 Task: Changing Tempo.
Action: Mouse moved to (108, 38)
Screenshot: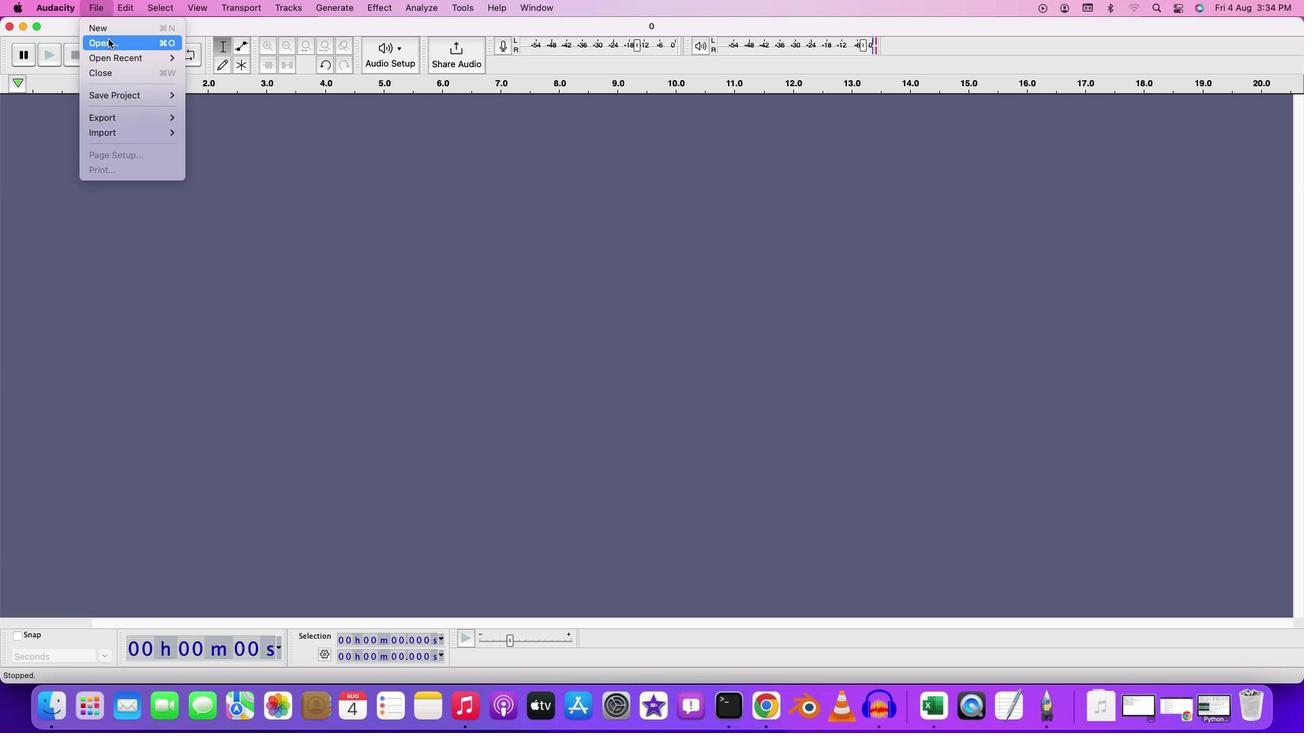 
Action: Mouse pressed left at (108, 38)
Screenshot: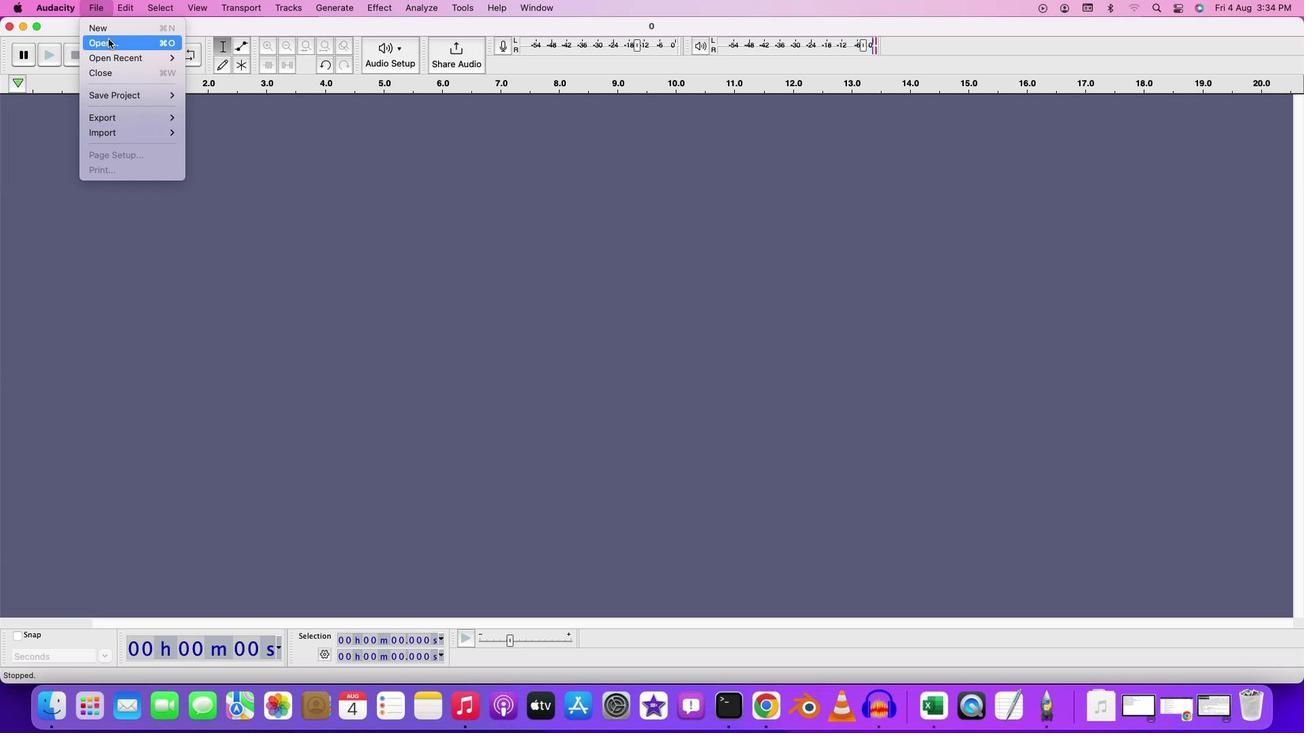 
Action: Mouse moved to (539, 286)
Screenshot: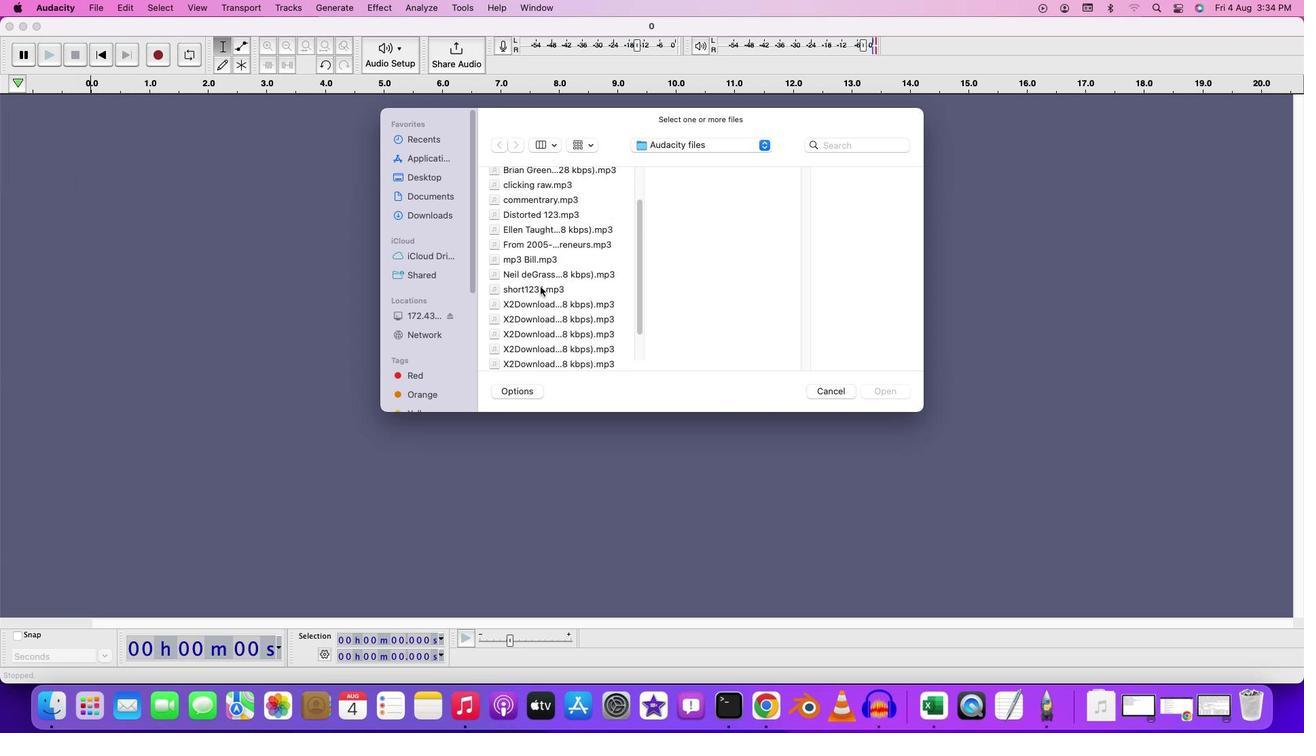 
Action: Mouse scrolled (539, 286) with delta (0, 0)
Screenshot: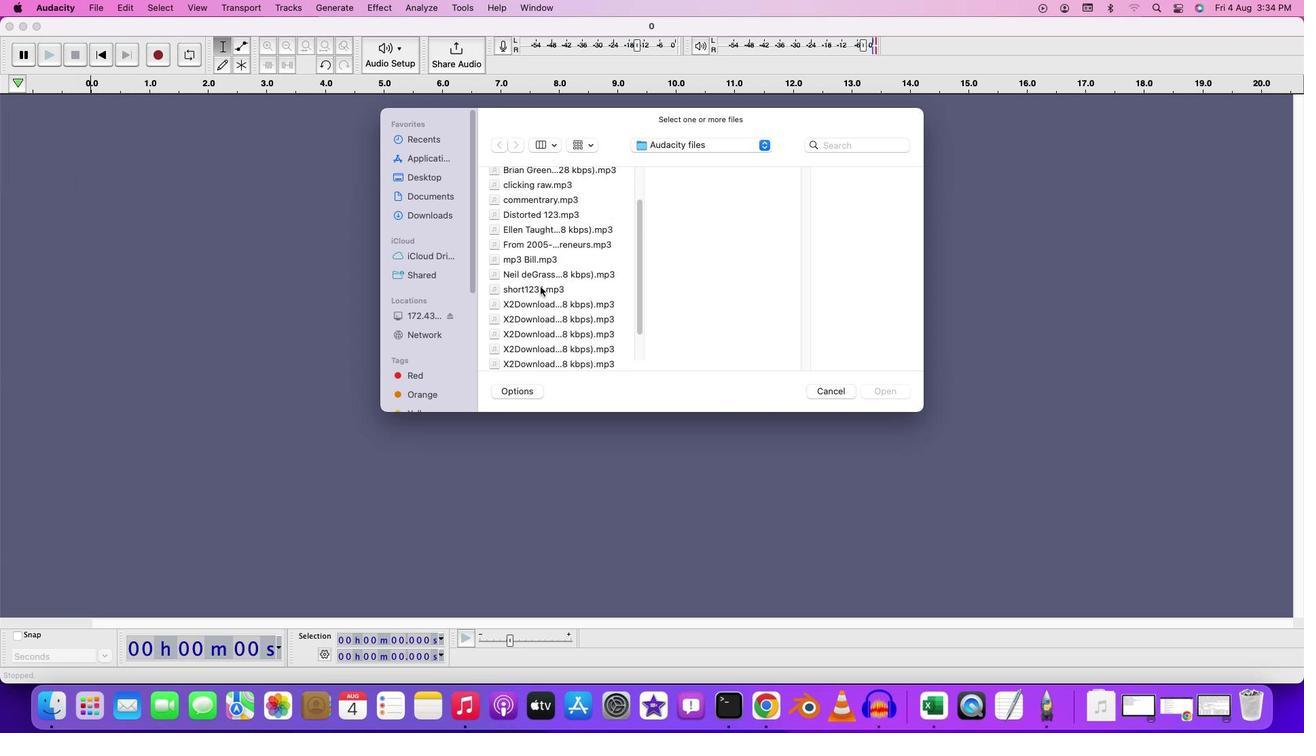 
Action: Mouse moved to (540, 286)
Screenshot: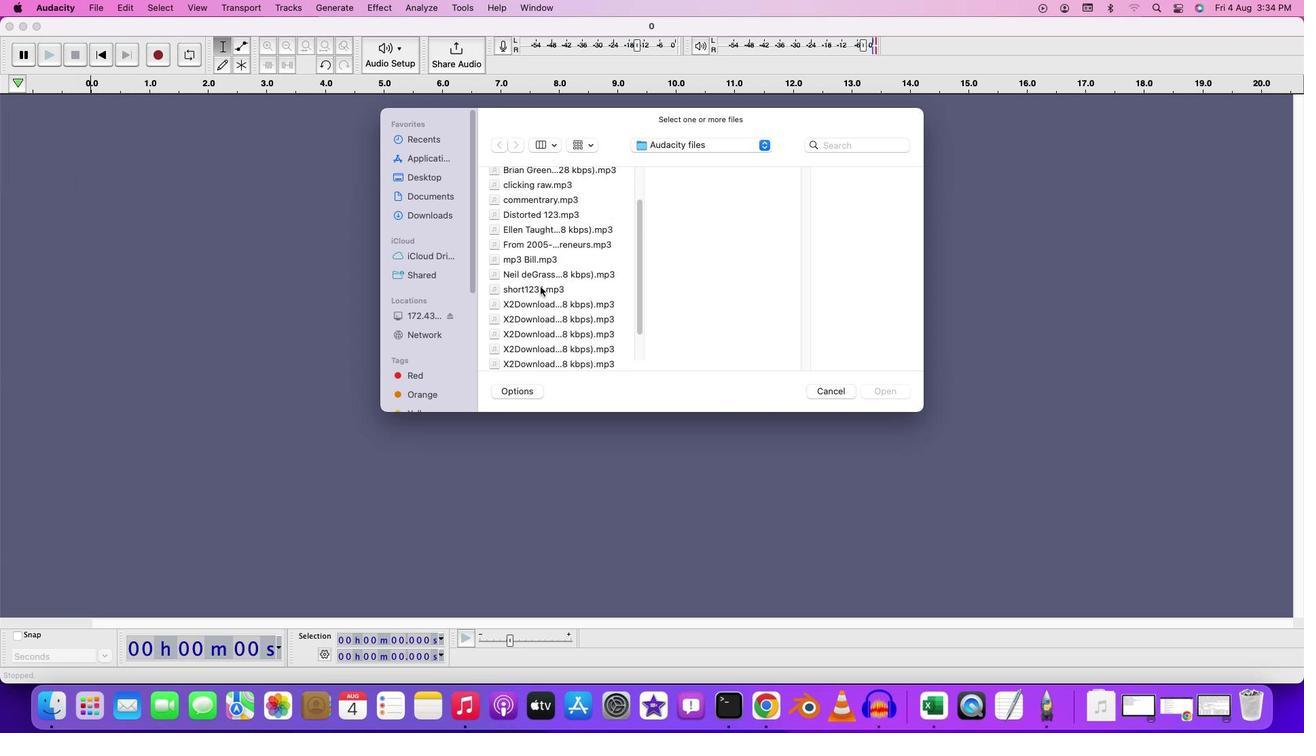 
Action: Mouse scrolled (540, 286) with delta (0, 0)
Screenshot: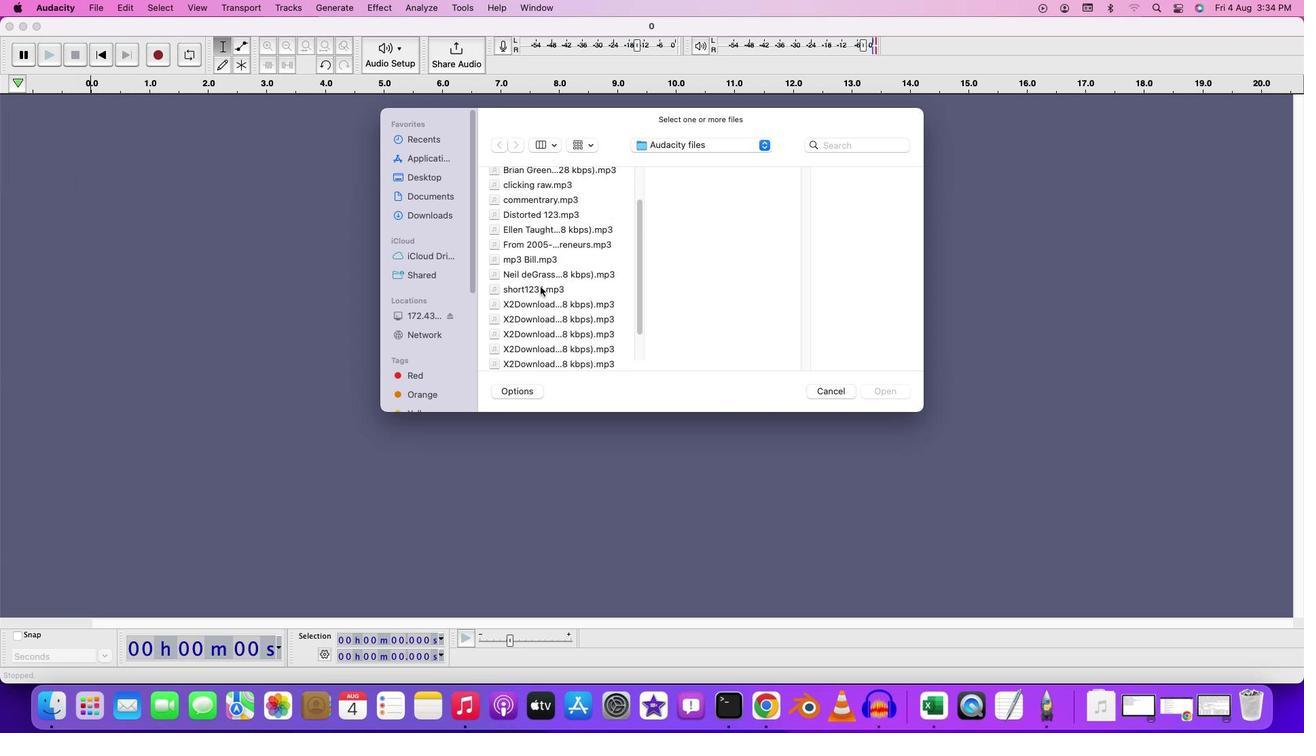 
Action: Mouse moved to (540, 286)
Screenshot: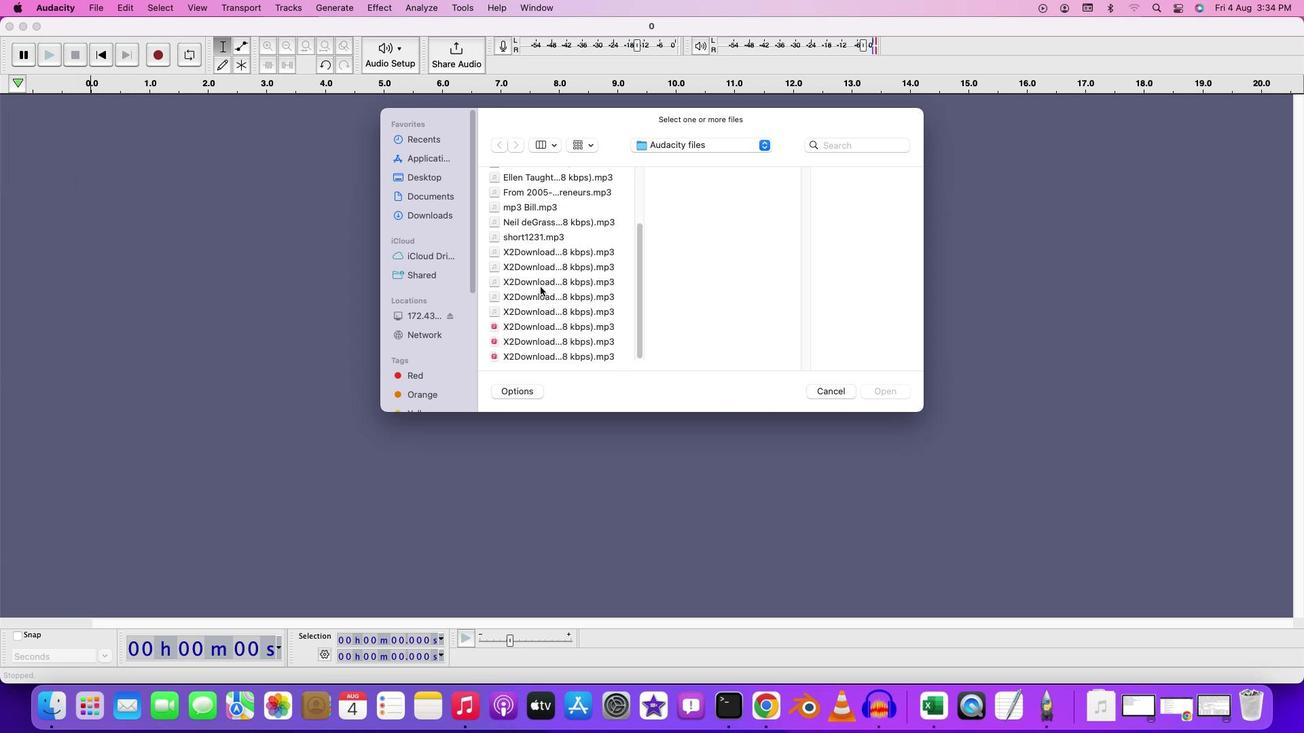 
Action: Mouse scrolled (540, 286) with delta (0, -2)
Screenshot: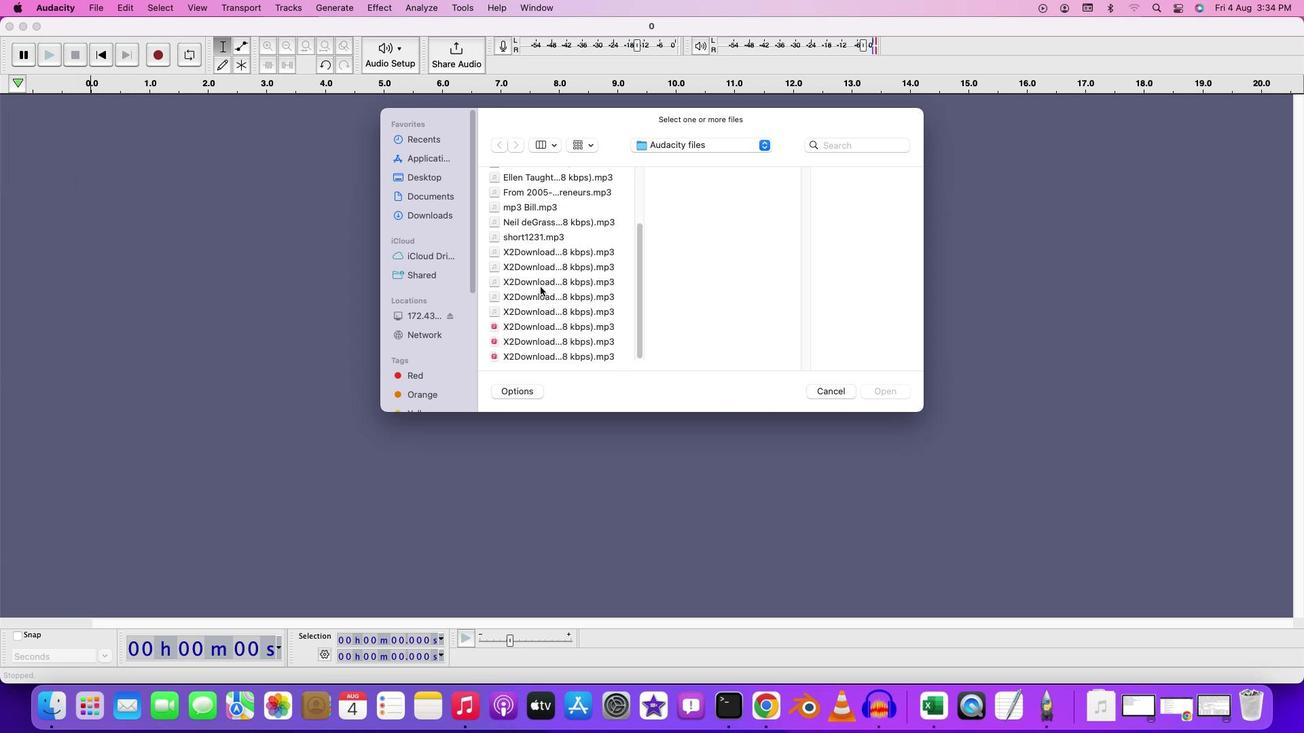 
Action: Mouse moved to (540, 286)
Screenshot: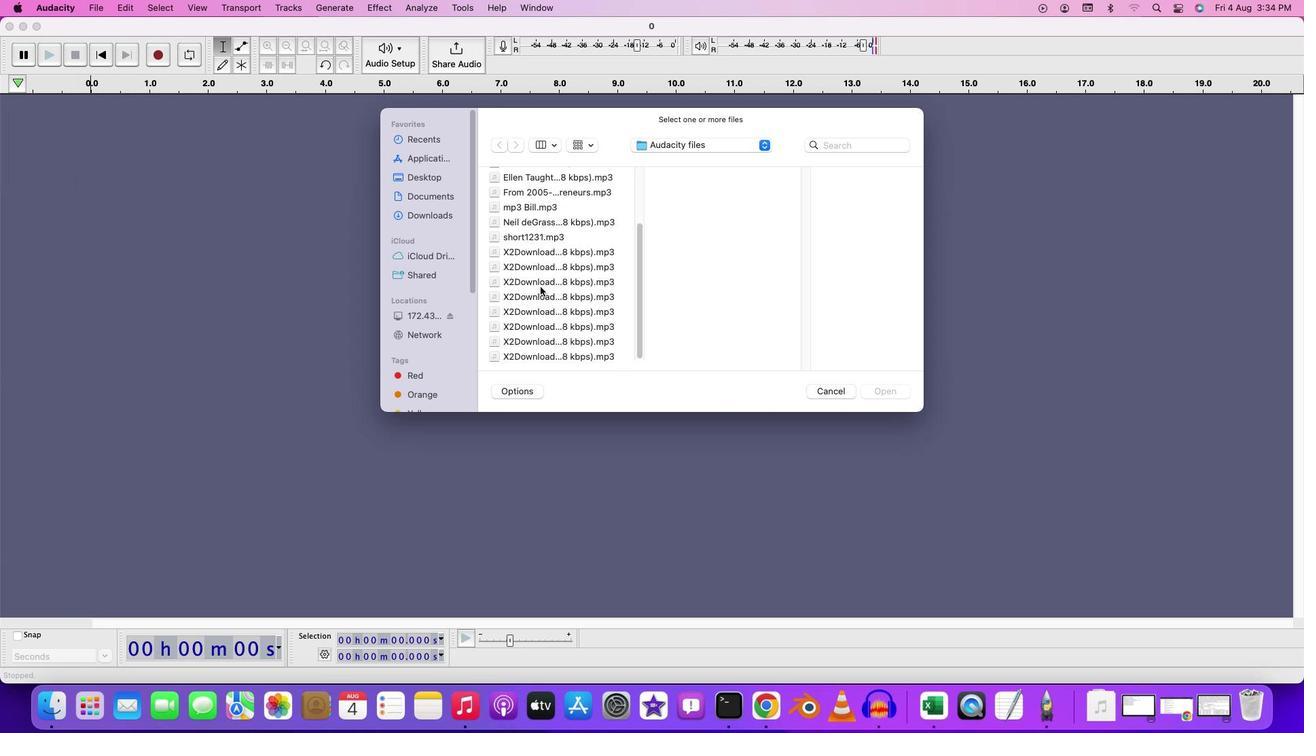 
Action: Mouse scrolled (540, 286) with delta (0, -3)
Screenshot: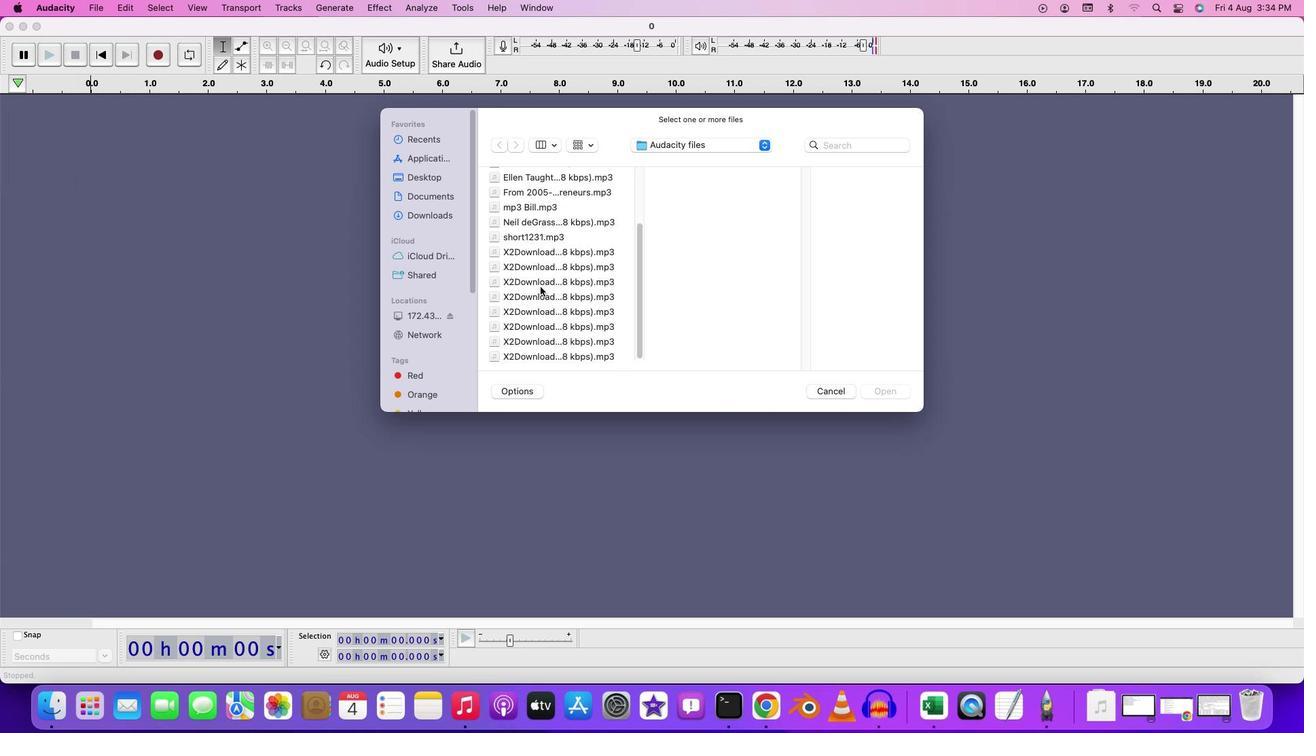 
Action: Mouse moved to (540, 287)
Screenshot: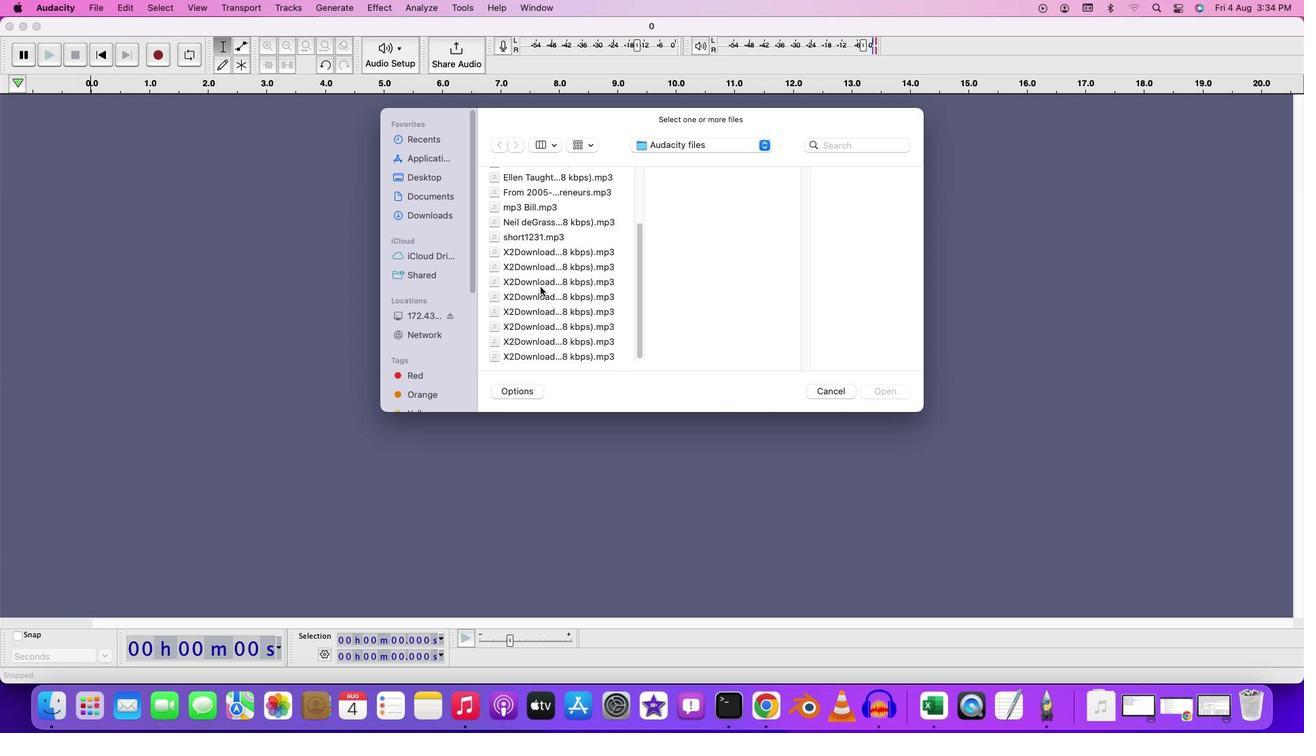 
Action: Mouse scrolled (540, 287) with delta (0, -3)
Screenshot: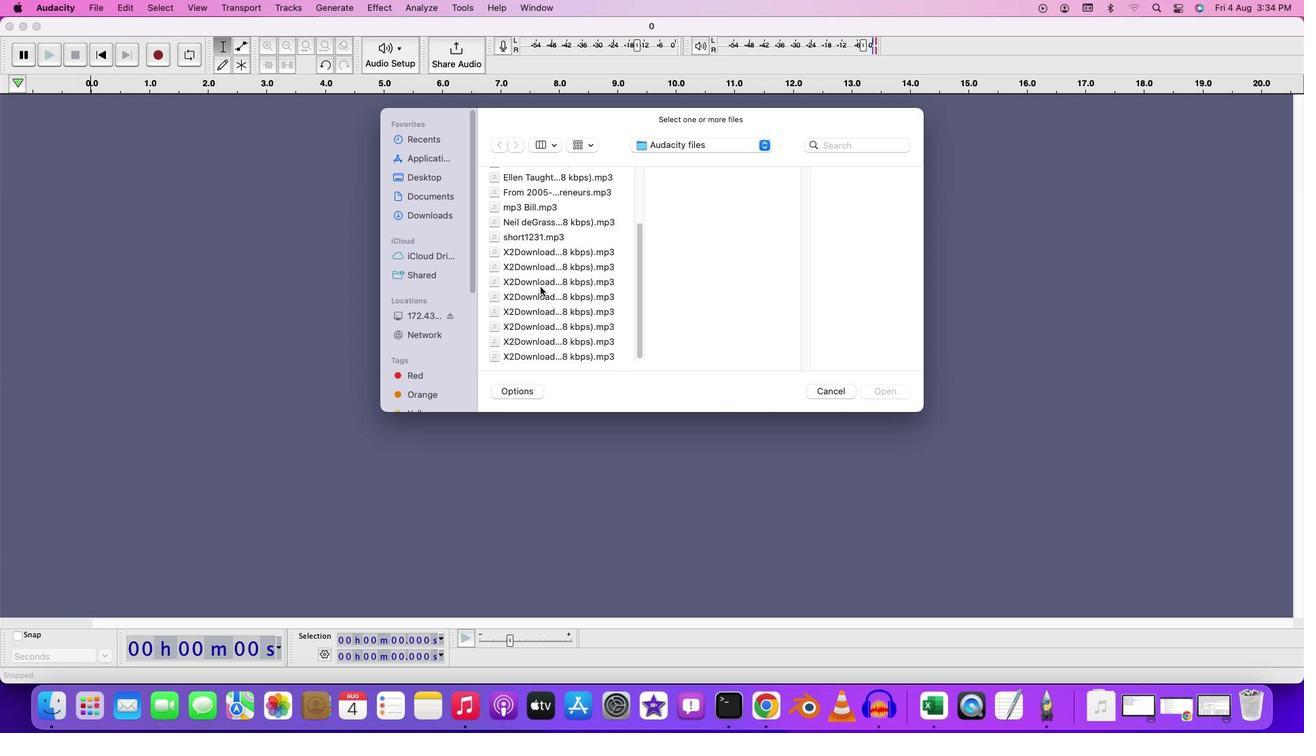 
Action: Mouse moved to (542, 287)
Screenshot: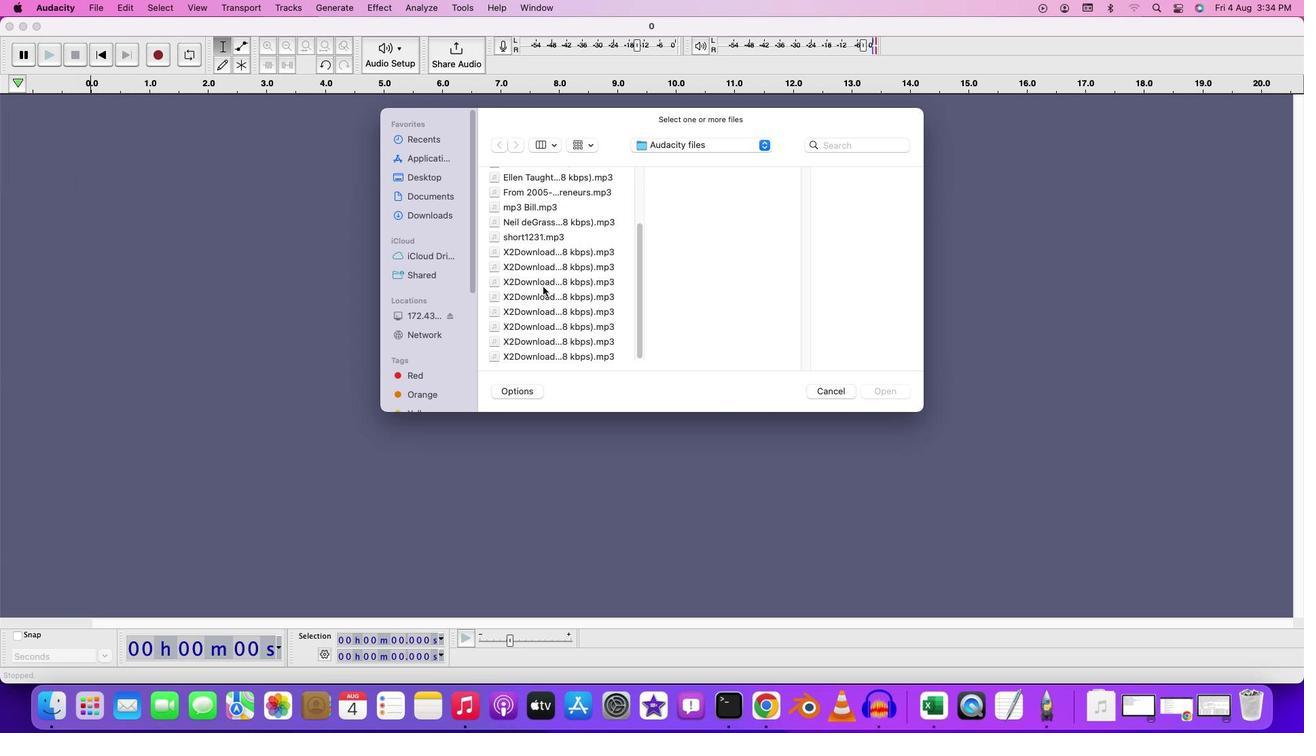 
Action: Mouse scrolled (542, 287) with delta (0, 0)
Screenshot: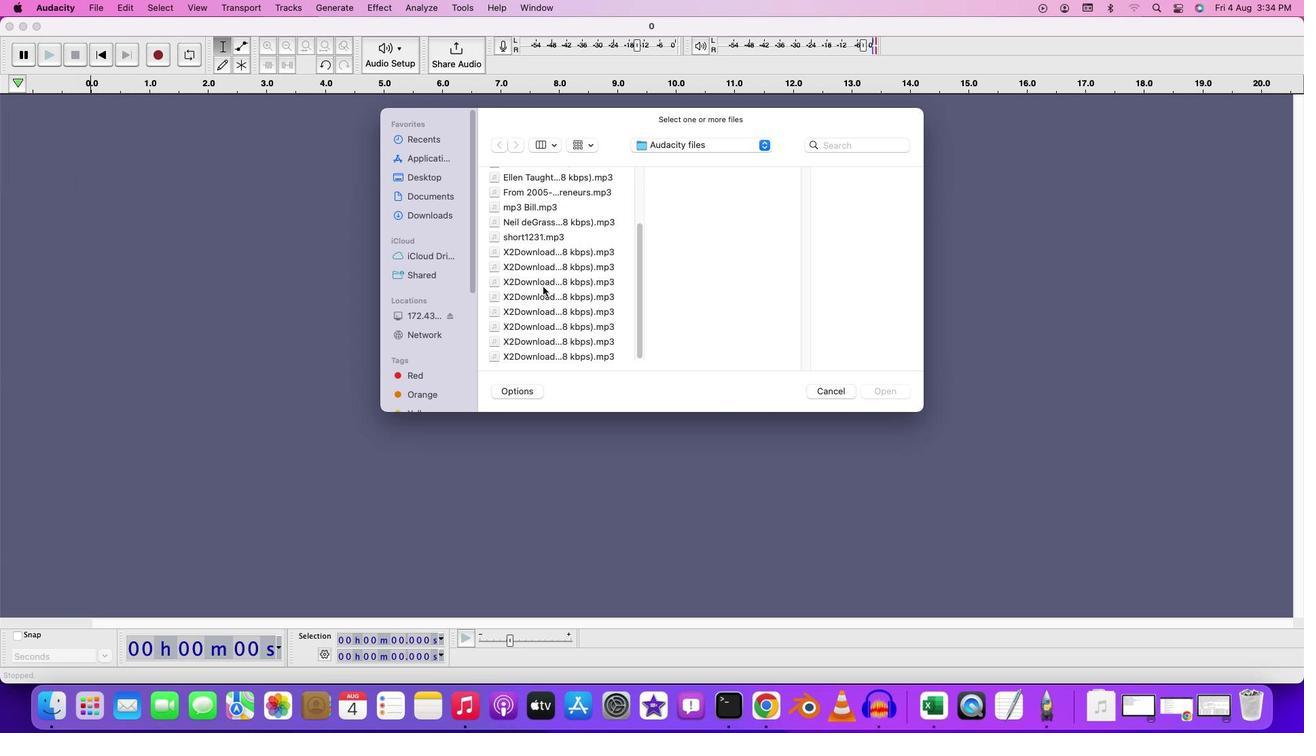 
Action: Mouse scrolled (542, 287) with delta (0, 0)
Screenshot: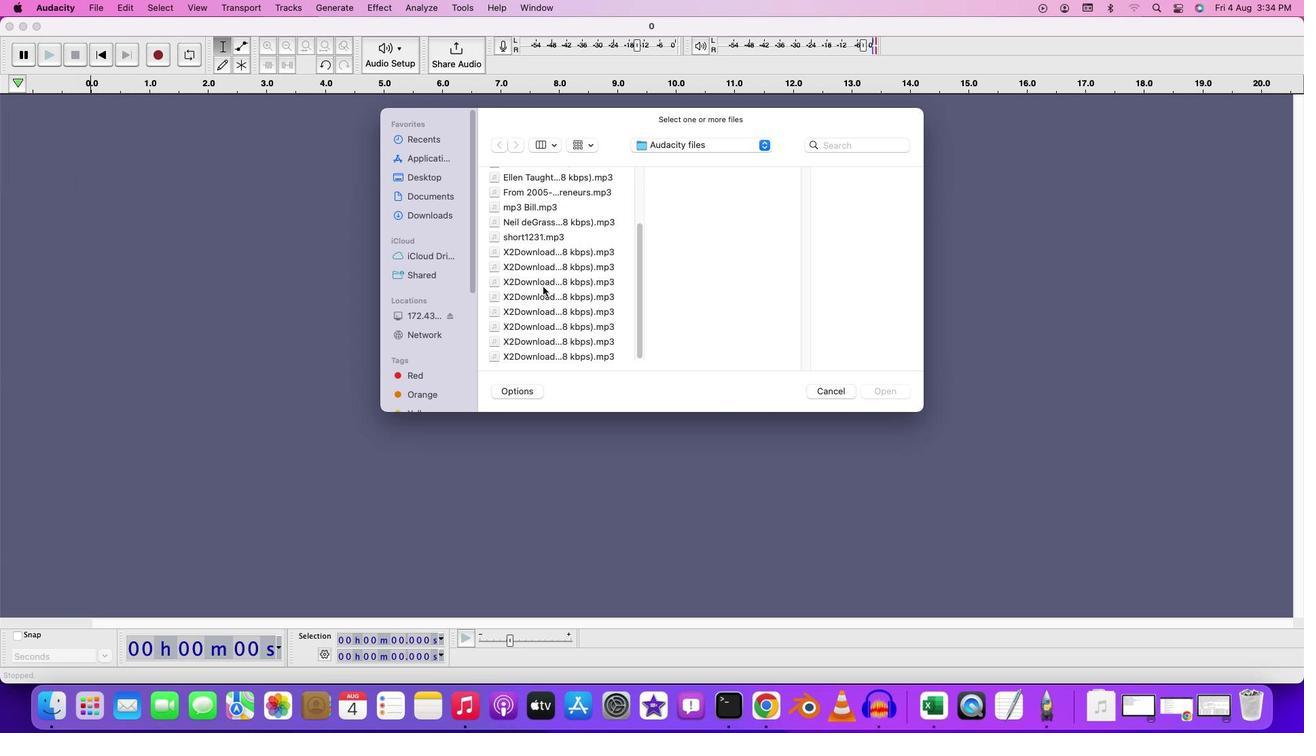 
Action: Mouse scrolled (542, 287) with delta (0, -2)
Screenshot: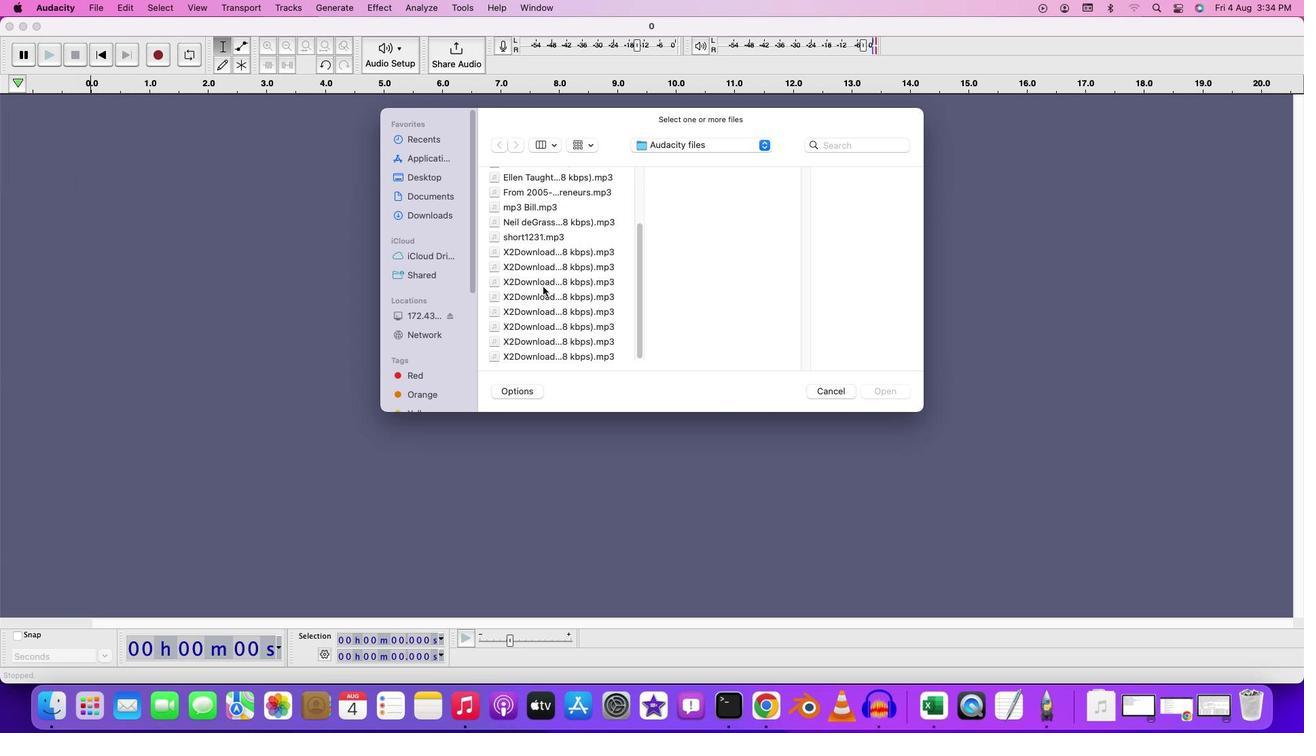 
Action: Mouse scrolled (542, 287) with delta (0, -3)
Screenshot: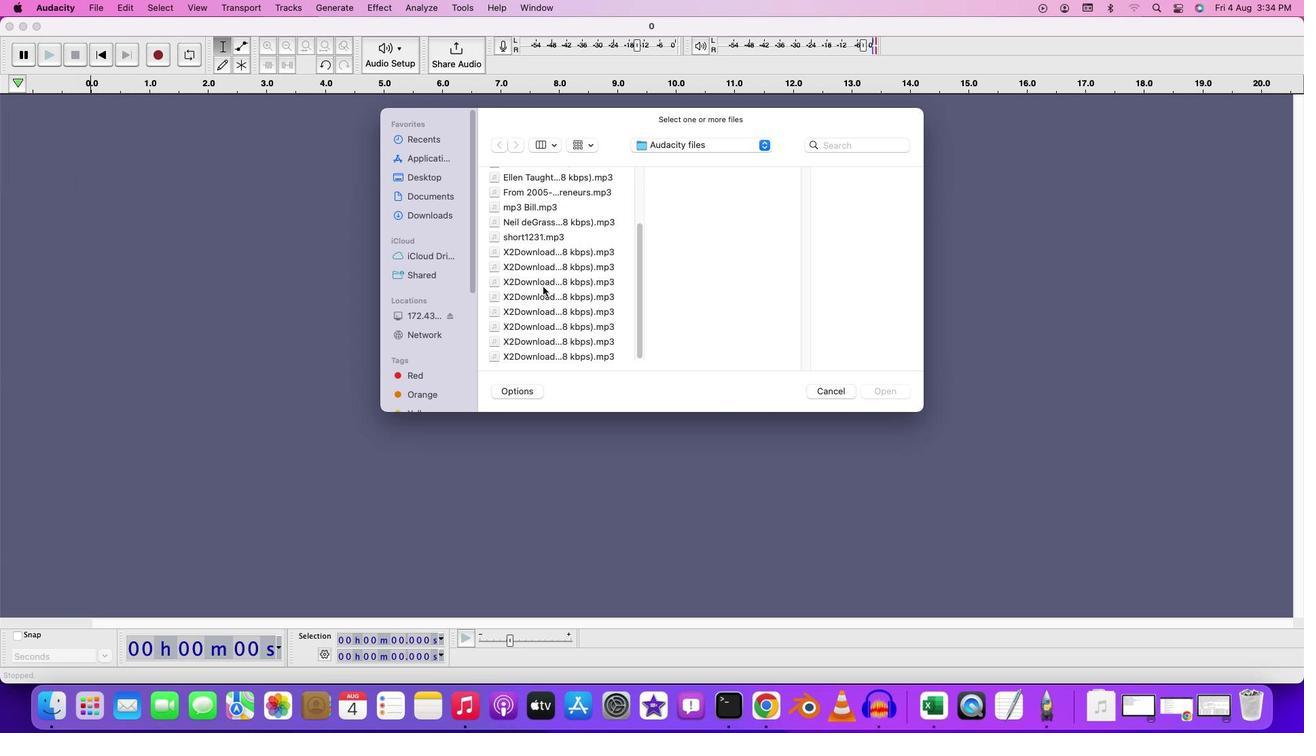 
Action: Mouse moved to (548, 267)
Screenshot: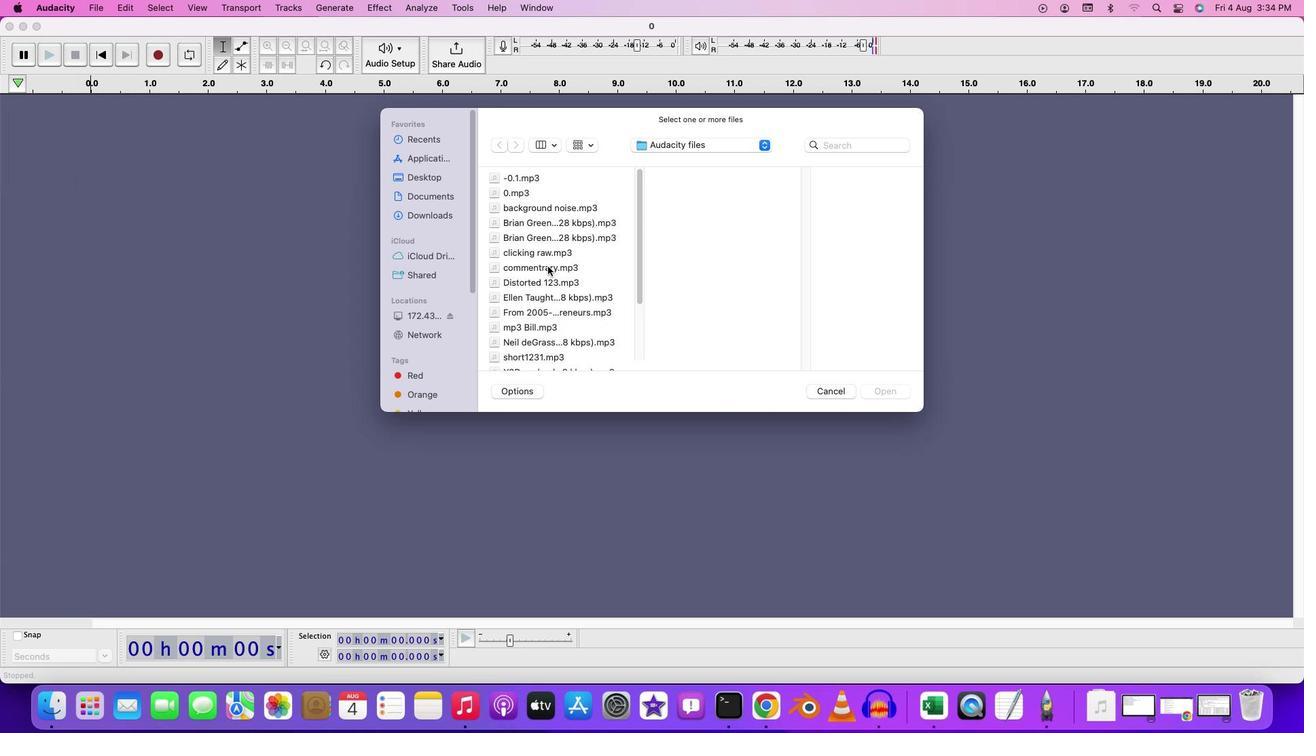 
Action: Mouse scrolled (548, 267) with delta (0, 0)
Screenshot: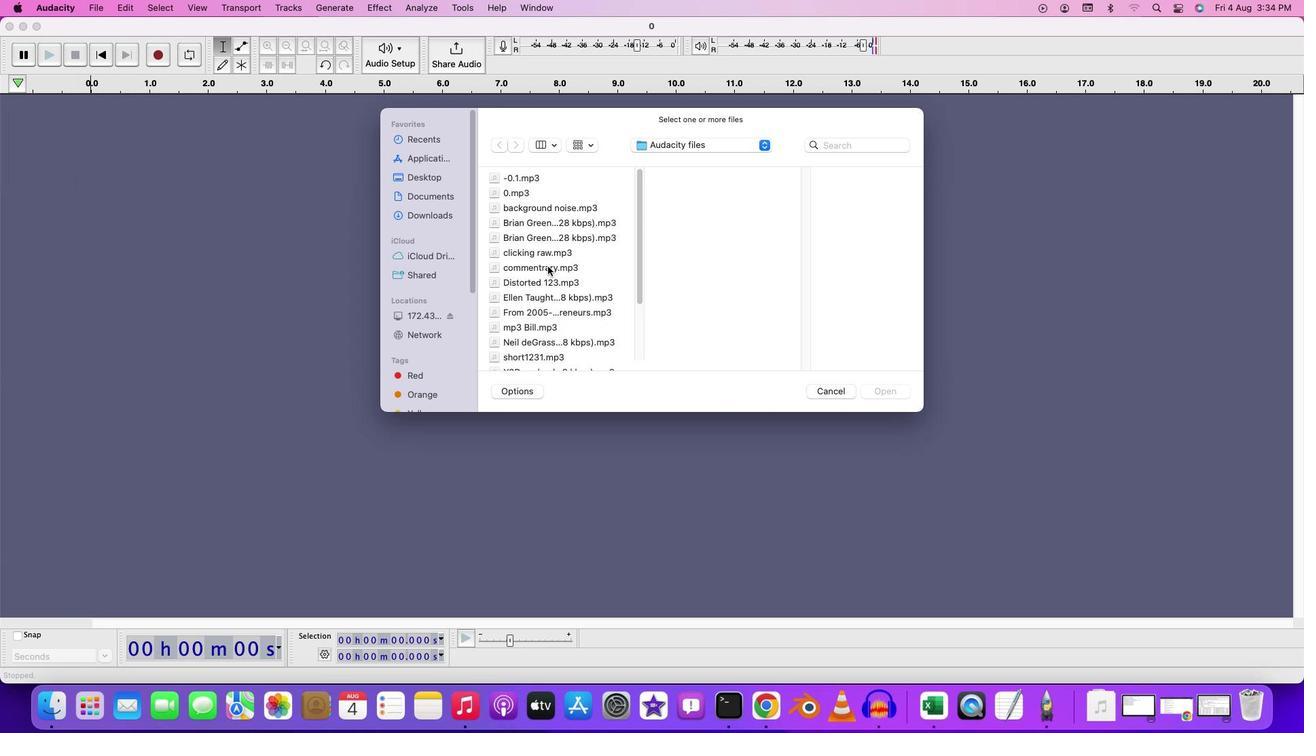 
Action: Mouse scrolled (548, 267) with delta (0, 0)
Screenshot: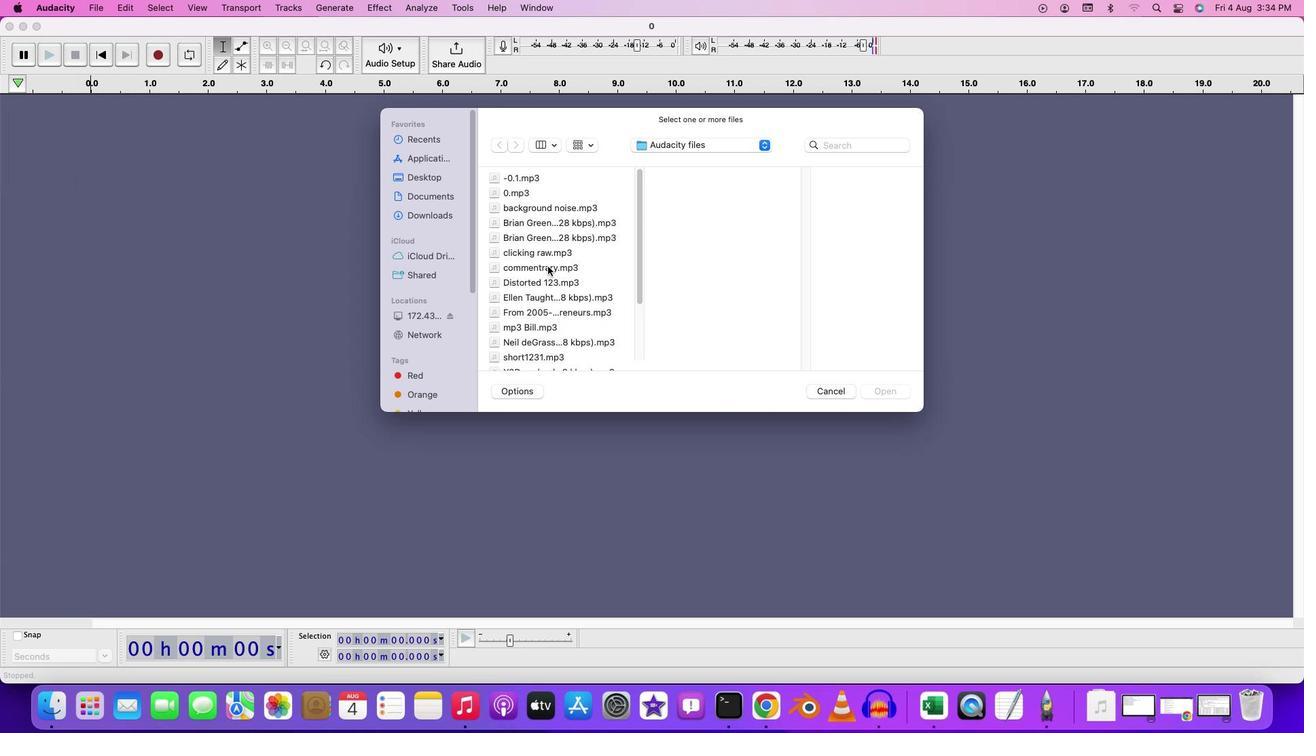 
Action: Mouse scrolled (548, 267) with delta (0, 2)
Screenshot: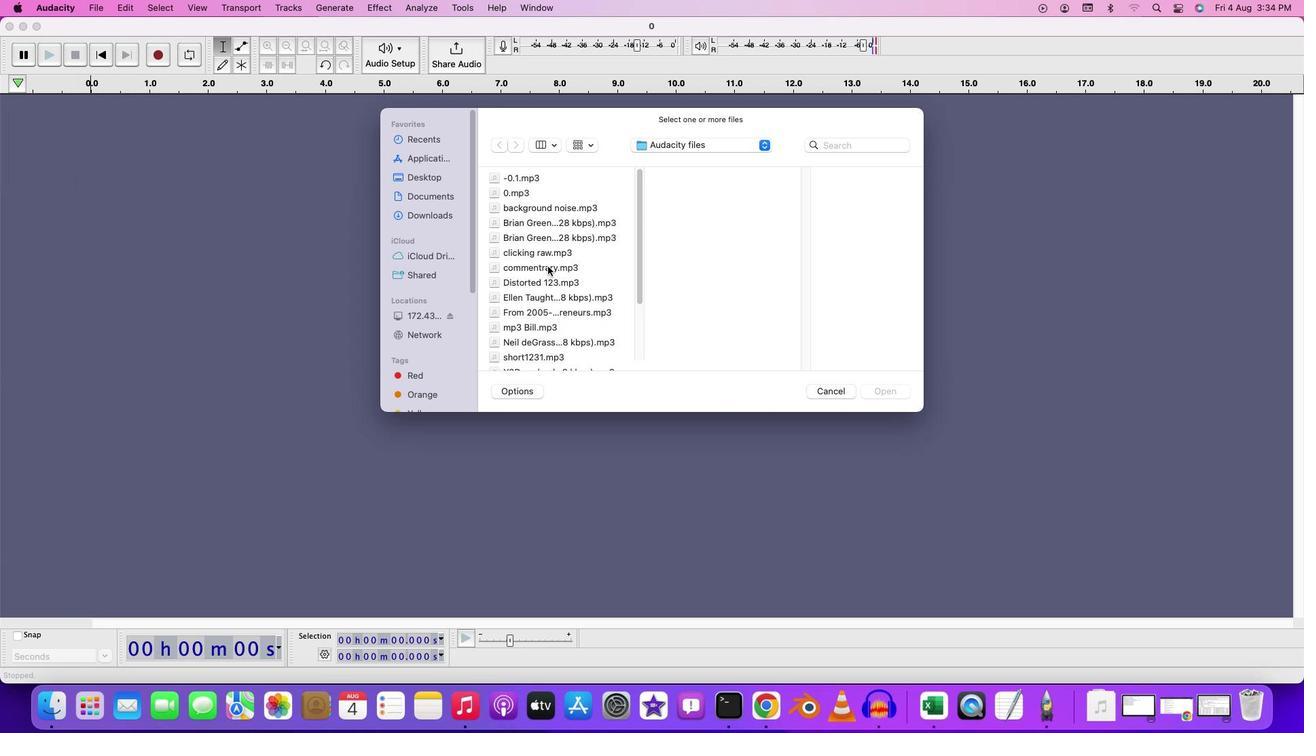 
Action: Mouse scrolled (548, 267) with delta (0, 3)
Screenshot: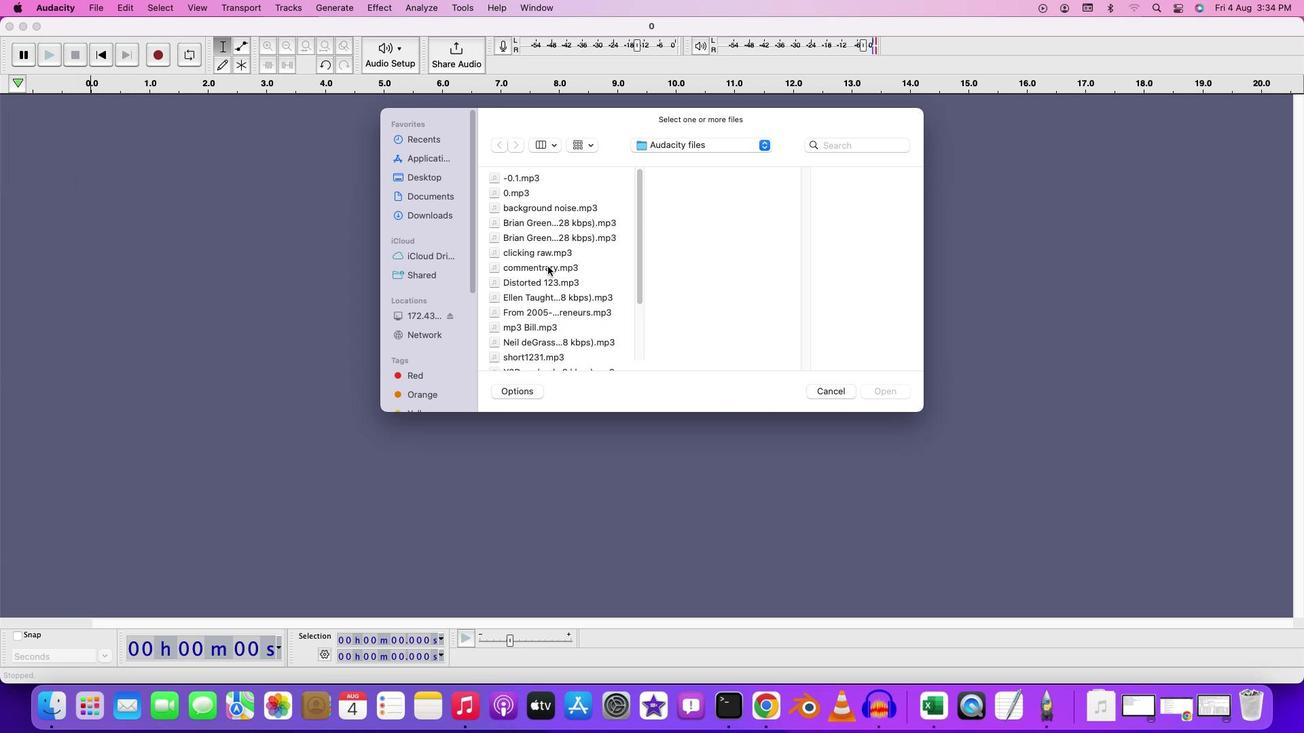 
Action: Mouse scrolled (548, 267) with delta (0, 4)
Screenshot: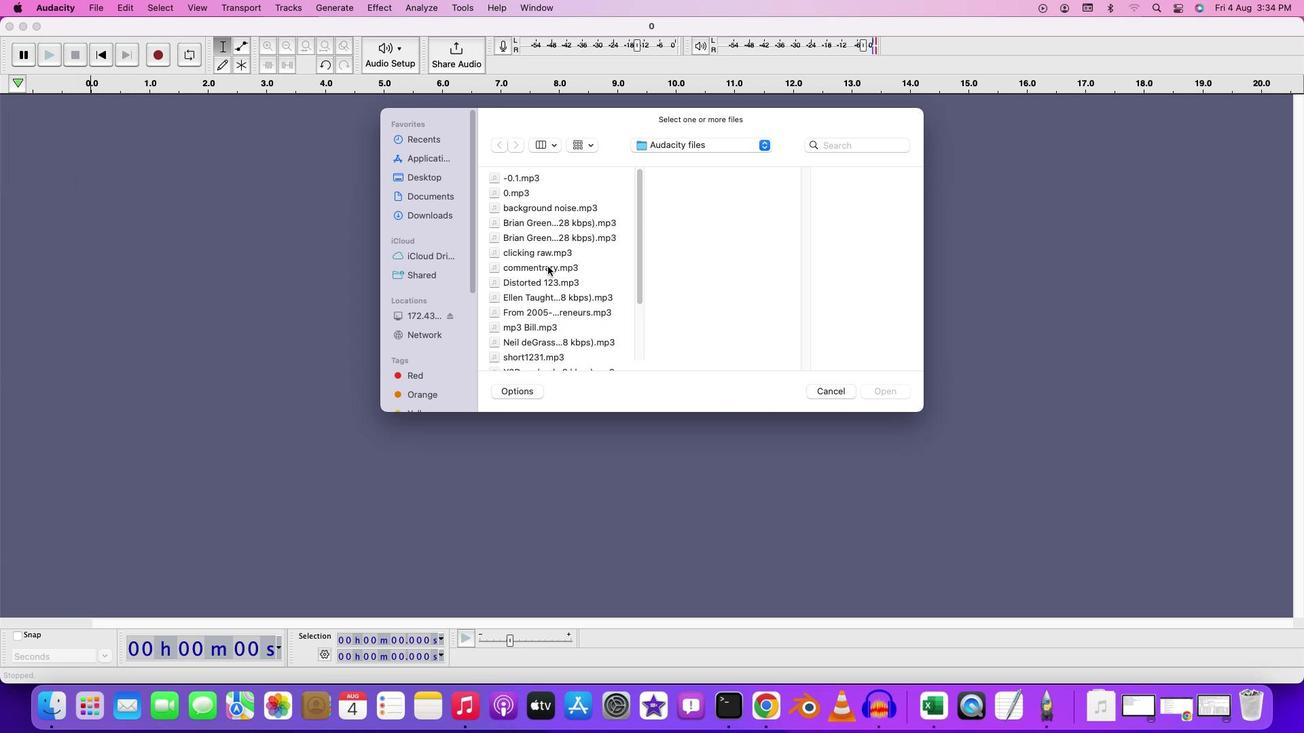
Action: Mouse scrolled (548, 267) with delta (0, 4)
Screenshot: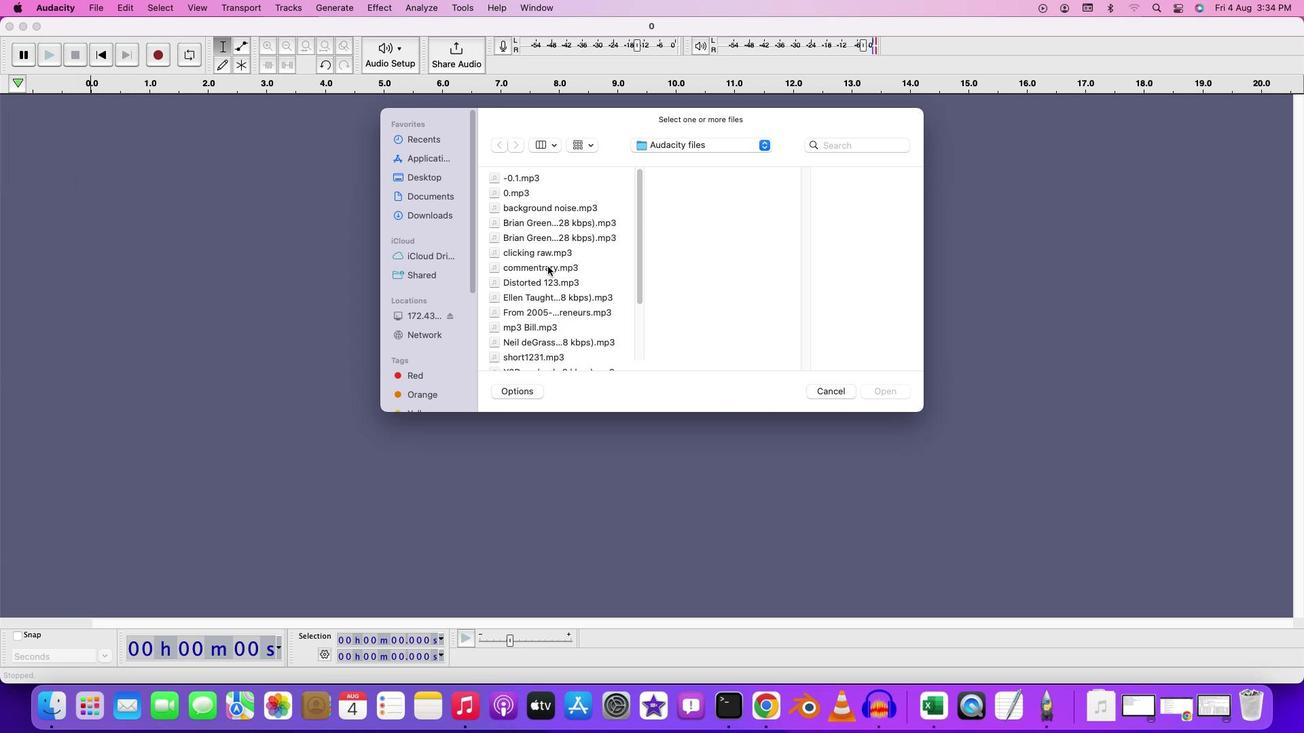 
Action: Mouse moved to (543, 188)
Screenshot: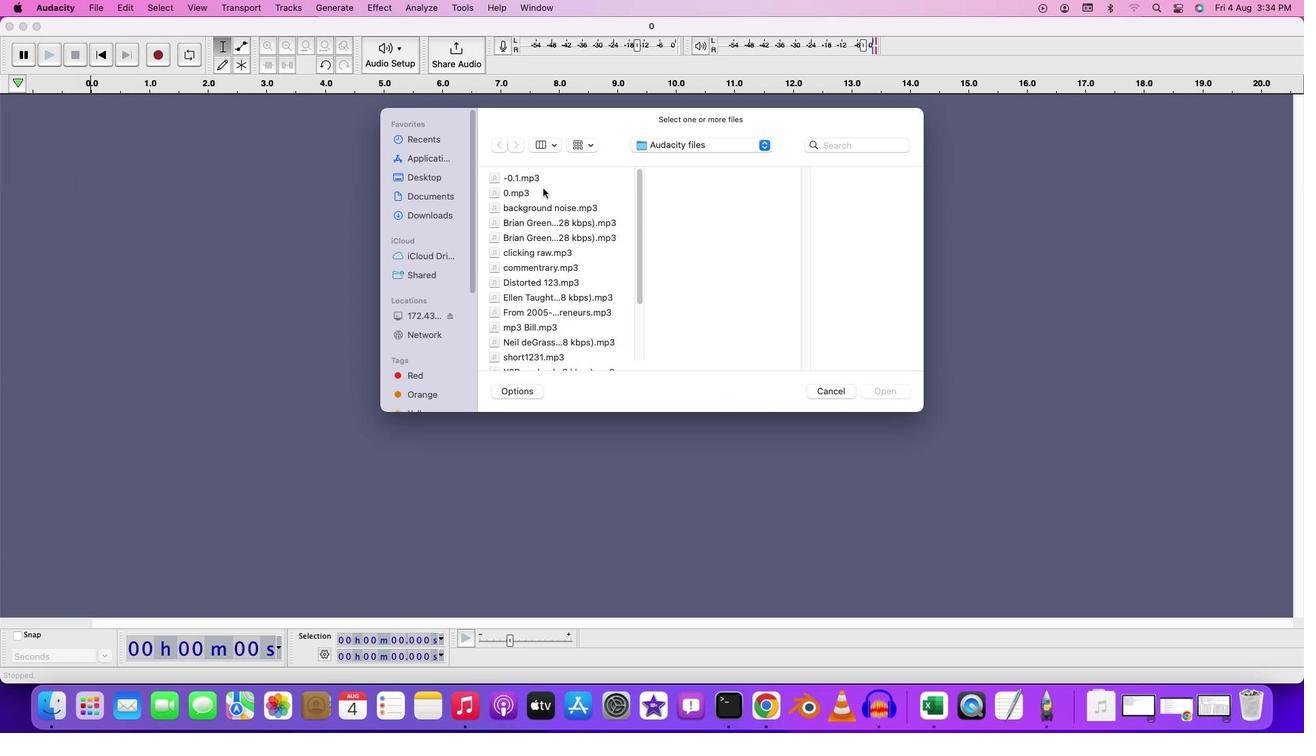
Action: Mouse pressed left at (543, 188)
Screenshot: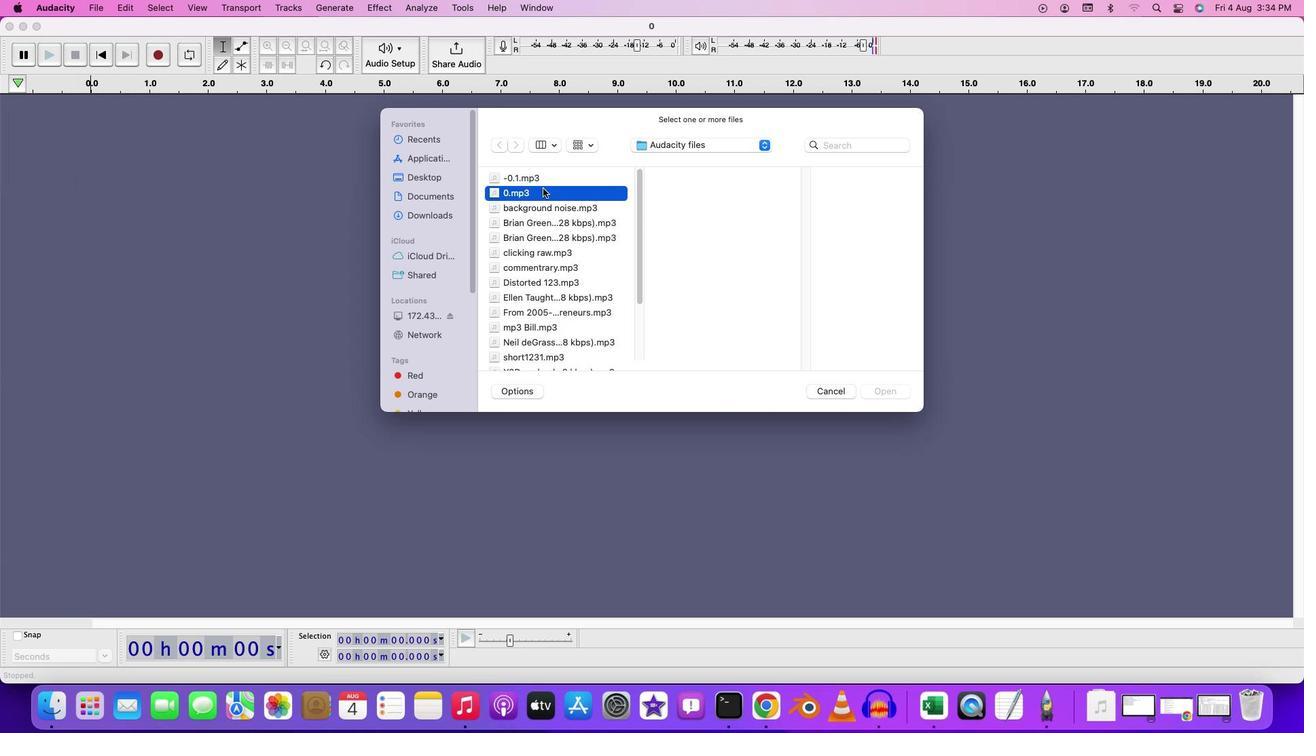 
Action: Mouse pressed left at (543, 188)
Screenshot: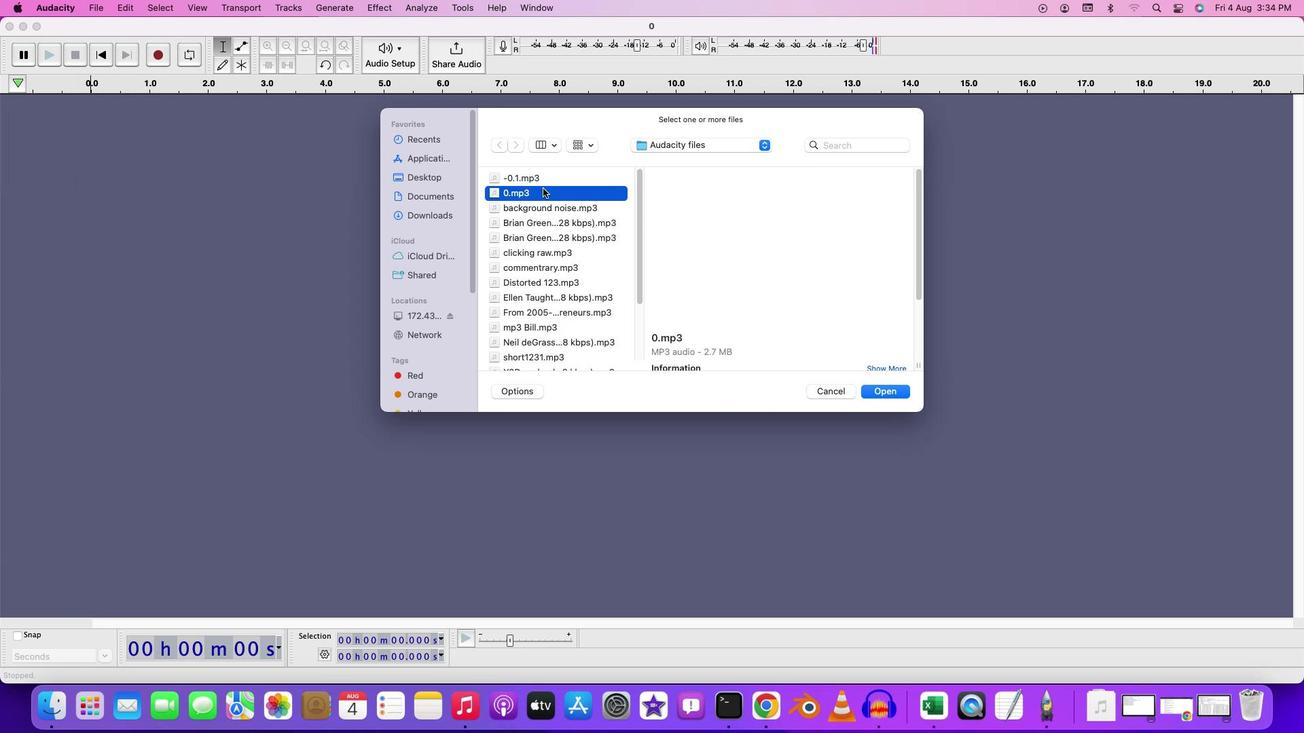 
Action: Mouse moved to (91, 123)
Screenshot: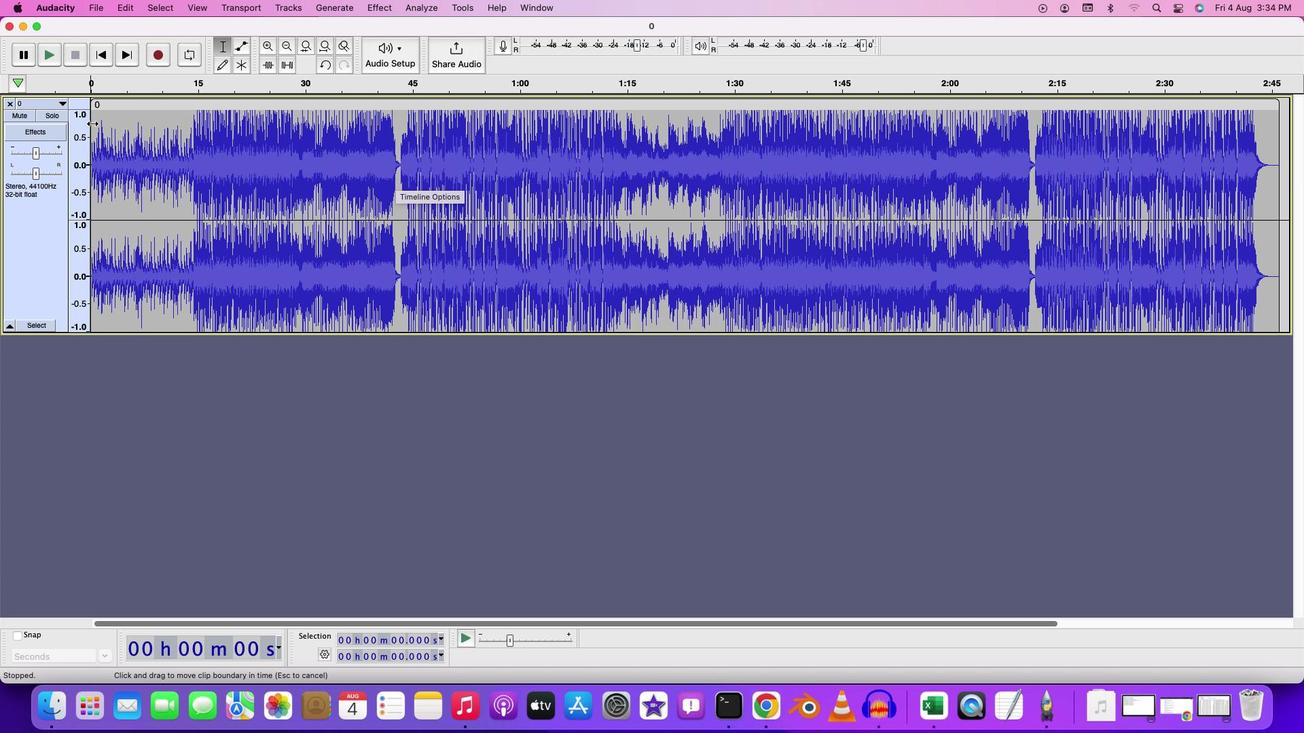 
Action: Mouse pressed left at (91, 123)
Screenshot: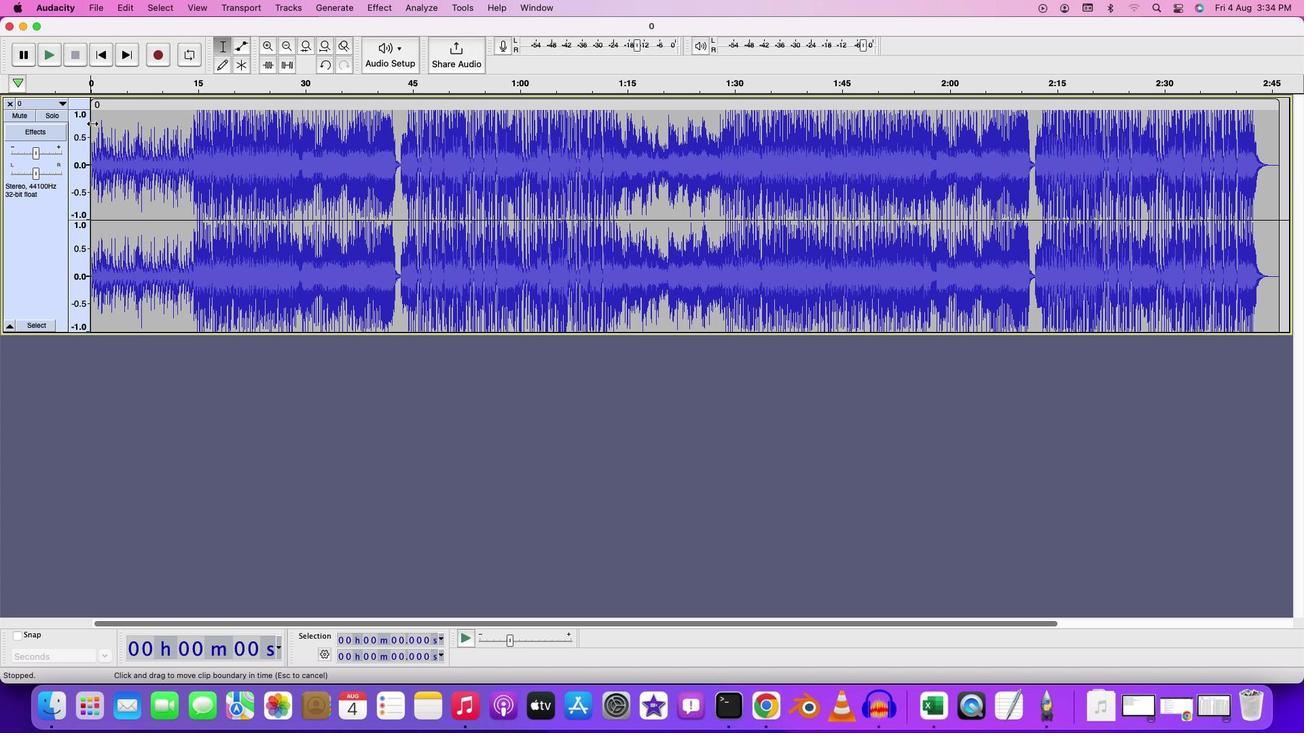 
Action: Mouse moved to (95, 121)
Screenshot: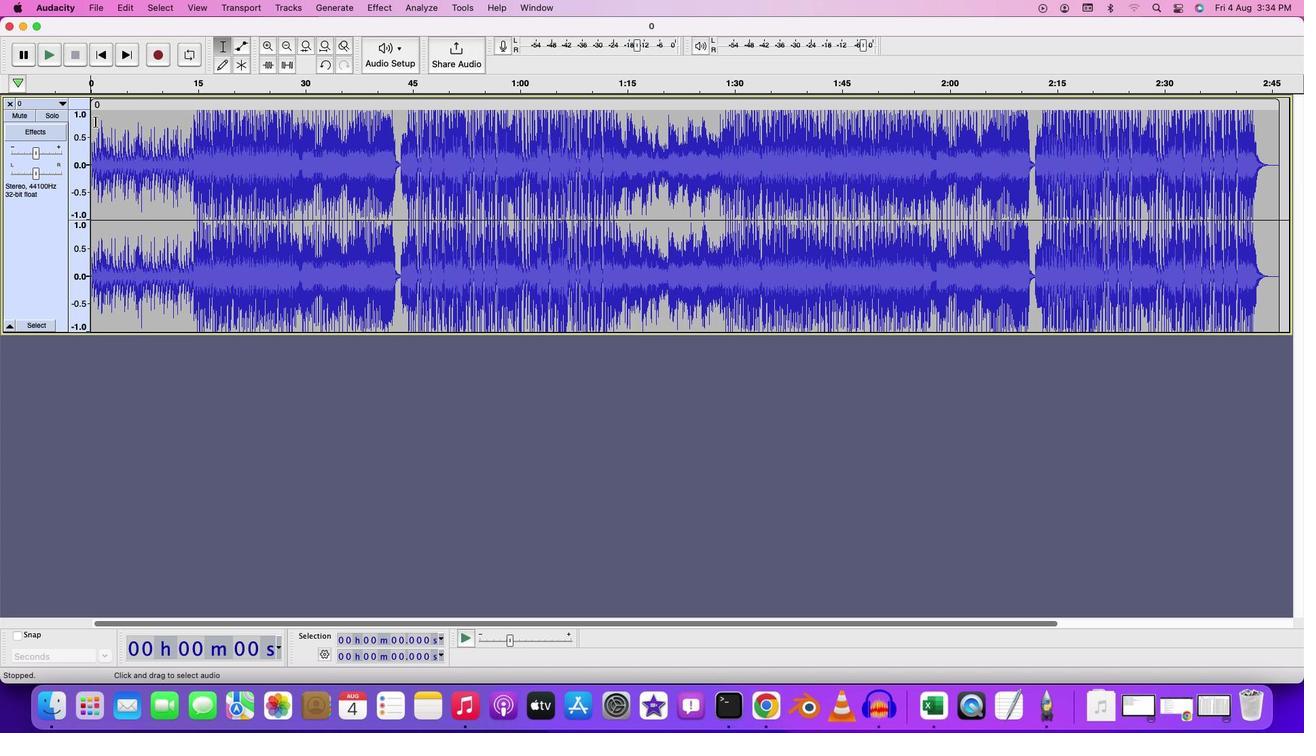 
Action: Mouse pressed left at (95, 121)
Screenshot: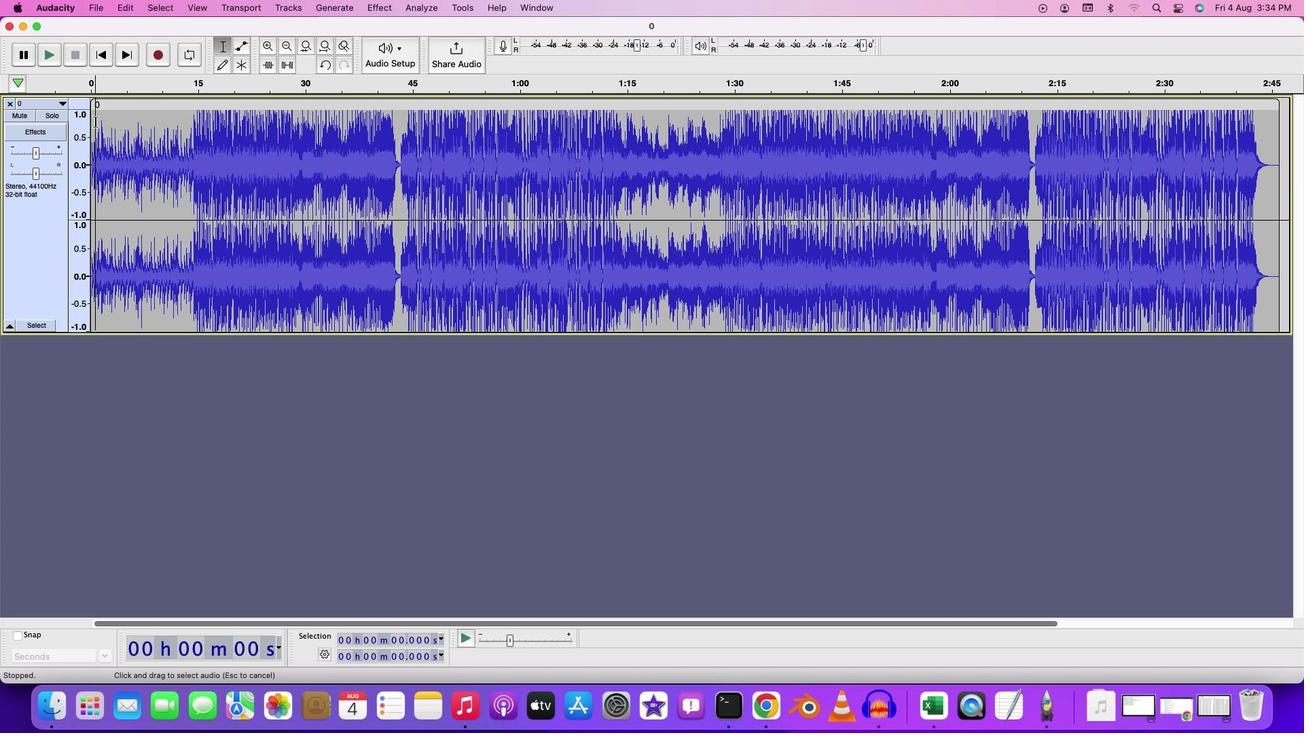
Action: Key pressed Key.space
Screenshot: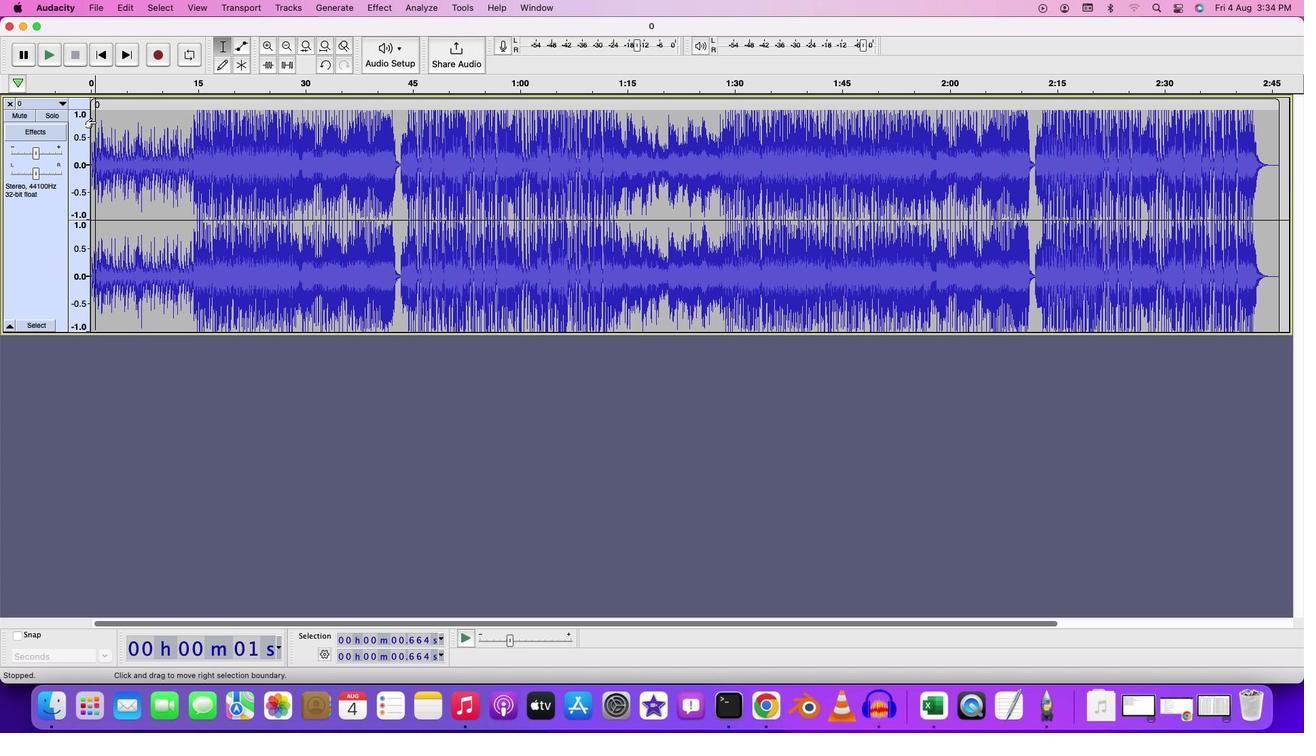 
Action: Mouse moved to (207, 141)
Screenshot: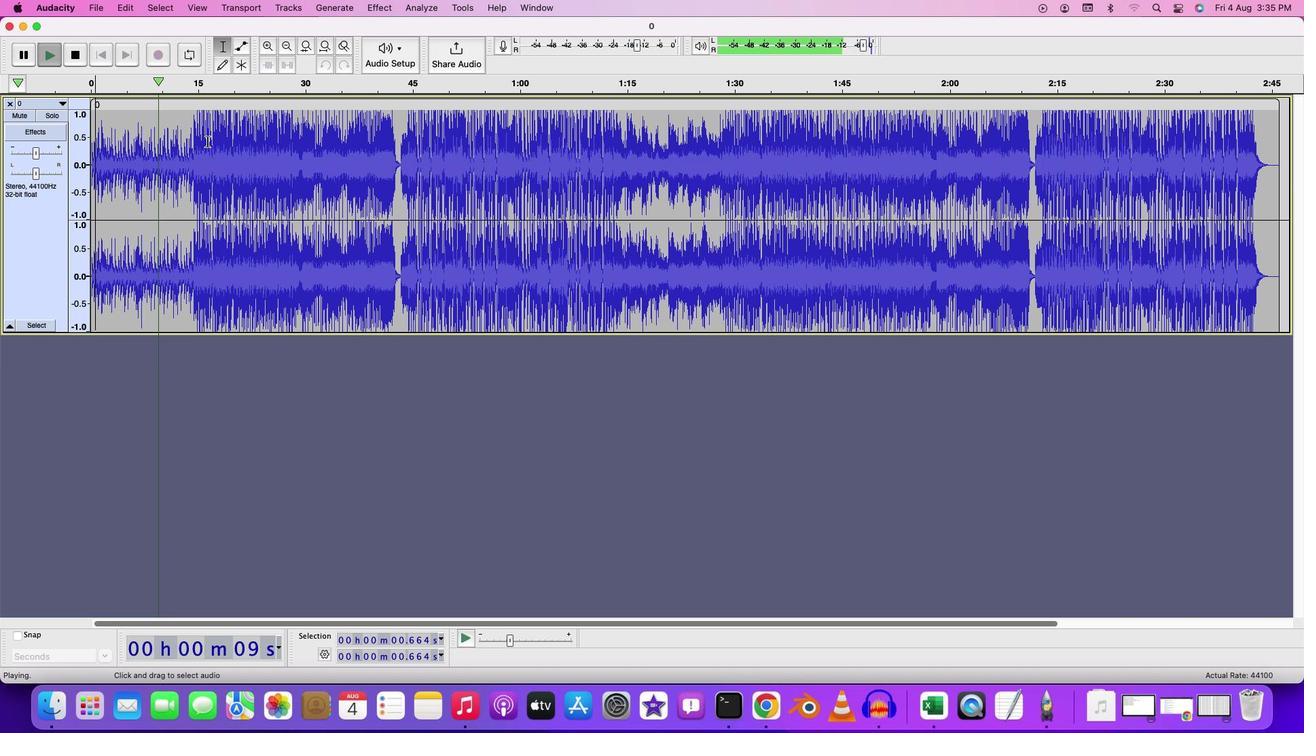 
Action: Key pressed Key.space
Screenshot: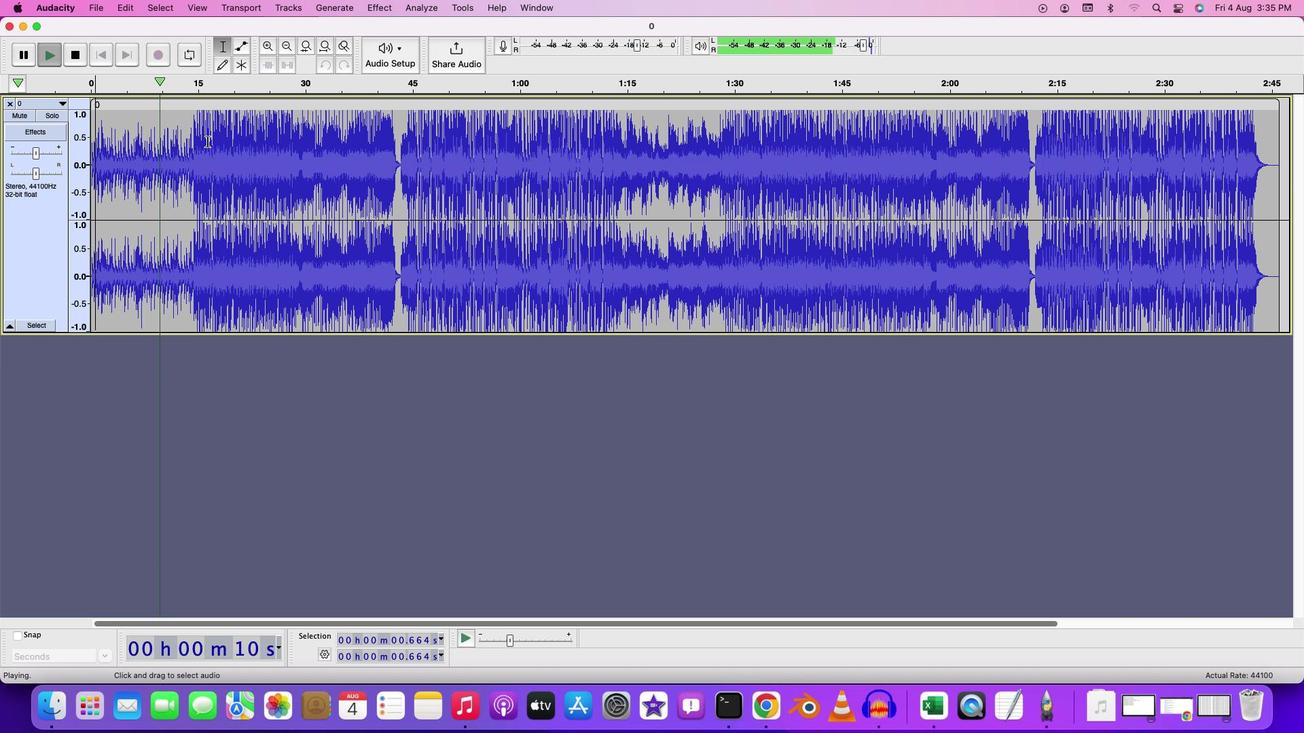 
Action: Mouse moved to (98, 117)
Screenshot: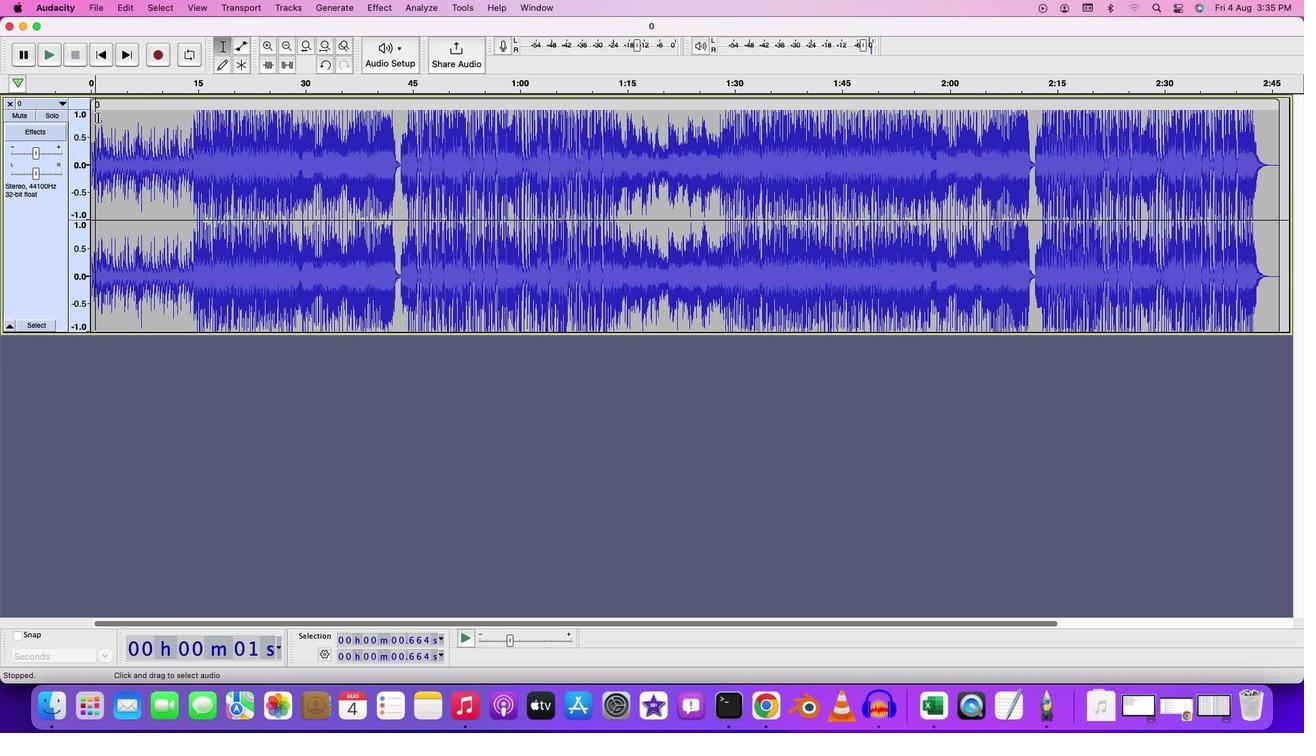 
Action: Mouse pressed left at (98, 117)
Screenshot: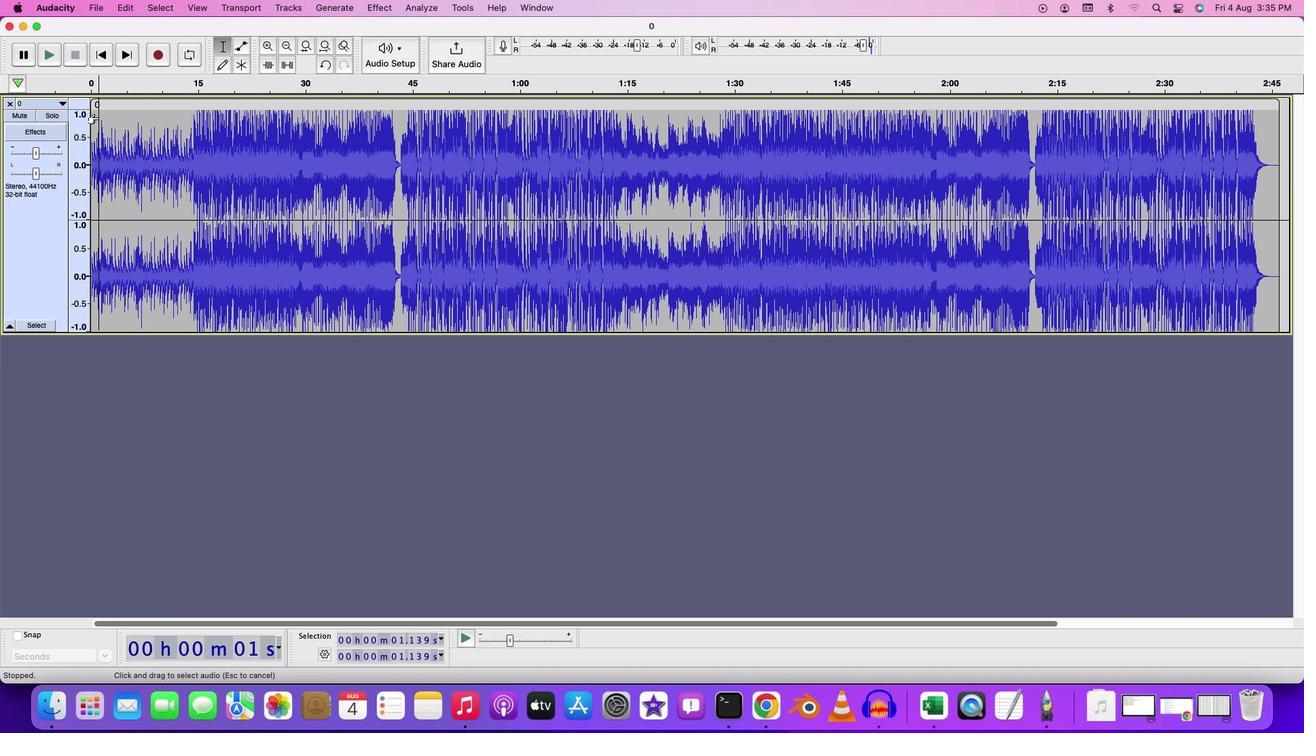 
Action: Key pressed Key.space
Screenshot: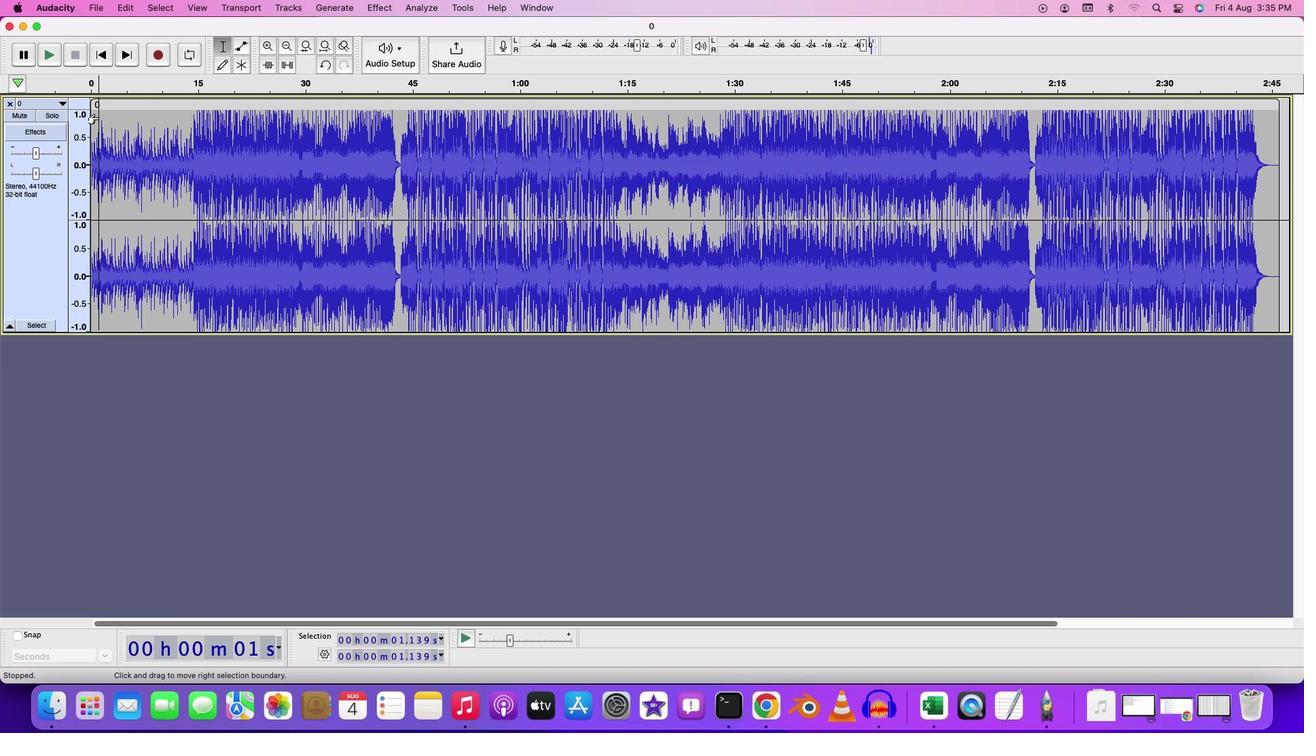 
Action: Mouse moved to (173, 158)
Screenshot: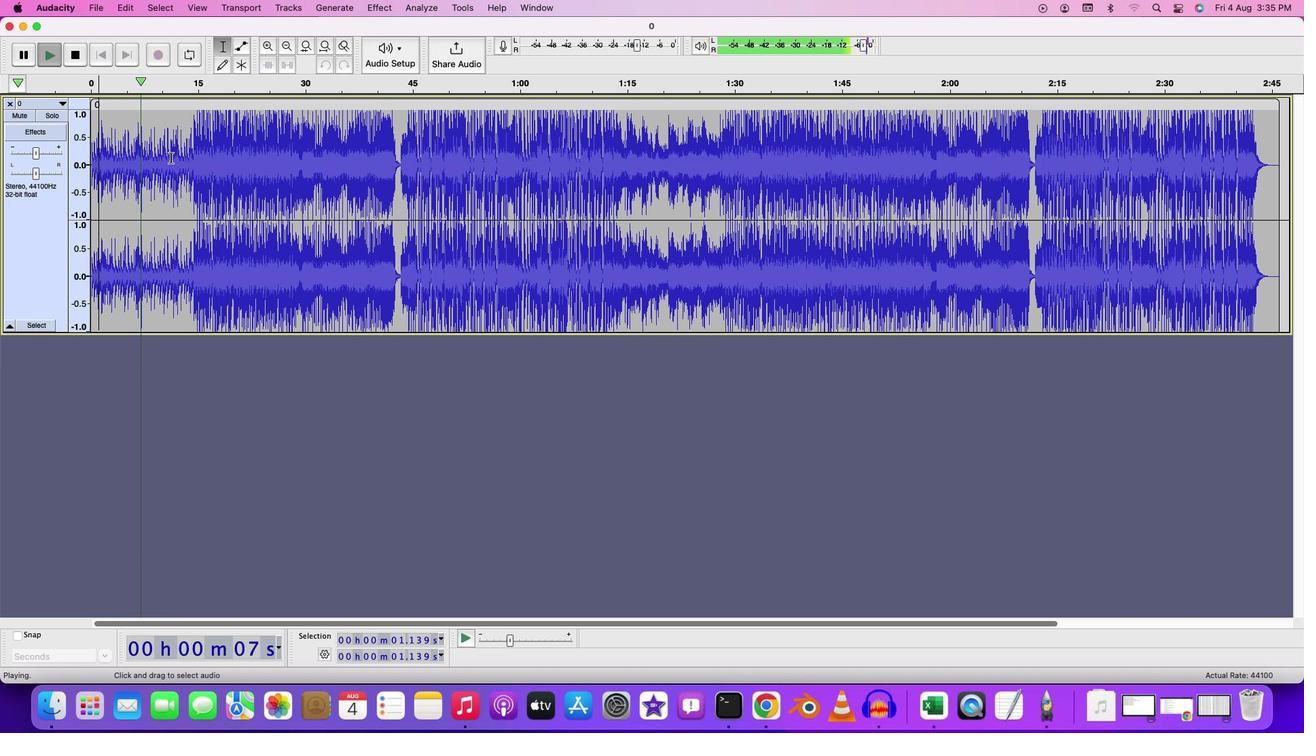 
Action: Key pressed Key.space
Screenshot: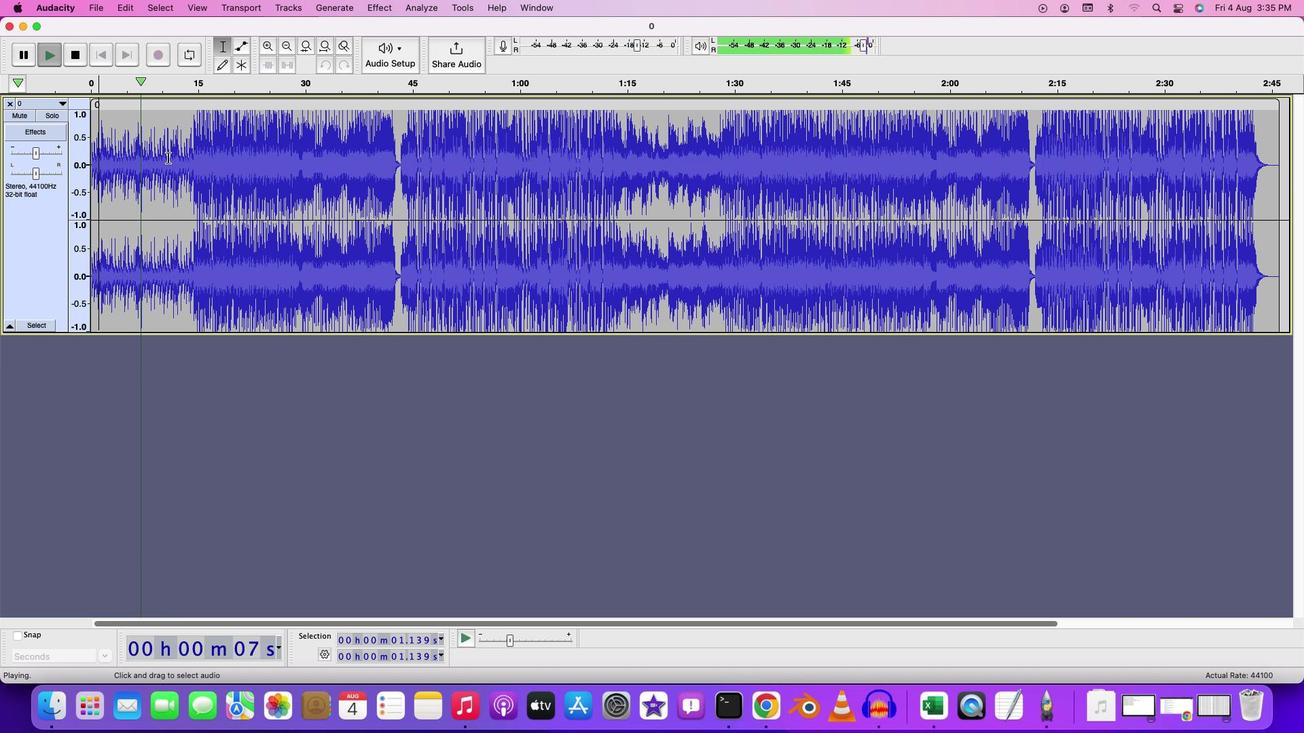 
Action: Mouse moved to (148, 151)
Screenshot: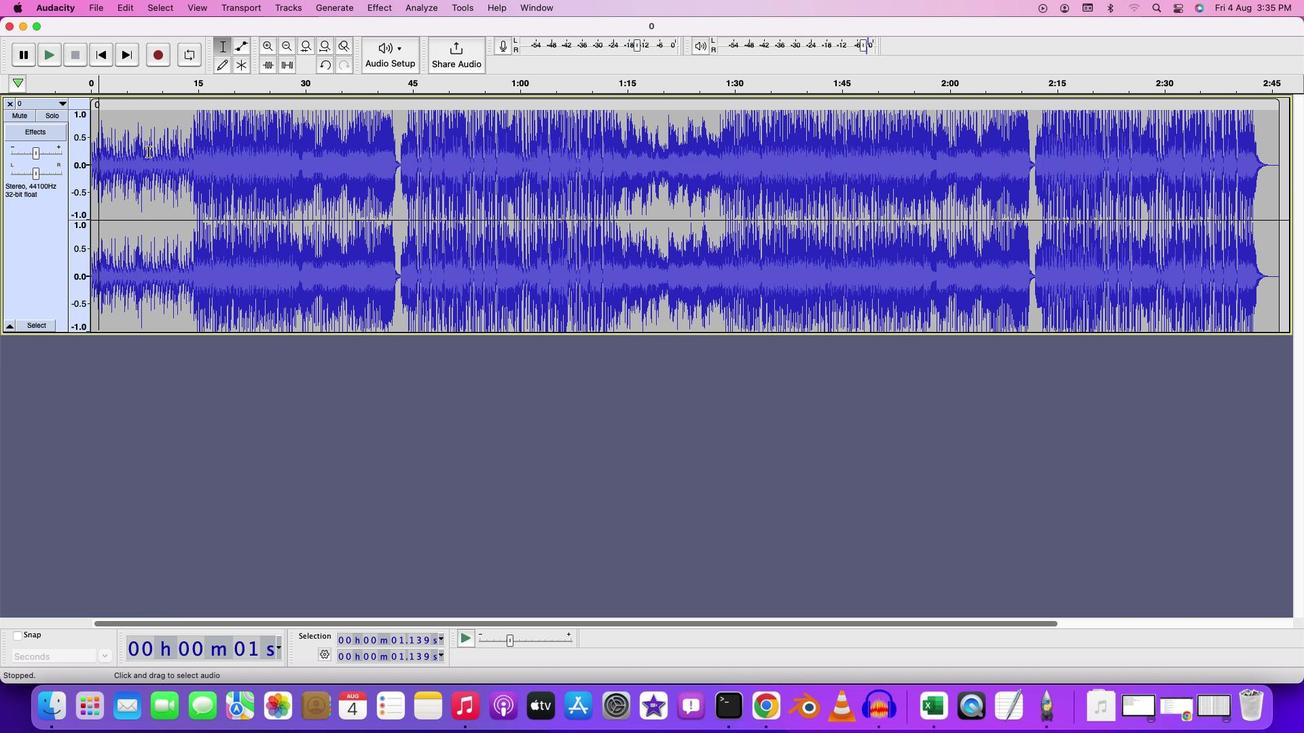 
Action: Mouse pressed left at (148, 151)
Screenshot: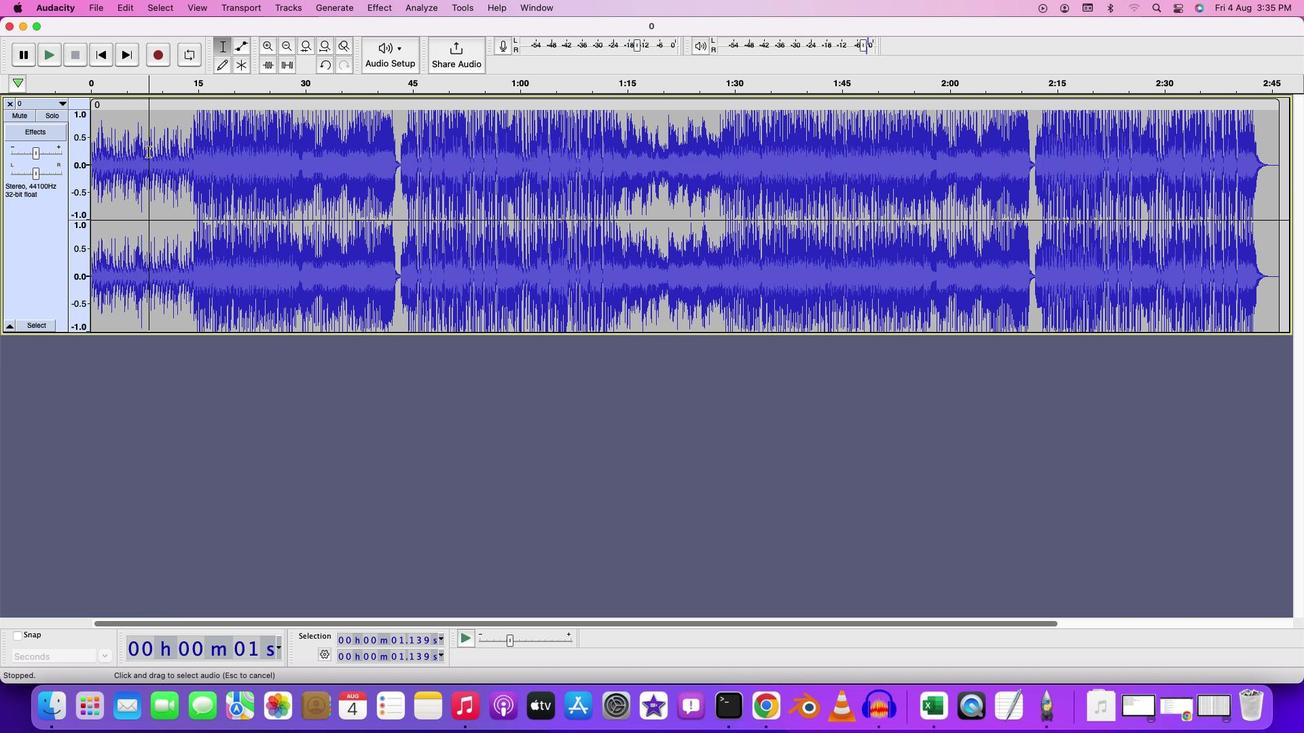 
Action: Mouse moved to (387, 10)
Screenshot: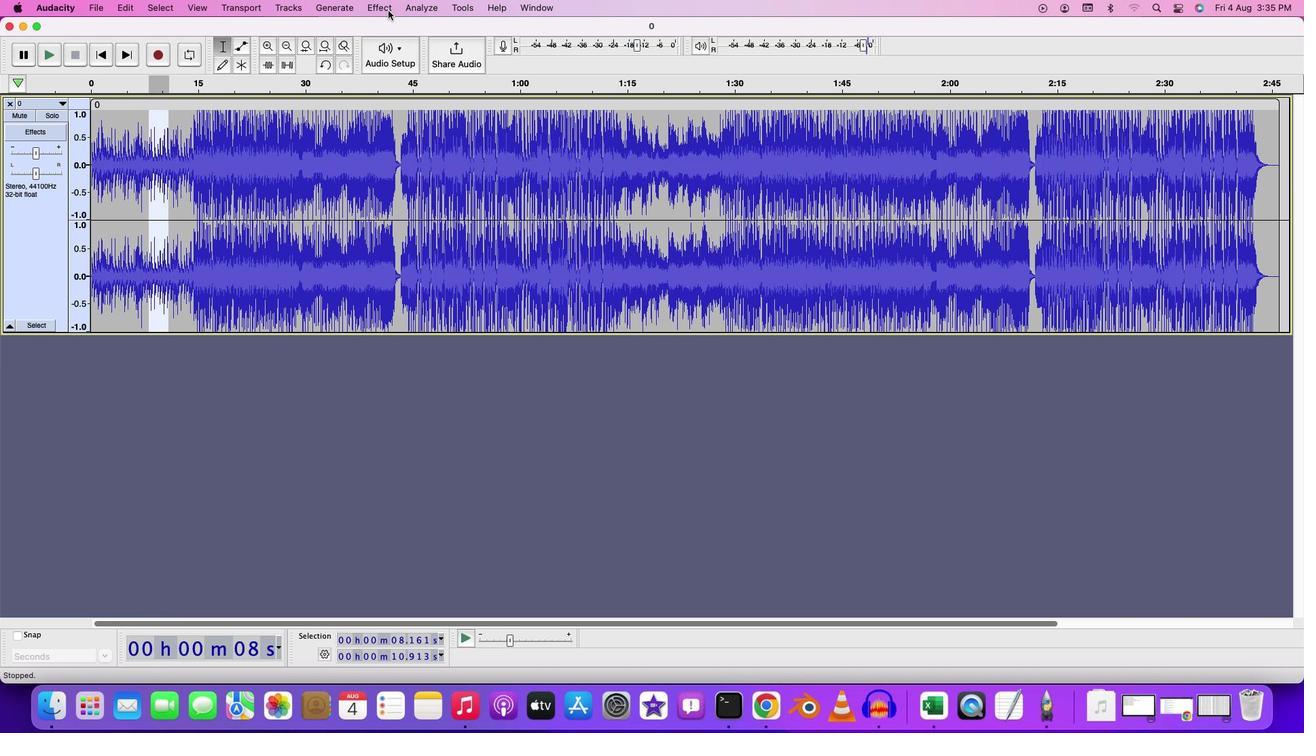 
Action: Mouse pressed left at (387, 10)
Screenshot: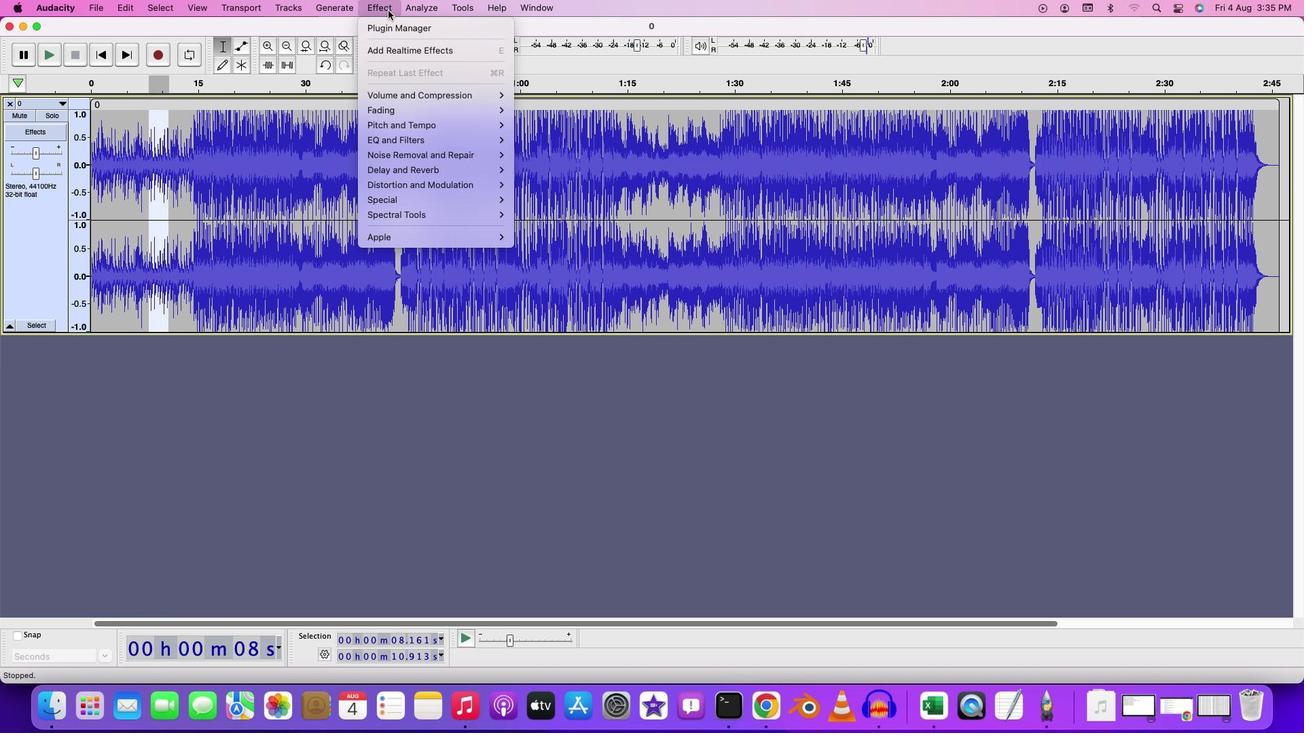 
Action: Mouse moved to (561, 155)
Screenshot: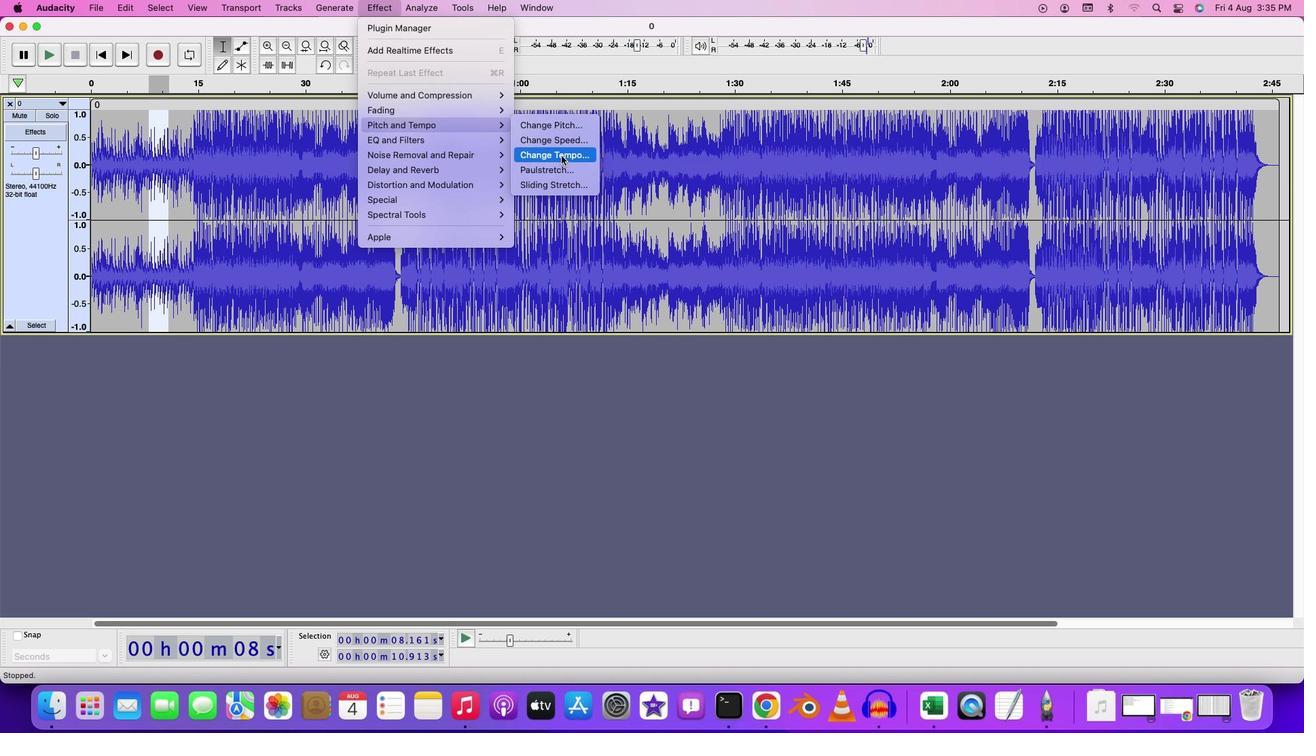 
Action: Mouse pressed left at (561, 155)
Screenshot: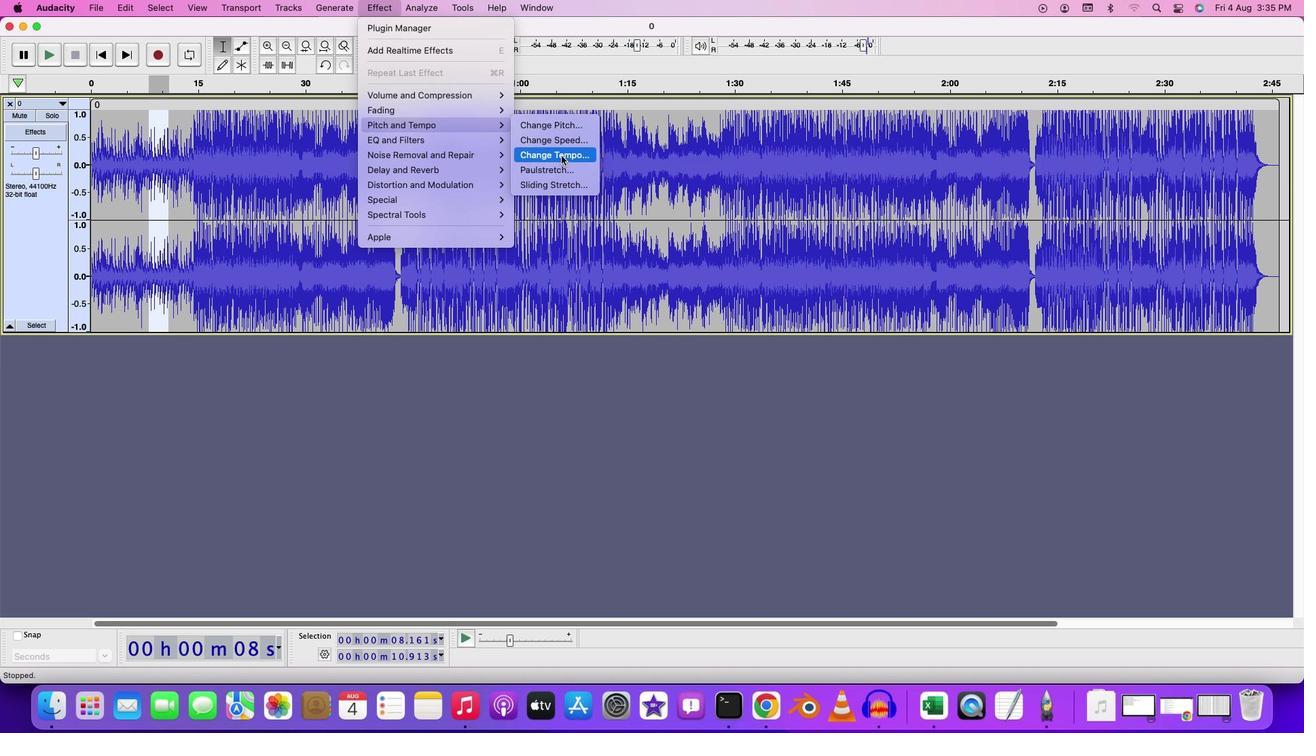 
Action: Mouse moved to (664, 332)
Screenshot: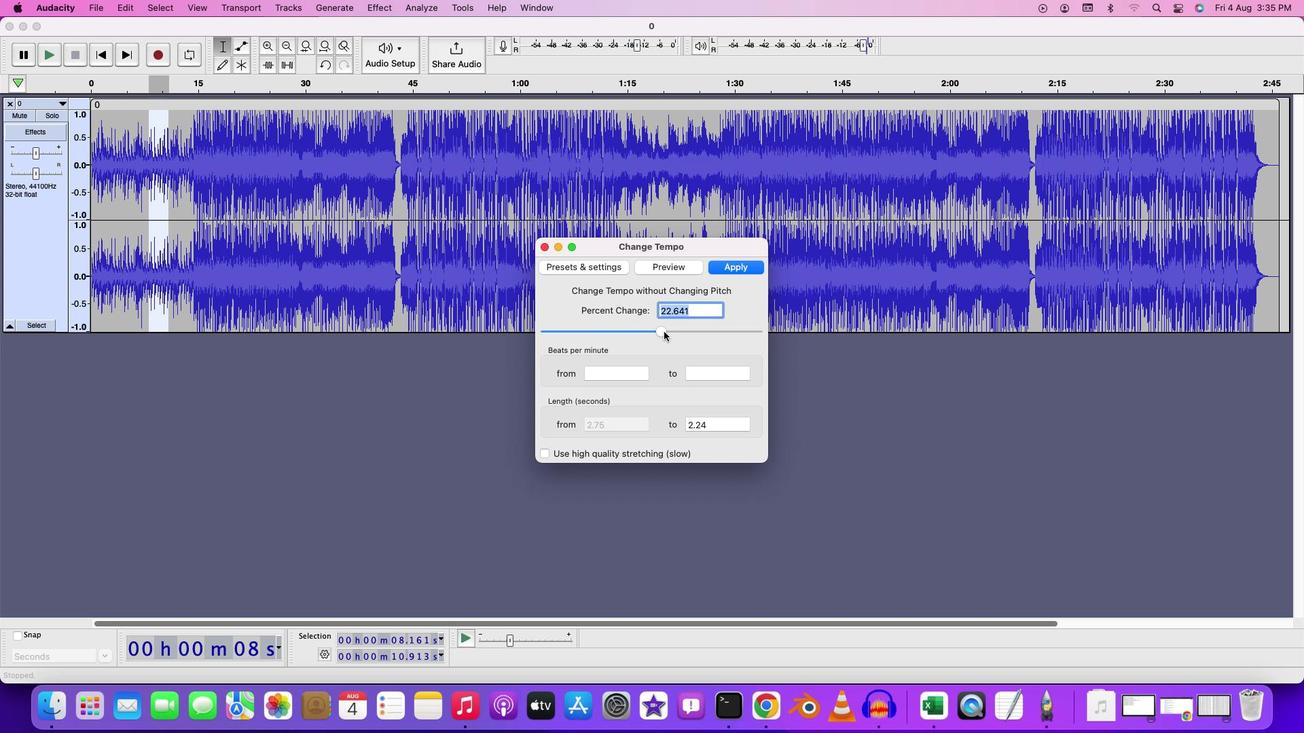 
Action: Mouse pressed left at (664, 332)
Screenshot: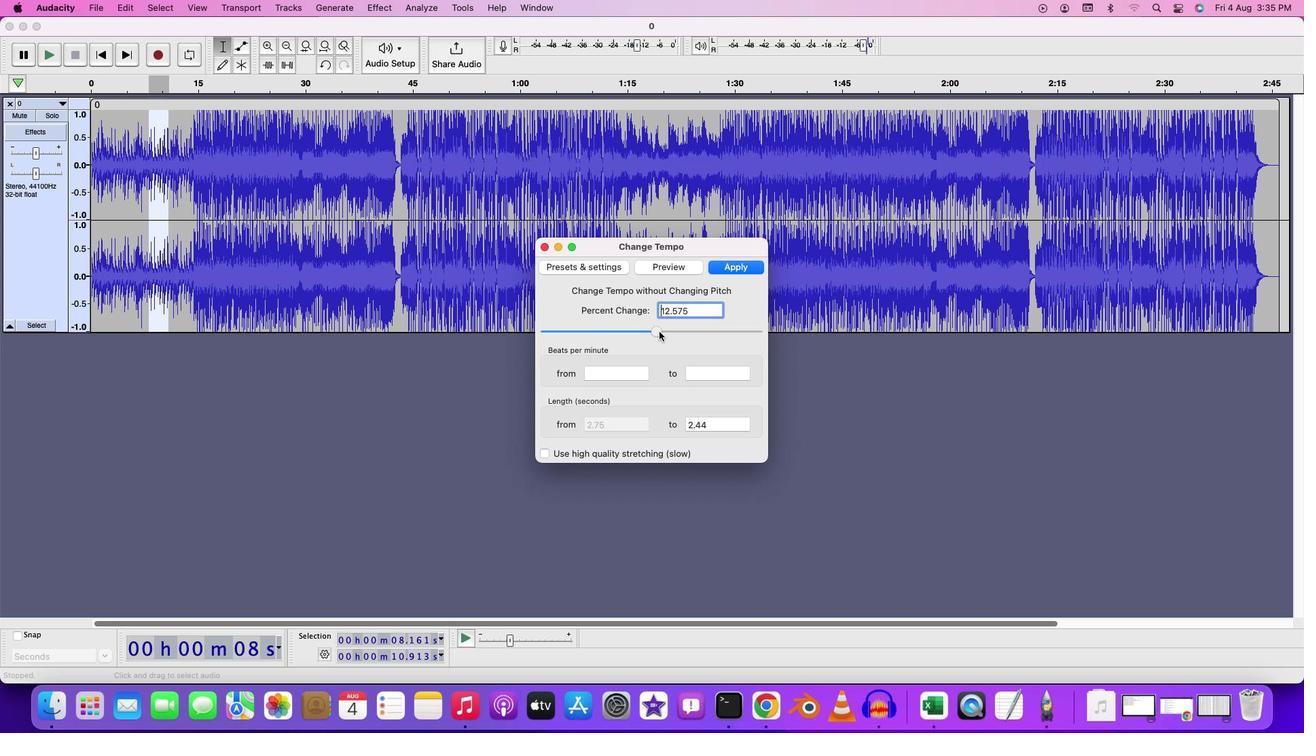 
Action: Mouse moved to (731, 265)
Screenshot: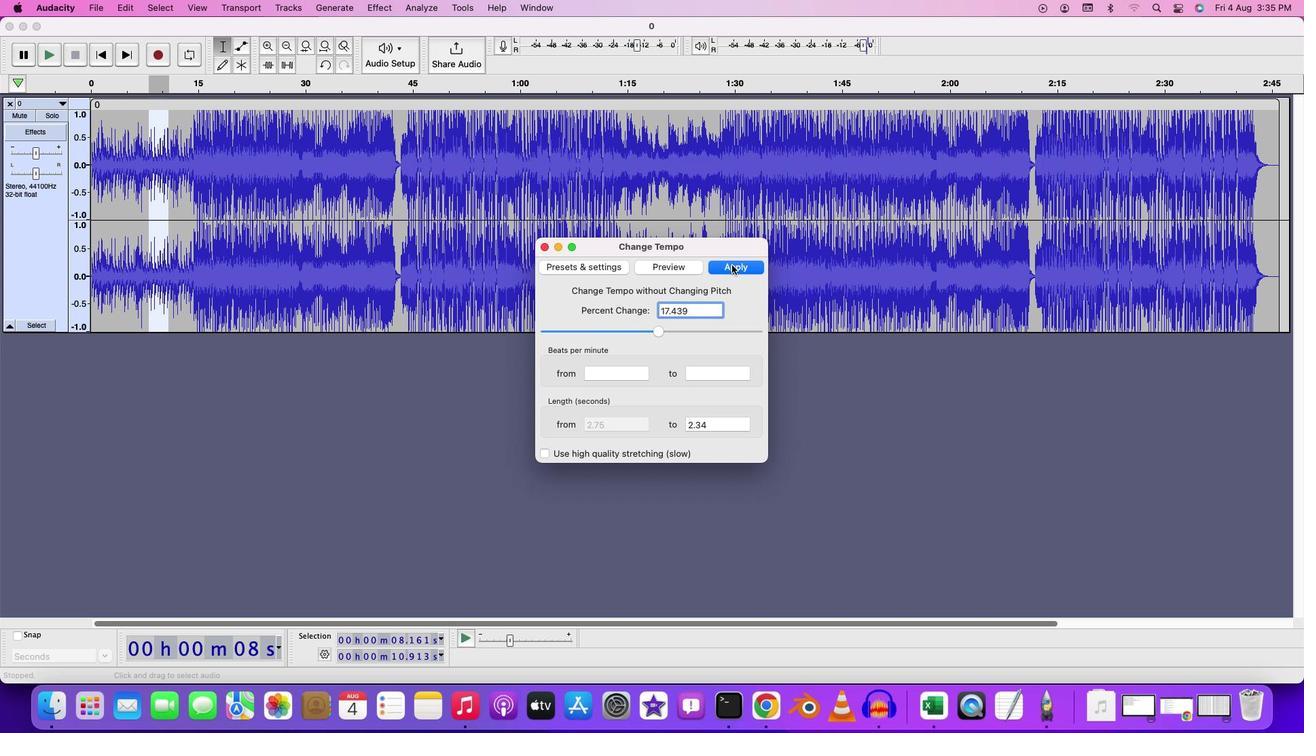 
Action: Mouse pressed left at (731, 265)
Screenshot: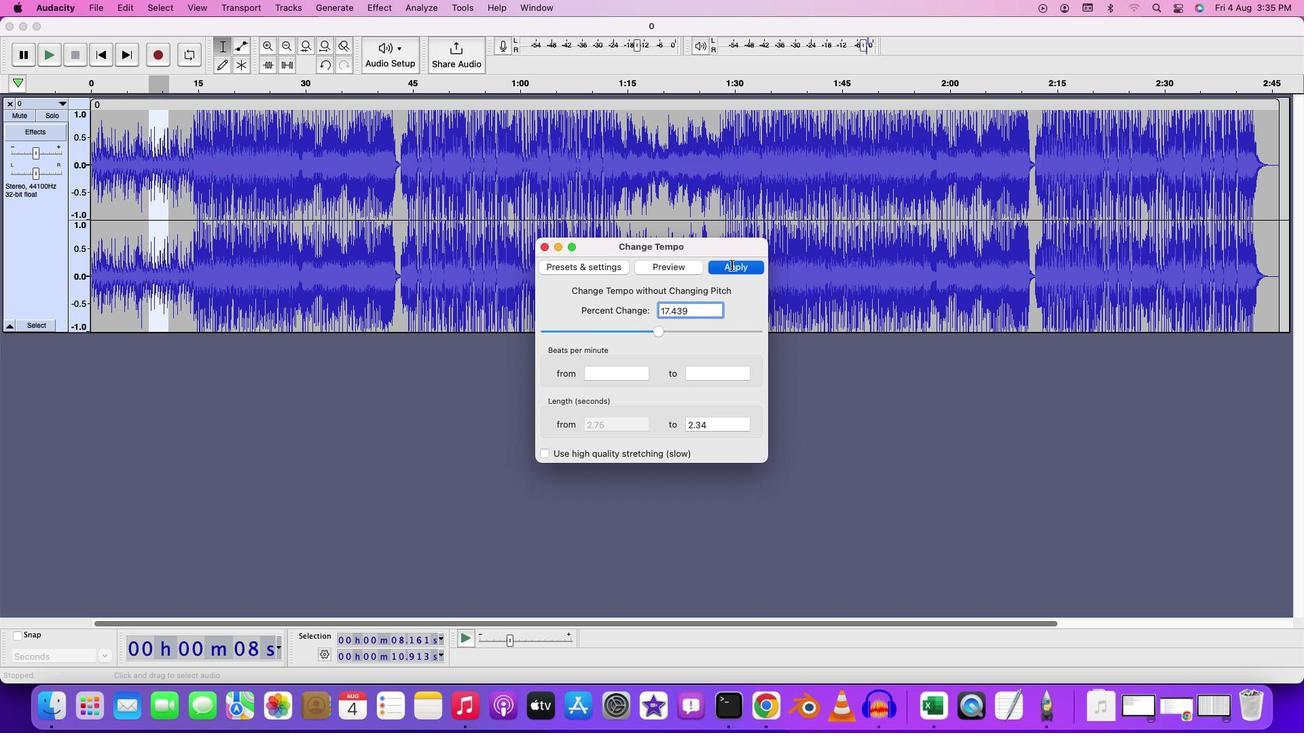 
Action: Mouse moved to (144, 123)
Screenshot: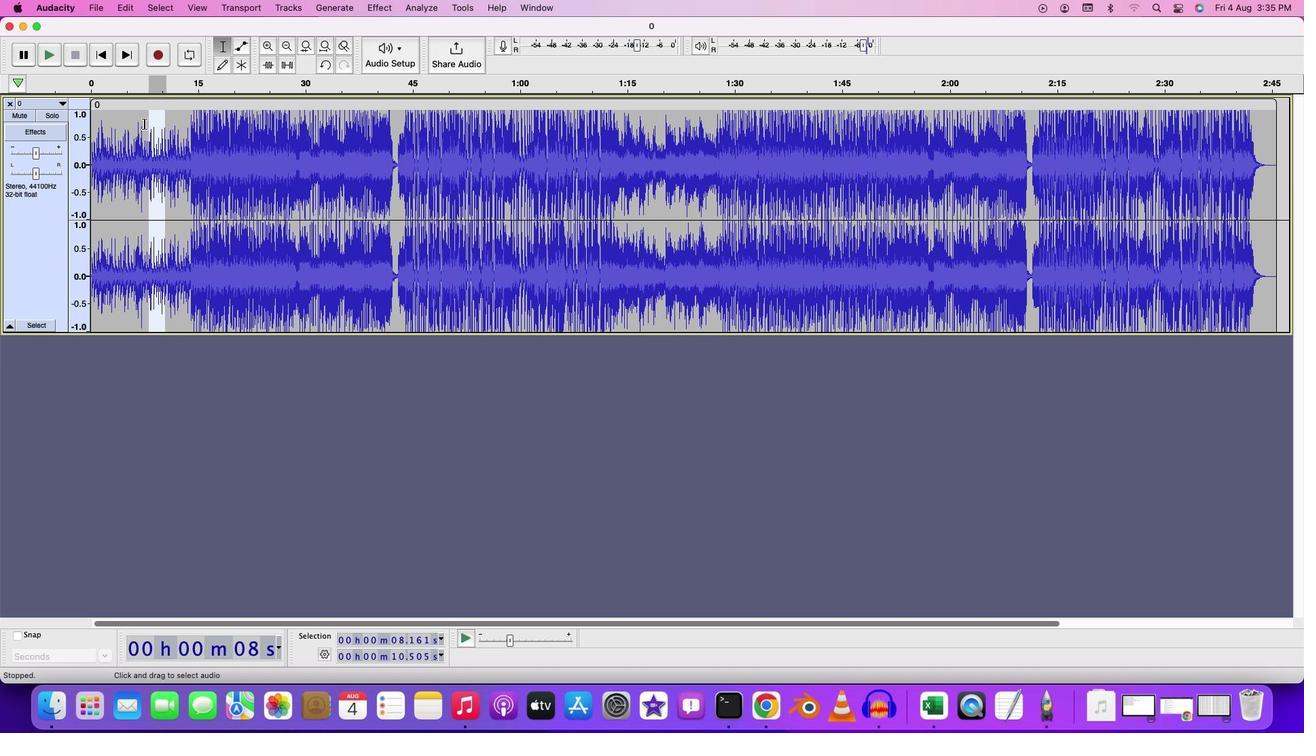 
Action: Mouse pressed left at (144, 123)
Screenshot: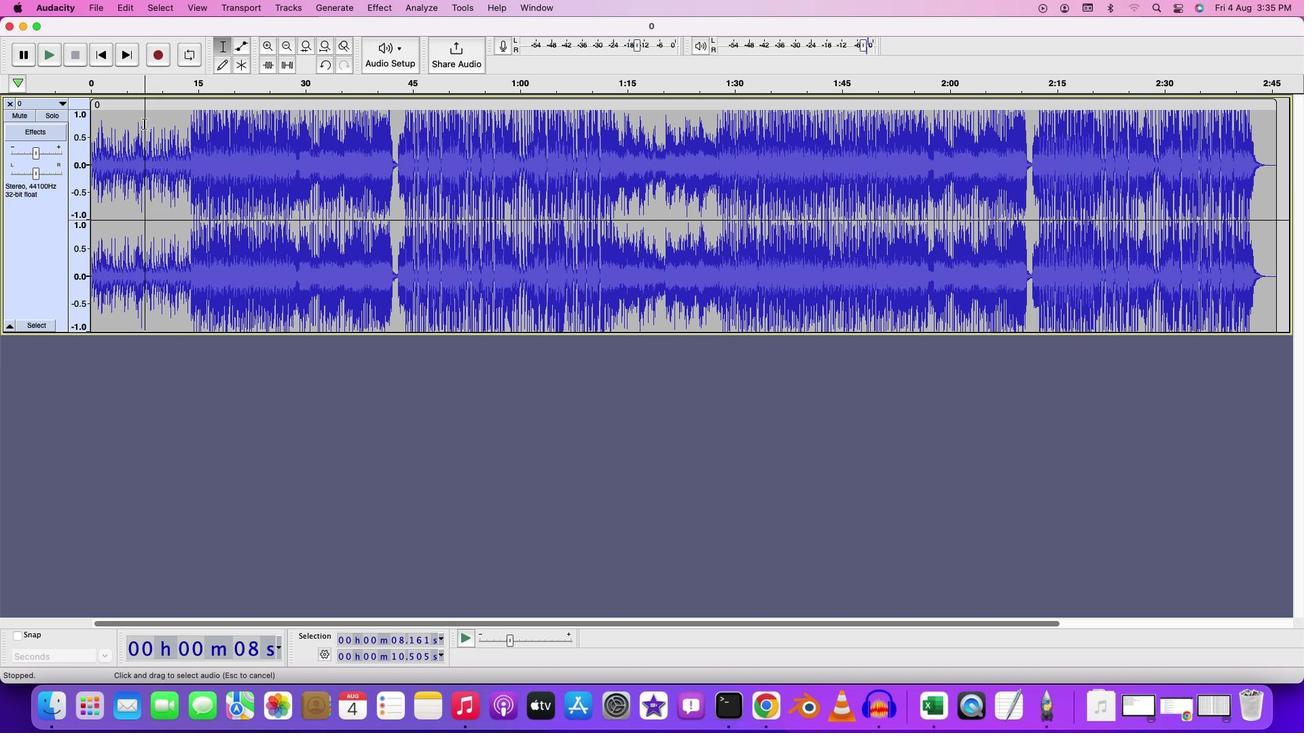 
Action: Key pressed Key.spaceKey.spaceKey.space
Screenshot: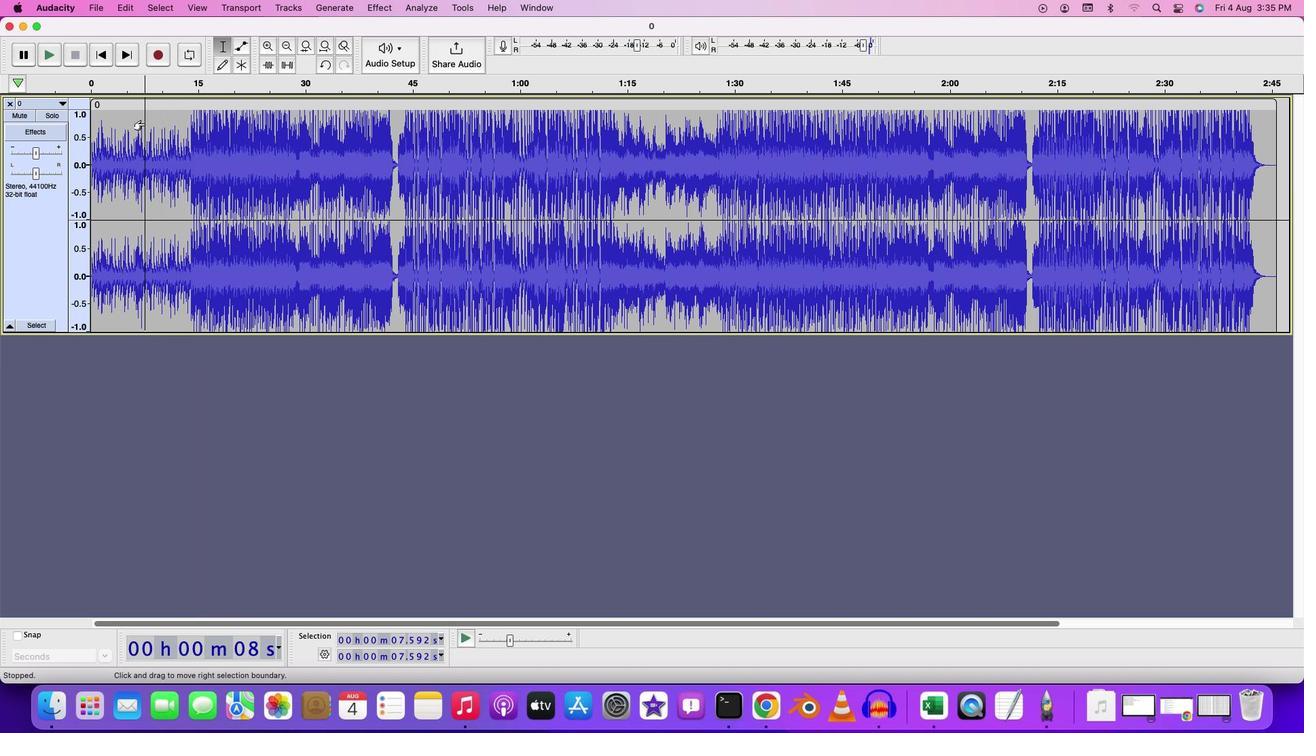 
Action: Mouse moved to (189, 117)
Screenshot: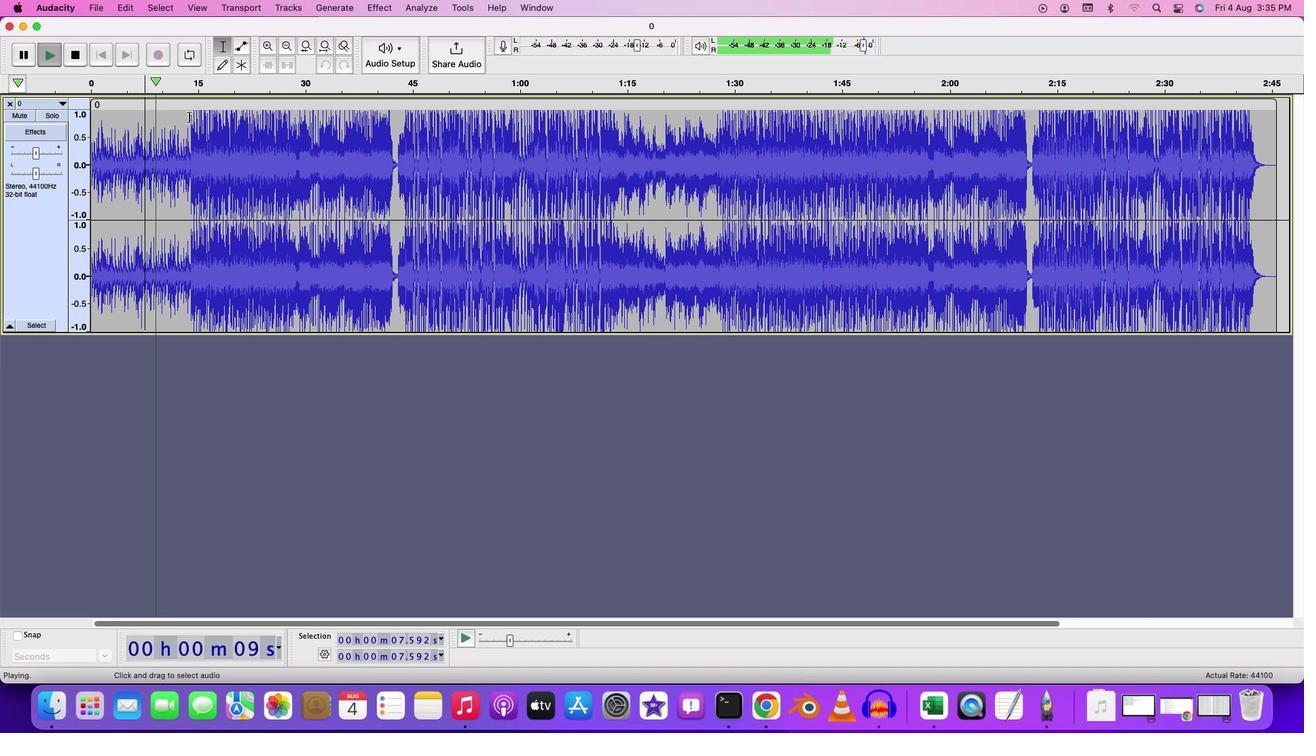 
Action: Mouse pressed left at (189, 117)
Screenshot: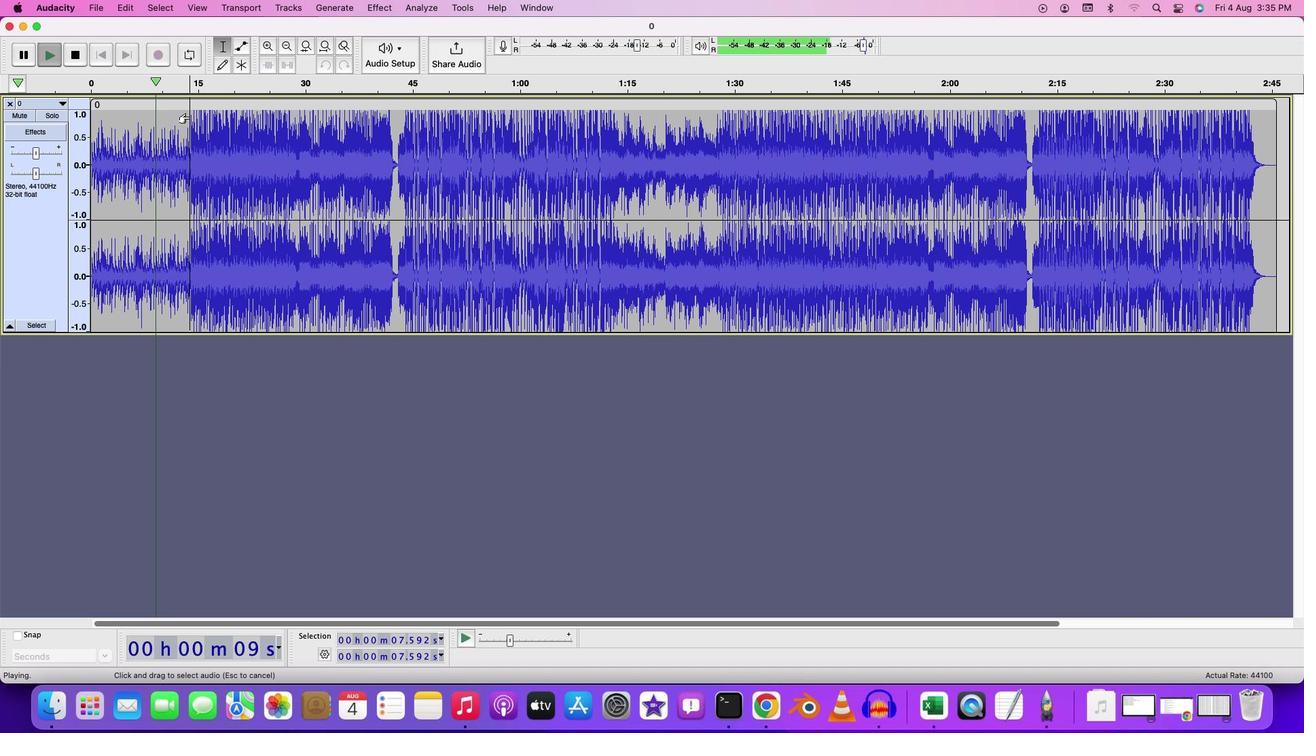 
Action: Key pressed Key.spaceKey.spaceKey.space
Screenshot: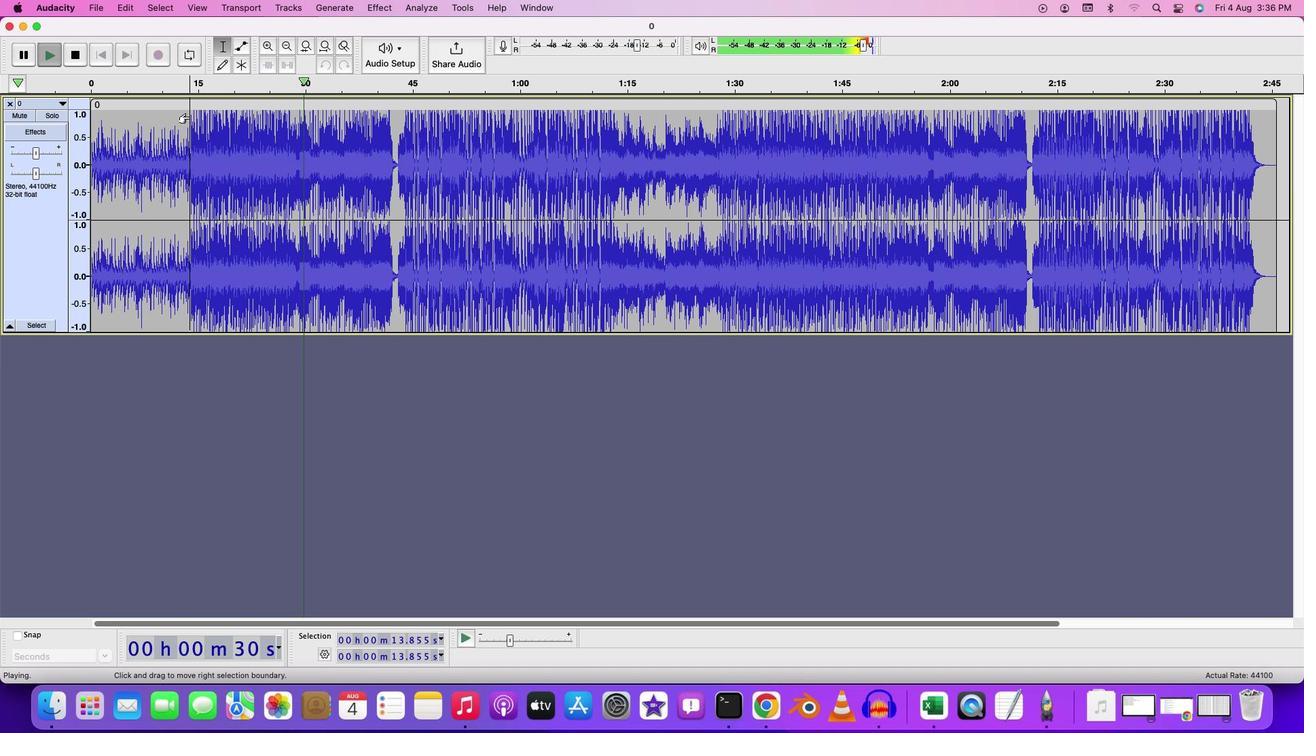
Action: Mouse moved to (295, 135)
Screenshot: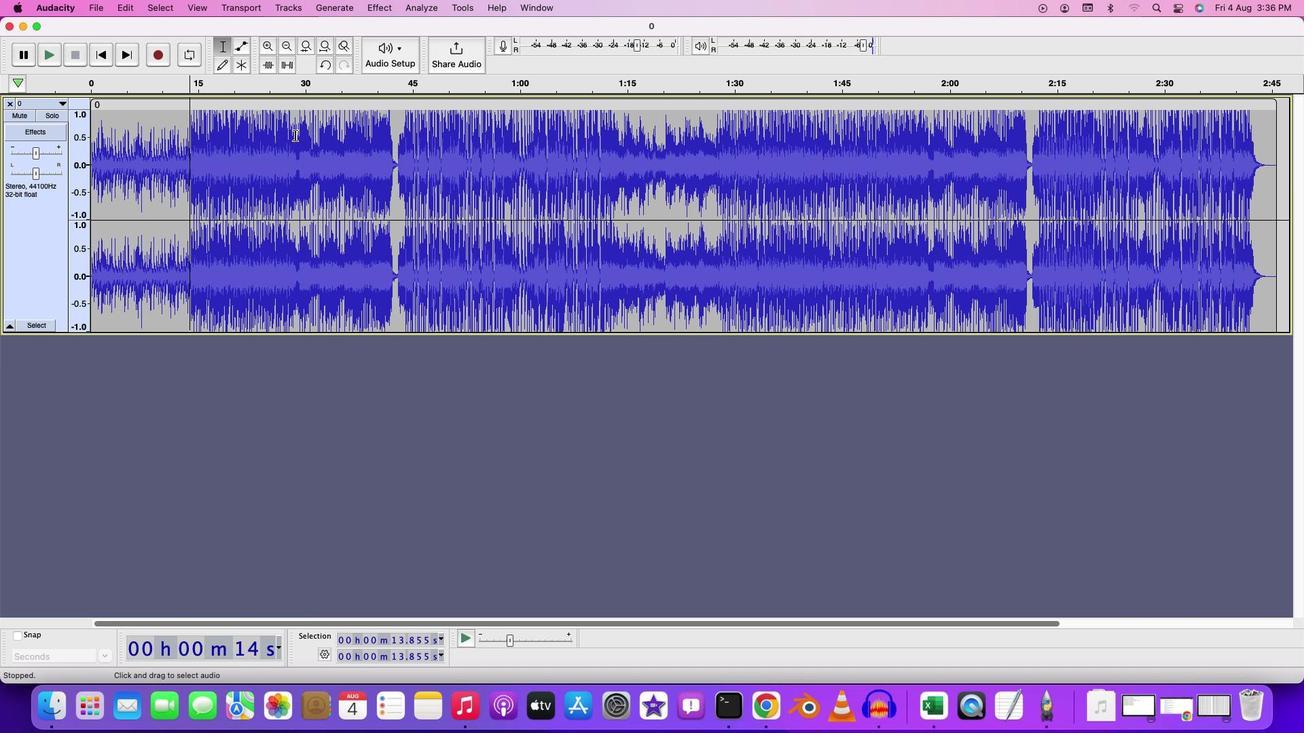 
Action: Mouse pressed left at (295, 135)
Screenshot: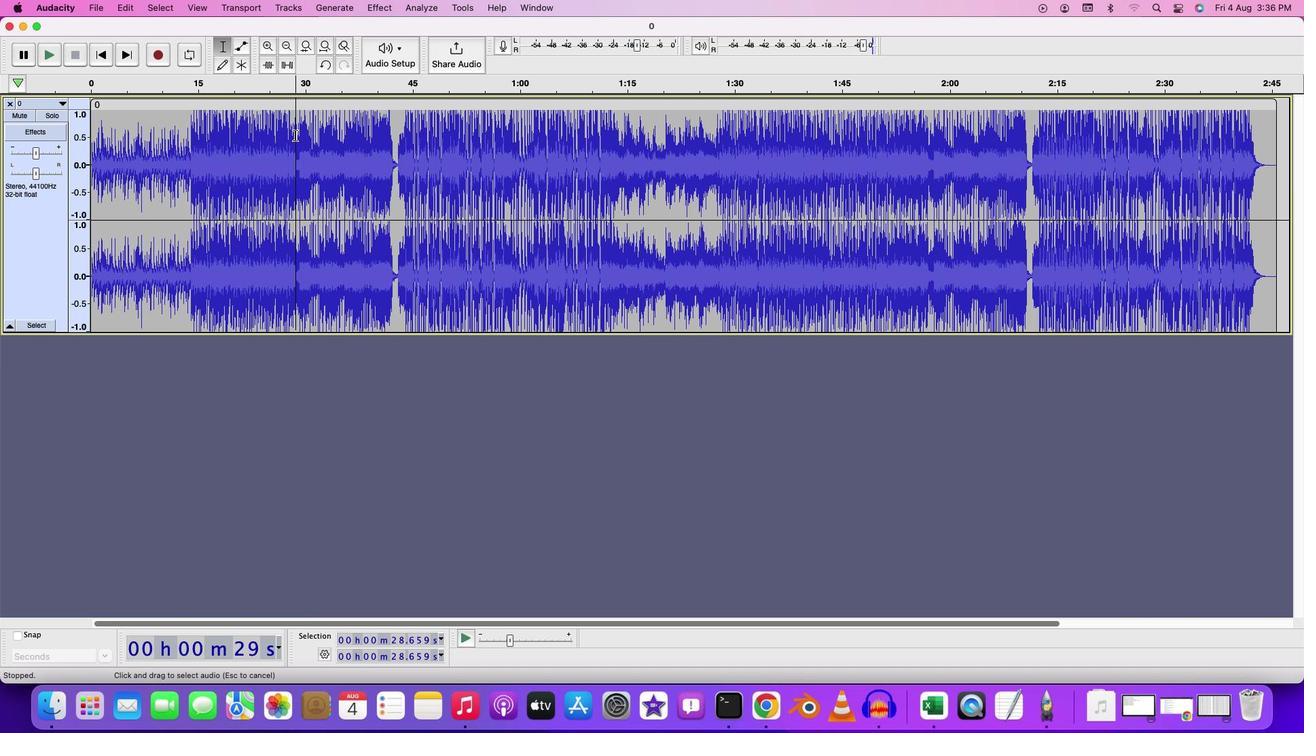 
Action: Mouse moved to (373, 8)
Screenshot: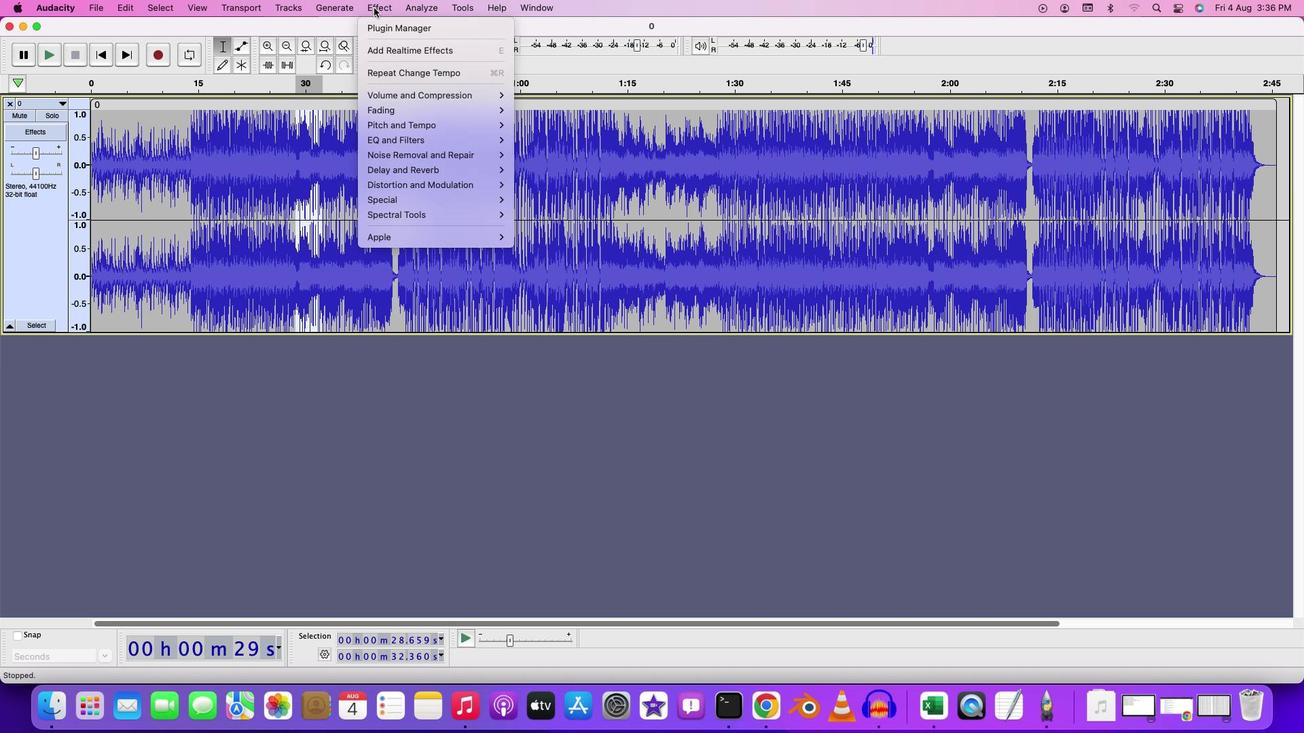 
Action: Mouse pressed left at (373, 8)
Screenshot: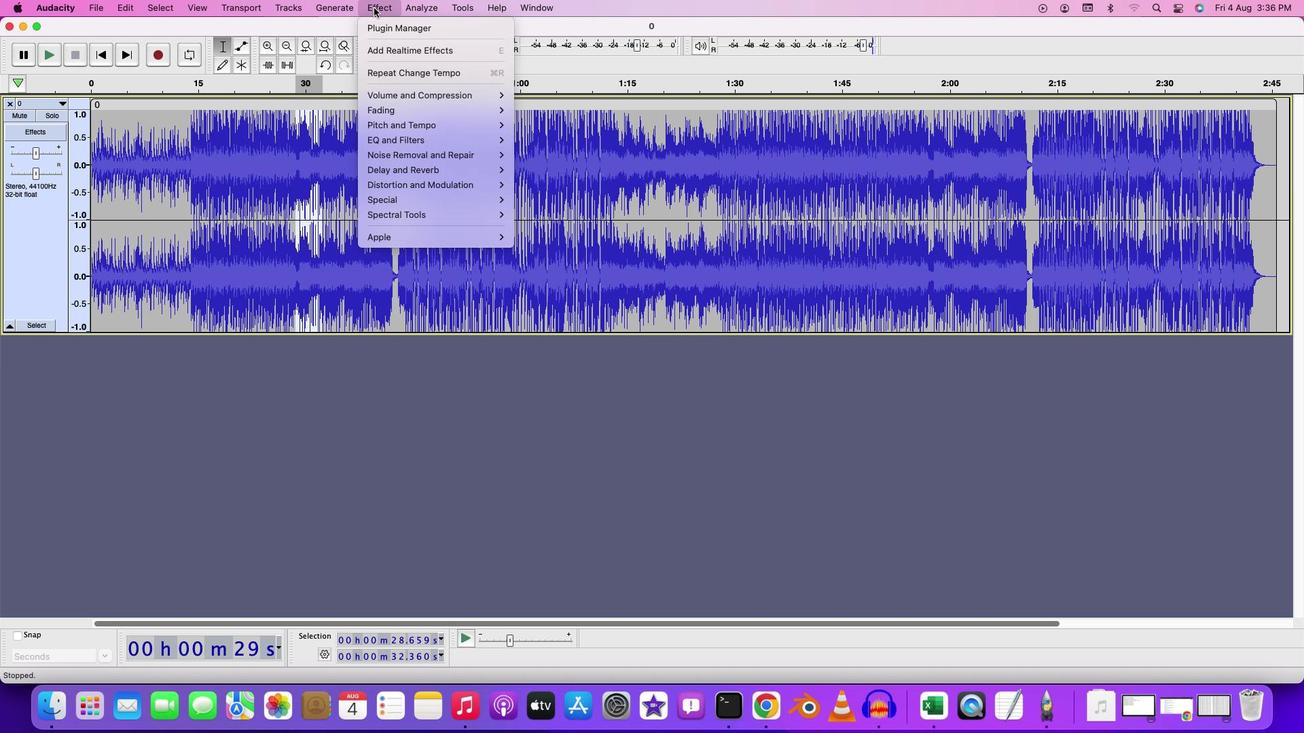 
Action: Mouse moved to (535, 152)
Screenshot: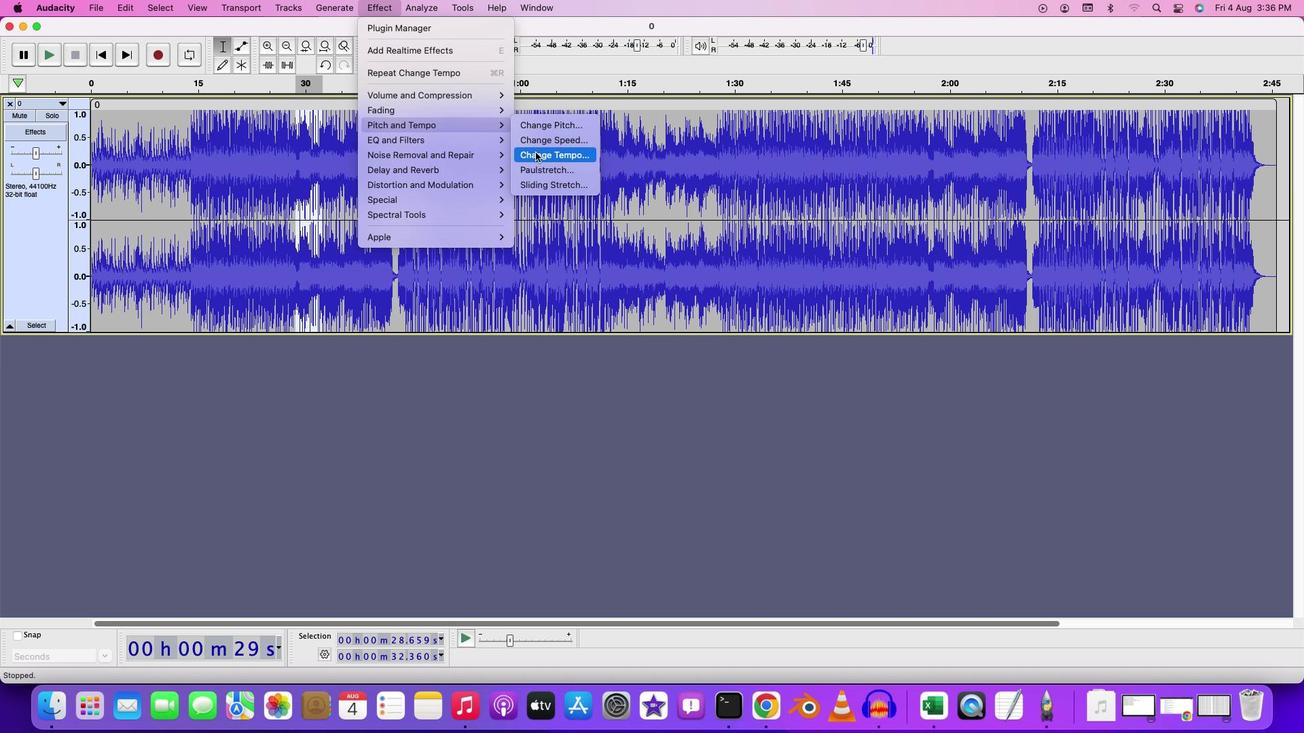 
Action: Mouse pressed left at (535, 152)
Screenshot: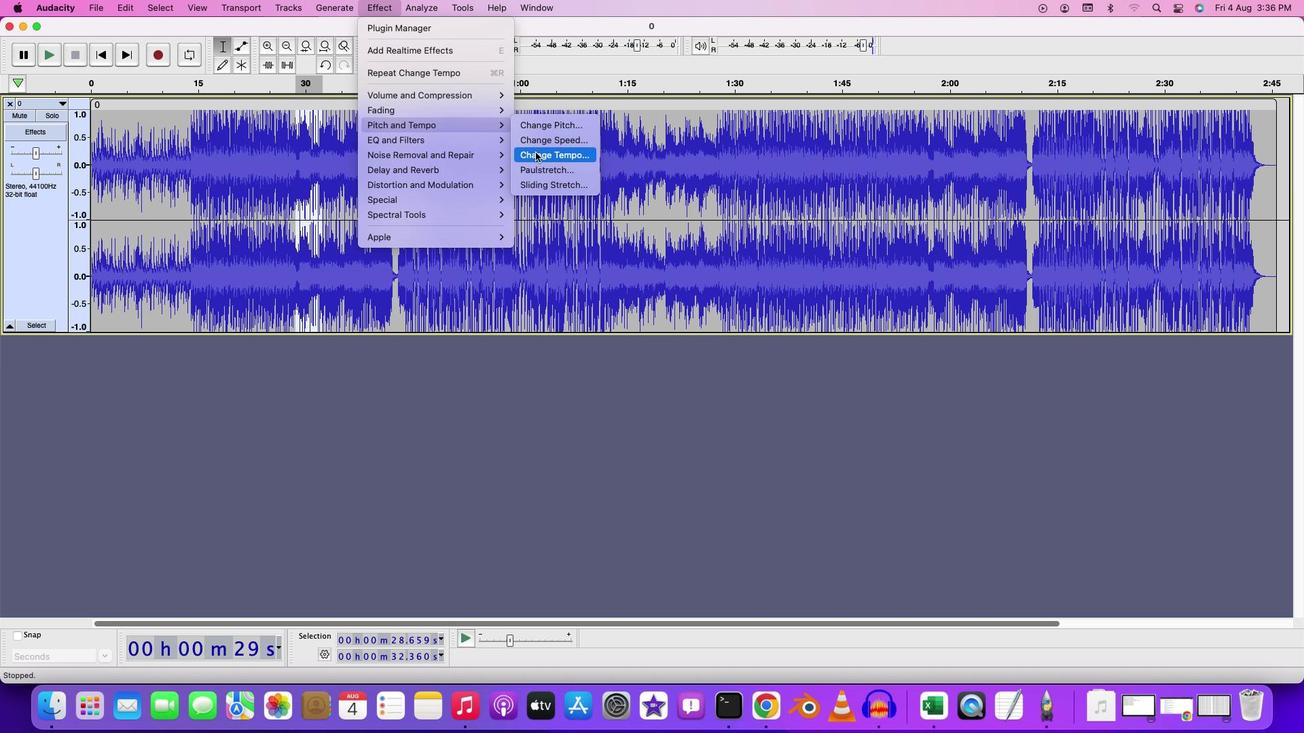 
Action: Mouse moved to (656, 328)
Screenshot: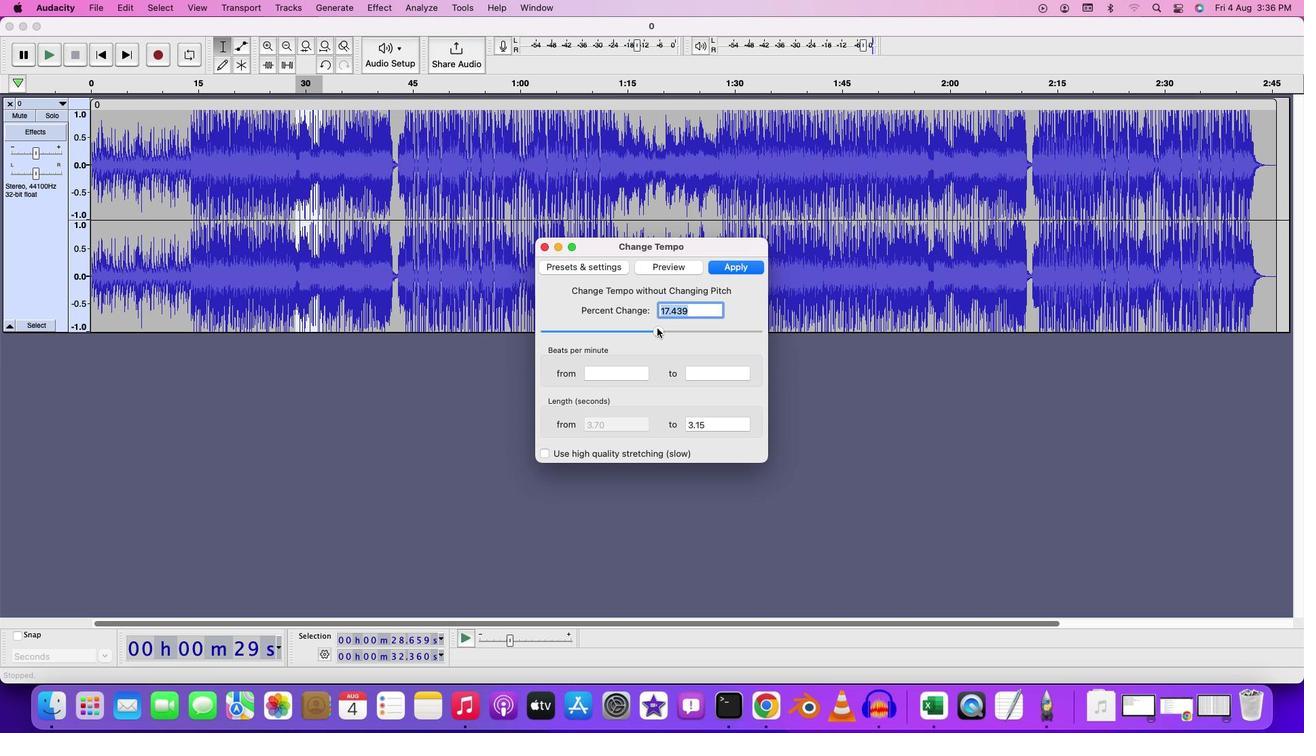 
Action: Mouse pressed left at (656, 328)
Screenshot: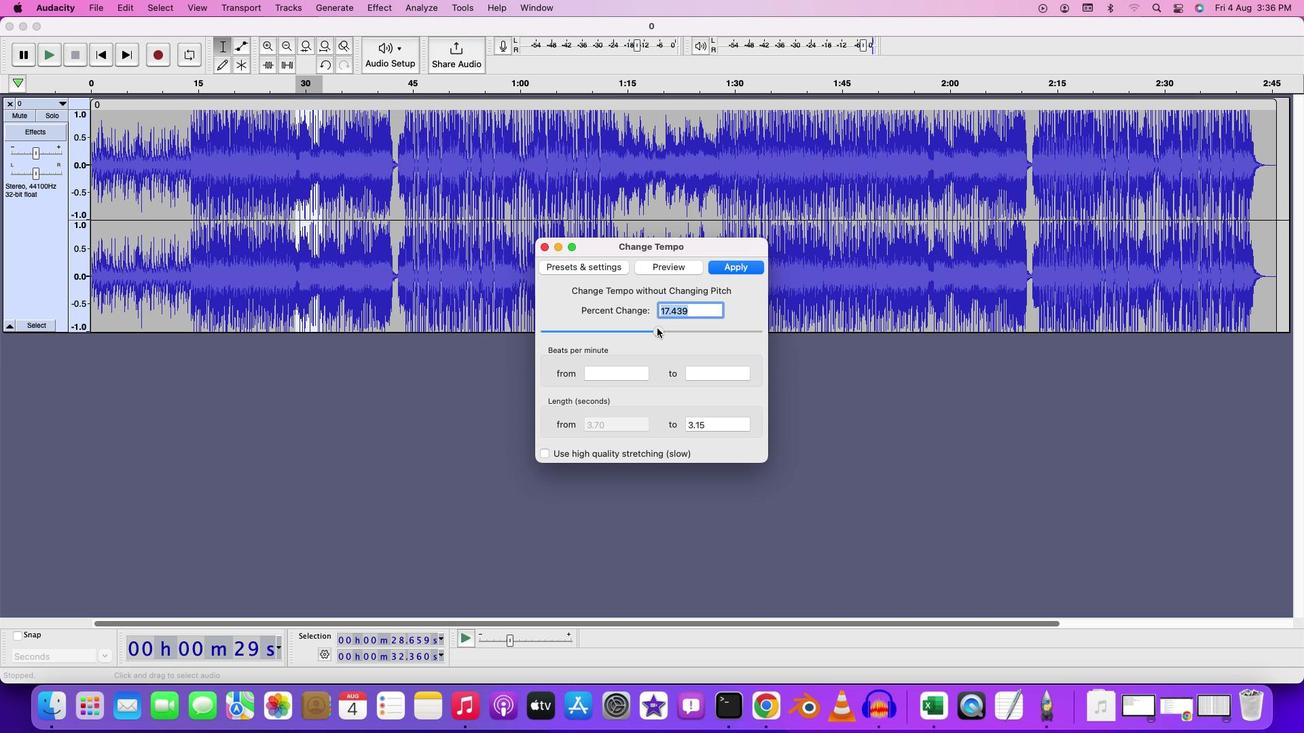 
Action: Mouse moved to (742, 270)
Screenshot: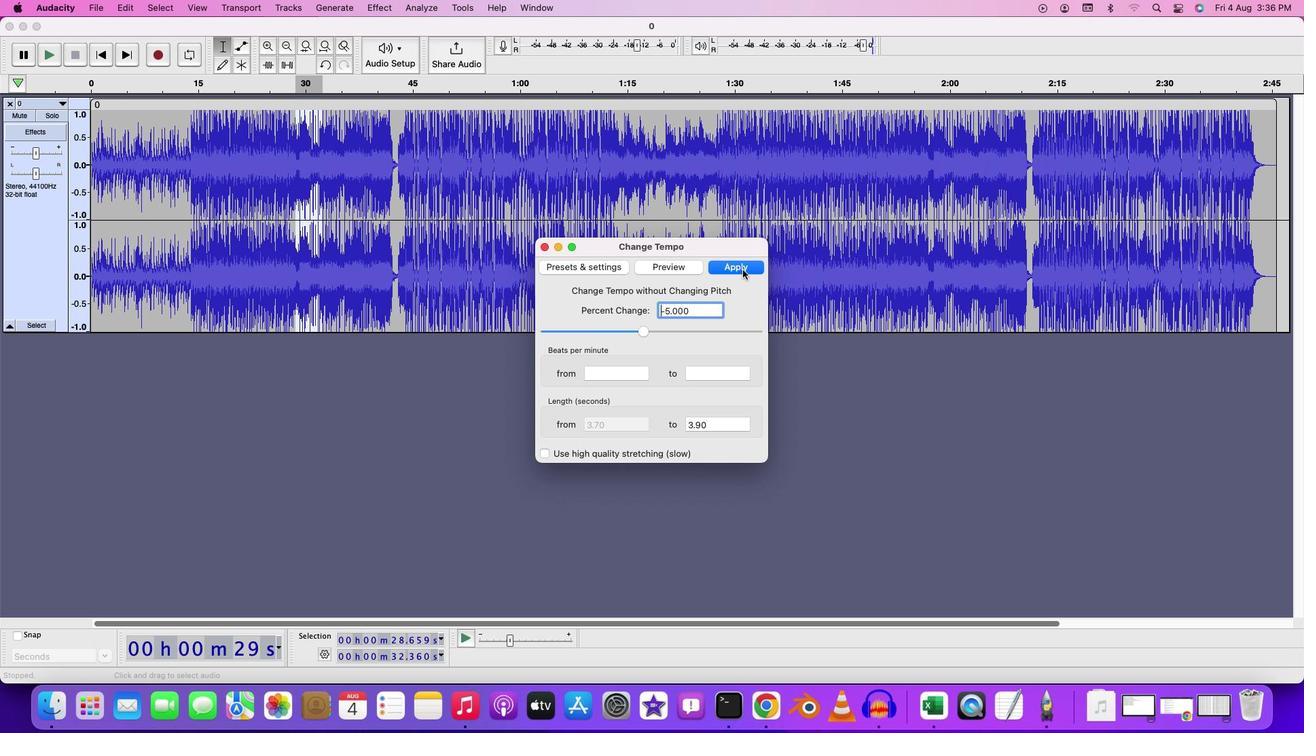 
Action: Mouse pressed left at (742, 270)
Screenshot: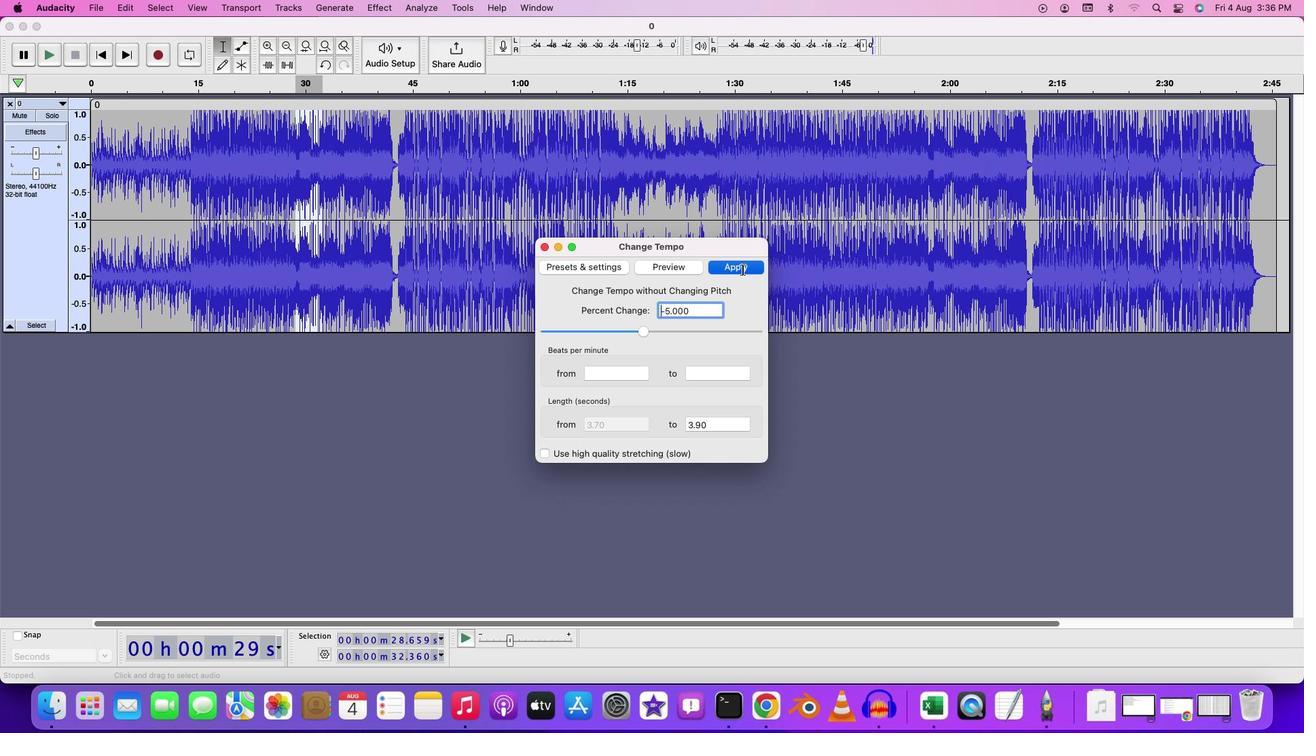 
Action: Mouse moved to (287, 154)
Screenshot: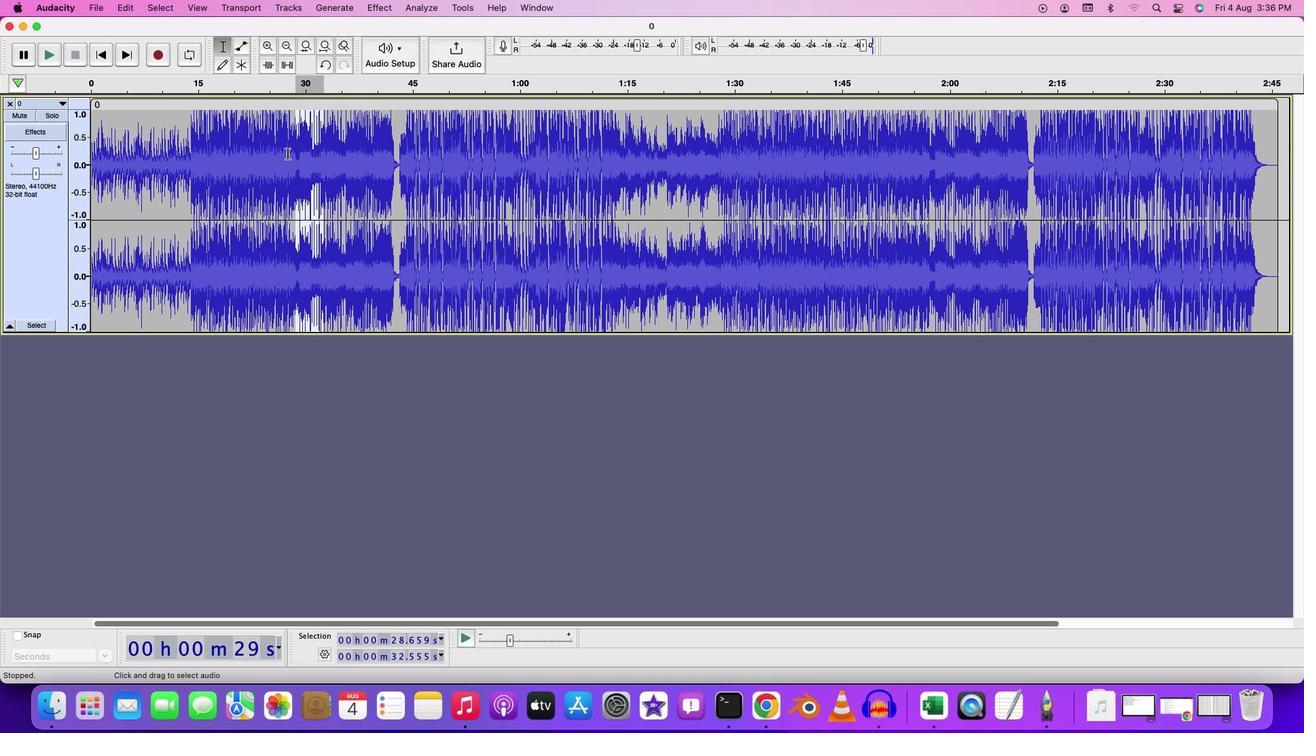 
Action: Mouse pressed left at (287, 154)
Screenshot: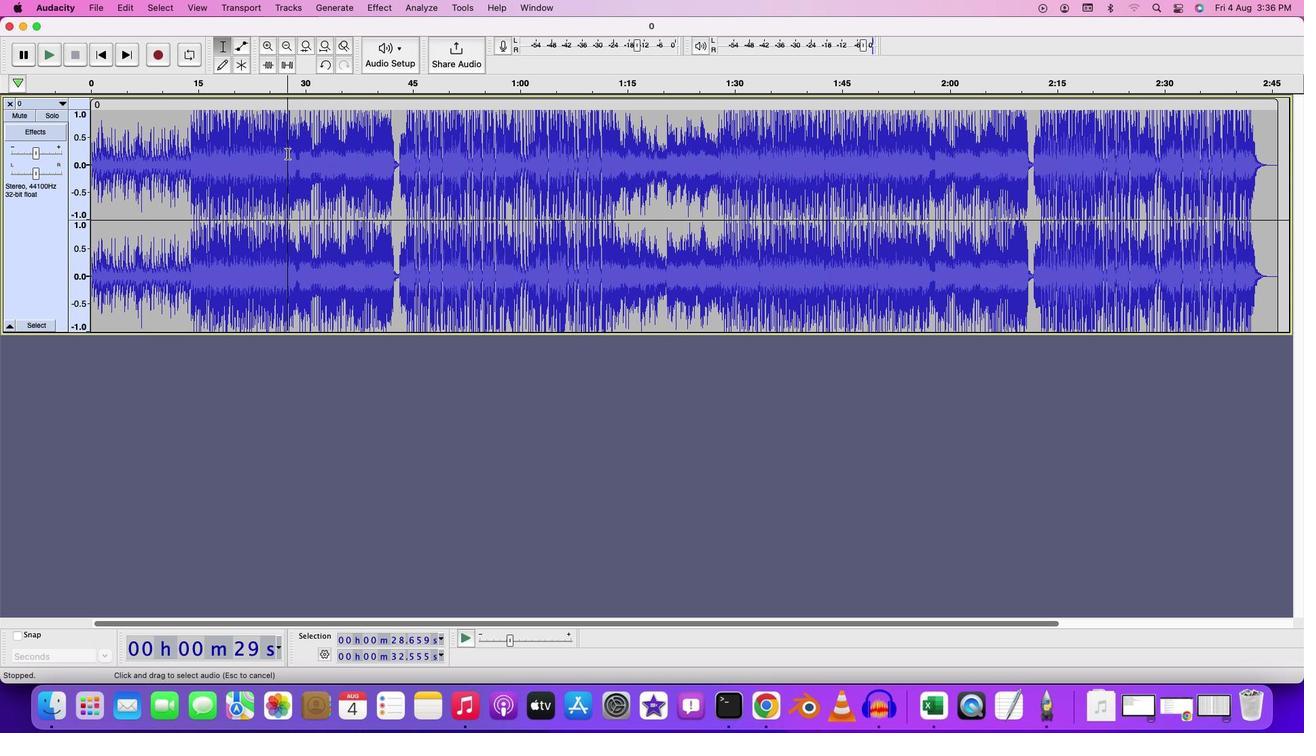 
Action: Key pressed Key.space
Screenshot: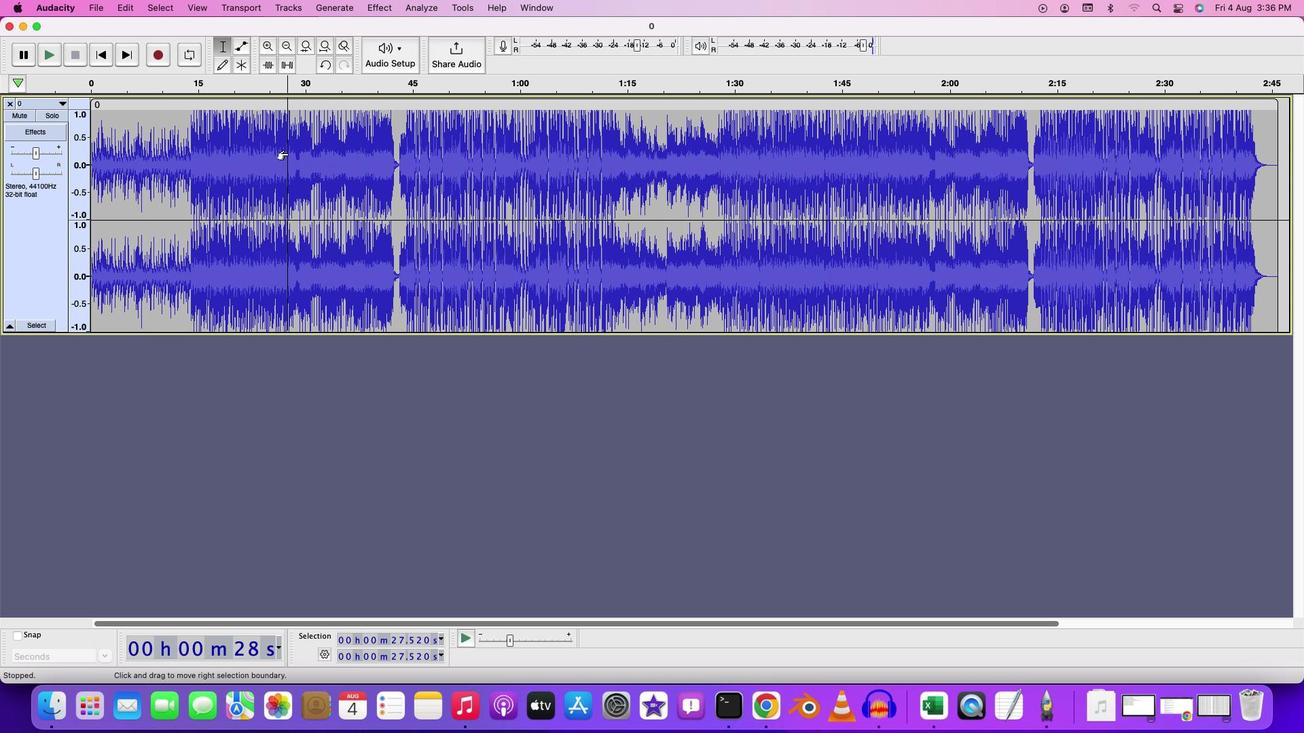 
Action: Mouse moved to (403, 129)
Screenshot: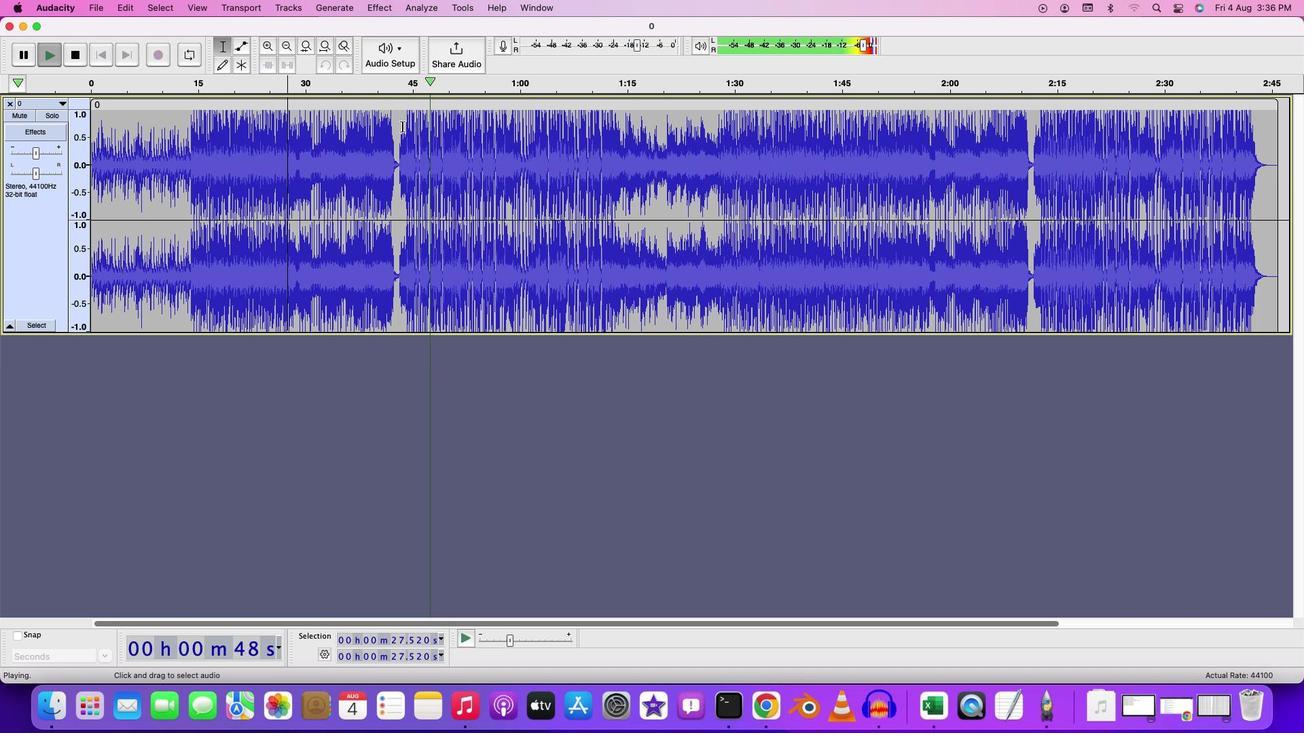
Action: Key pressed Key.space
Screenshot: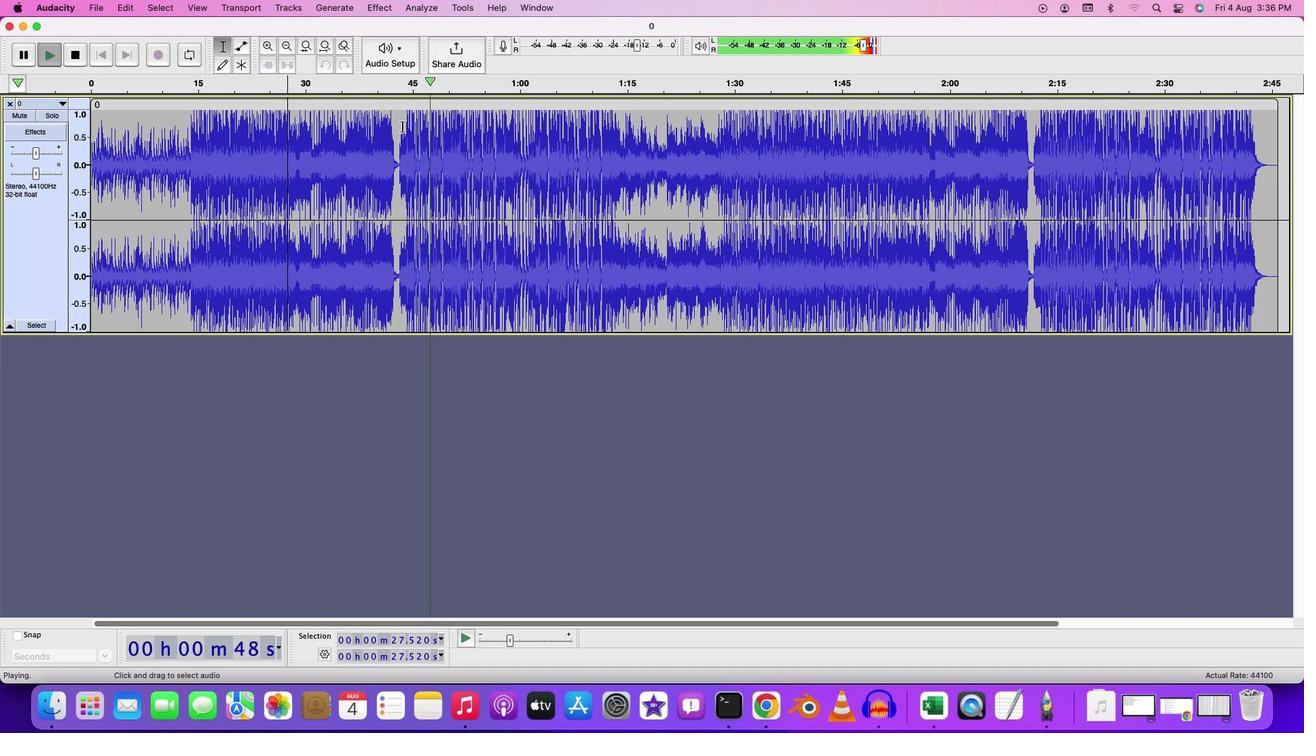 
Action: Mouse moved to (400, 122)
Screenshot: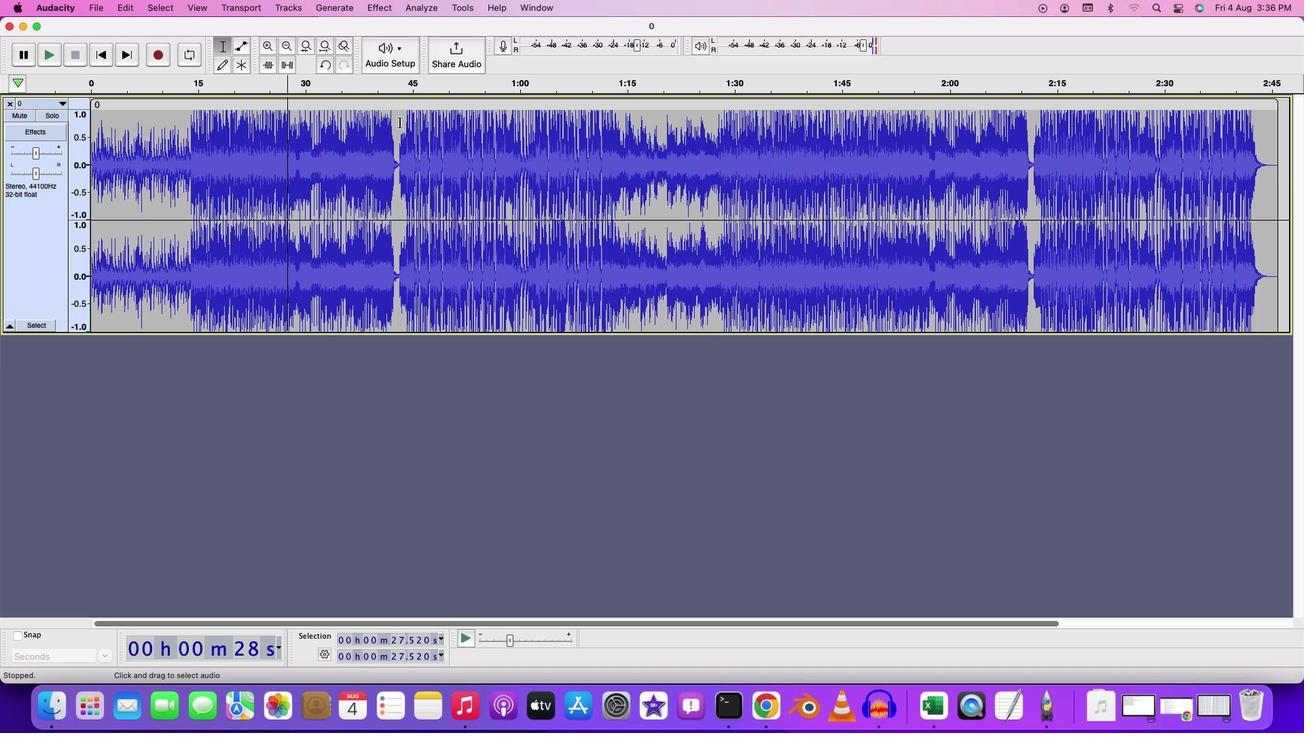 
Action: Mouse pressed left at (400, 122)
Screenshot: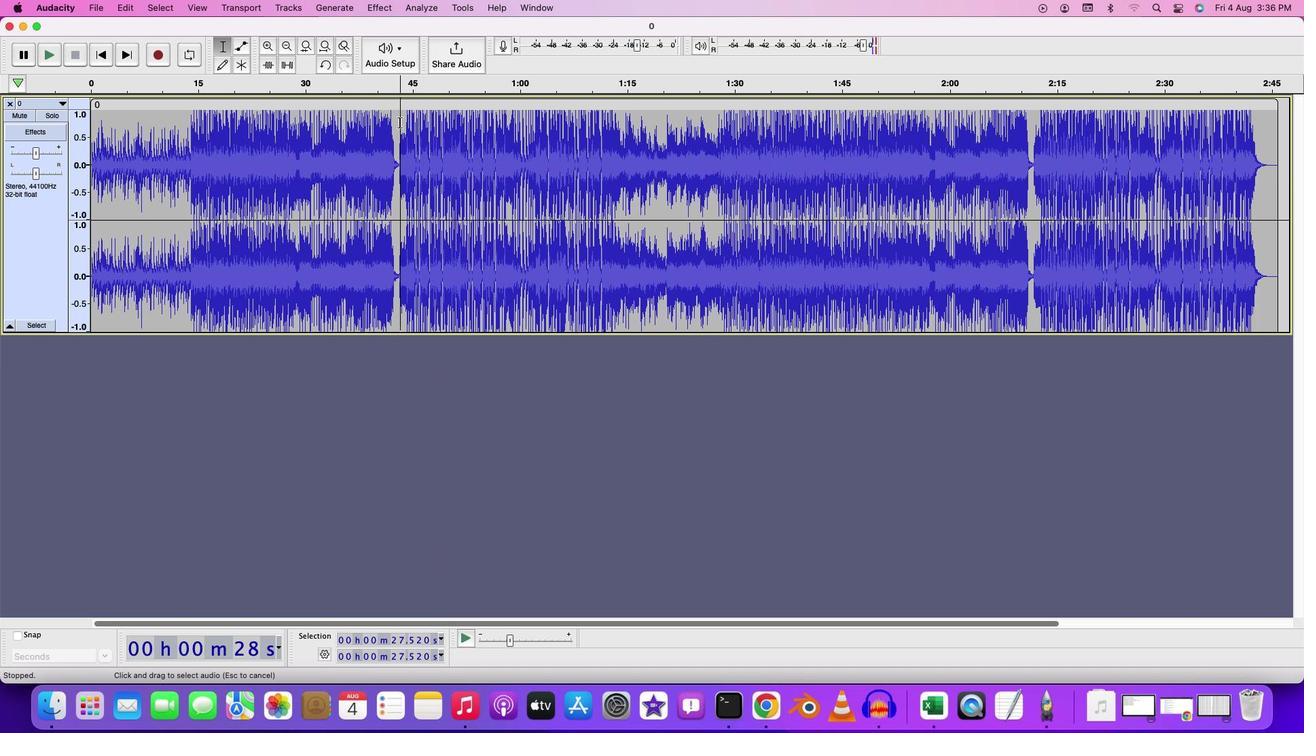 
Action: Mouse moved to (375, 4)
Screenshot: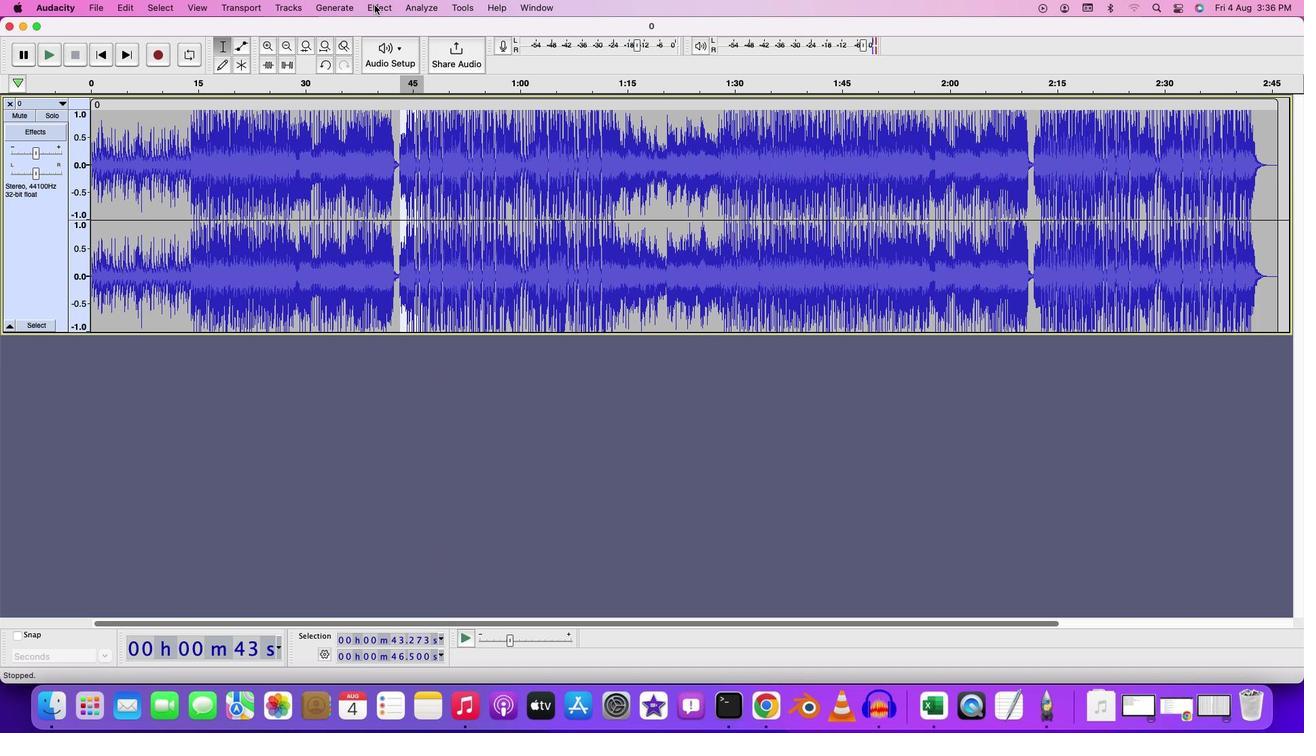 
Action: Mouse pressed left at (375, 4)
Screenshot: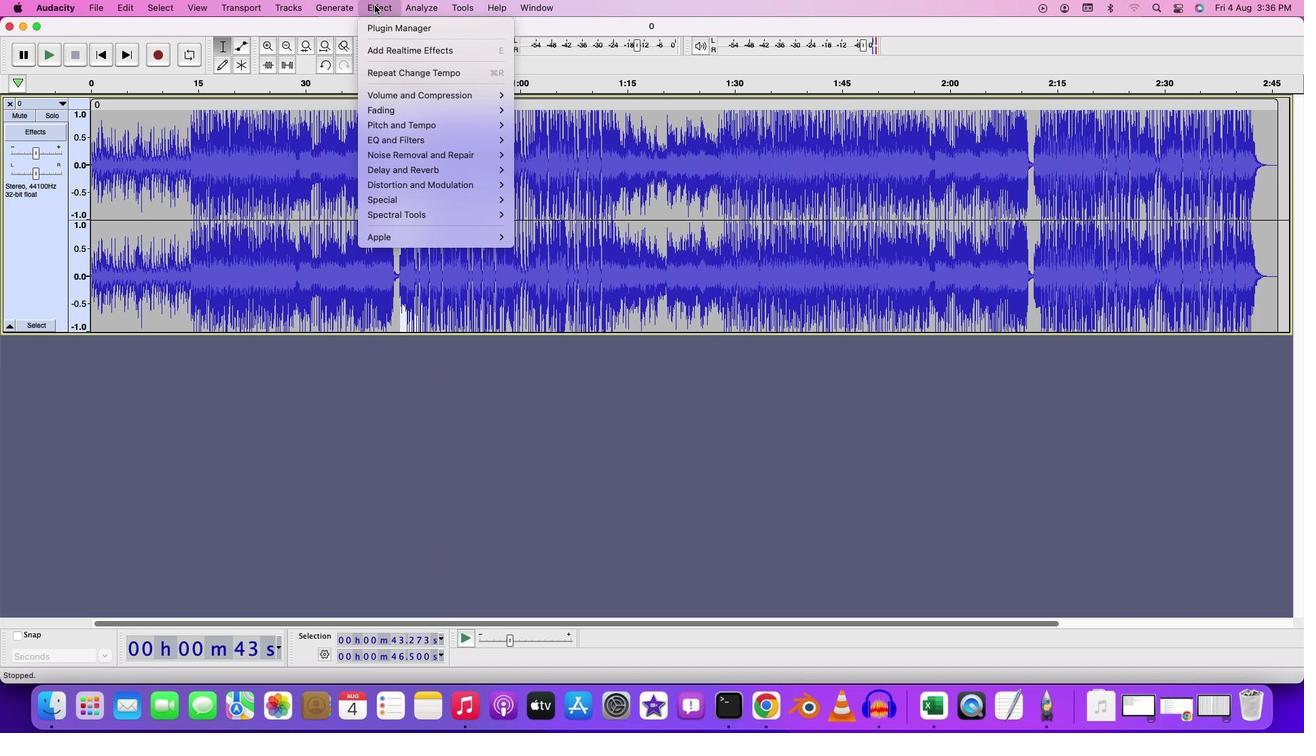 
Action: Mouse moved to (538, 150)
Screenshot: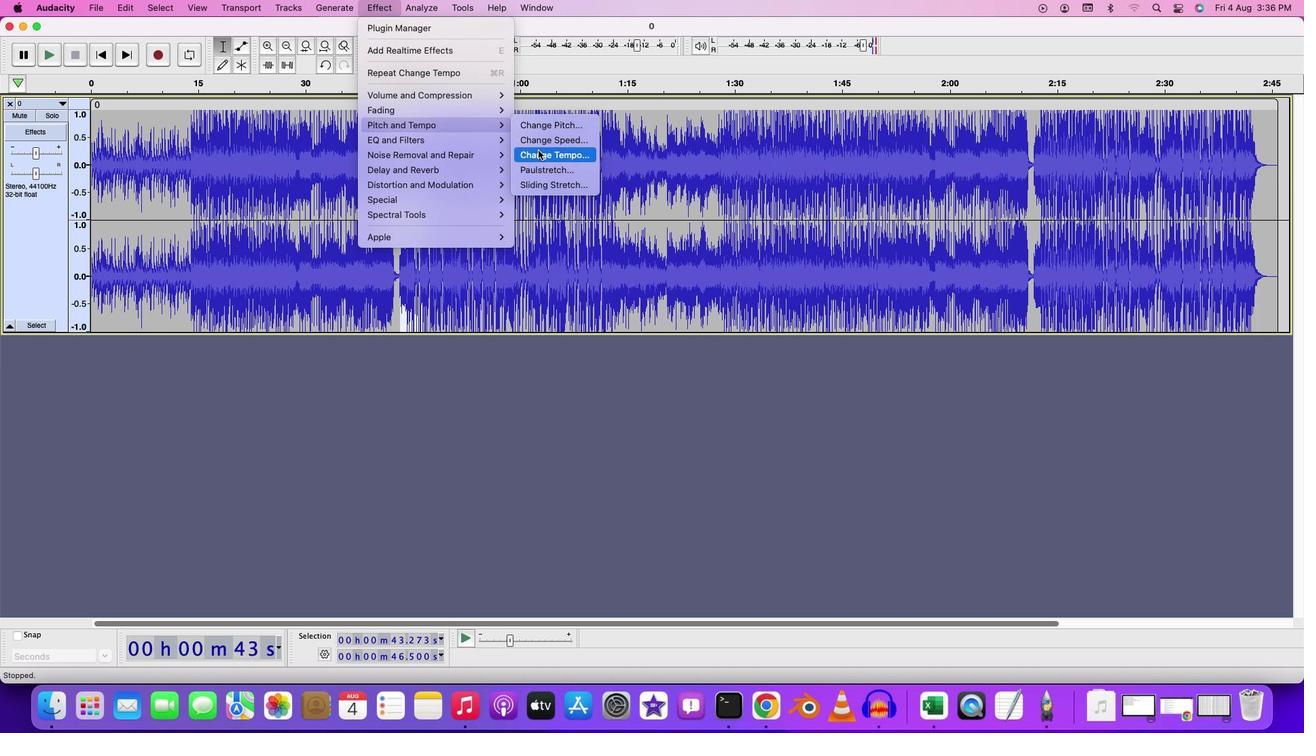 
Action: Mouse pressed left at (538, 150)
Screenshot: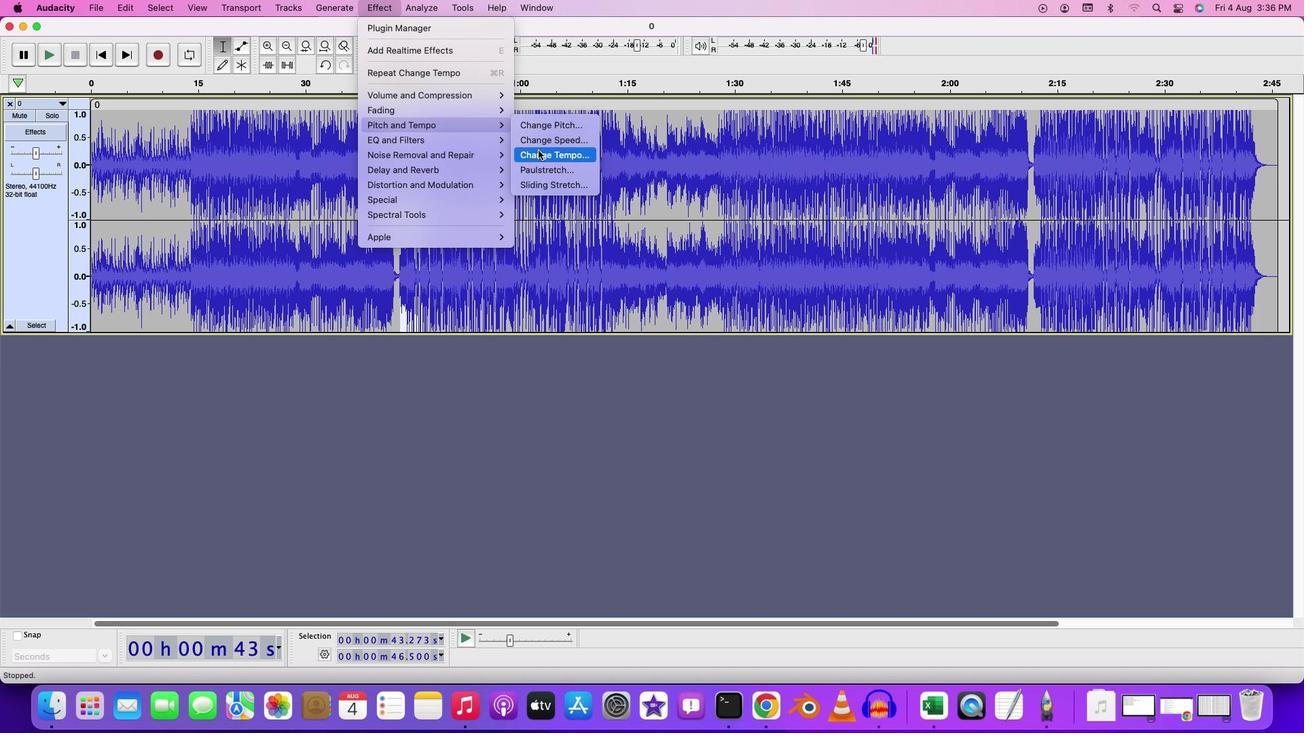 
Action: Mouse moved to (647, 332)
Screenshot: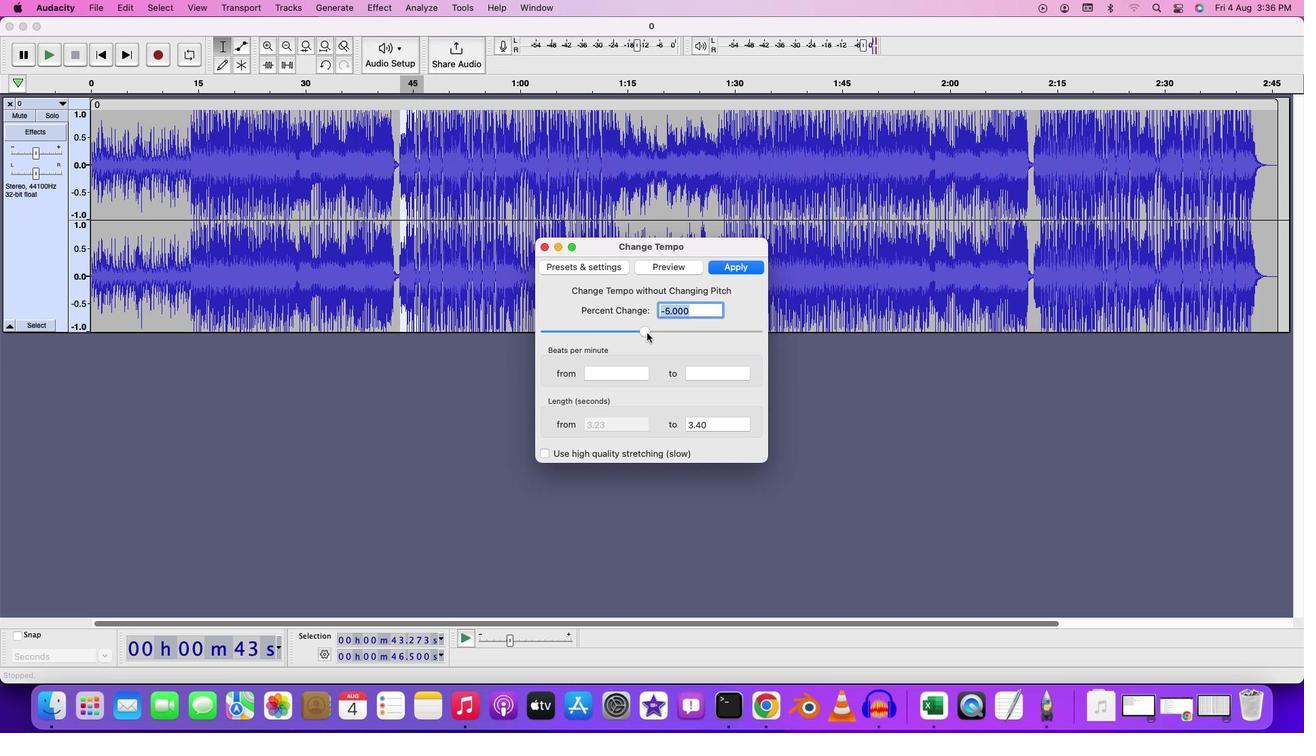 
Action: Mouse pressed left at (647, 332)
Screenshot: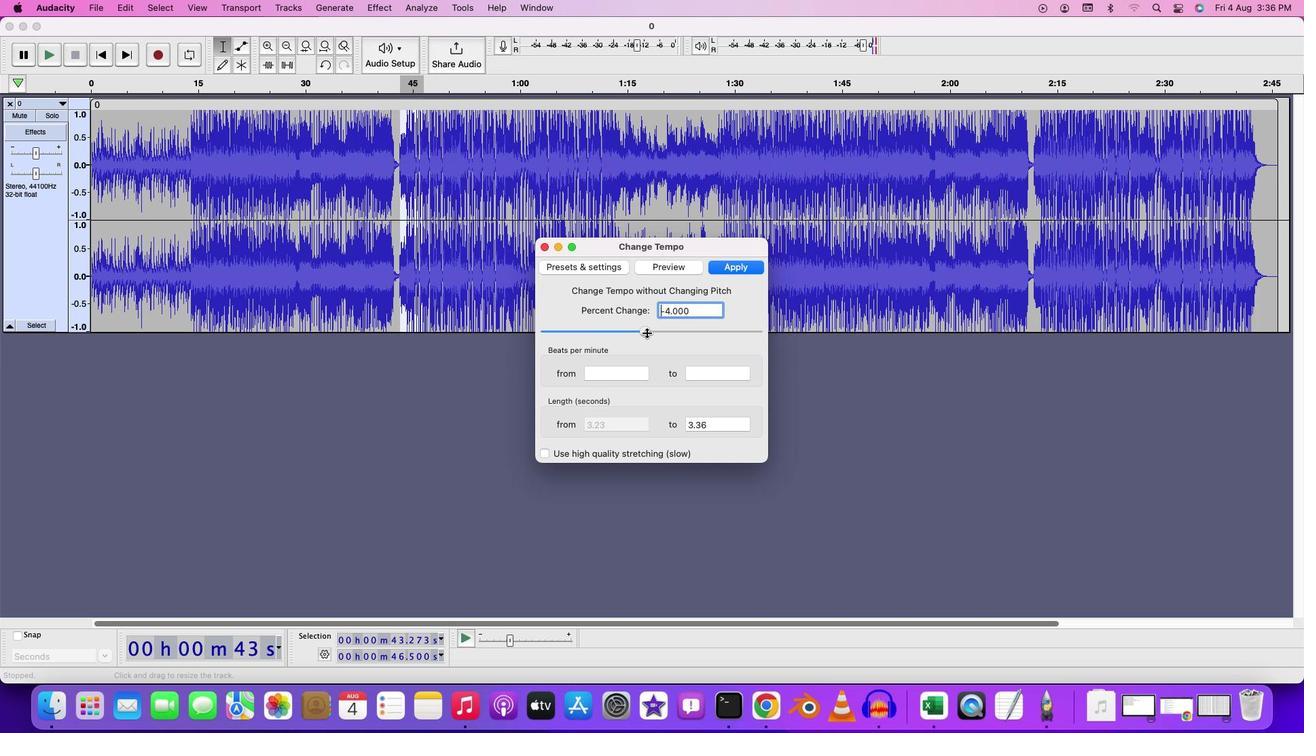 
Action: Mouse moved to (735, 262)
Screenshot: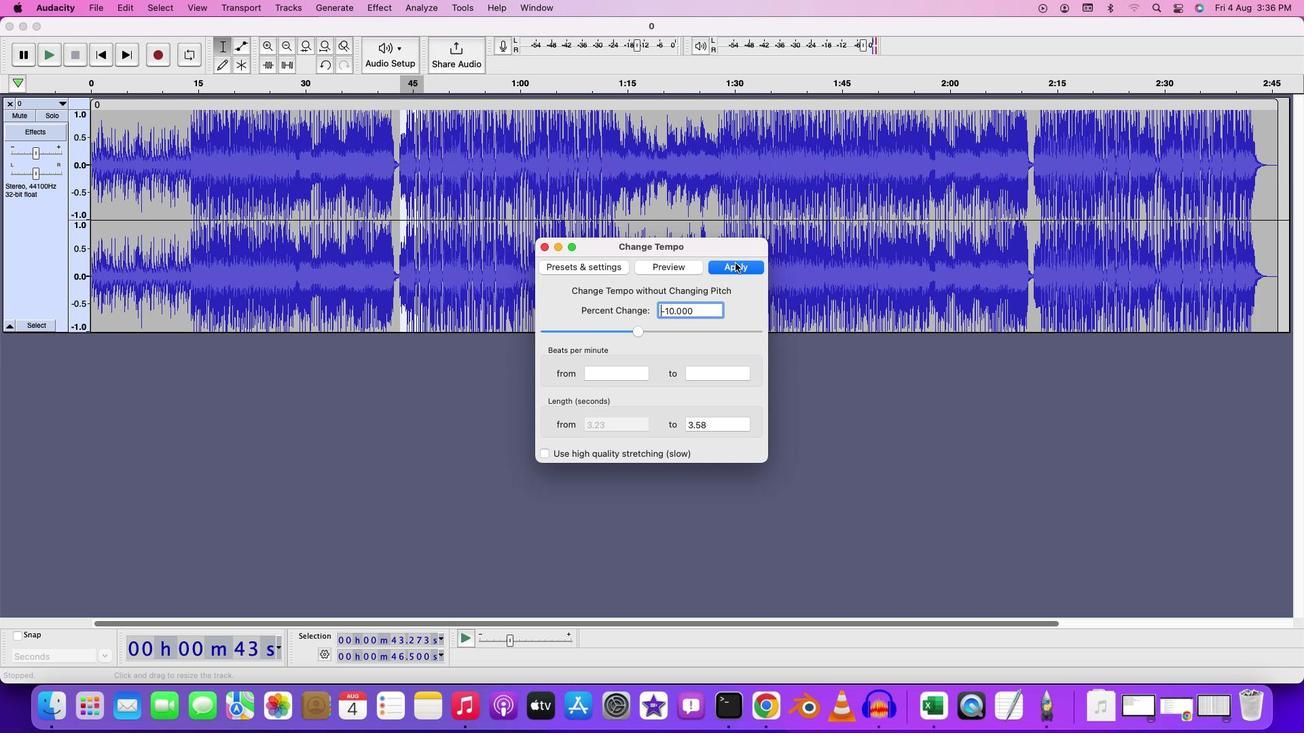 
Action: Mouse pressed left at (735, 262)
Screenshot: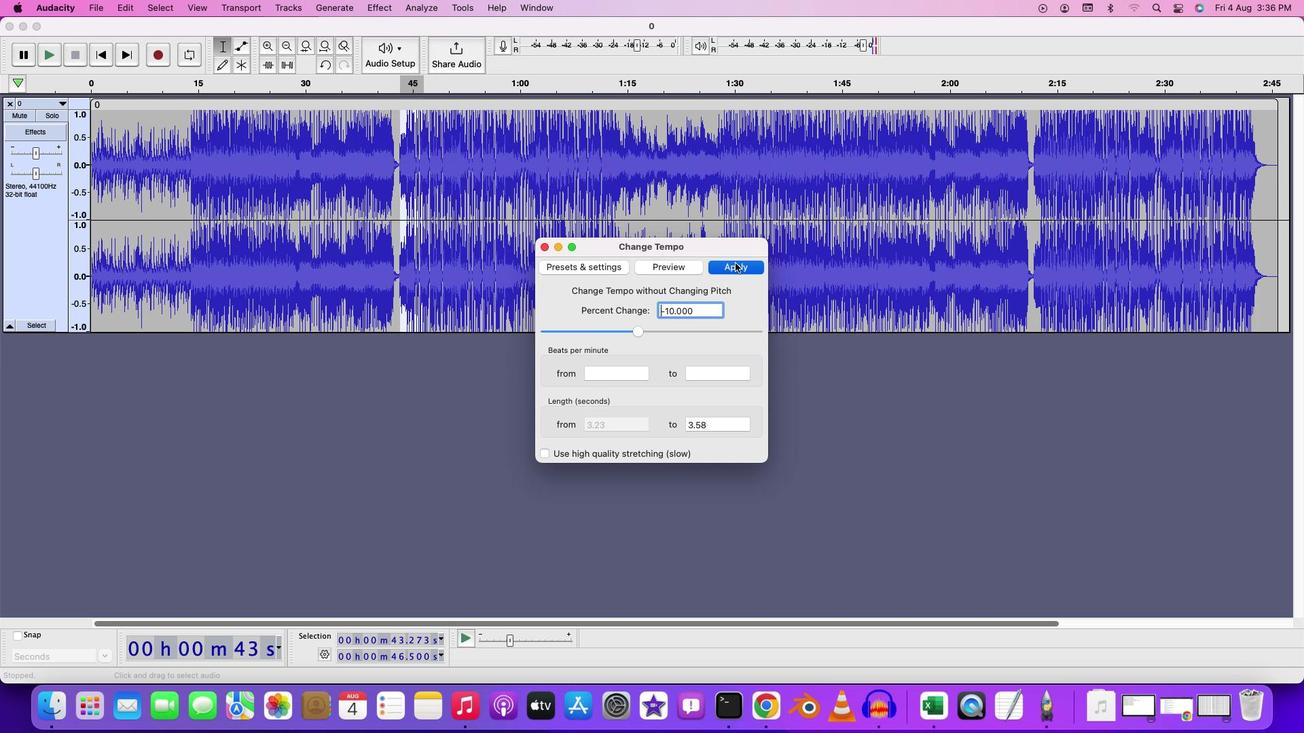 
Action: Mouse moved to (400, 116)
Screenshot: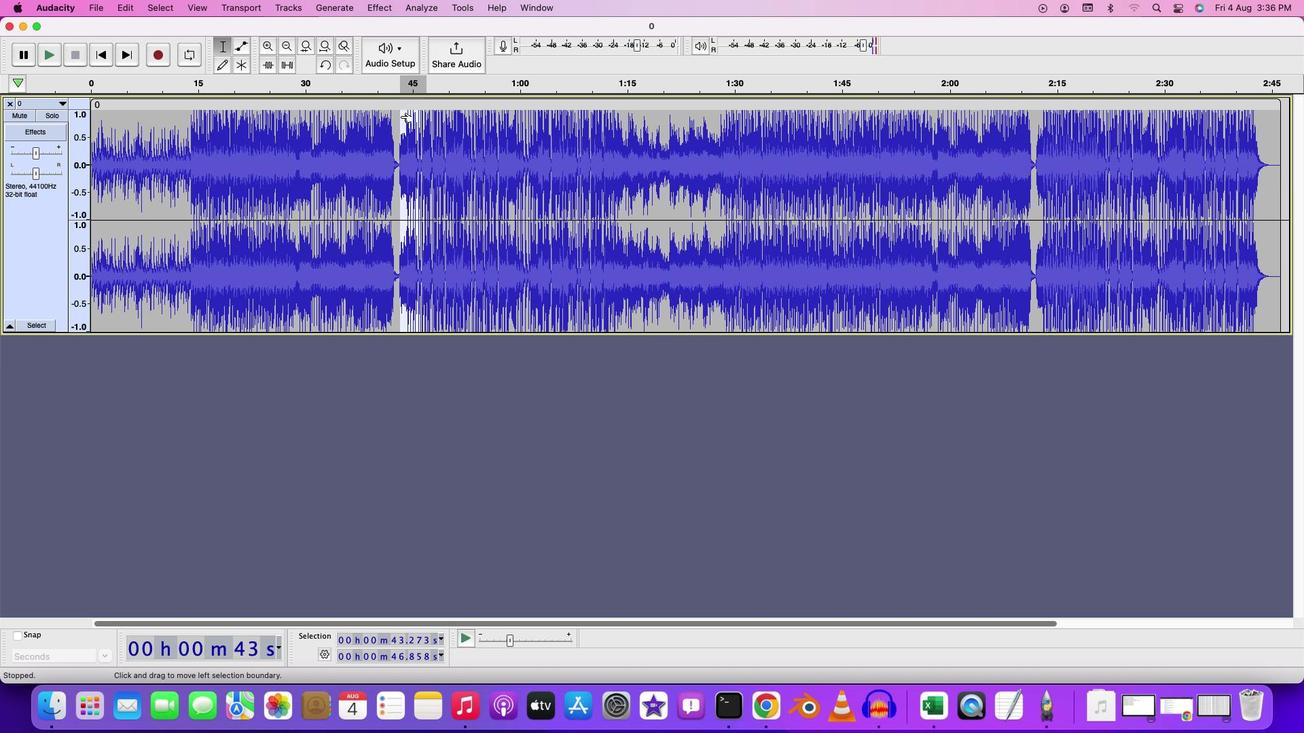 
Action: Mouse pressed left at (400, 116)
Screenshot: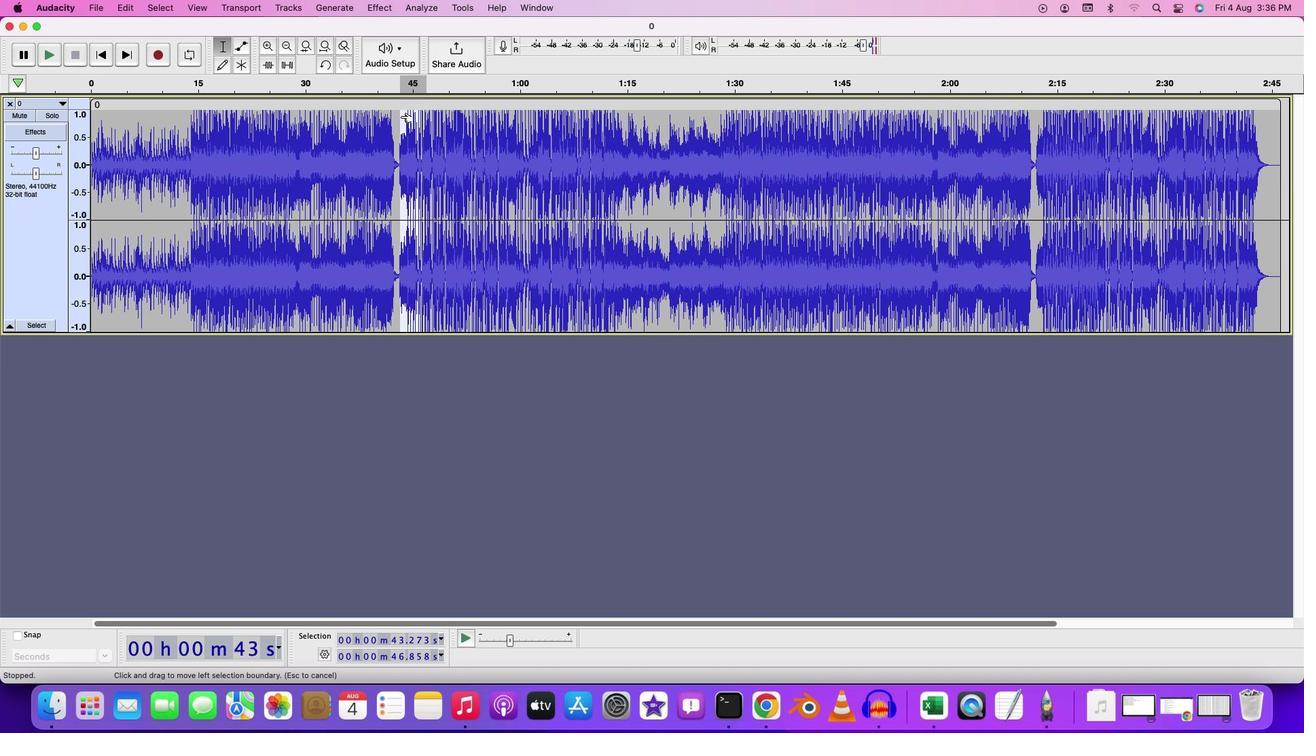 
Action: Mouse moved to (380, 121)
Screenshot: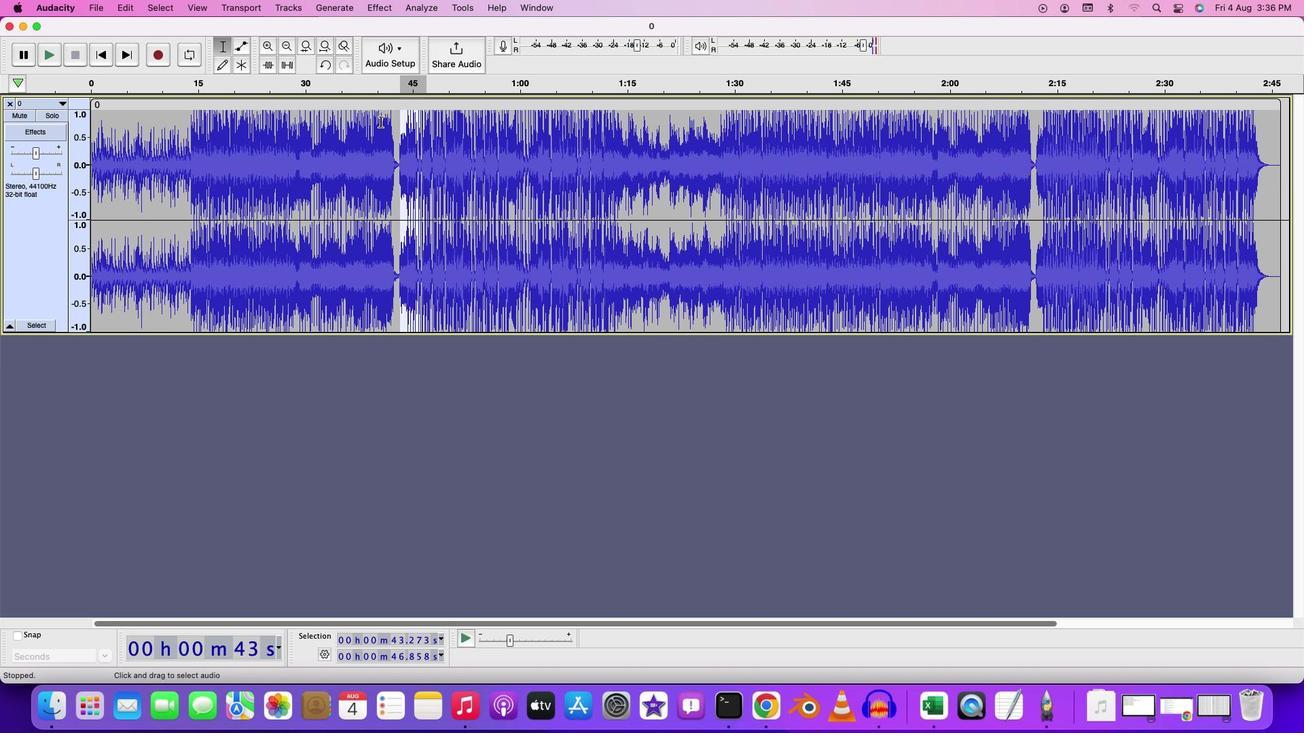 
Action: Mouse pressed left at (380, 121)
Screenshot: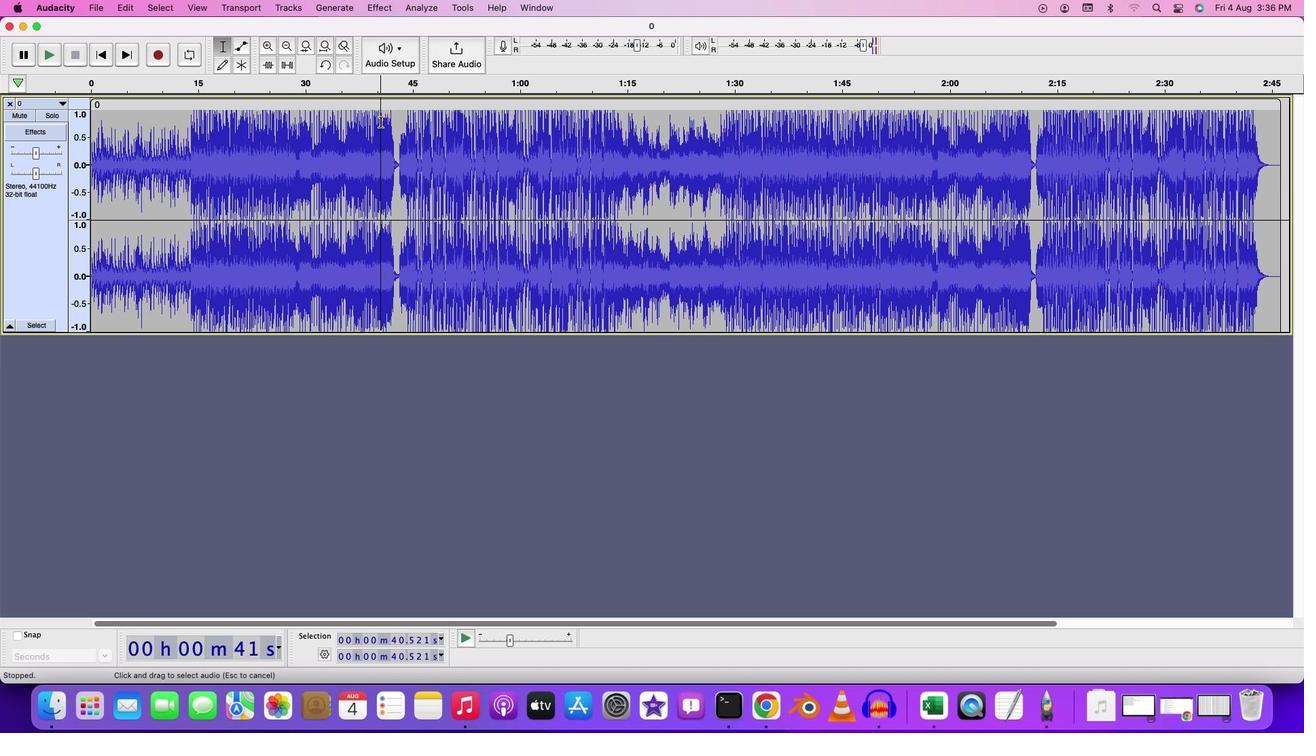 
Action: Mouse moved to (400, 128)
Screenshot: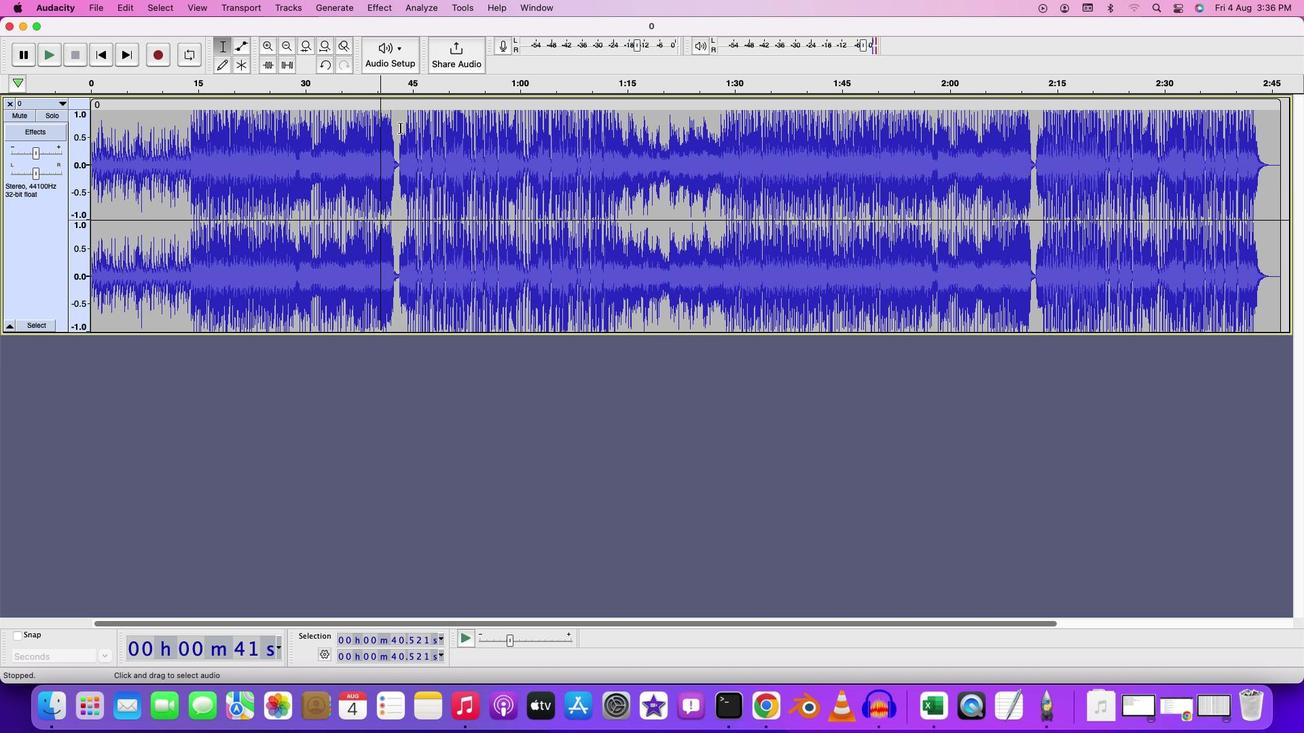 
Action: Key pressed Key.space
Screenshot: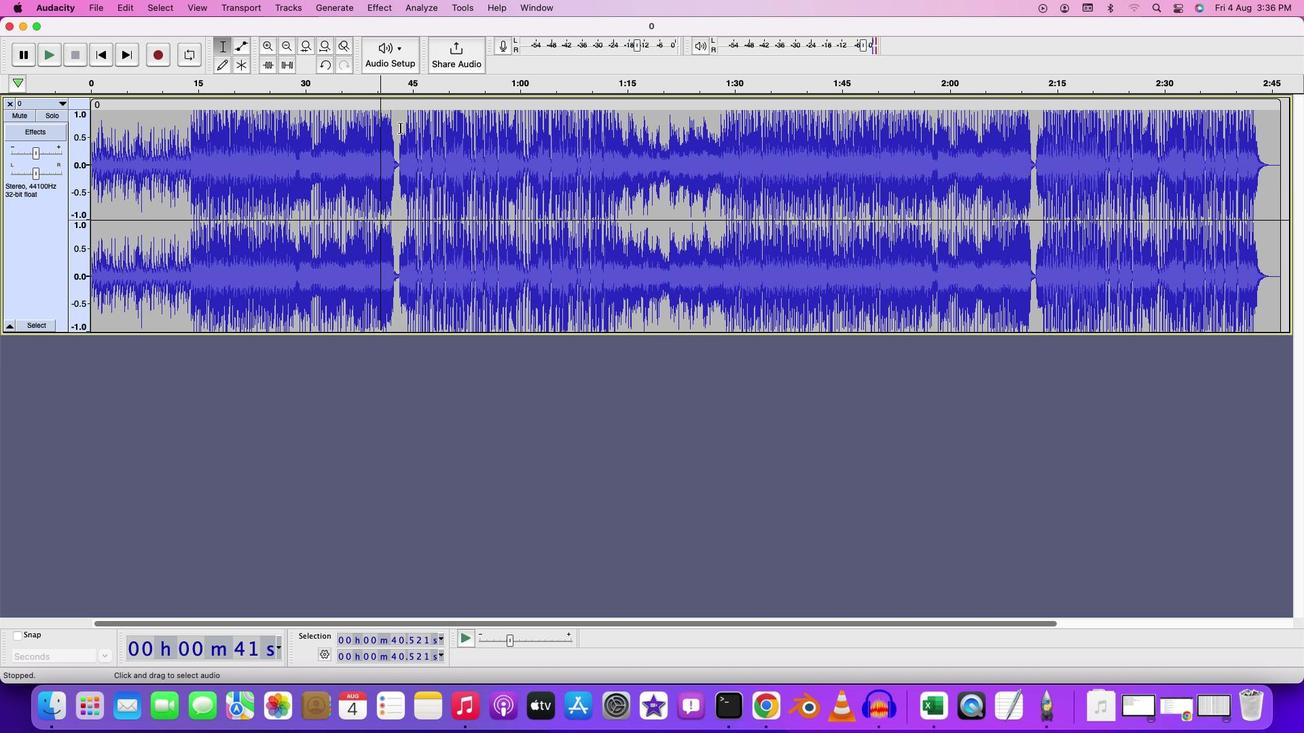 
Action: Mouse moved to (510, 133)
Screenshot: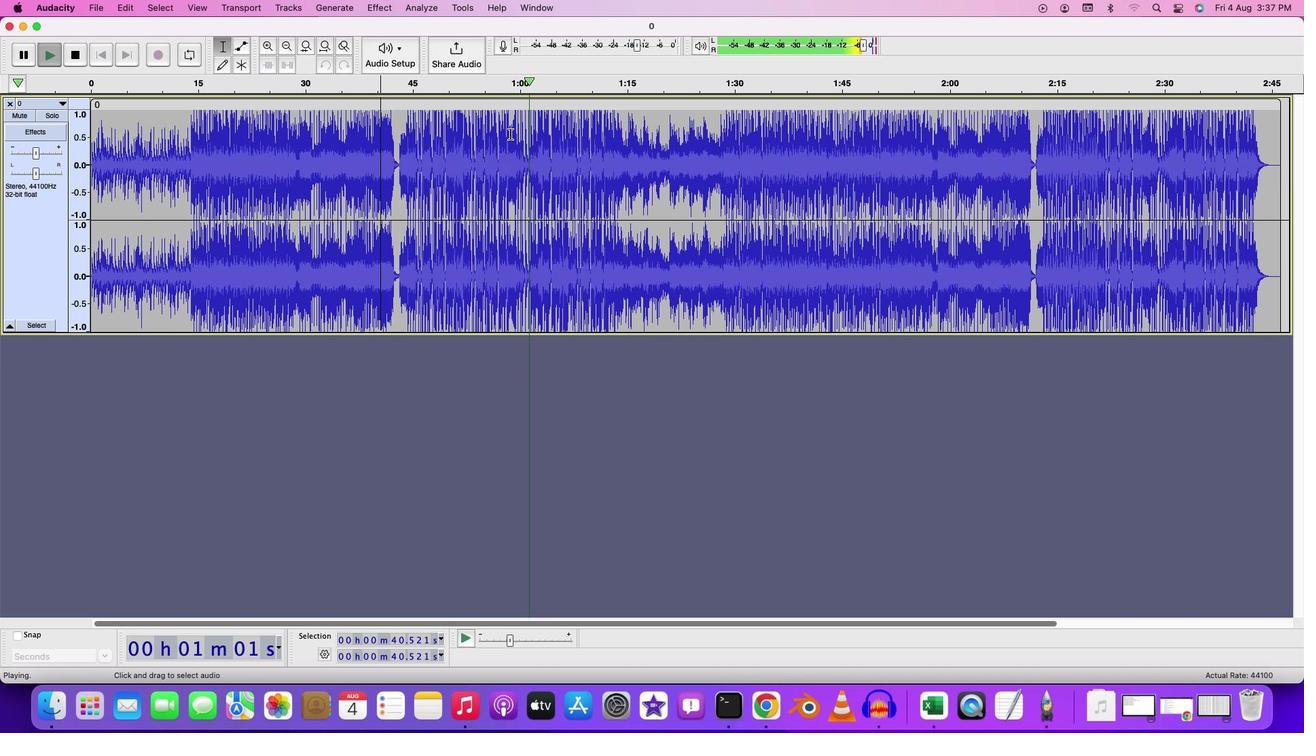 
Action: Key pressed Key.space
Screenshot: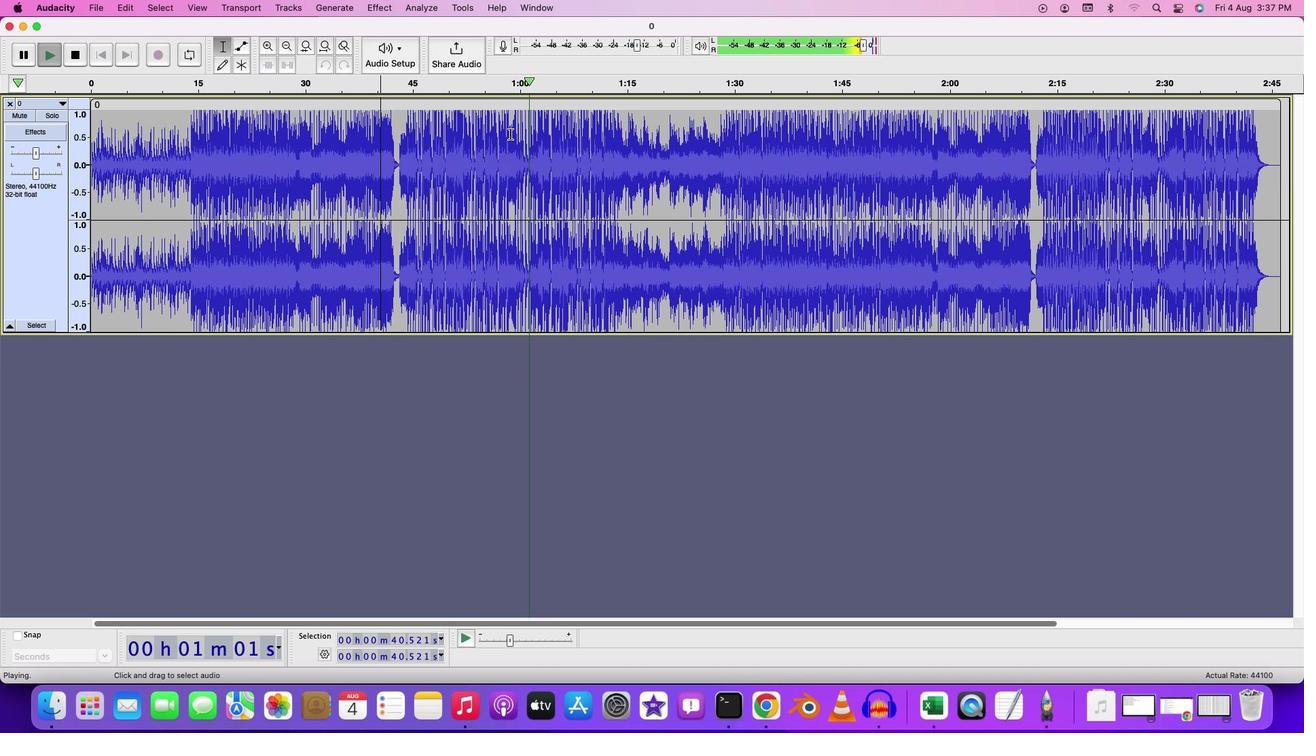 
Action: Mouse moved to (508, 131)
Screenshot: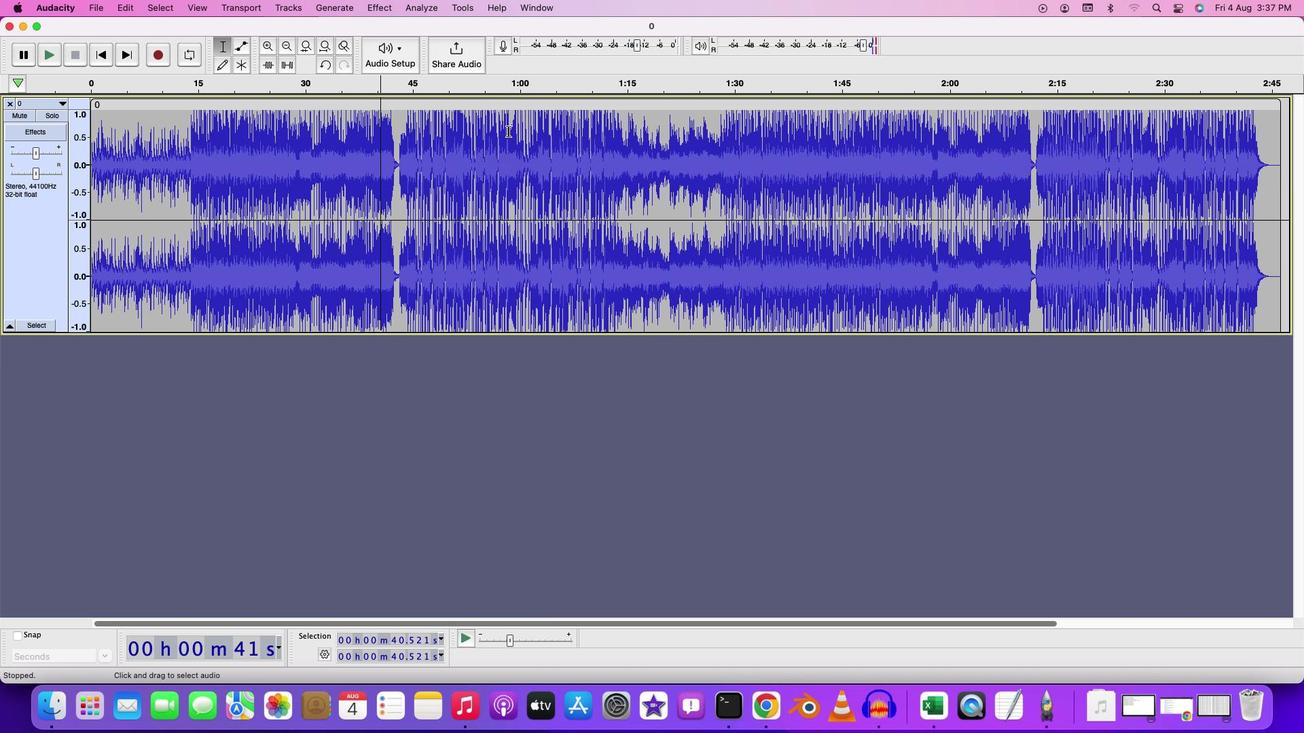 
Action: Mouse pressed left at (508, 131)
Screenshot: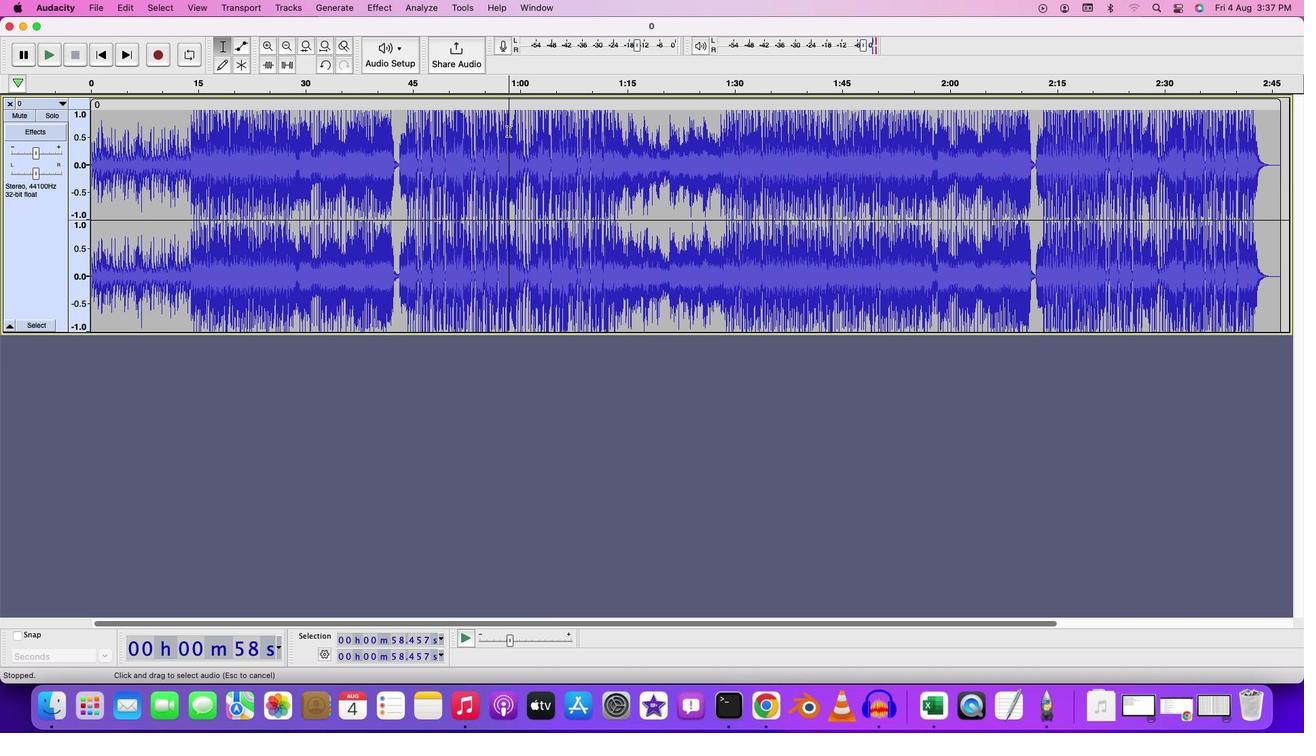 
Action: Mouse moved to (381, 4)
Screenshot: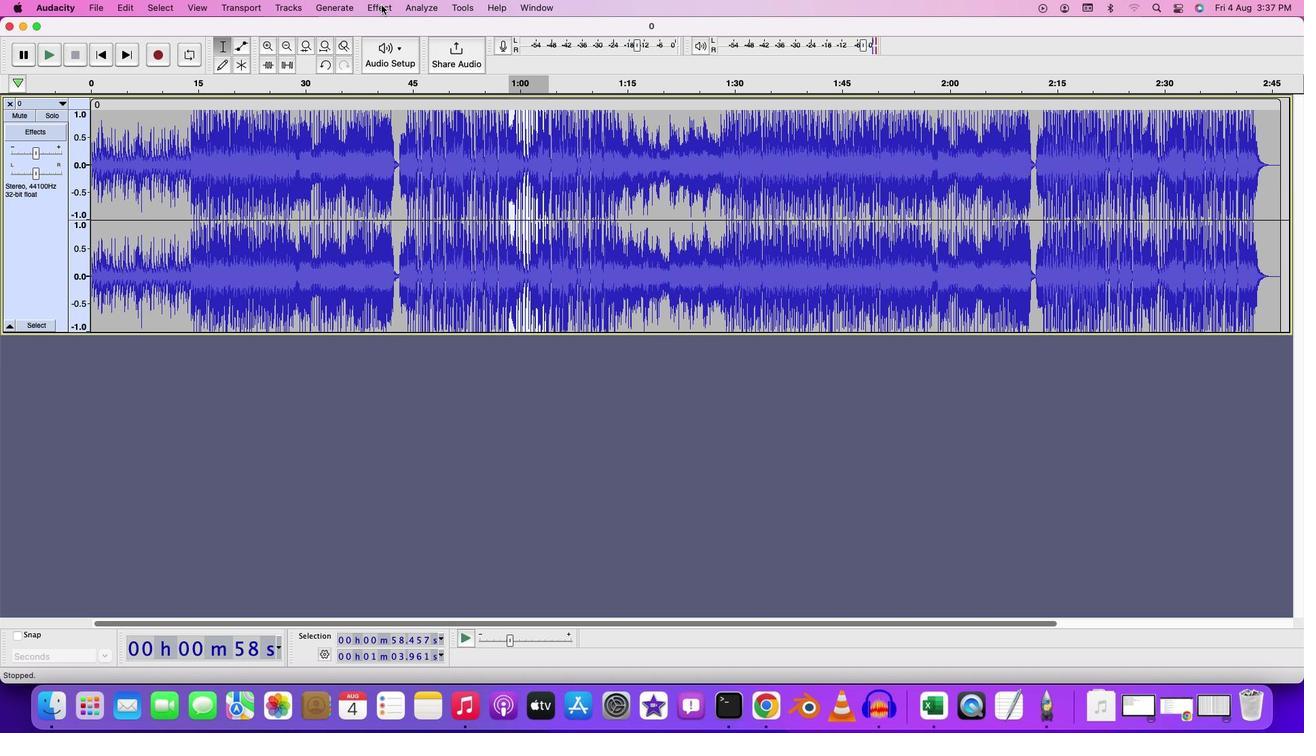 
Action: Mouse pressed left at (381, 4)
Screenshot: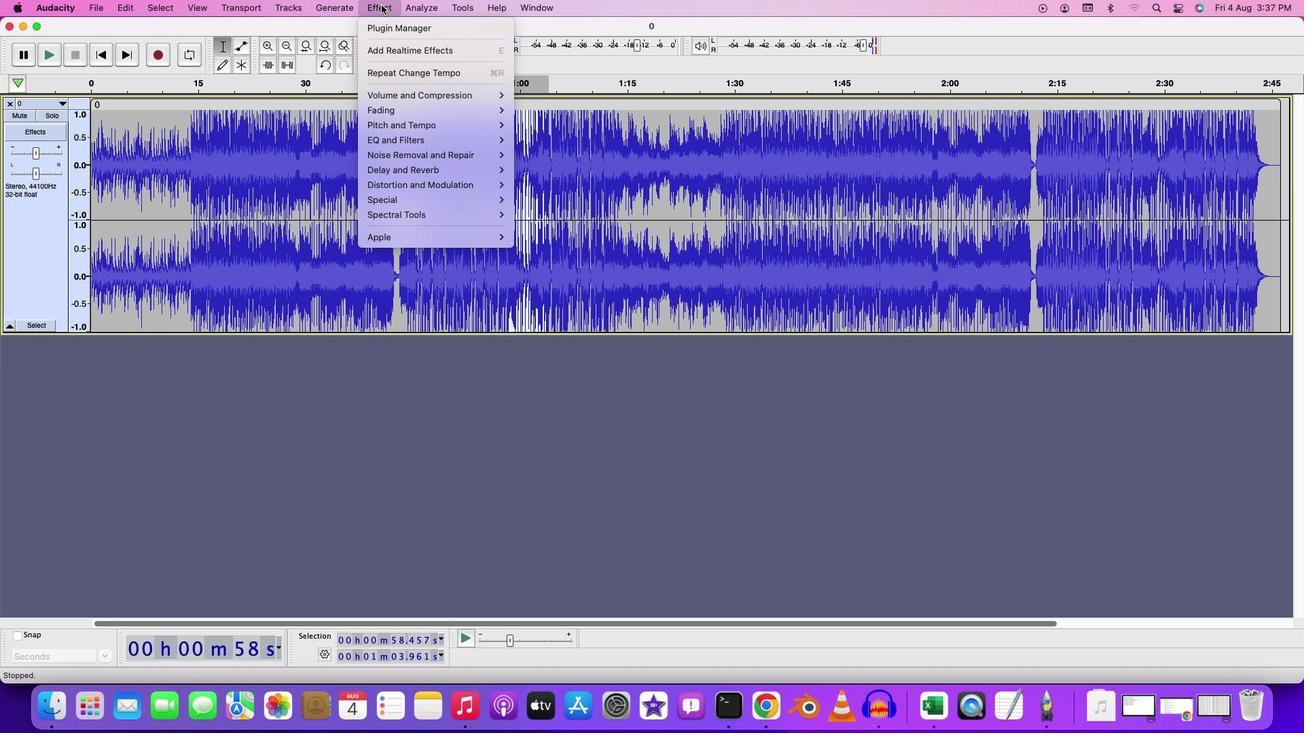 
Action: Mouse moved to (534, 154)
Screenshot: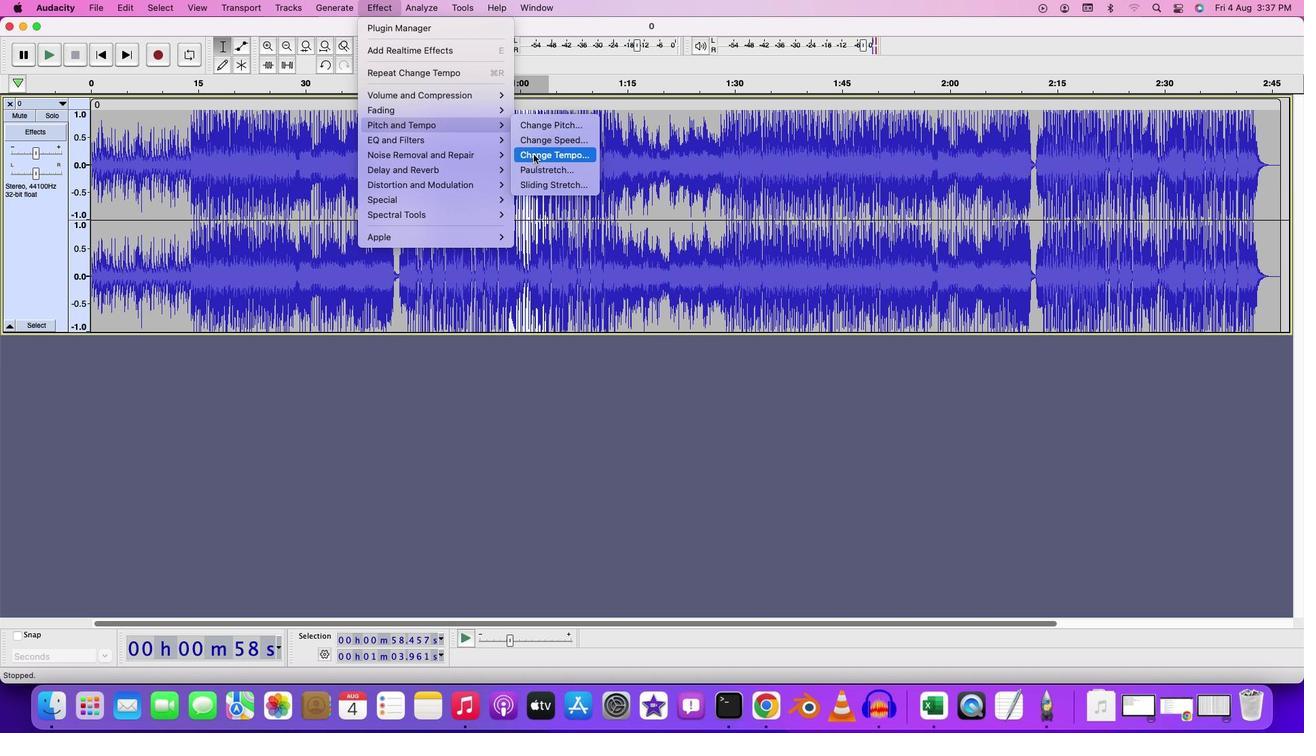
Action: Mouse pressed left at (534, 154)
Screenshot: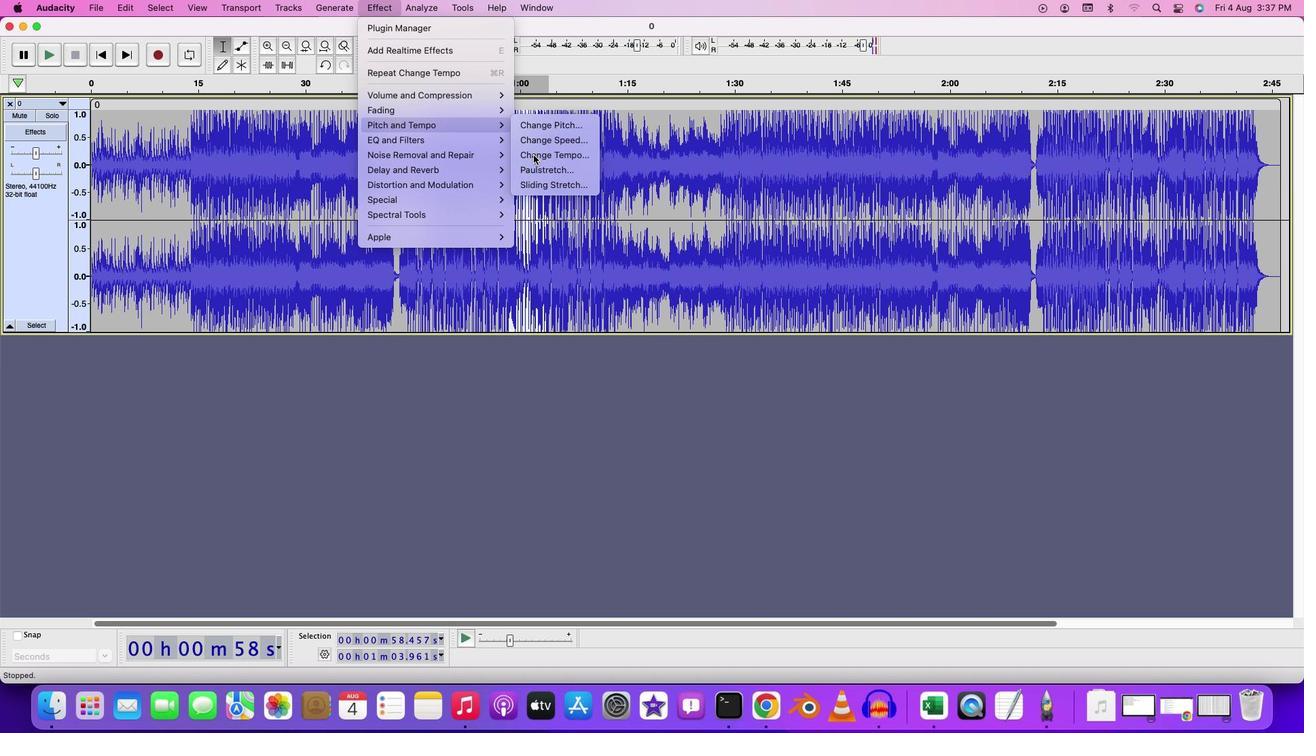 
Action: Mouse moved to (642, 330)
Screenshot: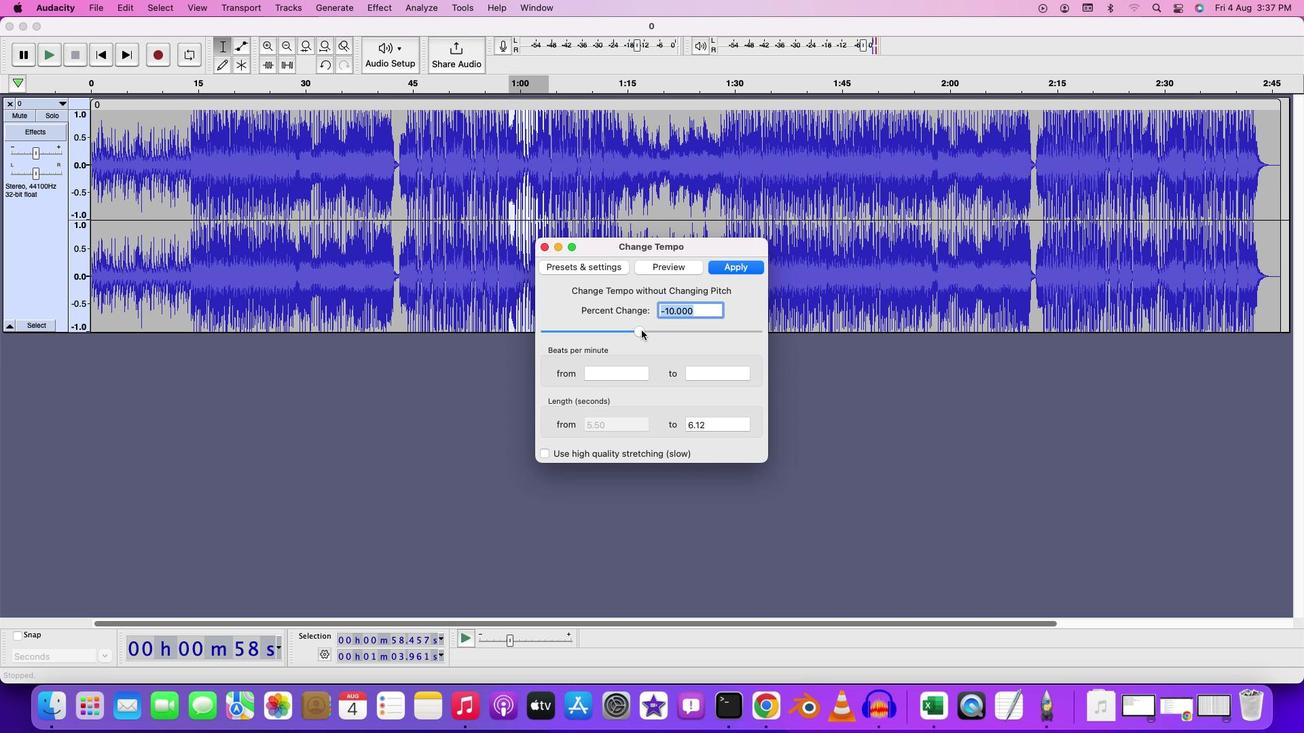 
Action: Mouse pressed left at (642, 330)
Screenshot: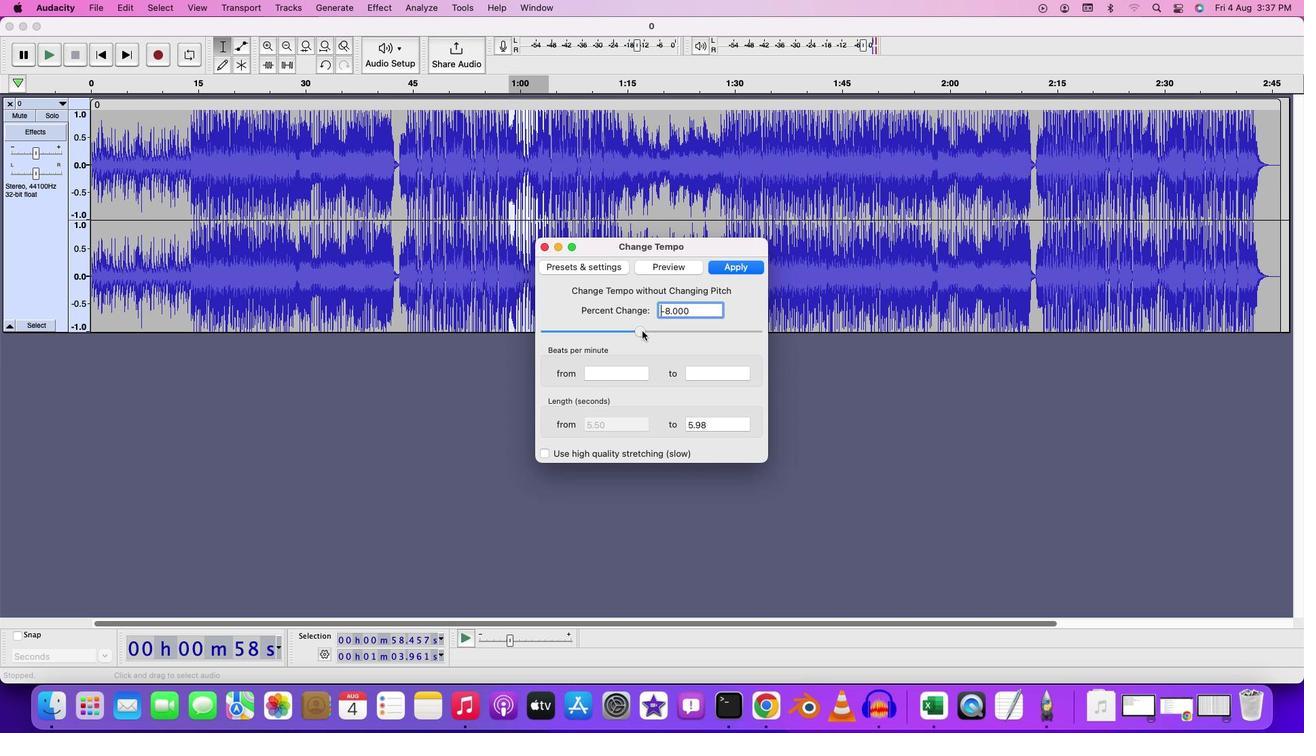 
Action: Mouse moved to (730, 267)
Screenshot: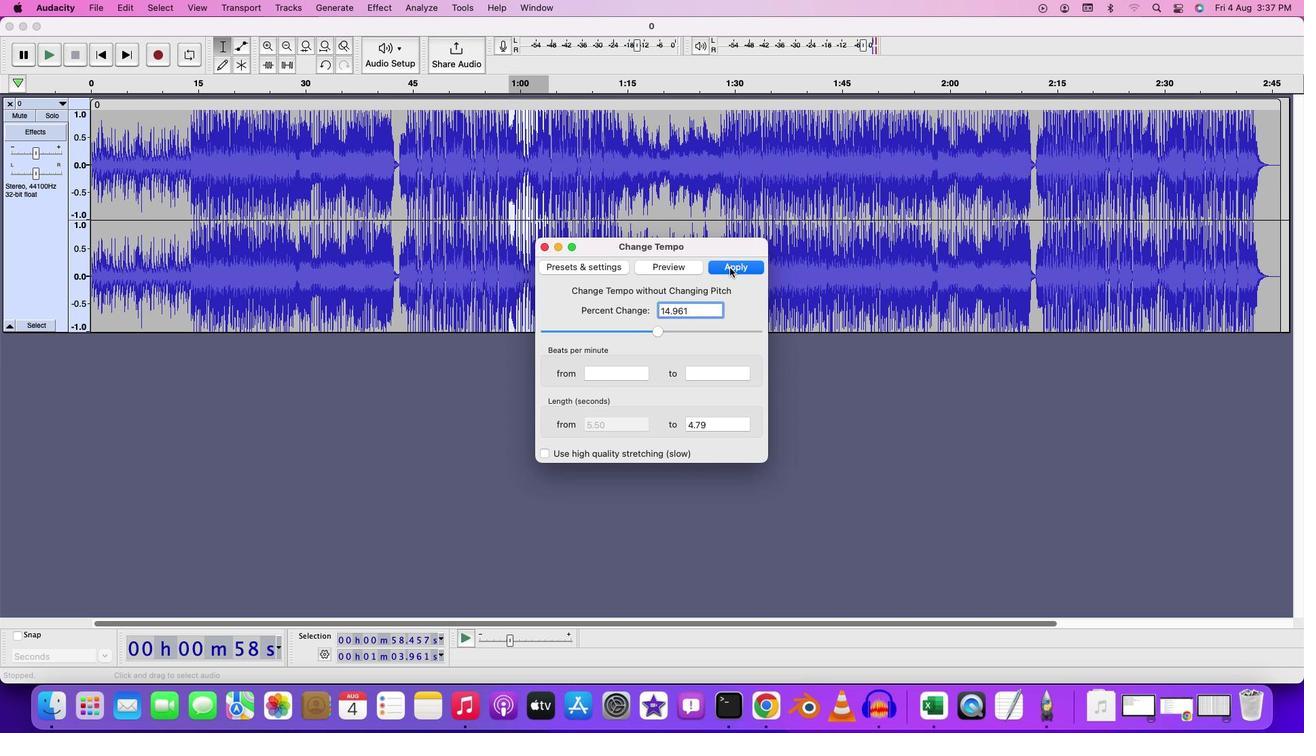 
Action: Mouse pressed left at (730, 267)
Screenshot: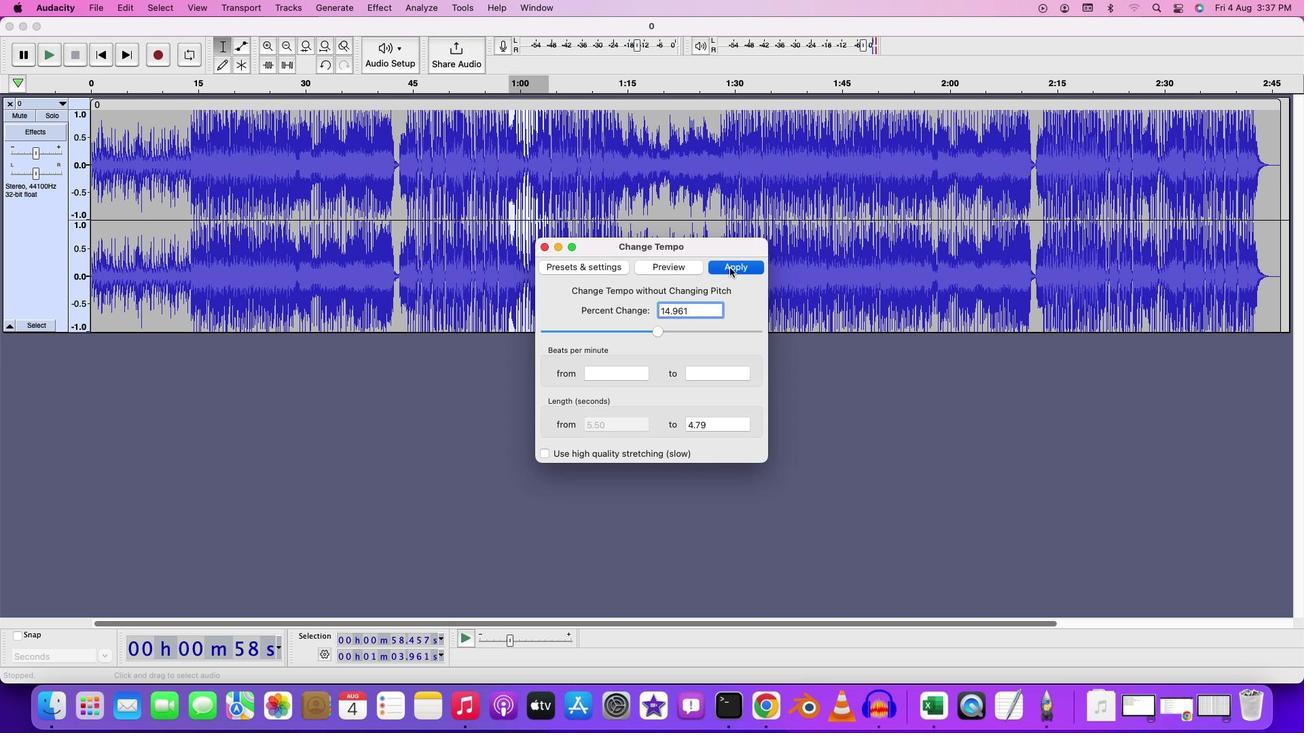 
Action: Mouse moved to (502, 129)
Screenshot: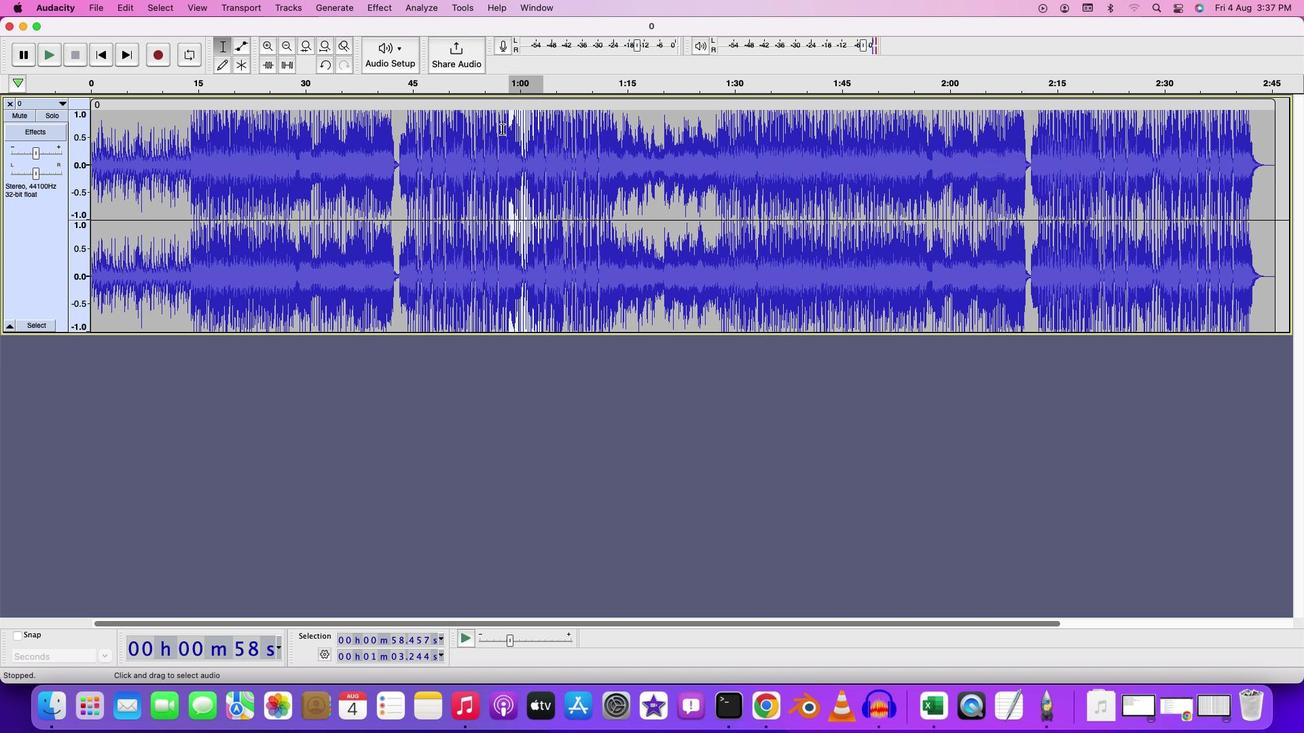 
Action: Mouse pressed left at (502, 129)
Screenshot: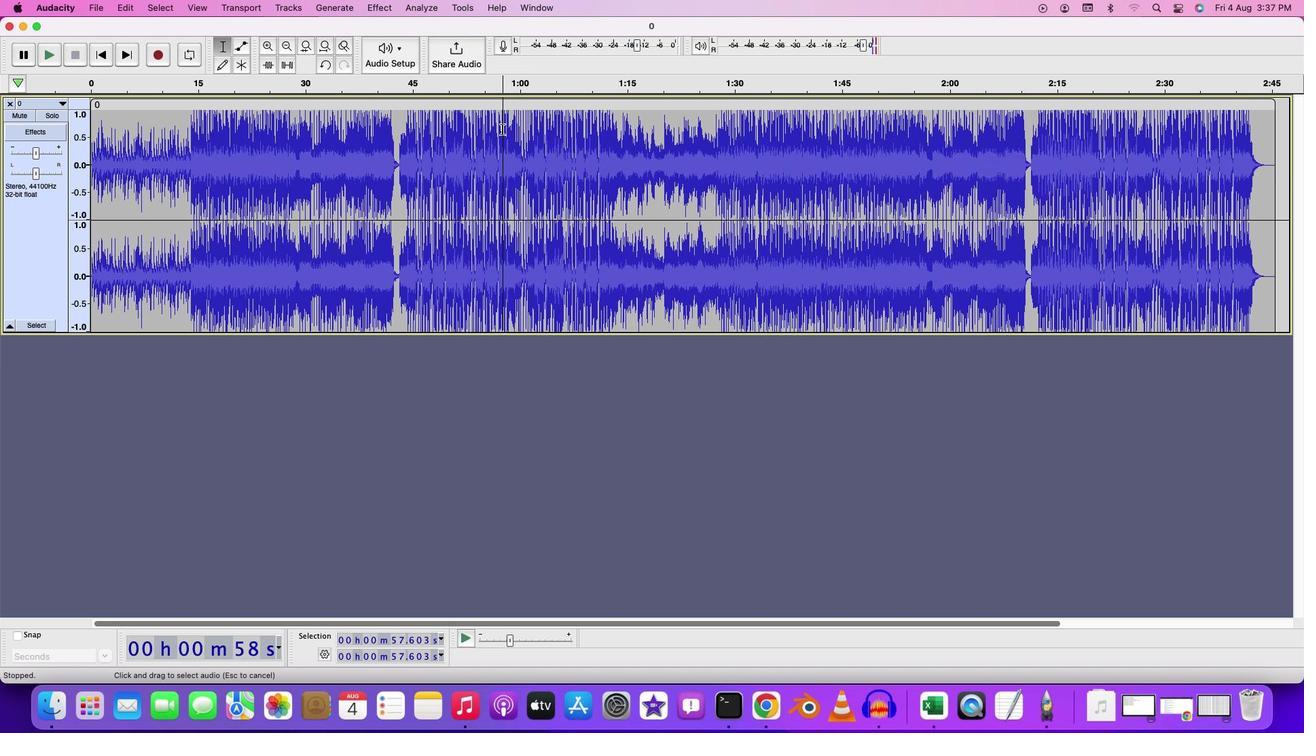 
Action: Key pressed Key.space
Screenshot: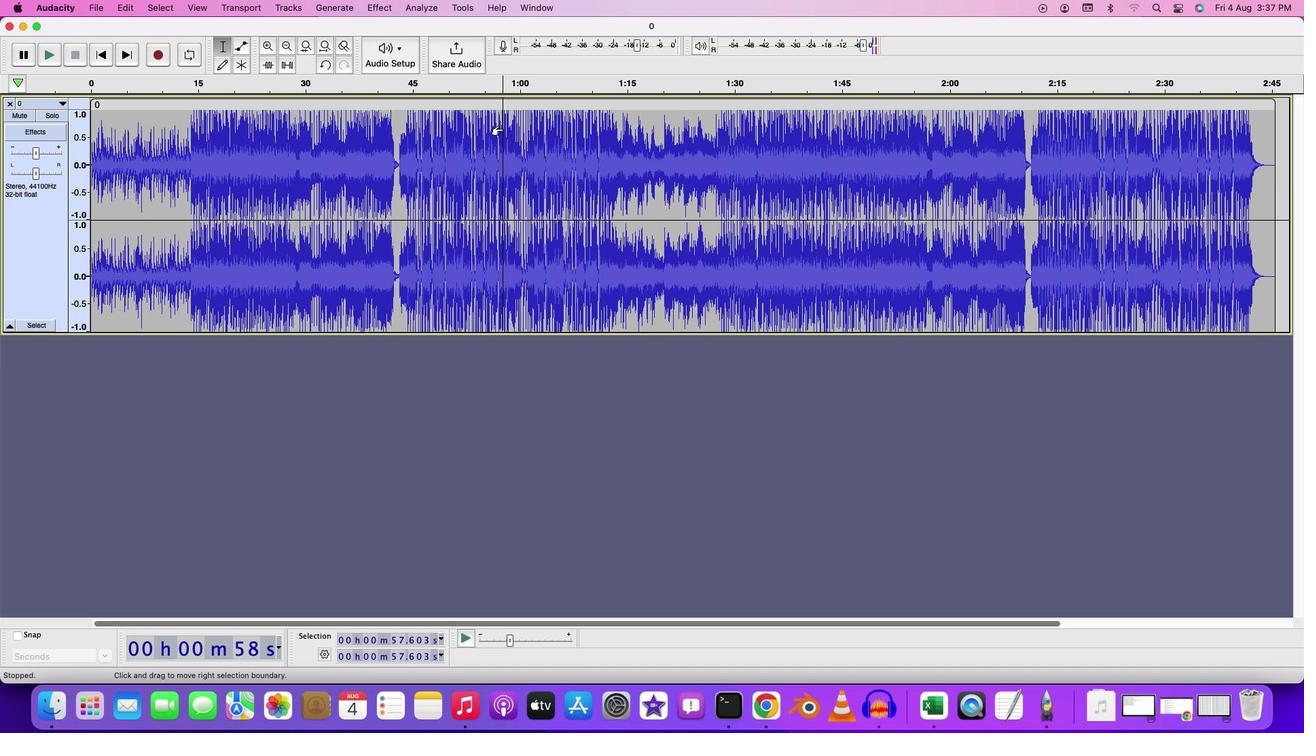 
Action: Mouse moved to (386, 122)
Screenshot: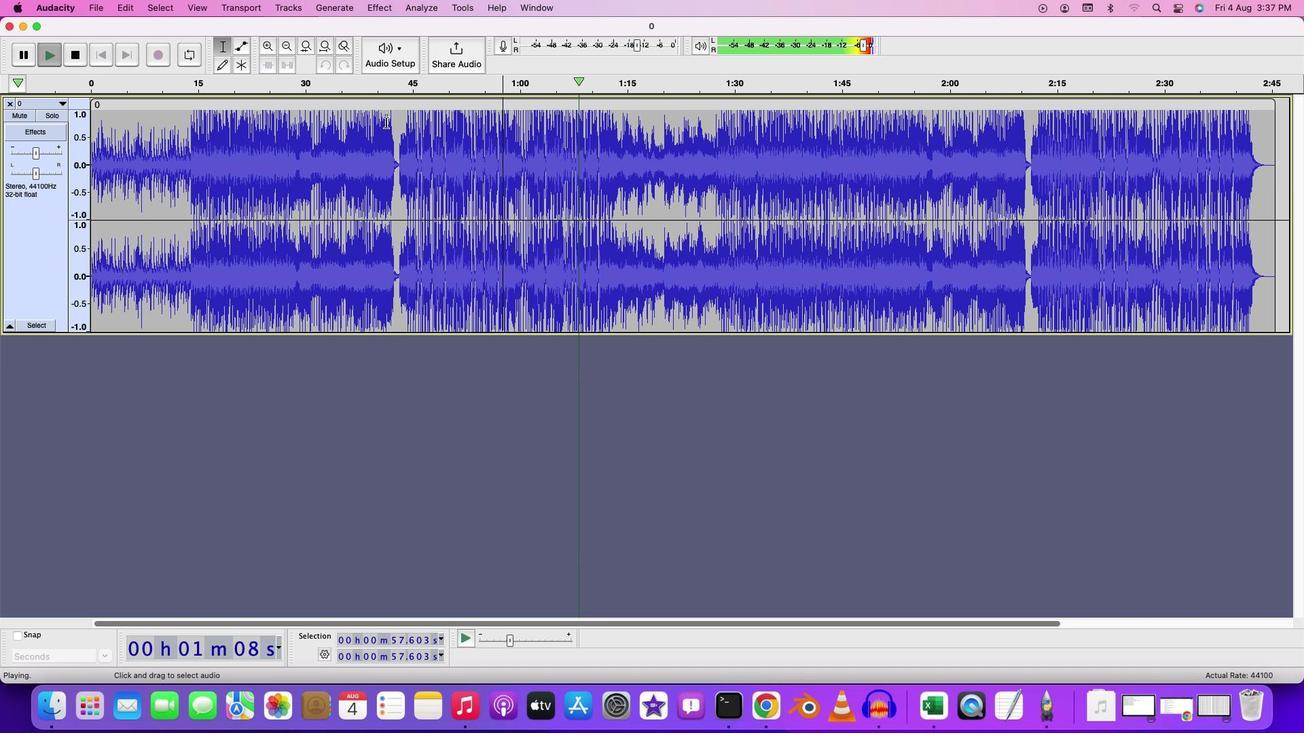 
Action: Mouse pressed left at (386, 122)
Screenshot: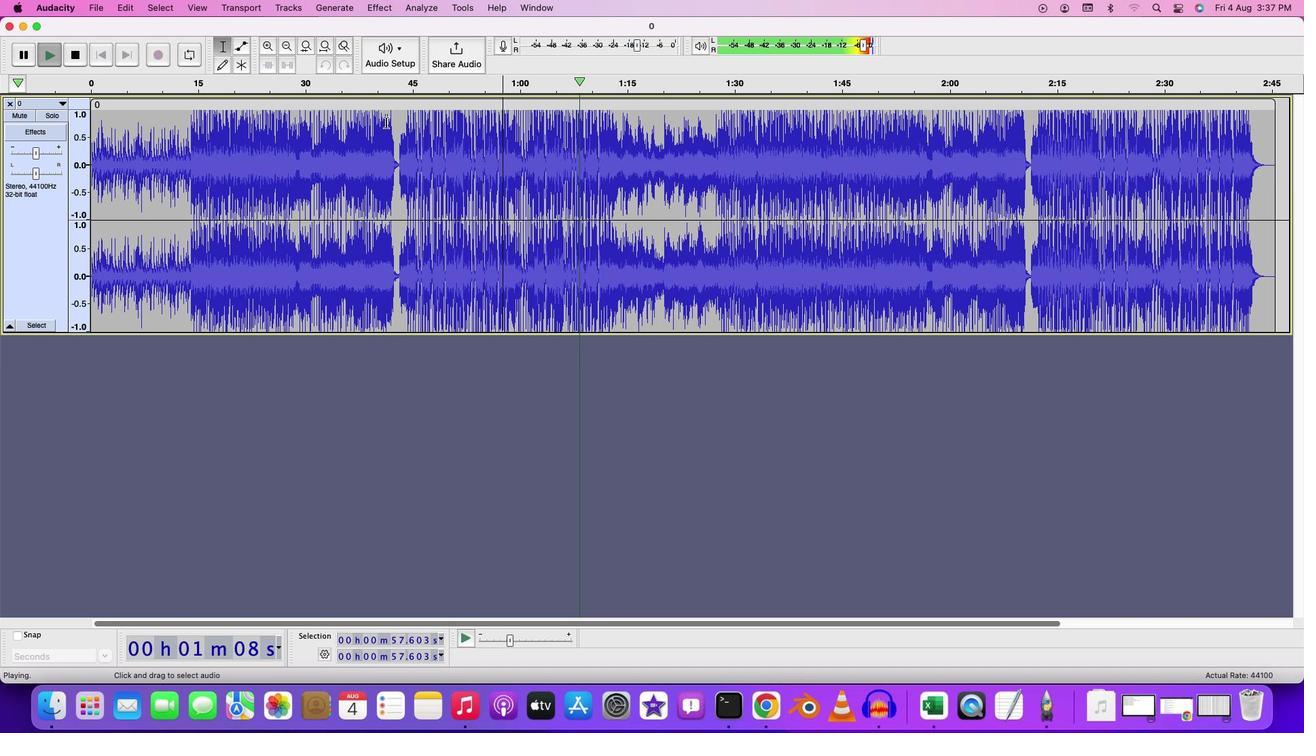 
Action: Key pressed Key.spaceKey.space
Screenshot: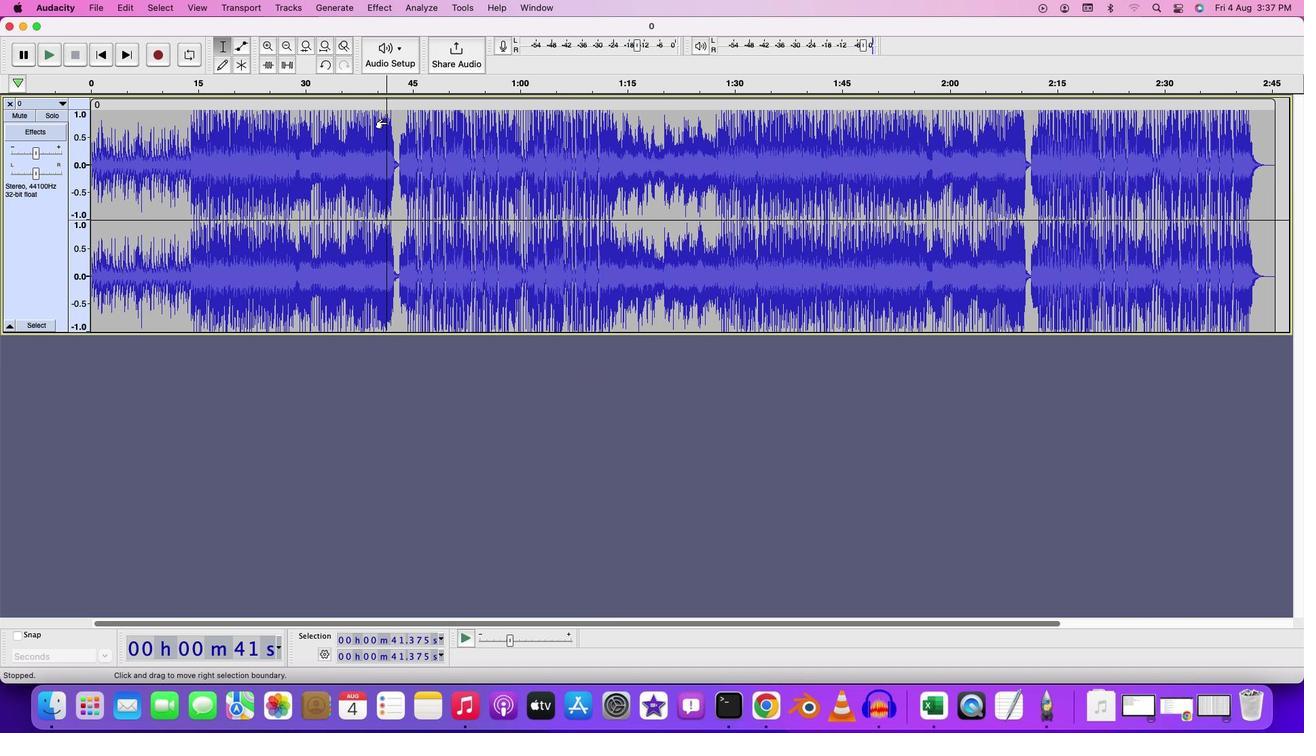 
Action: Mouse moved to (299, 130)
Screenshot: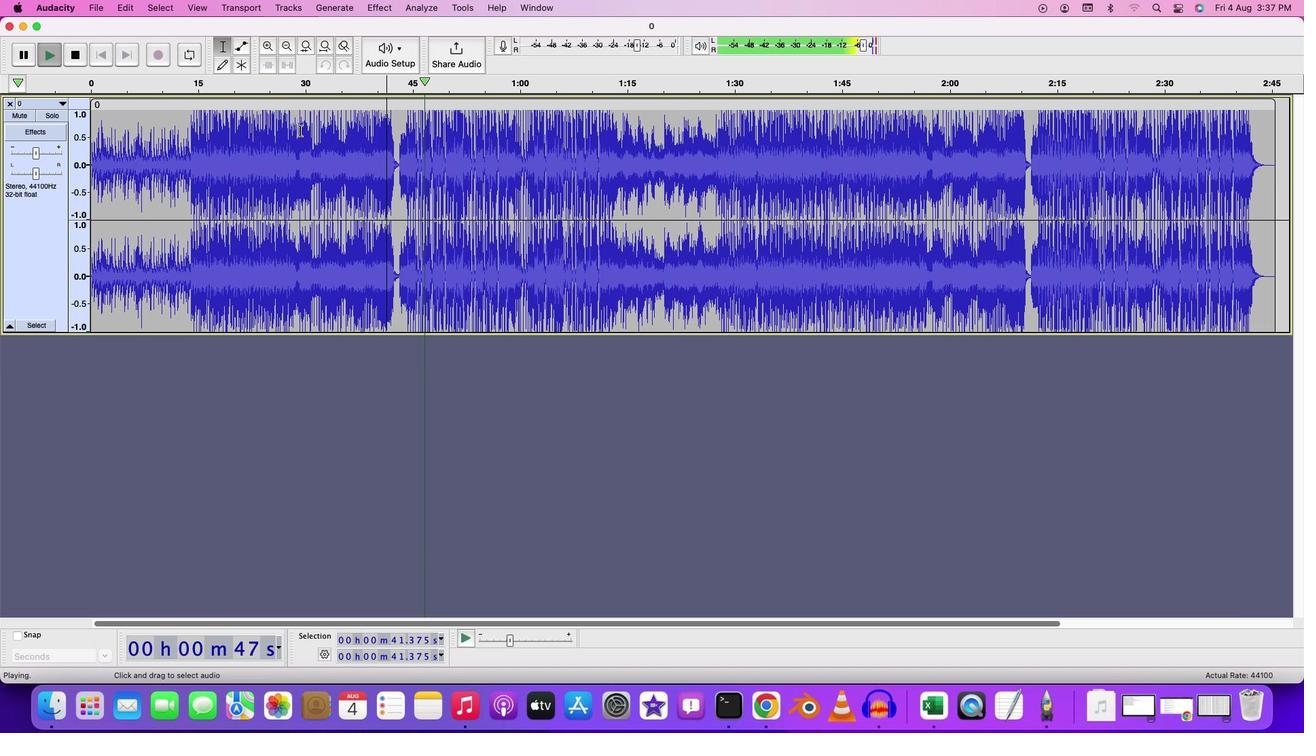 
Action: Mouse pressed left at (299, 130)
Screenshot: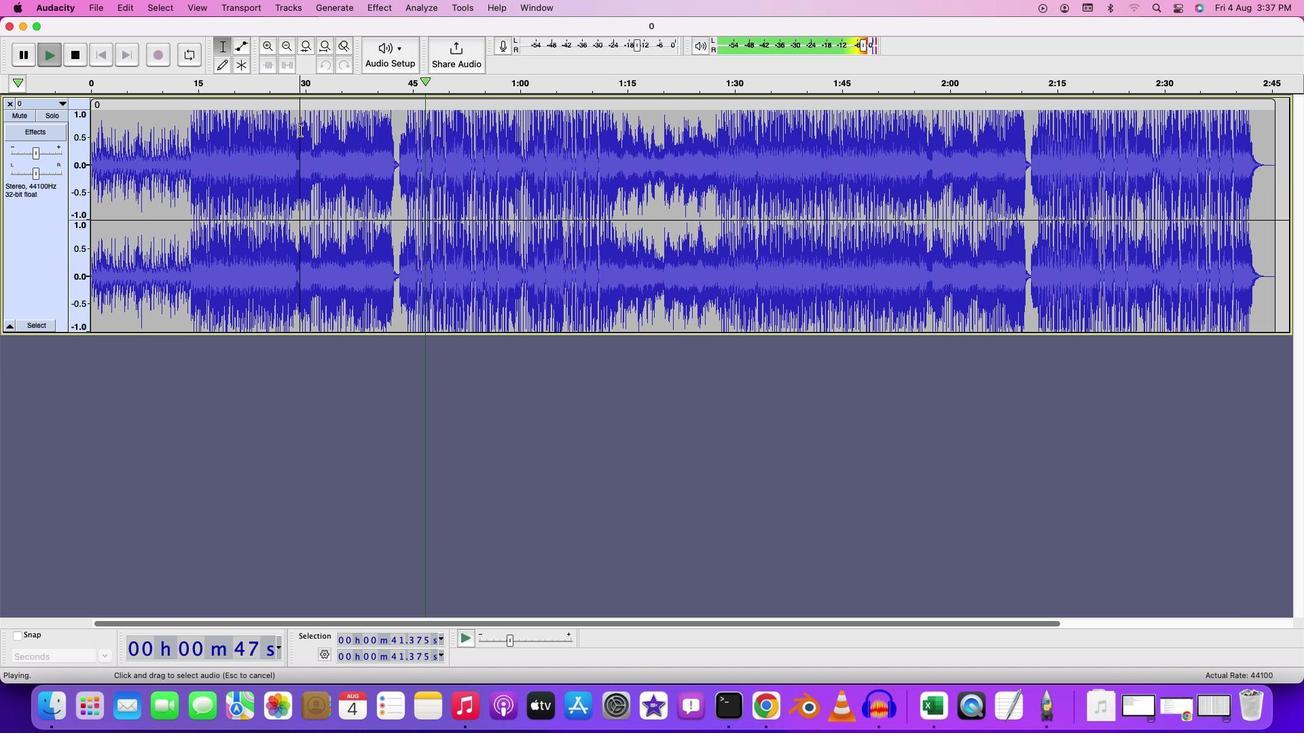 
Action: Mouse moved to (324, 131)
Screenshot: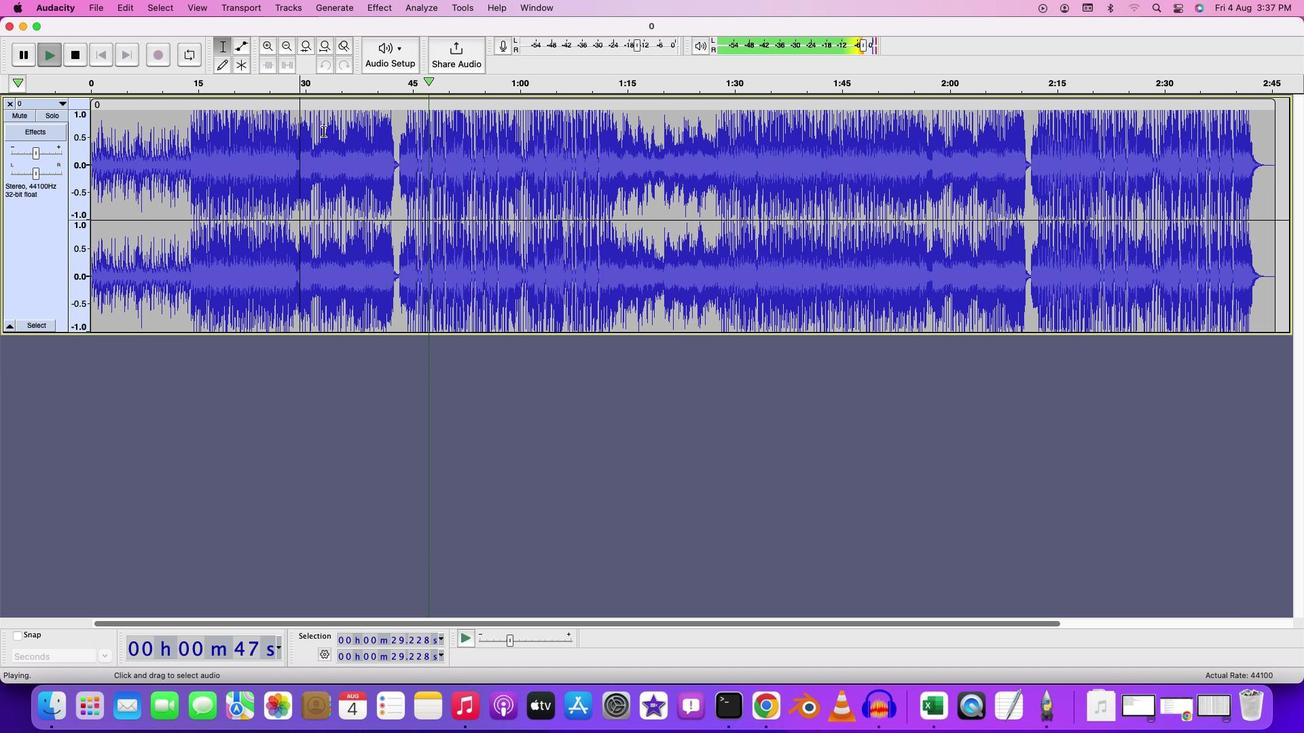 
Action: Key pressed Key.spaceKey.space
Screenshot: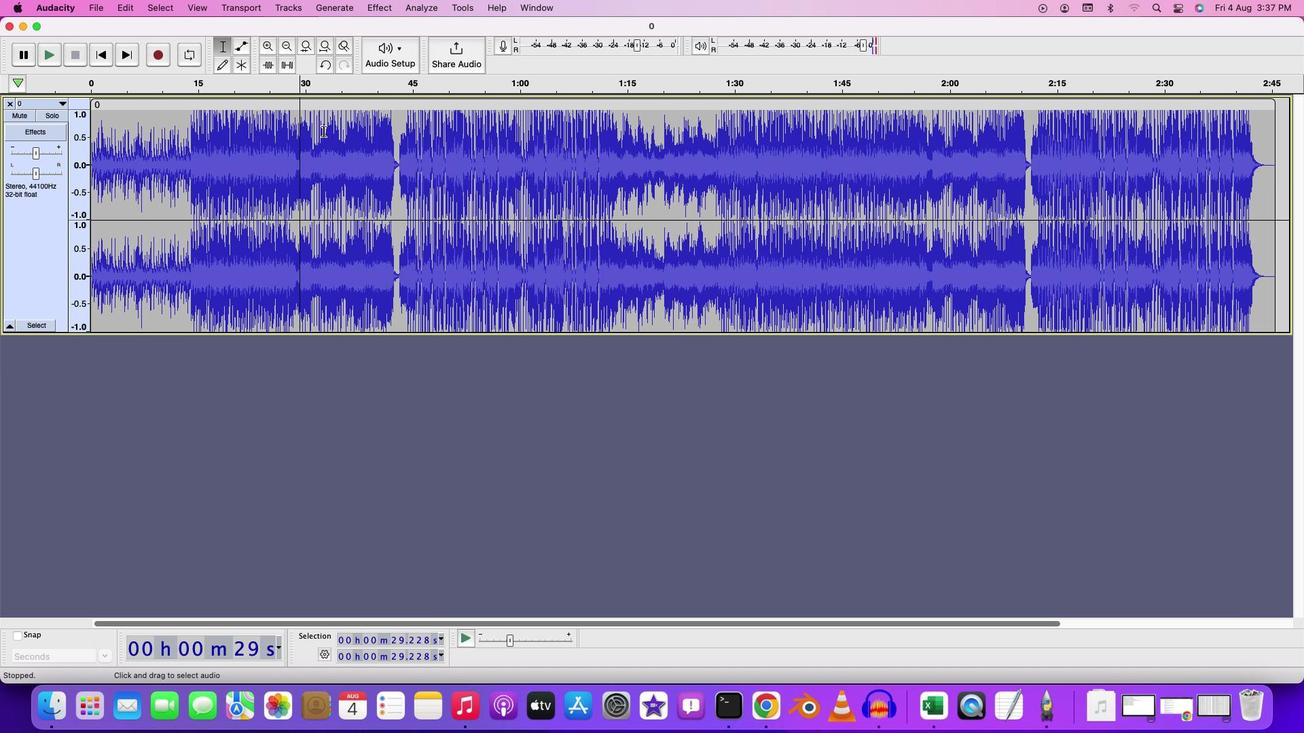 
Action: Mouse moved to (323, 130)
Screenshot: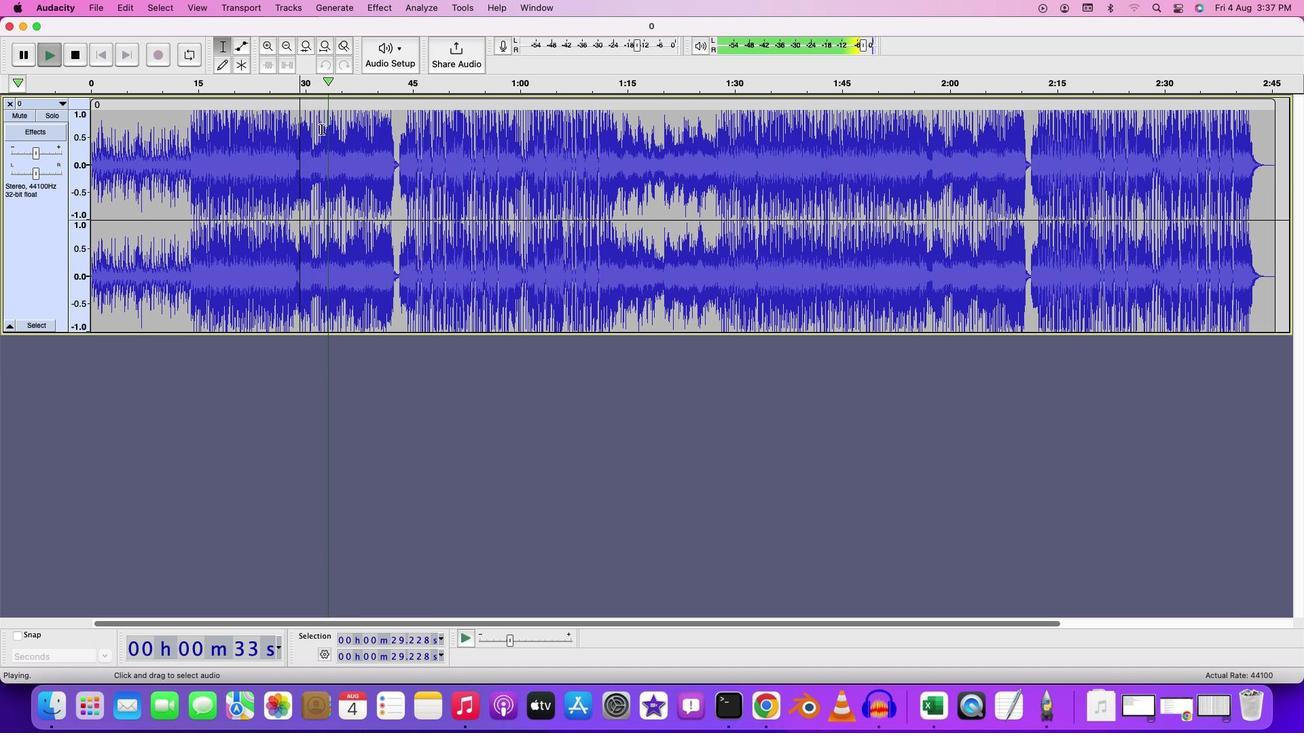 
Action: Key pressed Key.space
Screenshot: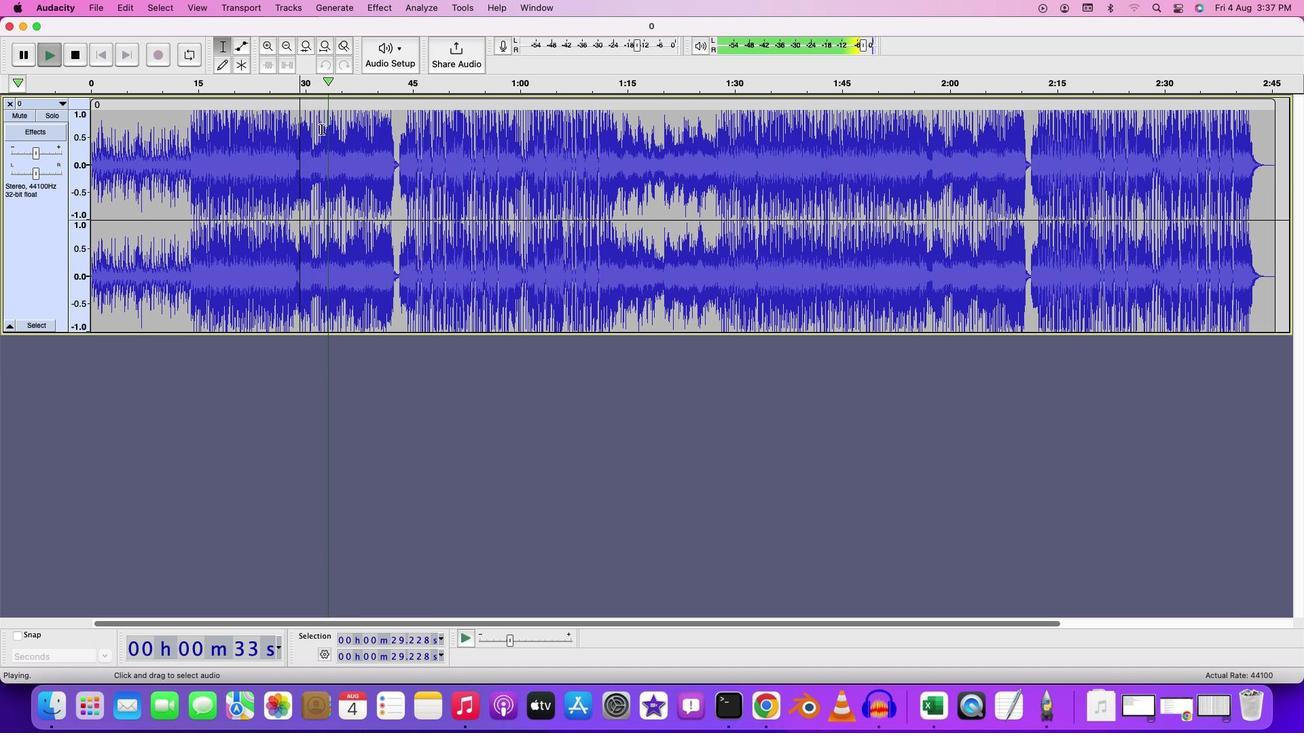 
Action: Mouse moved to (309, 125)
Screenshot: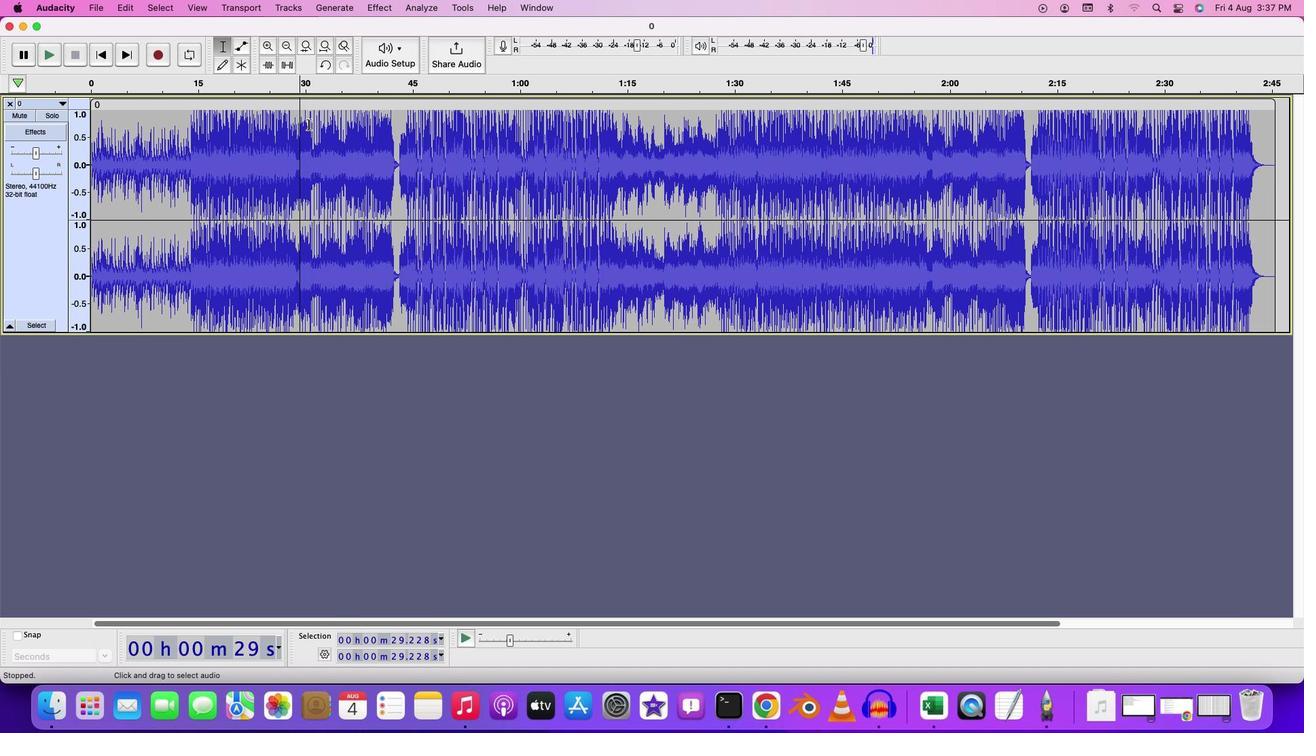 
Action: Mouse pressed left at (309, 125)
Screenshot: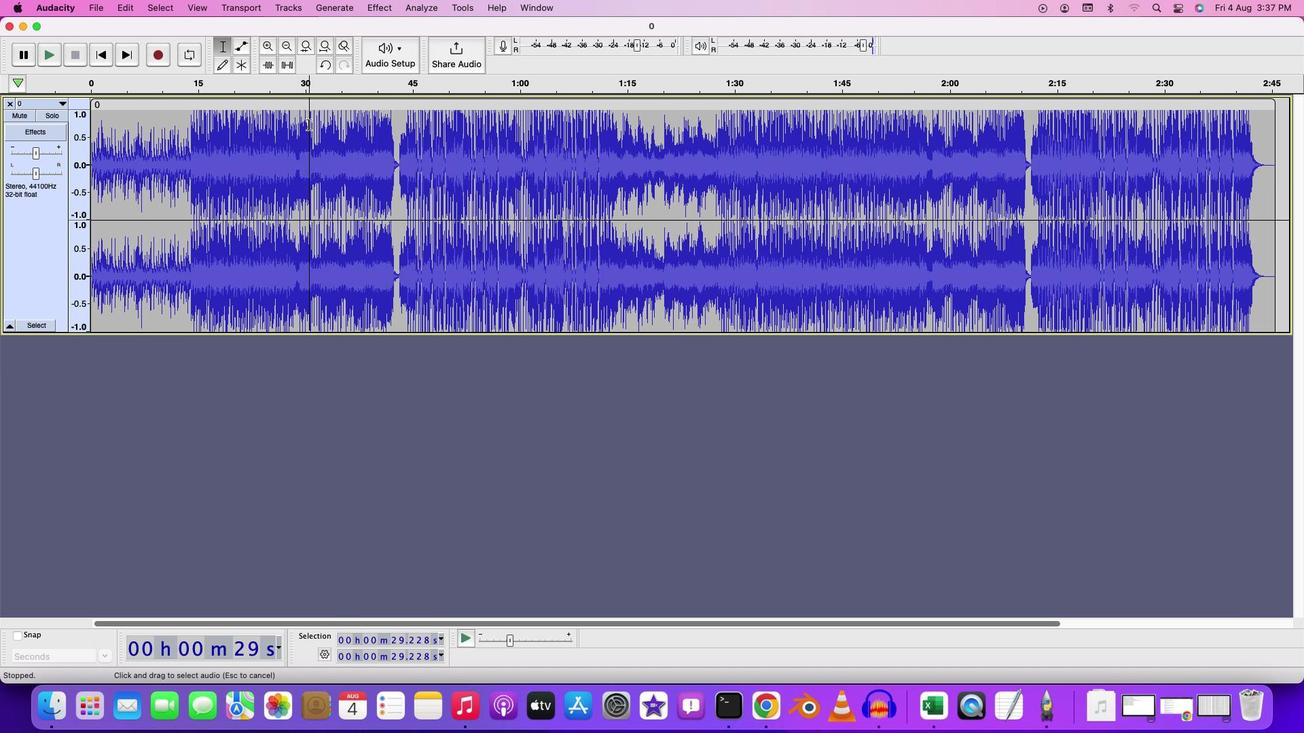 
Action: Mouse moved to (392, 7)
Screenshot: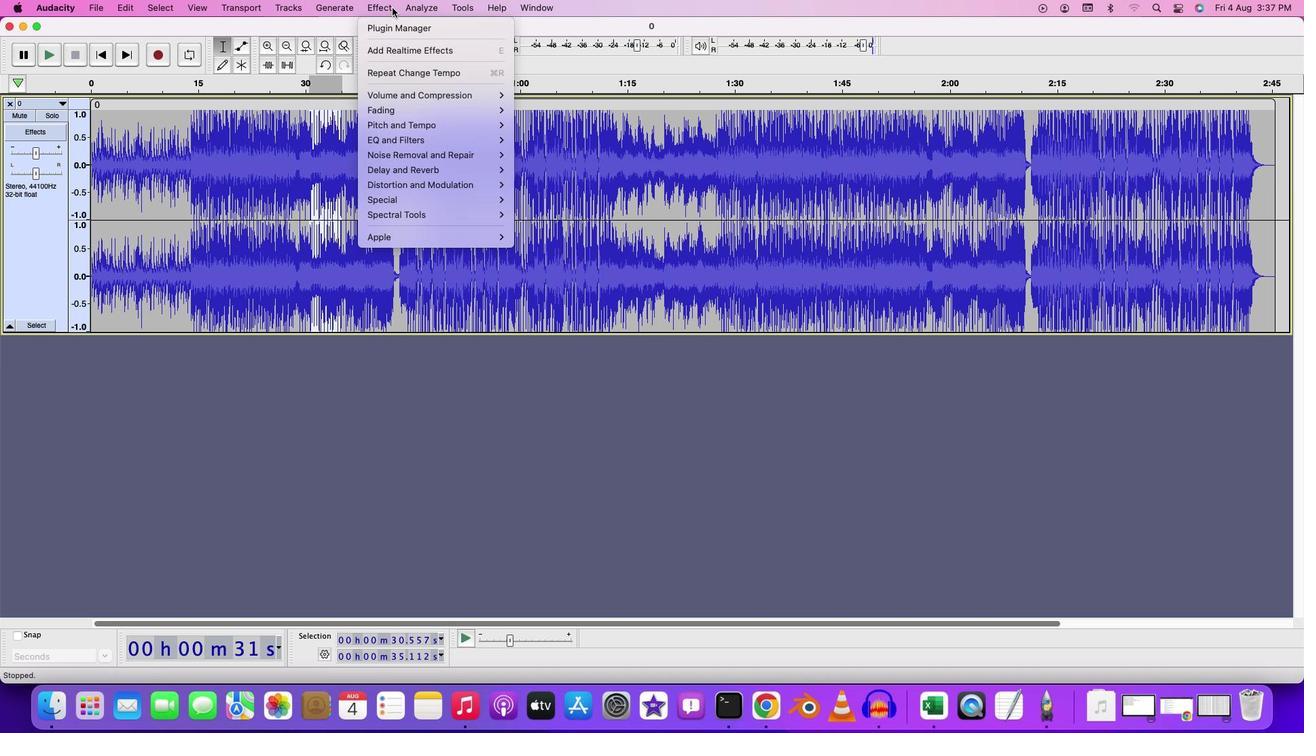 
Action: Mouse pressed left at (392, 7)
Screenshot: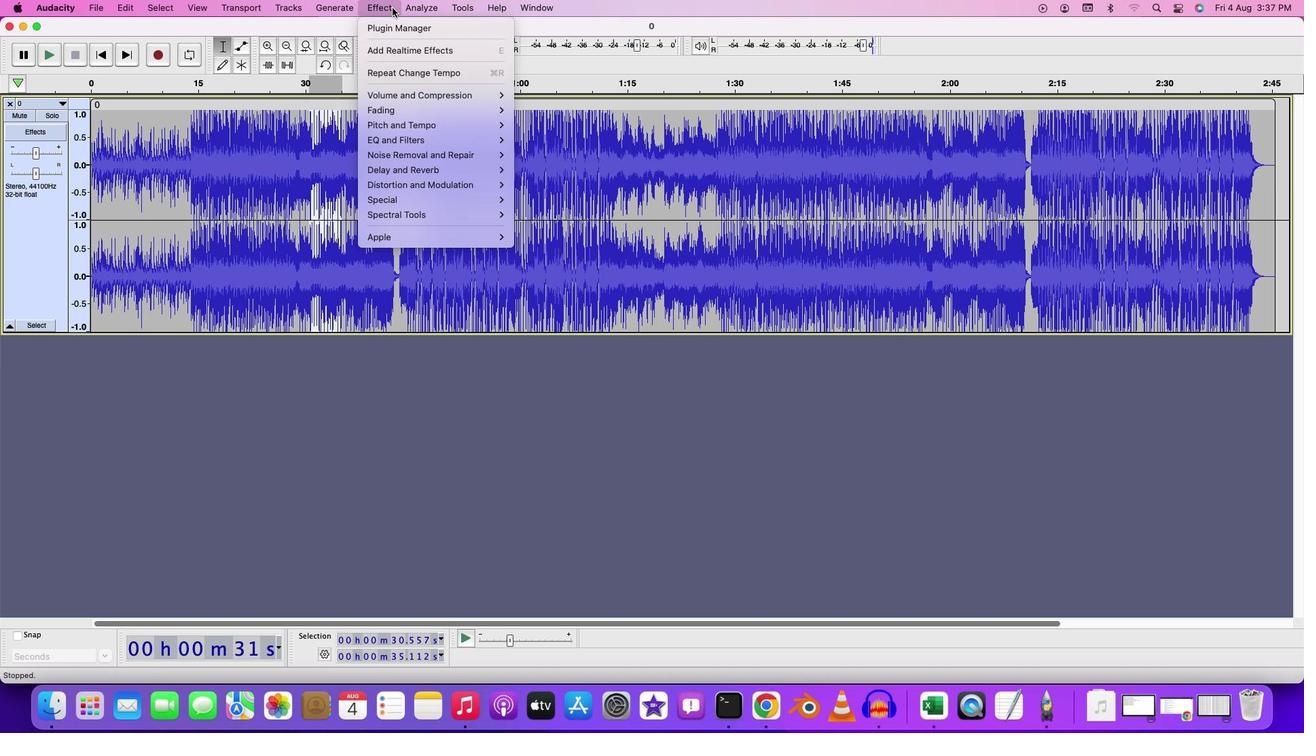 
Action: Mouse moved to (534, 149)
Screenshot: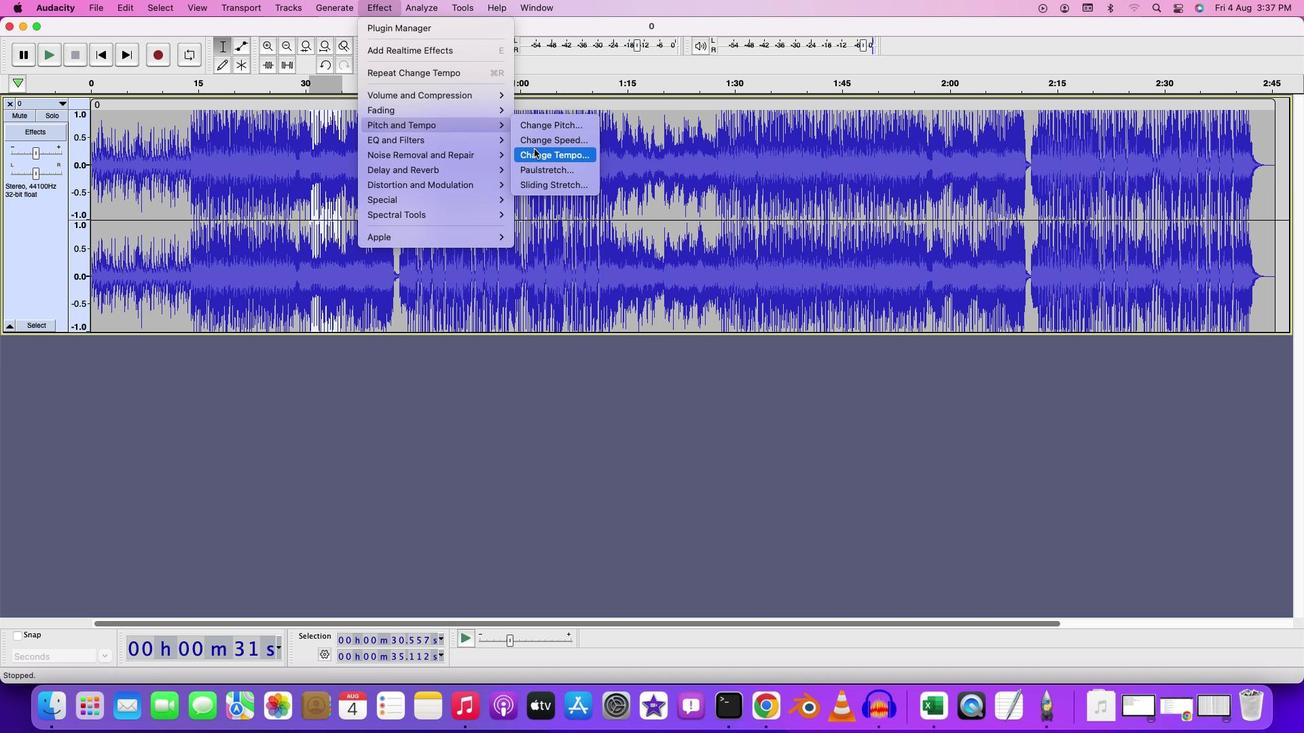 
Action: Mouse pressed left at (534, 149)
Screenshot: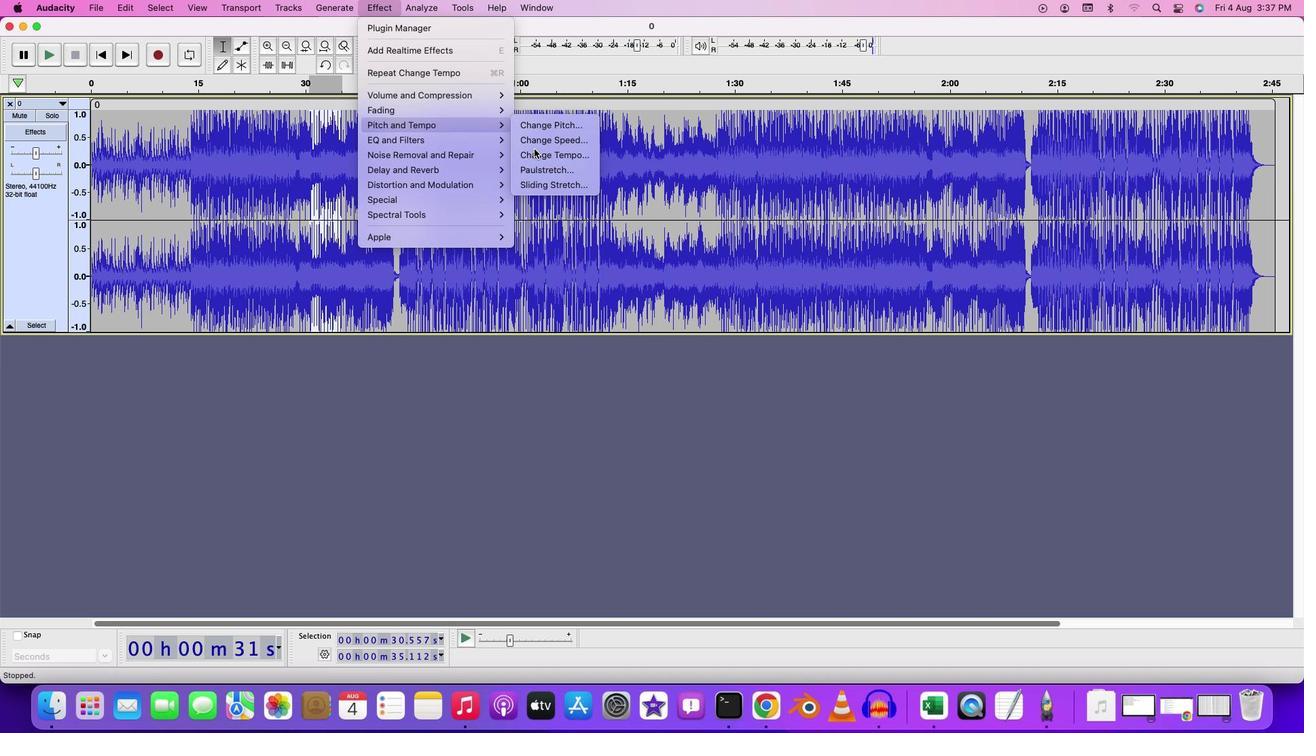 
Action: Mouse moved to (660, 333)
Screenshot: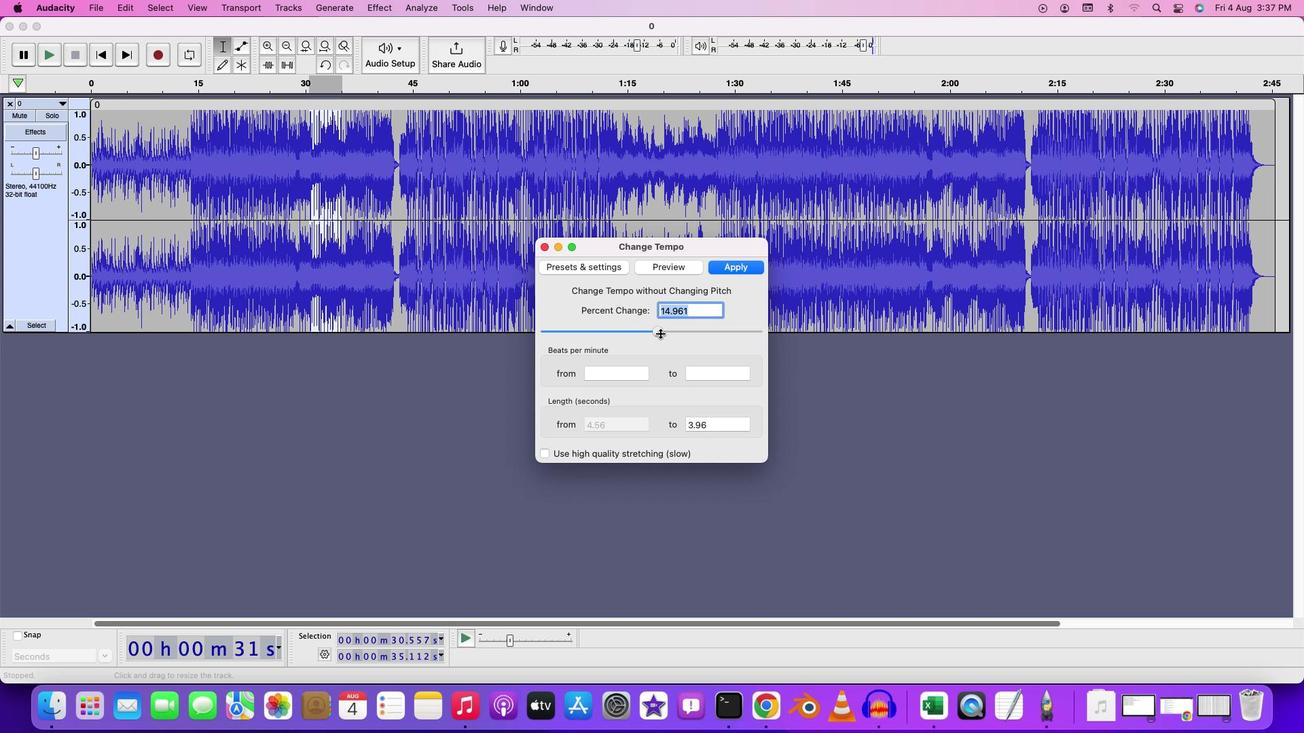 
Action: Mouse pressed left at (660, 333)
Screenshot: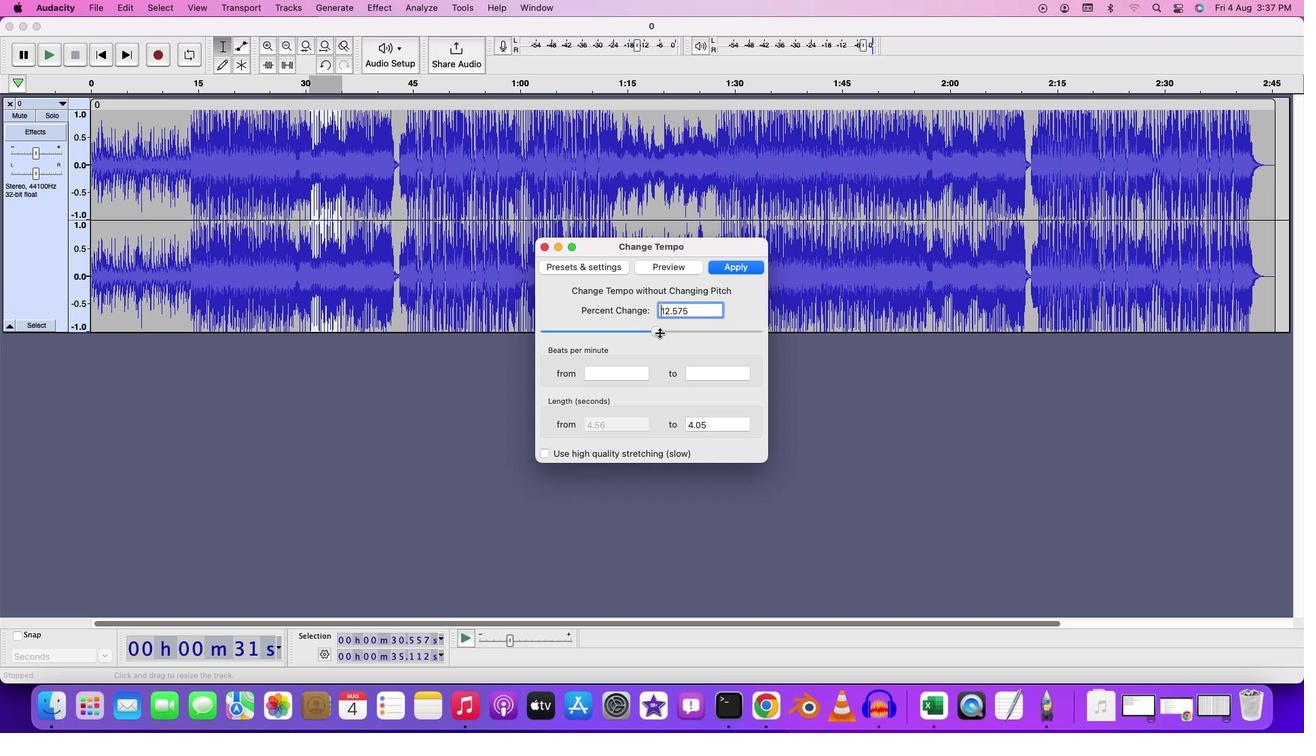 
Action: Mouse moved to (737, 268)
Screenshot: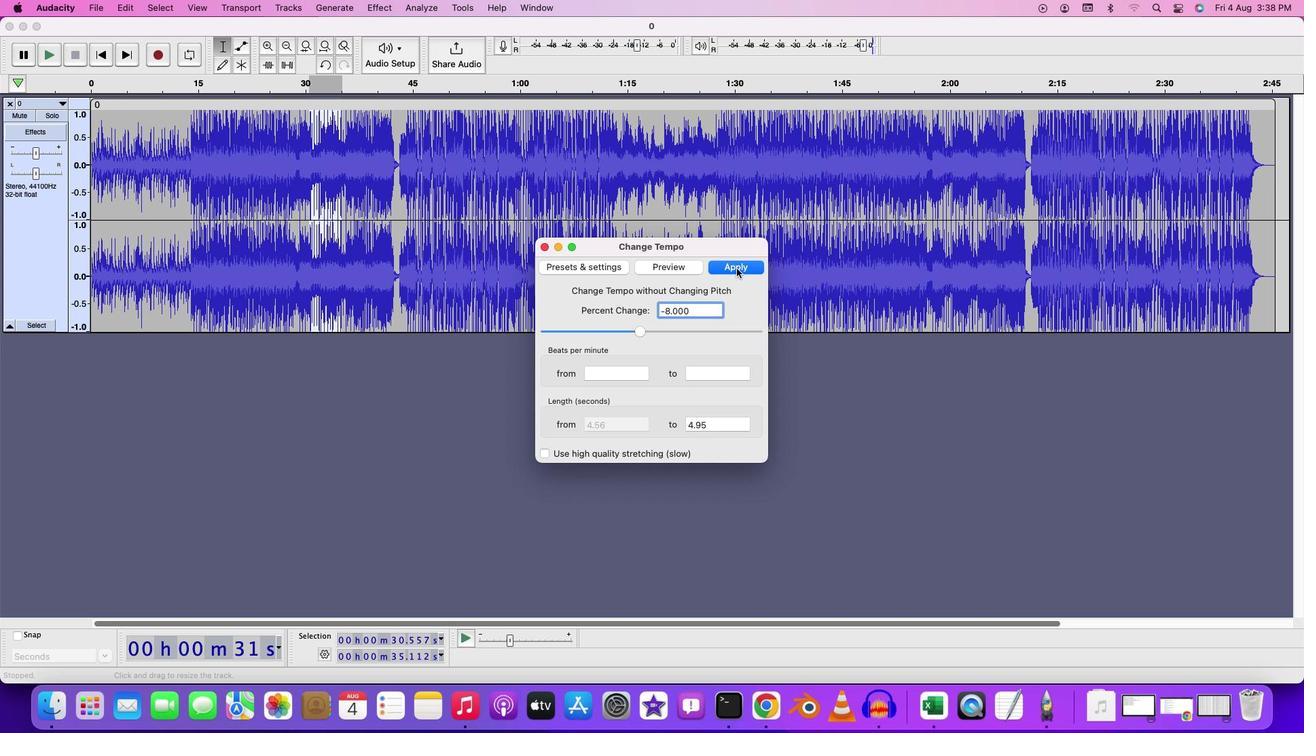
Action: Mouse pressed left at (737, 268)
Screenshot: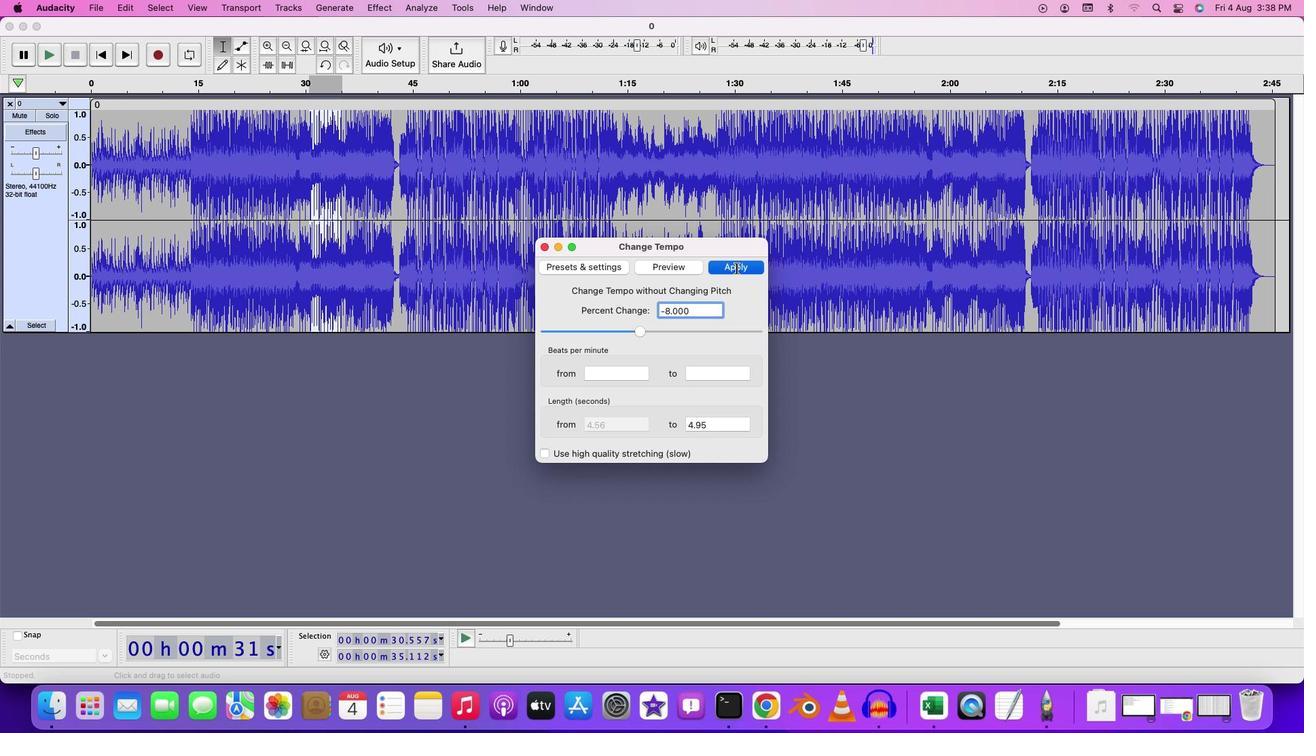 
Action: Mouse moved to (302, 133)
Screenshot: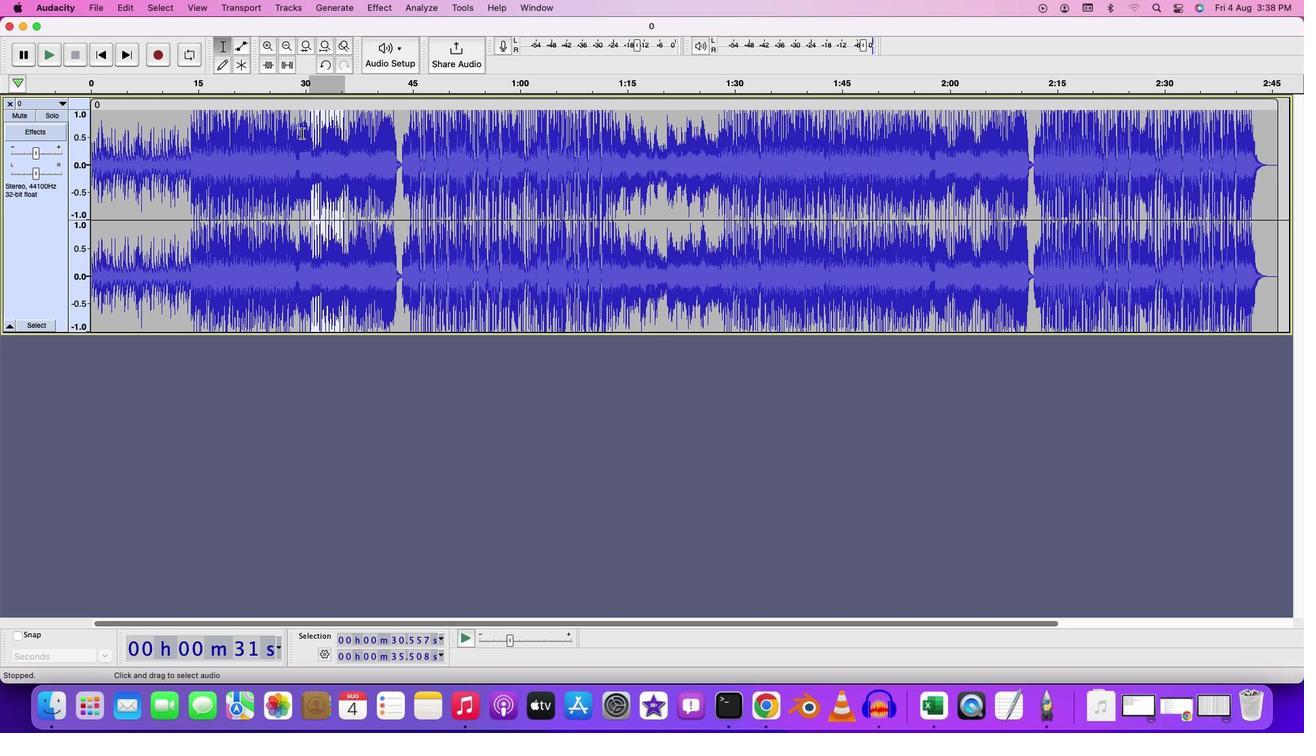 
Action: Mouse pressed left at (302, 133)
Screenshot: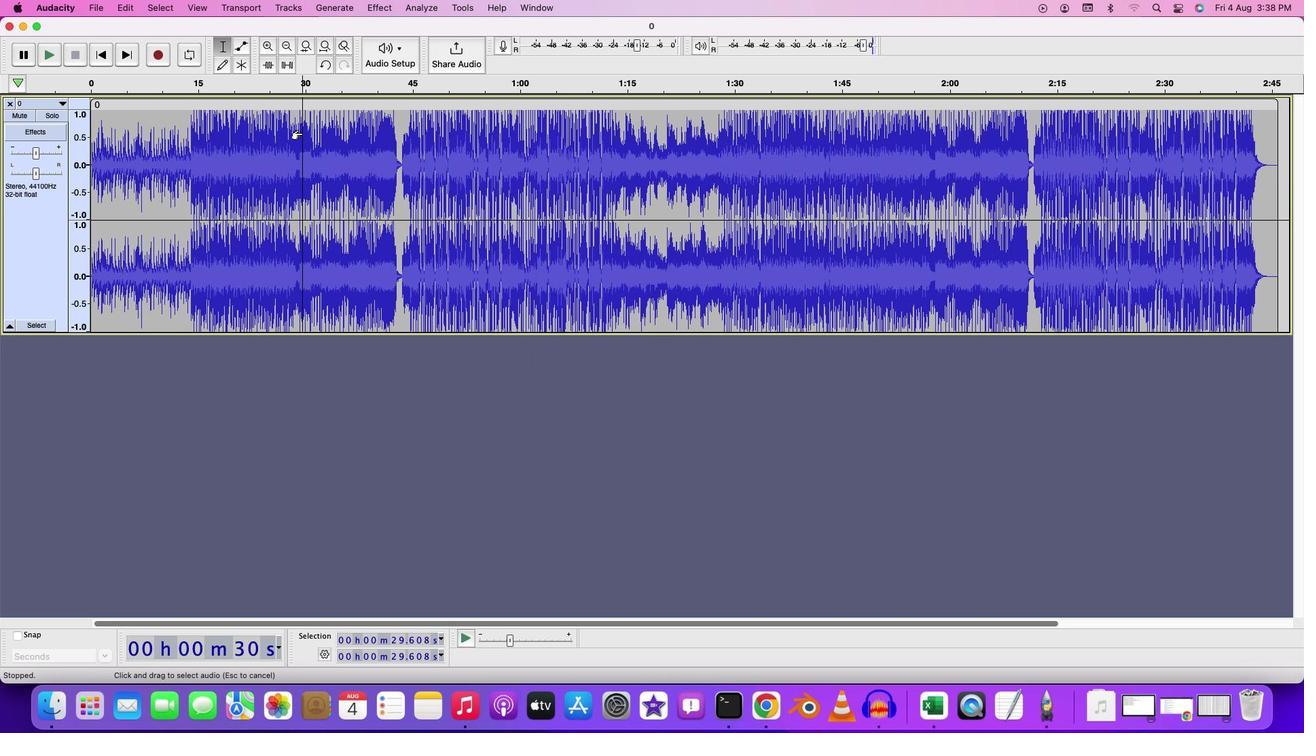 
Action: Key pressed Key.space
Screenshot: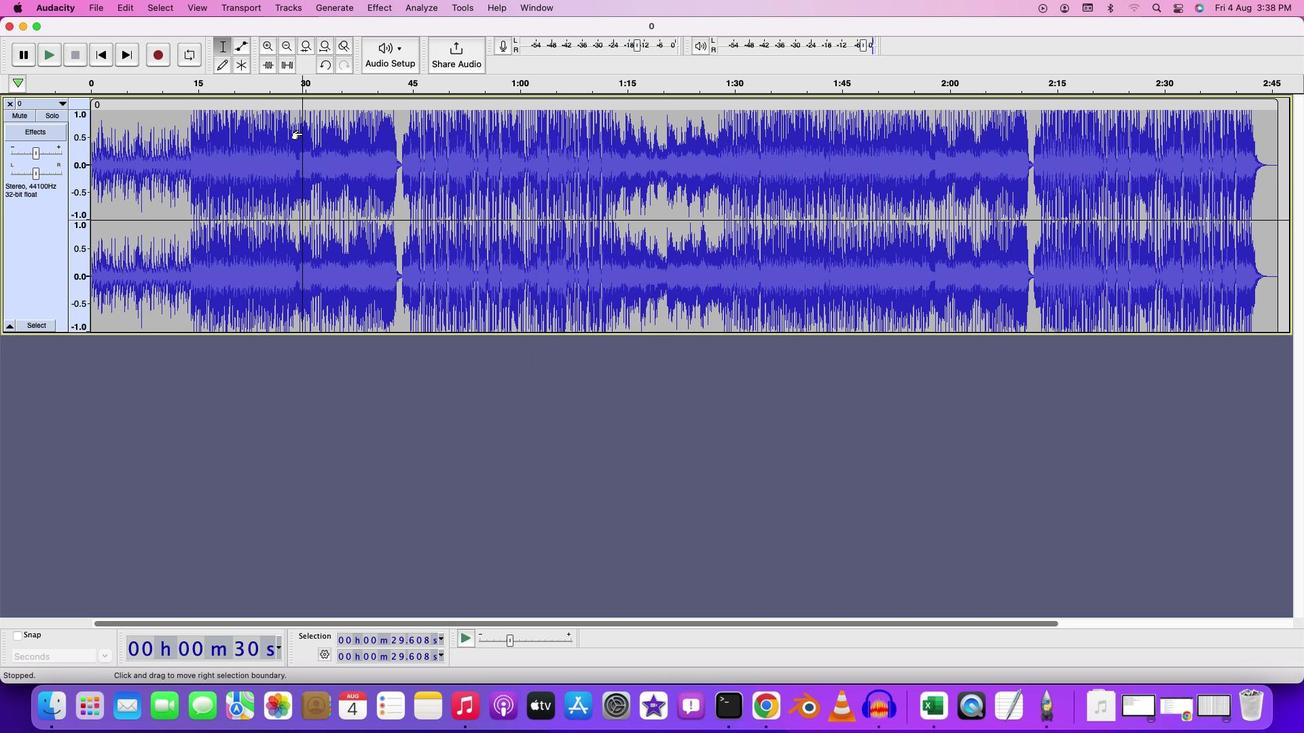 
Action: Mouse moved to (398, 125)
Screenshot: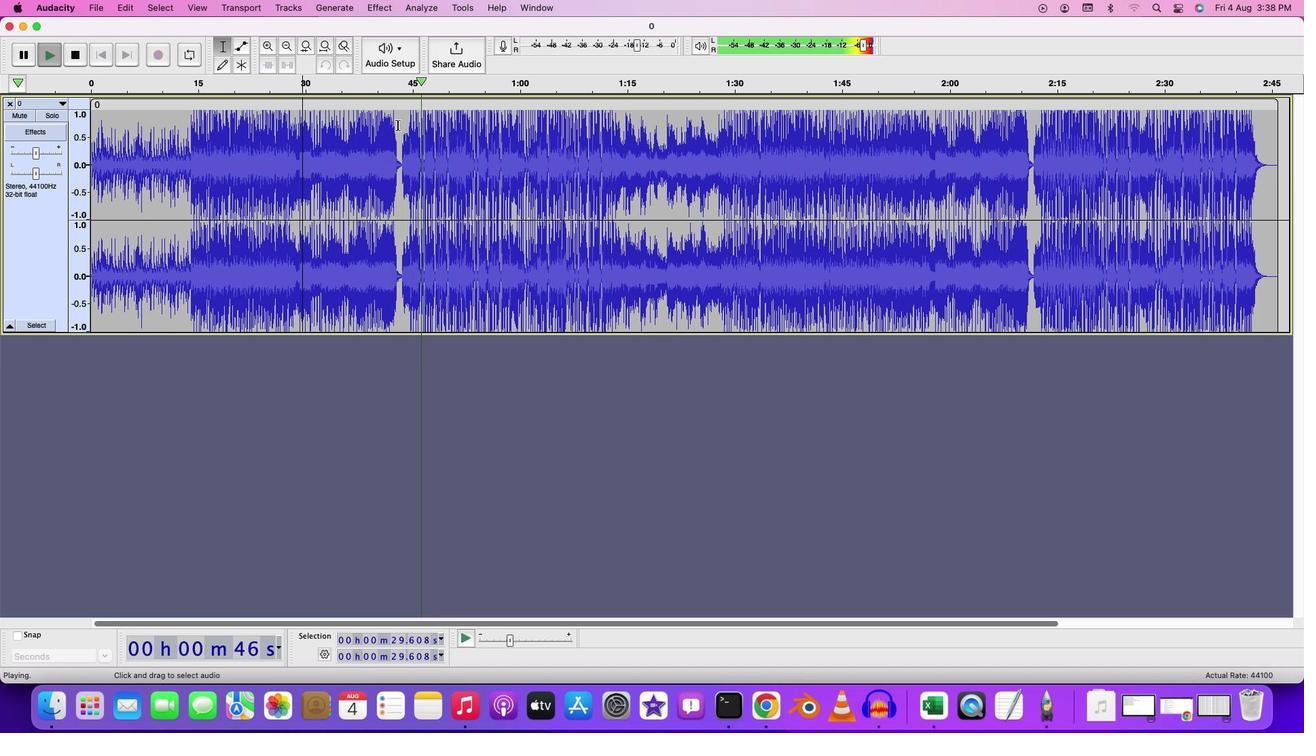 
Action: Key pressed Key.space
Screenshot: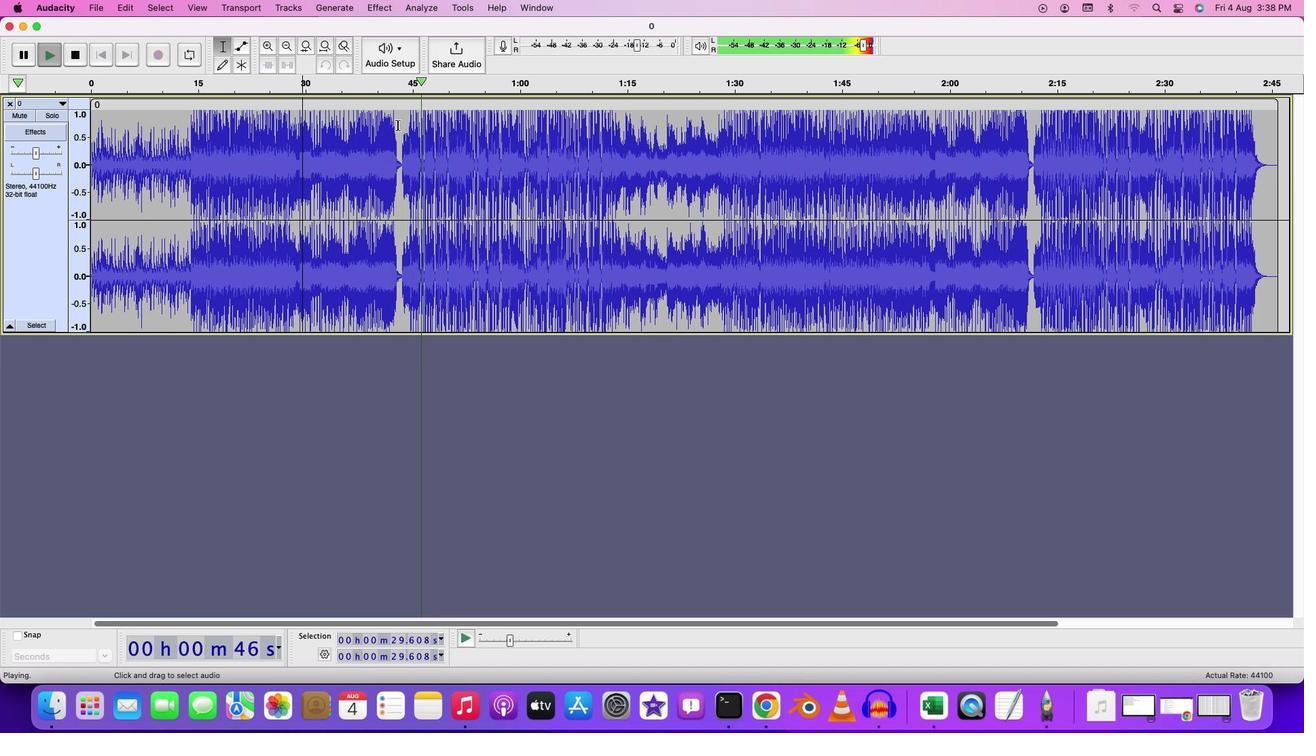 
Action: Mouse moved to (397, 120)
Screenshot: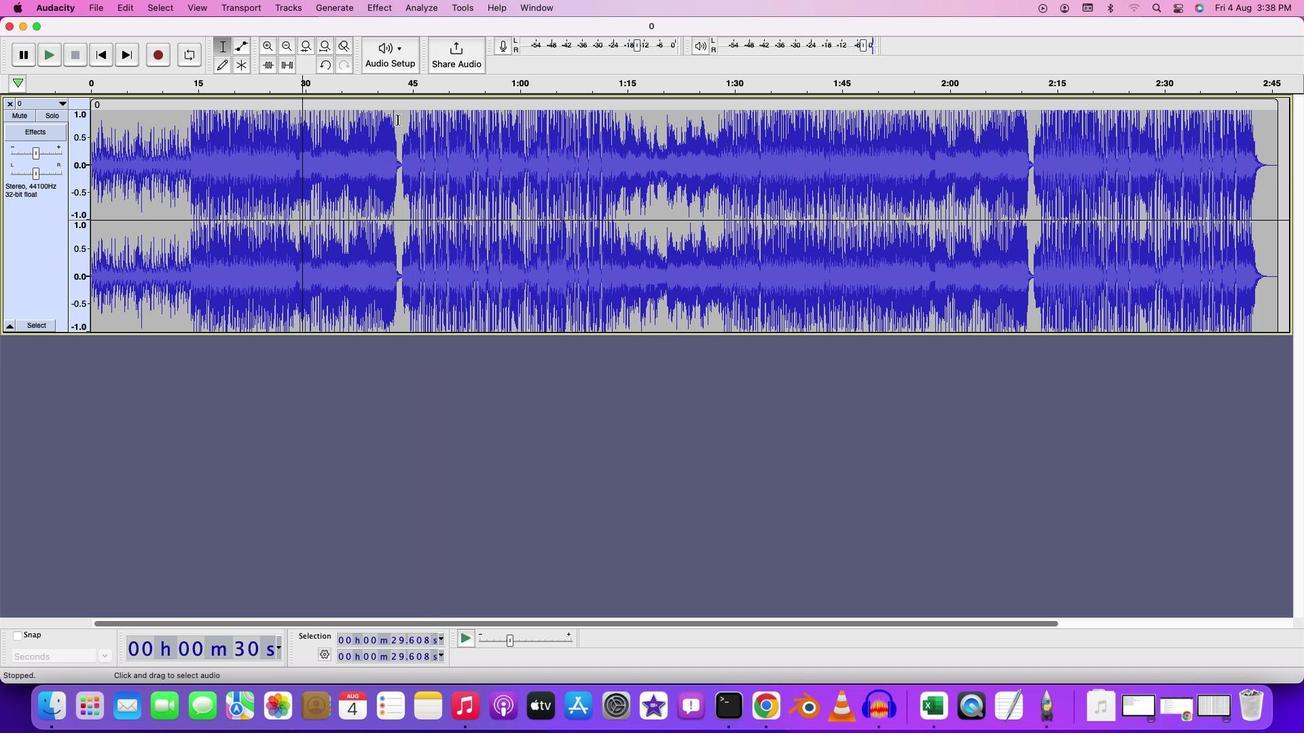 
Action: Mouse pressed left at (397, 120)
Screenshot: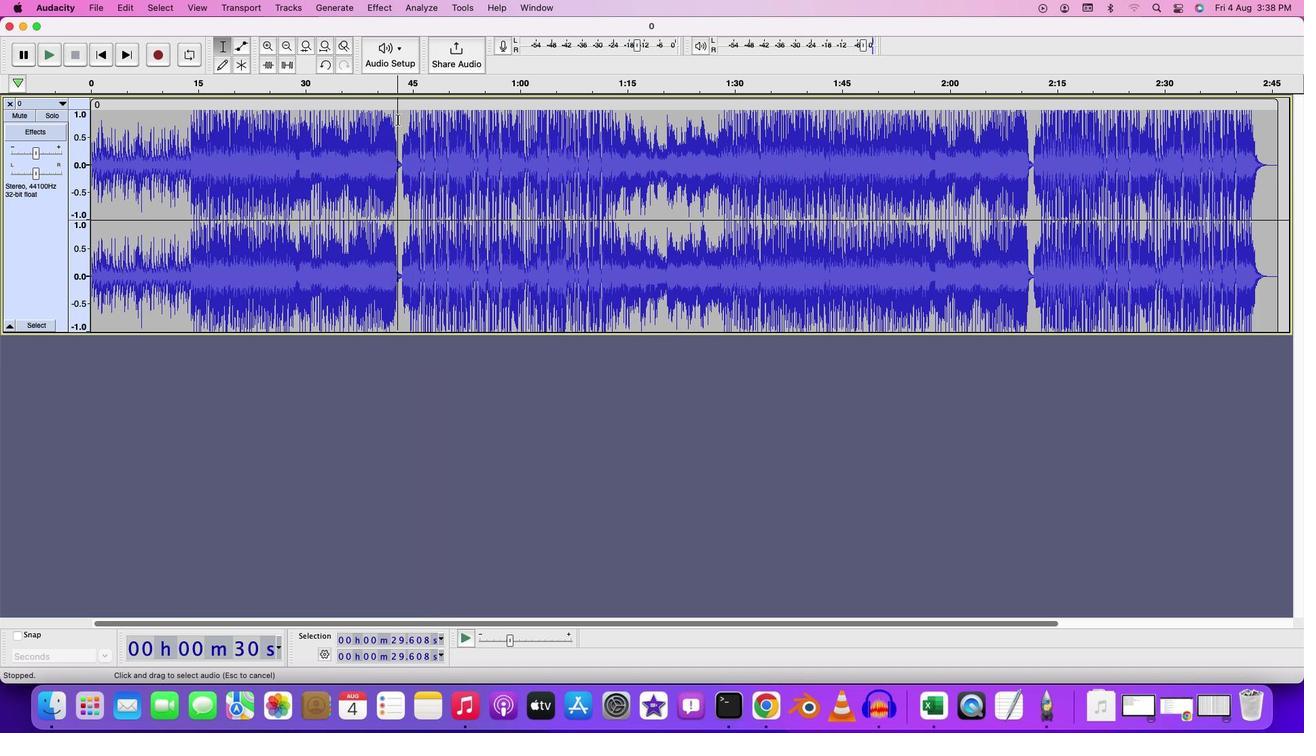 
Action: Mouse moved to (389, 10)
Screenshot: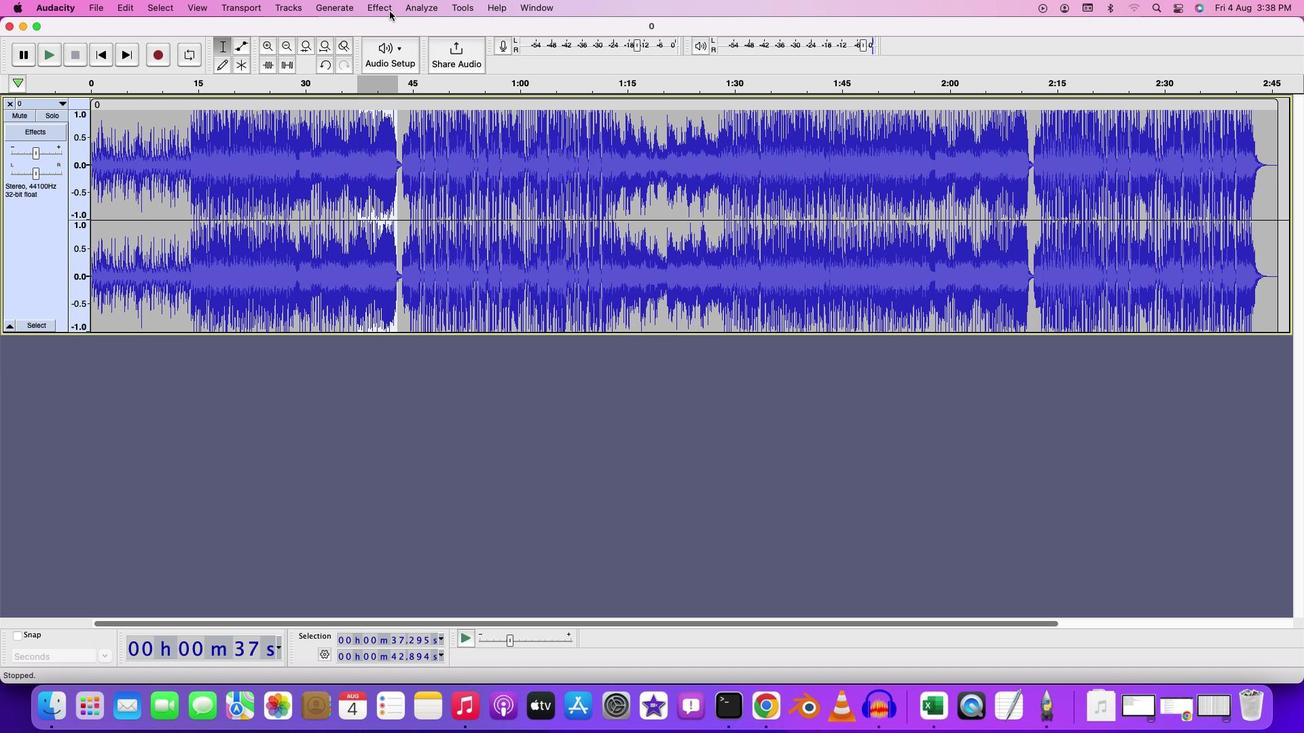 
Action: Mouse pressed left at (389, 10)
Screenshot: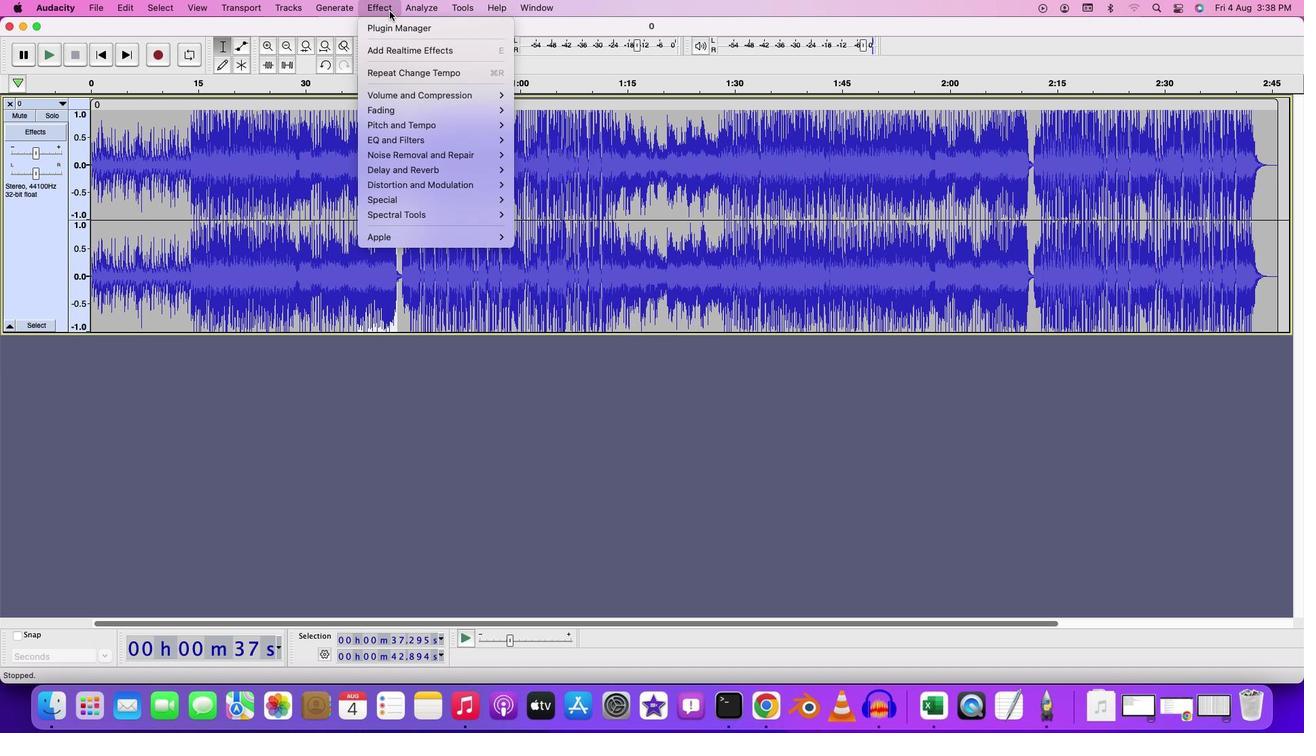 
Action: Mouse moved to (555, 154)
Screenshot: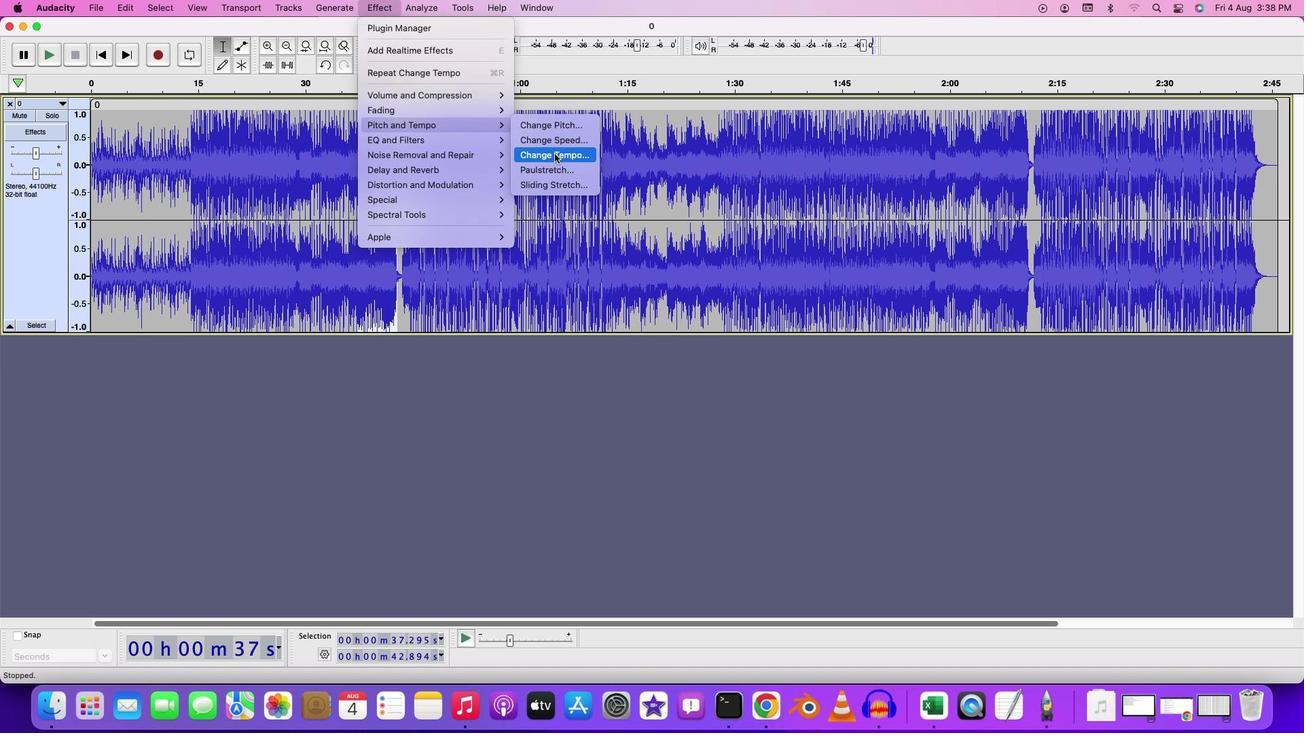 
Action: Mouse pressed left at (555, 154)
Screenshot: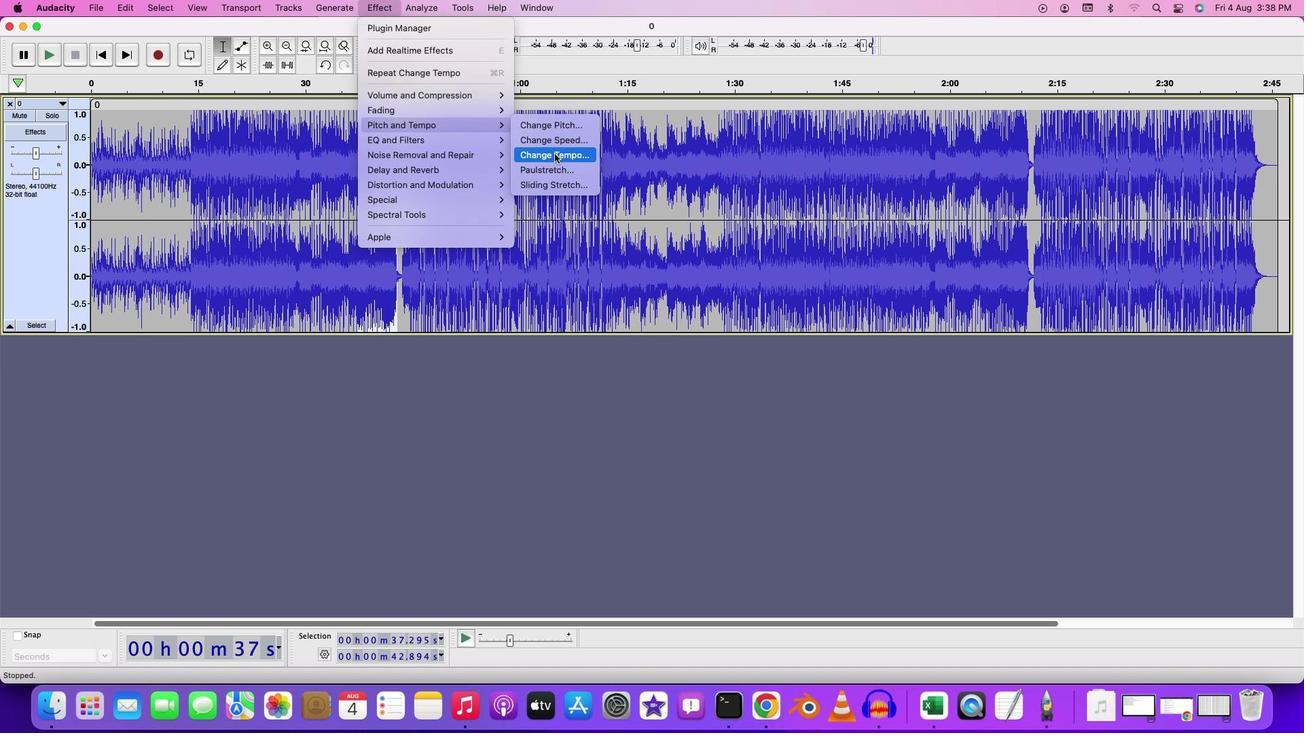 
Action: Mouse moved to (645, 330)
Screenshot: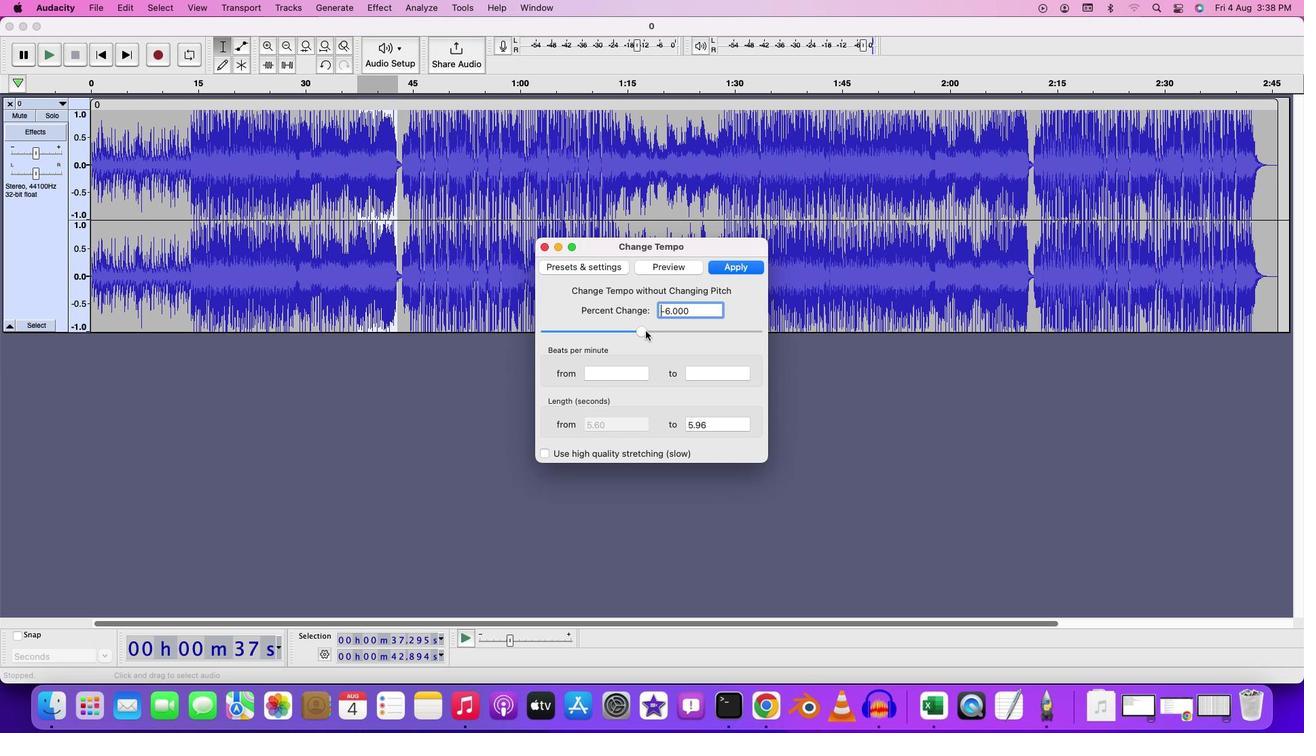
Action: Mouse pressed left at (645, 330)
Screenshot: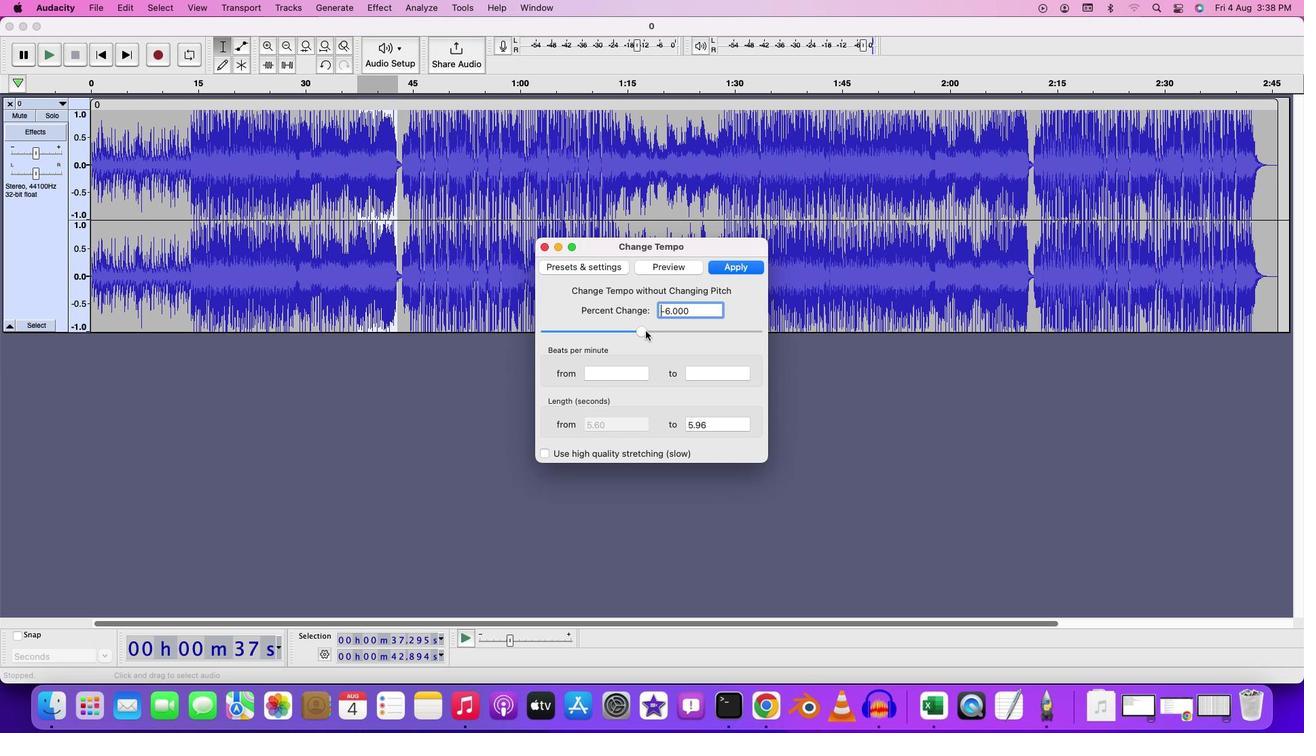 
Action: Mouse moved to (719, 273)
Screenshot: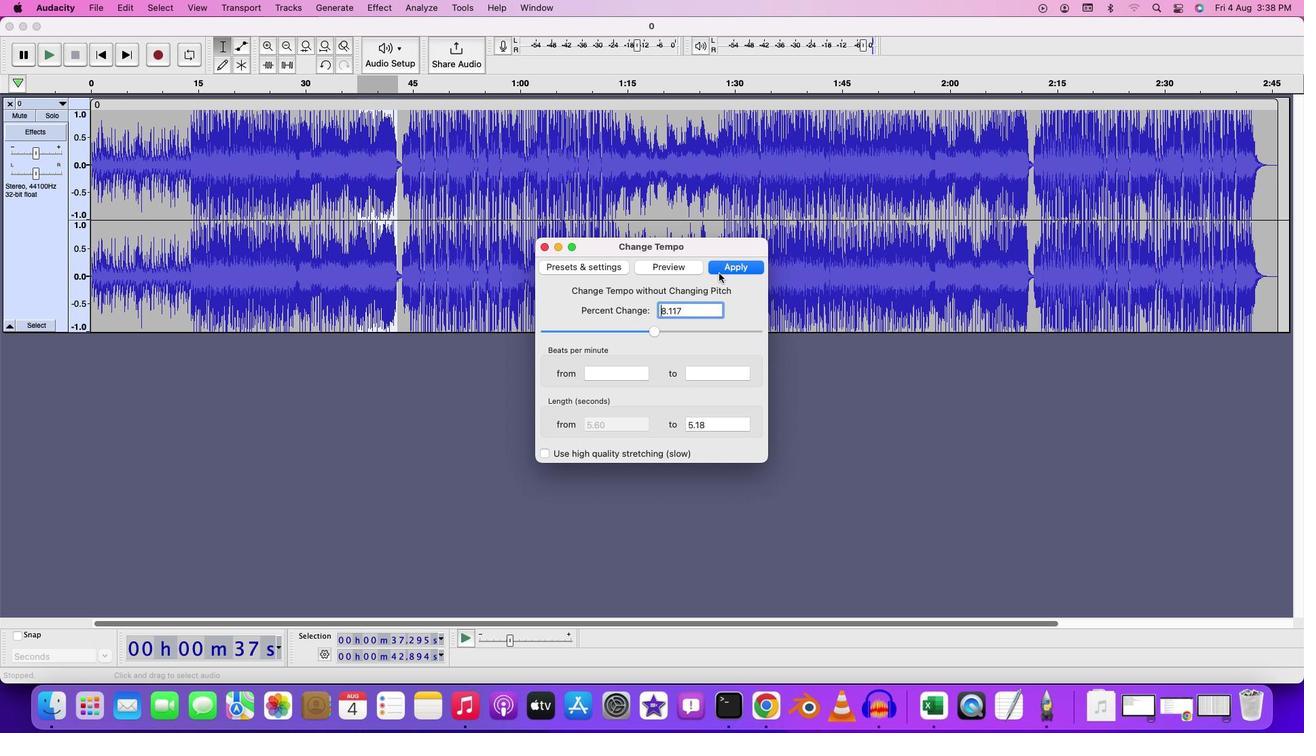 
Action: Mouse pressed left at (719, 273)
Screenshot: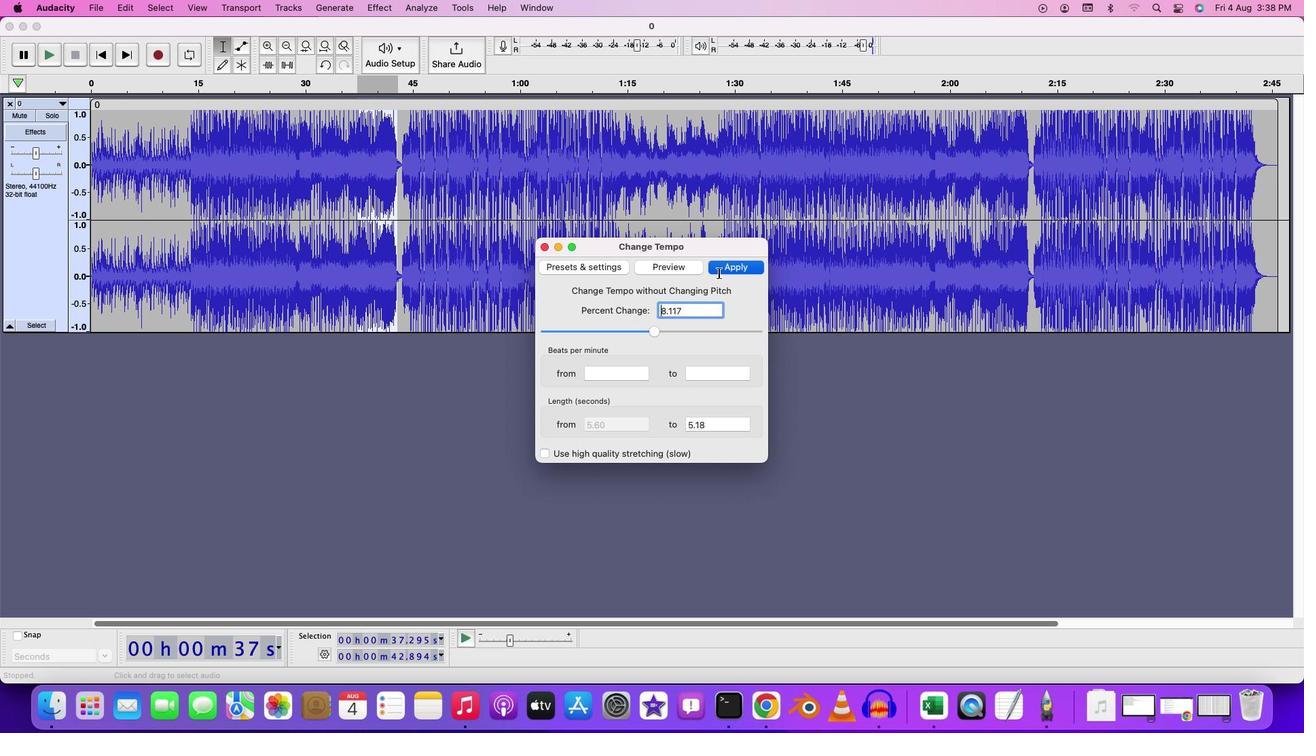 
Action: Mouse moved to (305, 118)
Screenshot: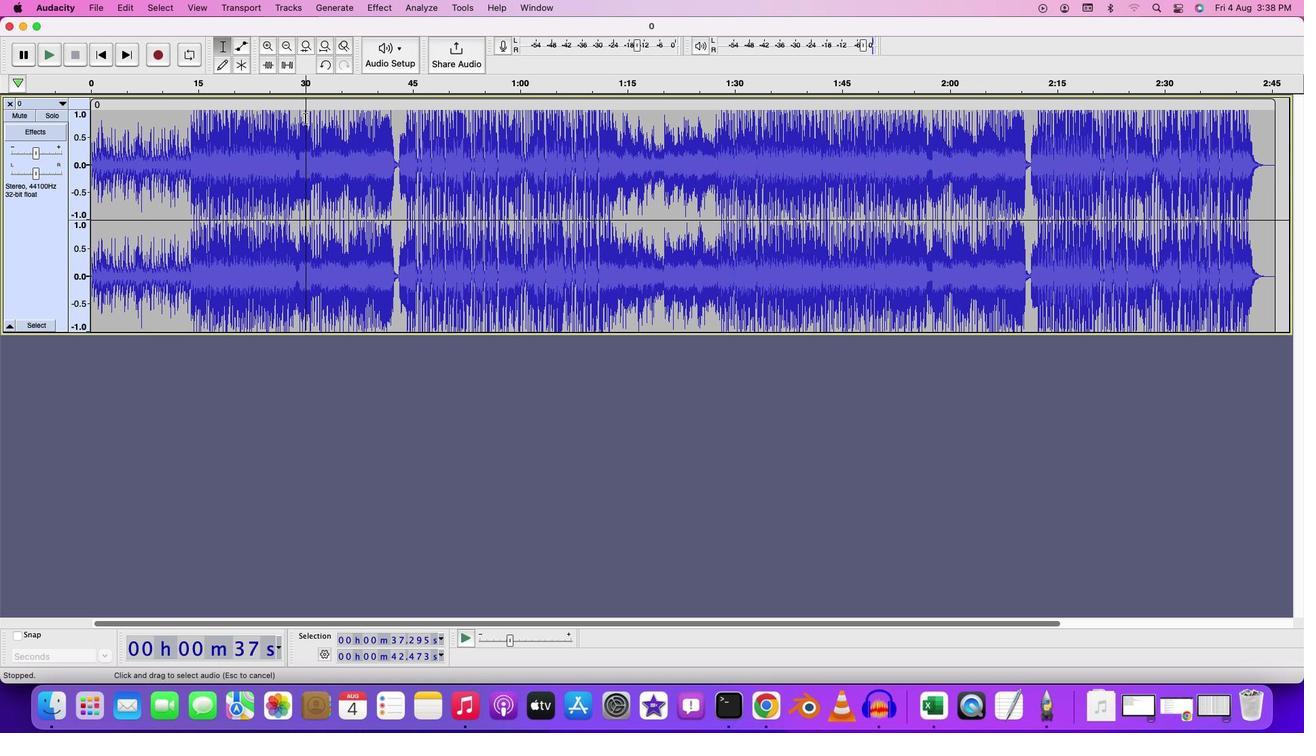 
Action: Mouse pressed left at (305, 118)
Screenshot: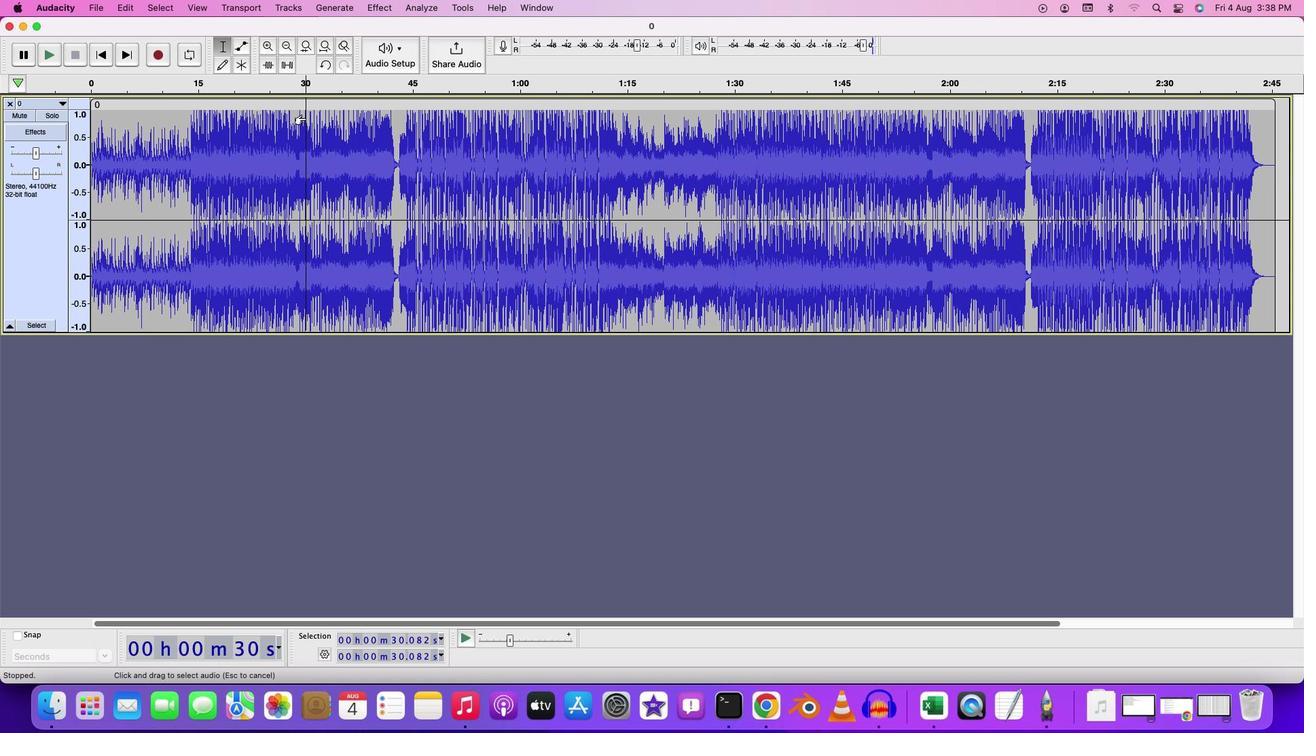 
Action: Key pressed Key.space
Screenshot: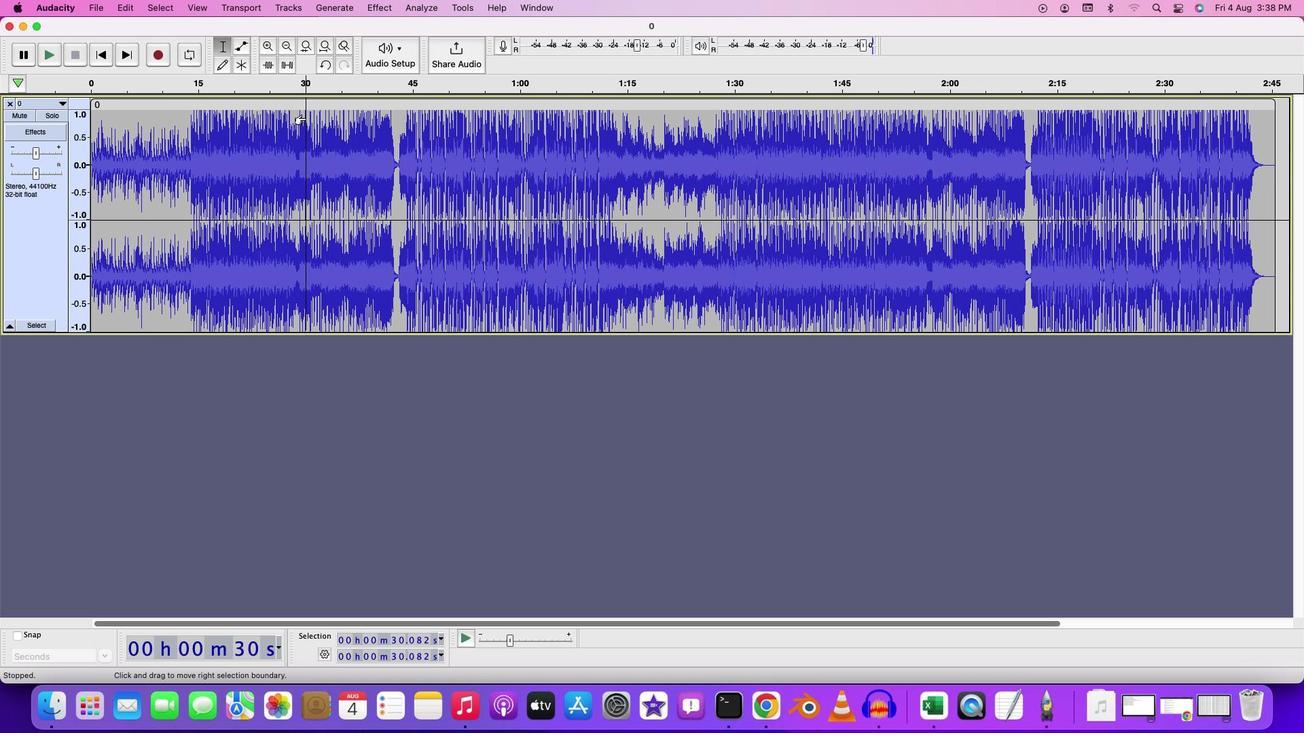 
Action: Mouse moved to (616, 123)
Screenshot: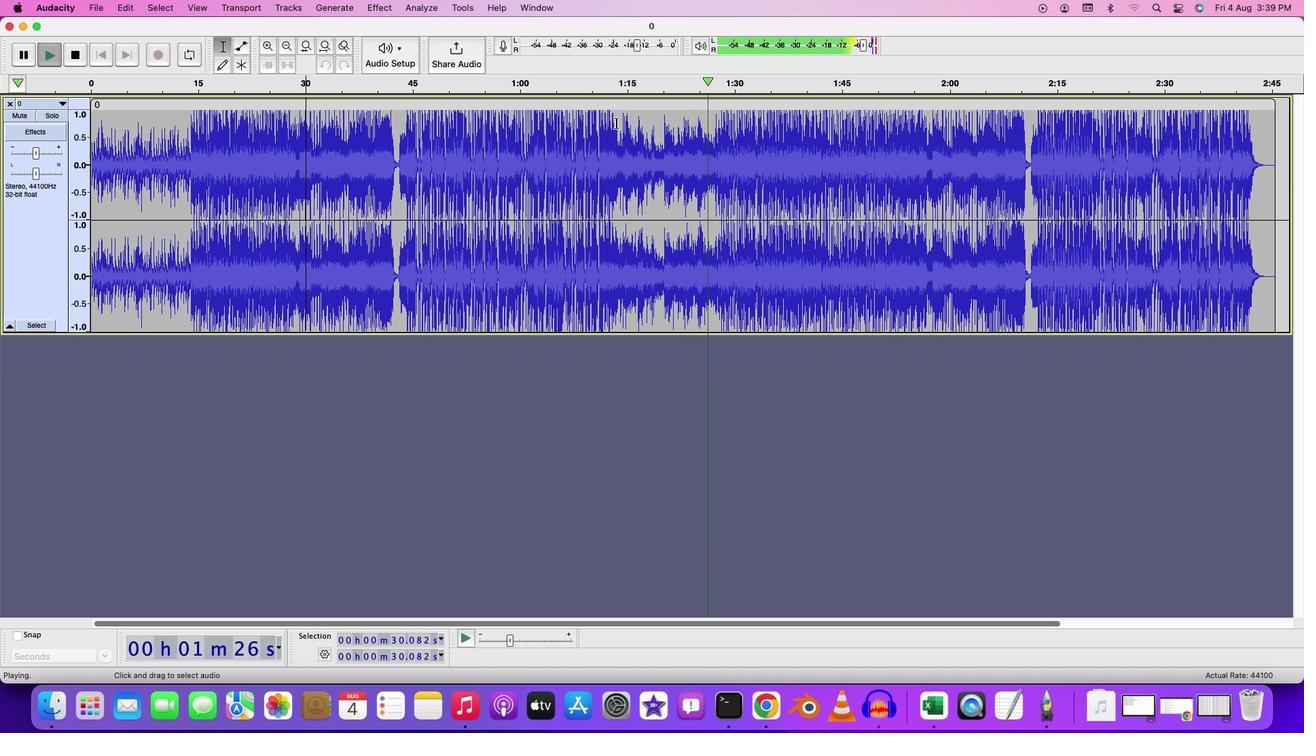 
Action: Mouse pressed left at (616, 123)
Screenshot: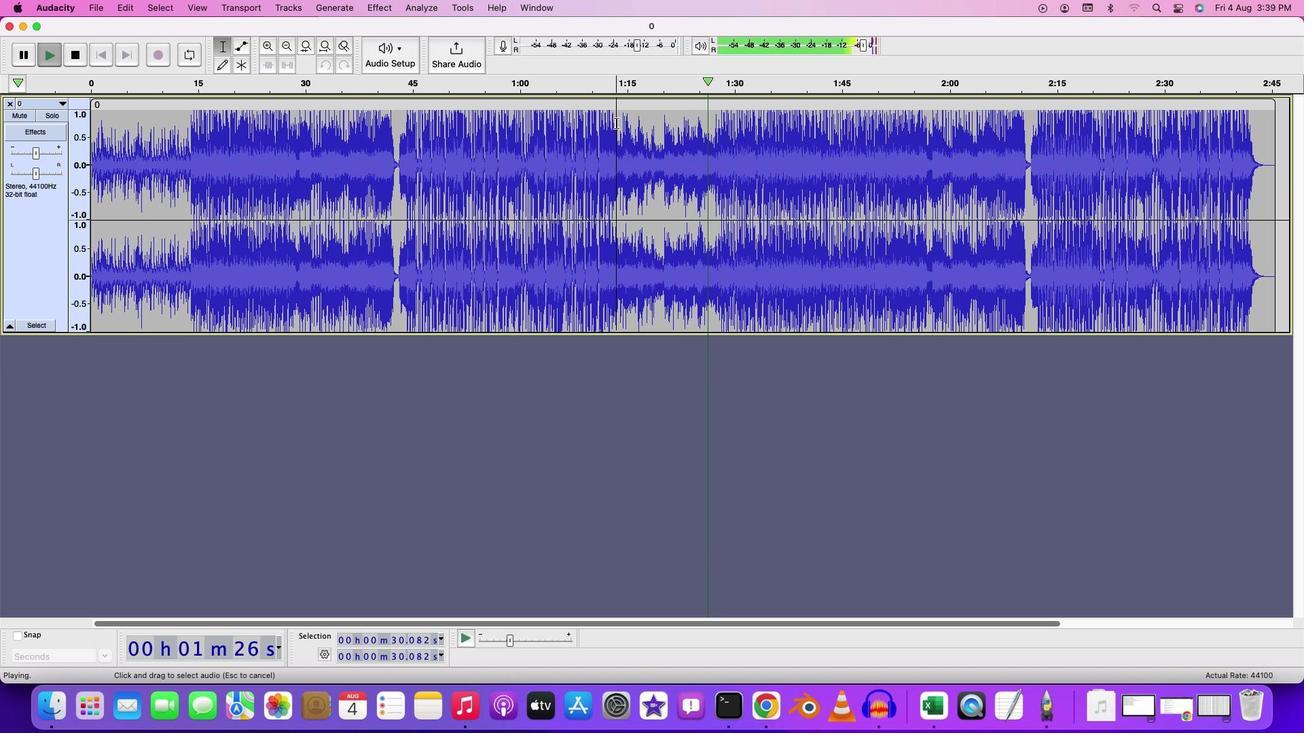 
Action: Mouse moved to (387, 10)
Screenshot: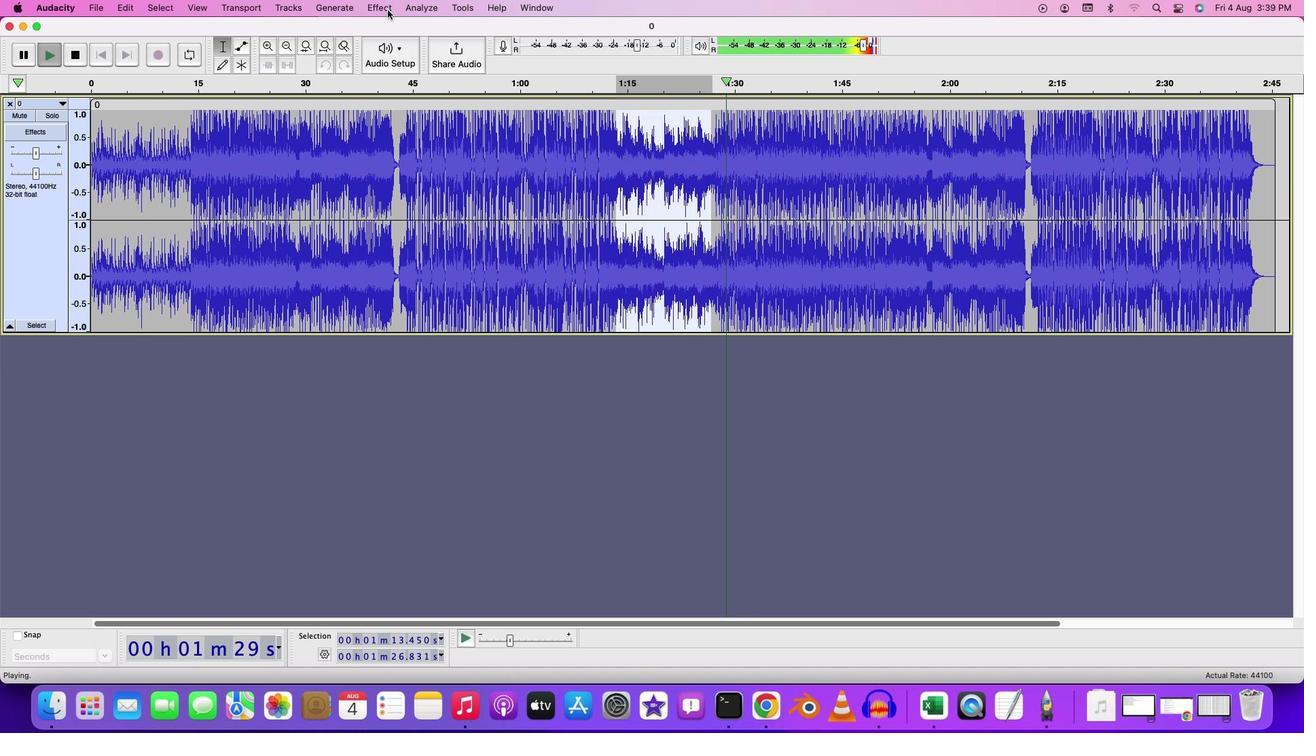 
Action: Mouse pressed left at (387, 10)
Screenshot: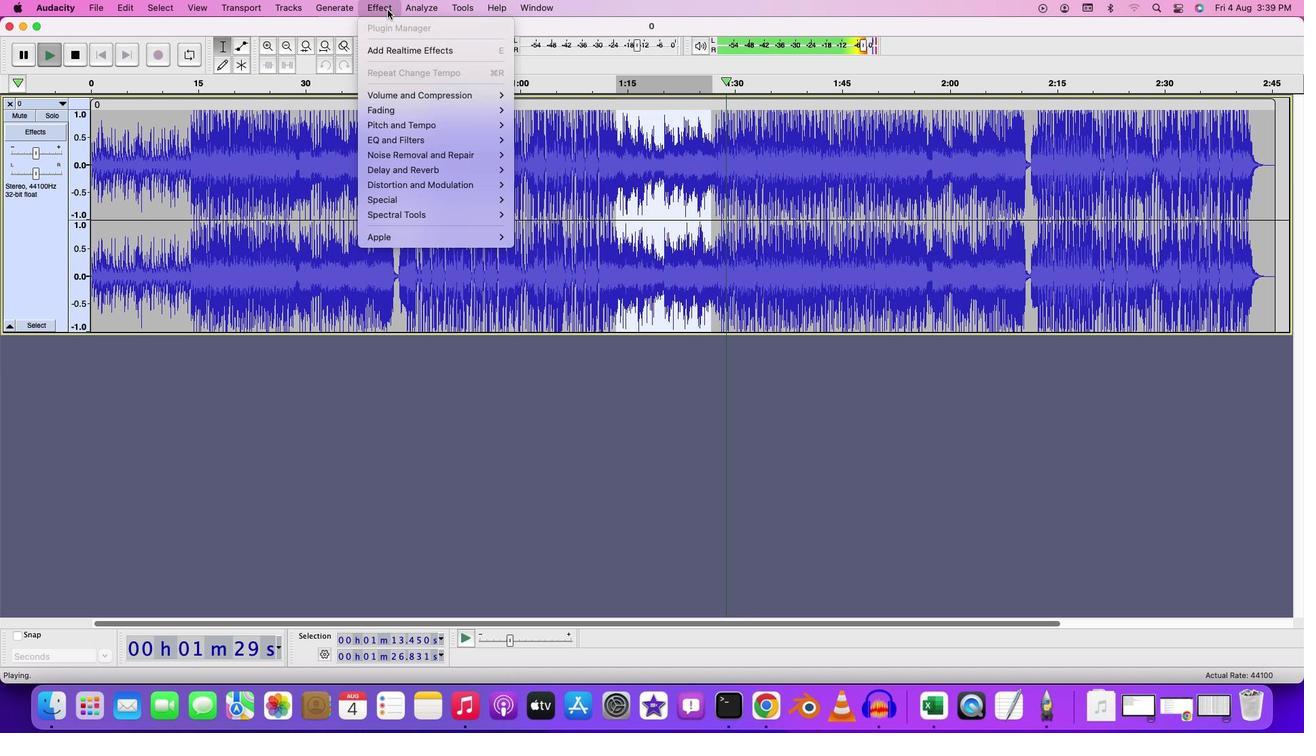 
Action: Mouse moved to (682, 243)
Screenshot: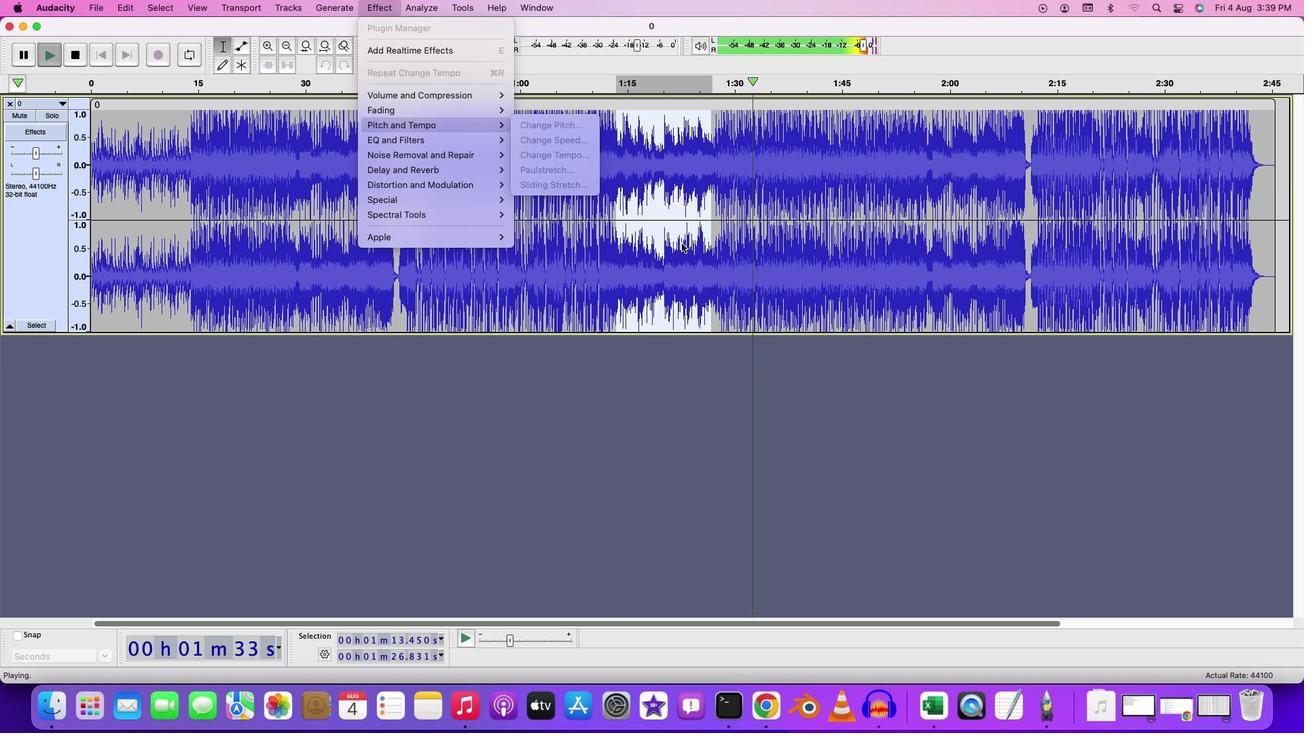 
Action: Mouse pressed left at (682, 243)
Screenshot: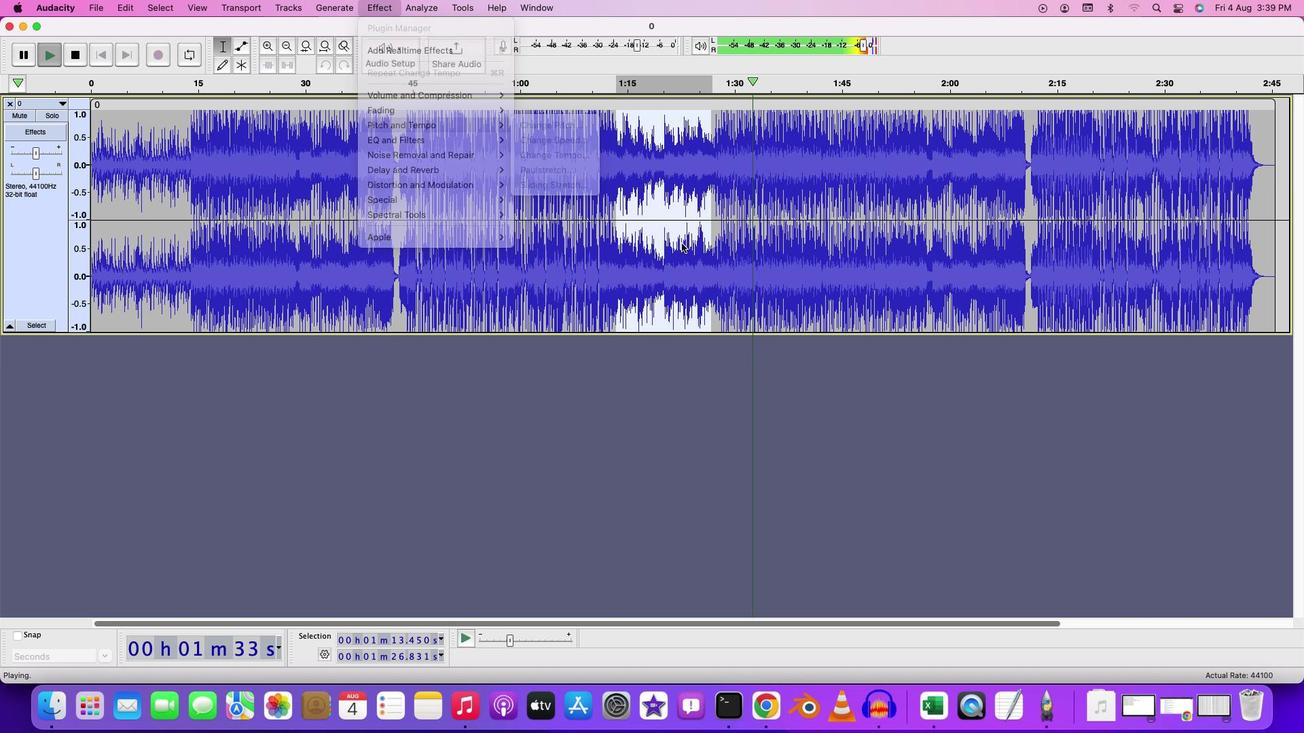 
Action: Mouse moved to (669, 227)
Screenshot: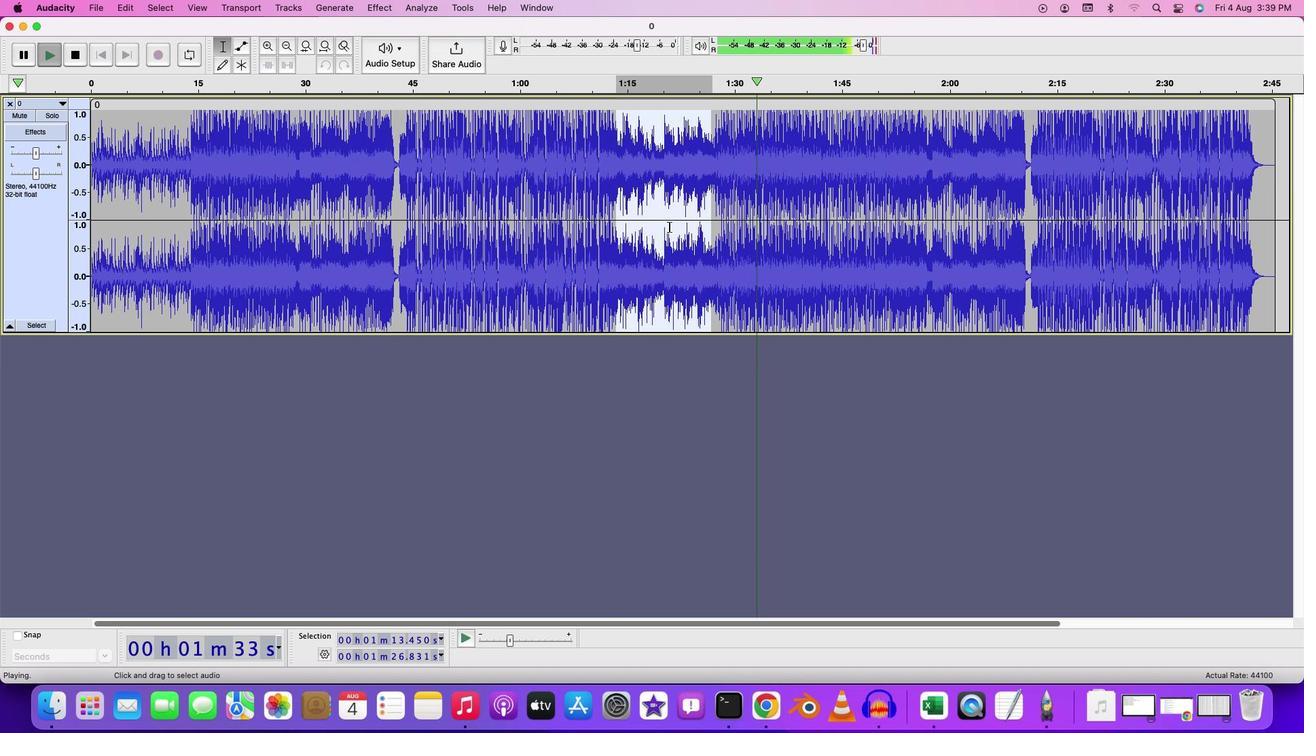 
Action: Key pressed Key.space
Screenshot: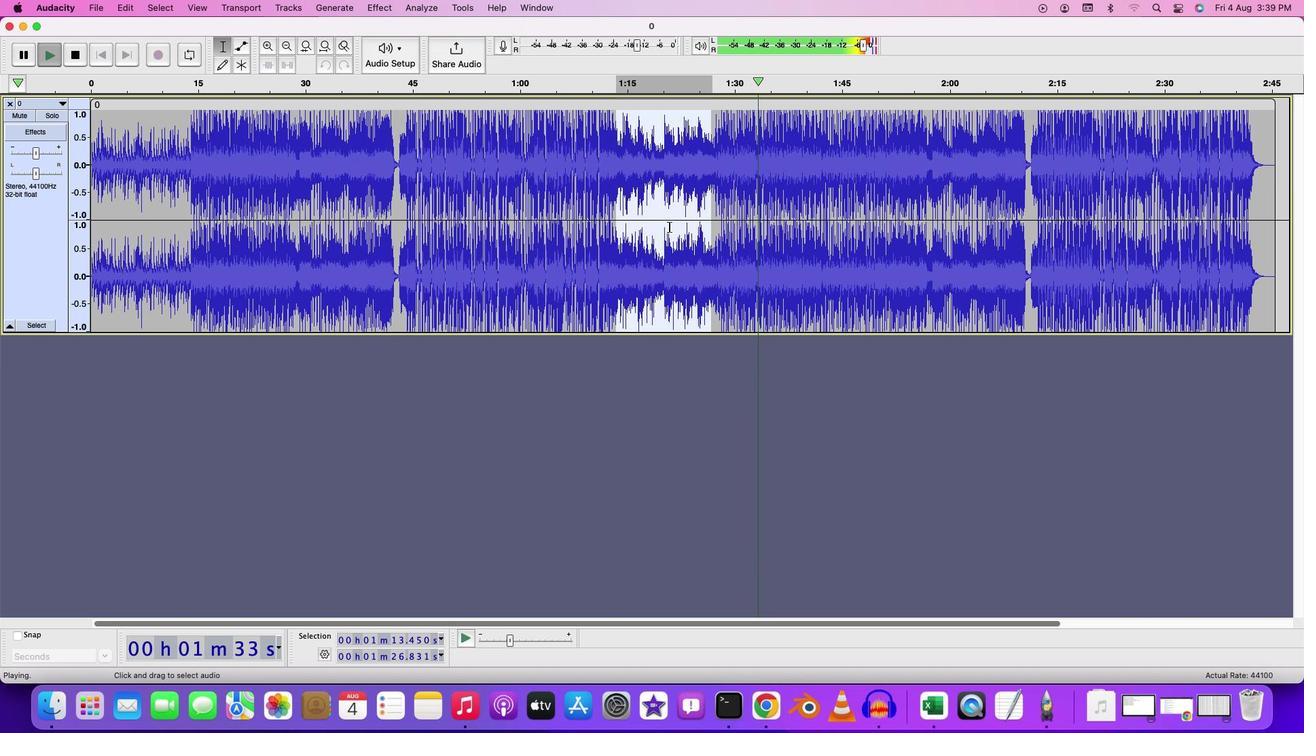 
Action: Mouse moved to (381, 6)
Screenshot: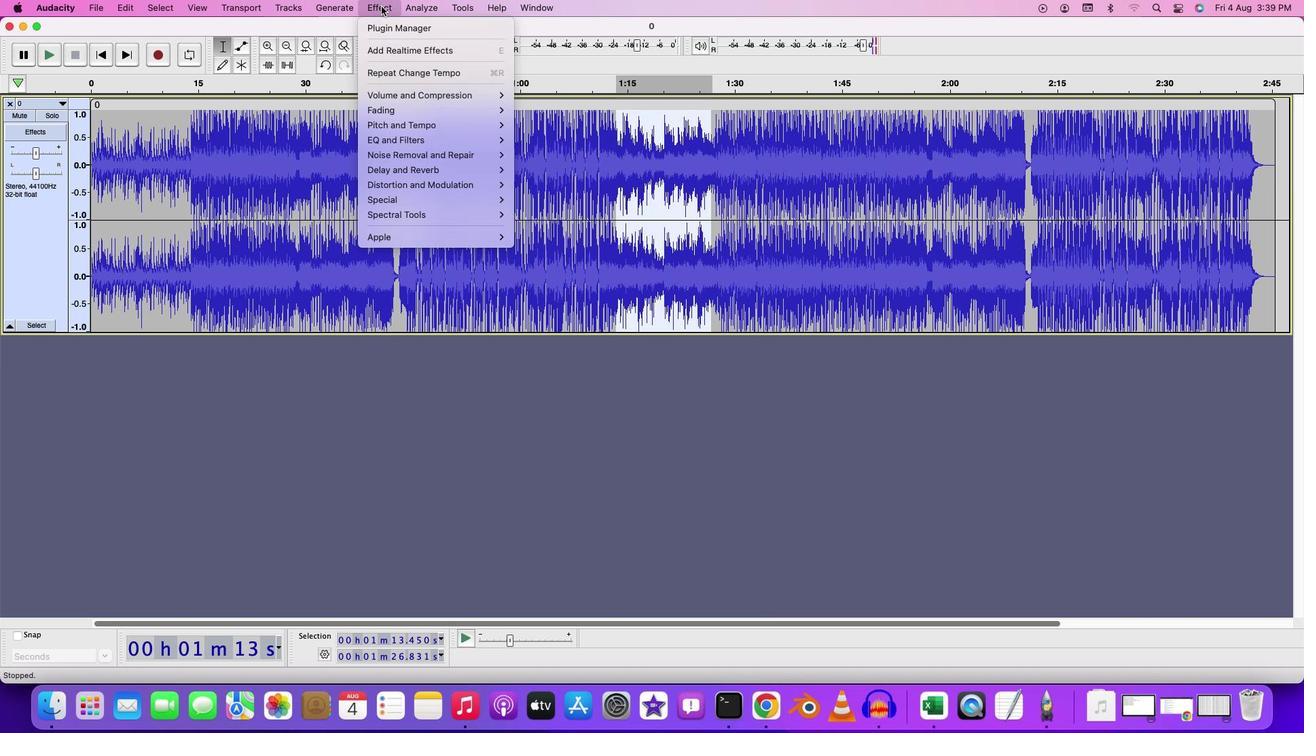 
Action: Mouse pressed left at (381, 6)
Screenshot: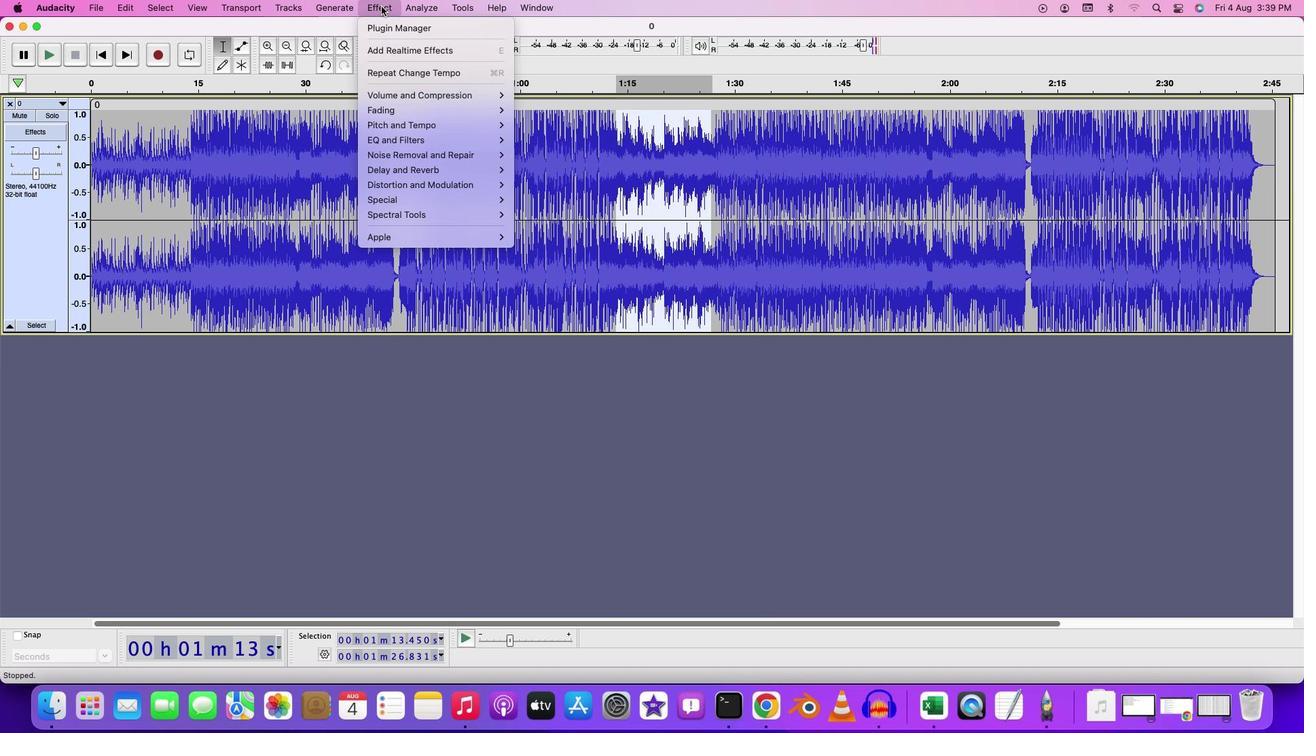
Action: Mouse moved to (542, 137)
Screenshot: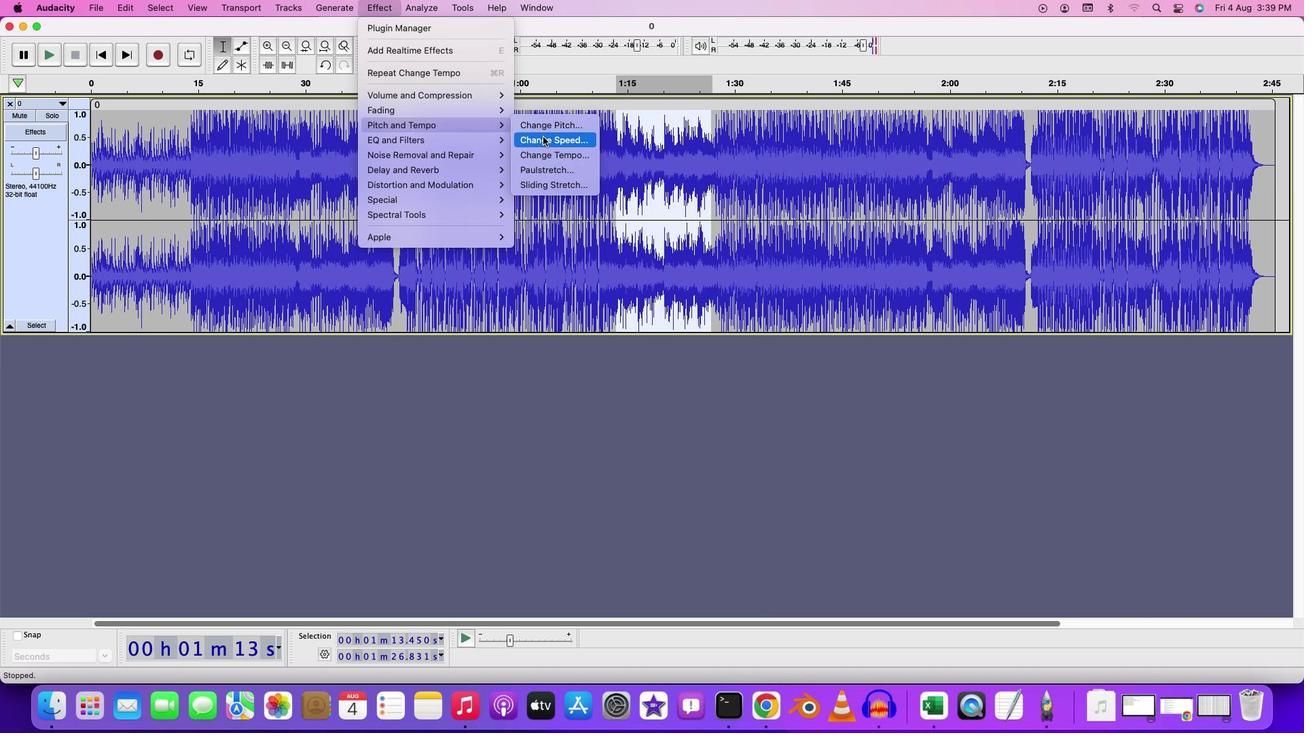 
Action: Mouse pressed left at (542, 137)
Screenshot: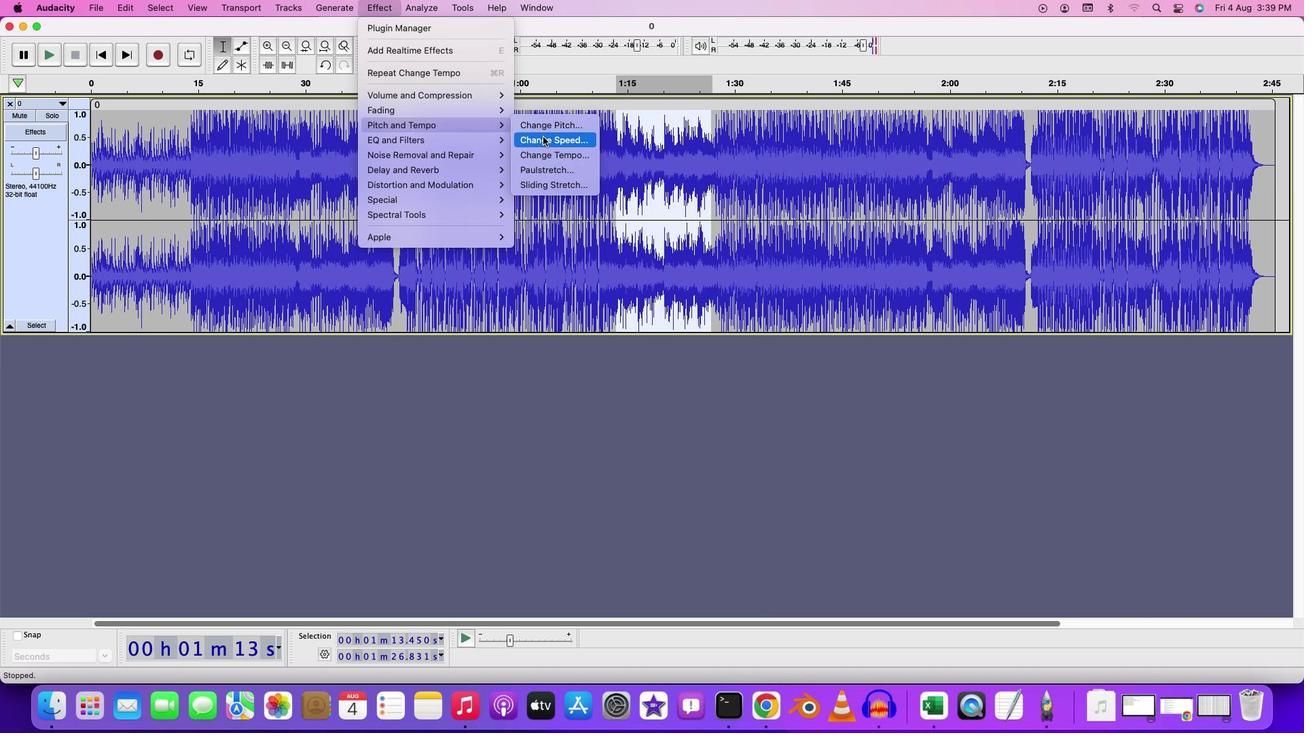 
Action: Mouse moved to (513, 255)
Screenshot: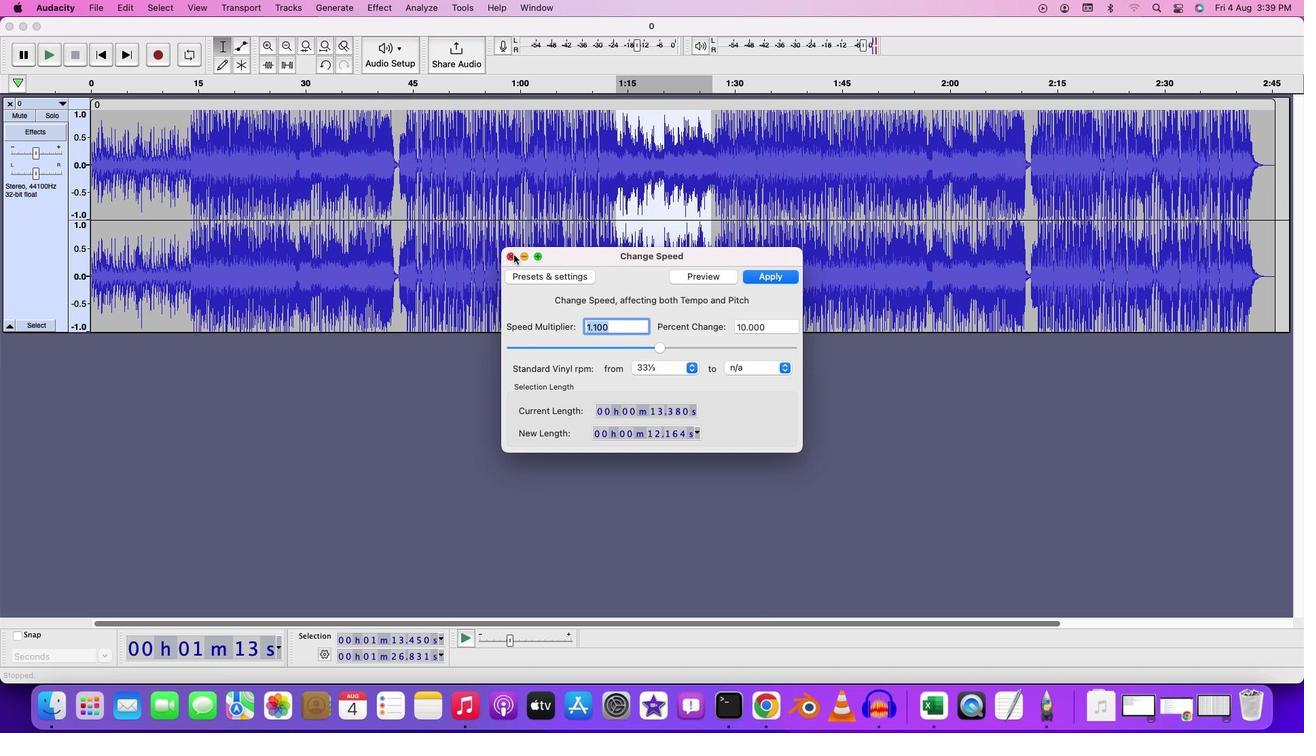 
Action: Mouse pressed left at (513, 255)
Screenshot: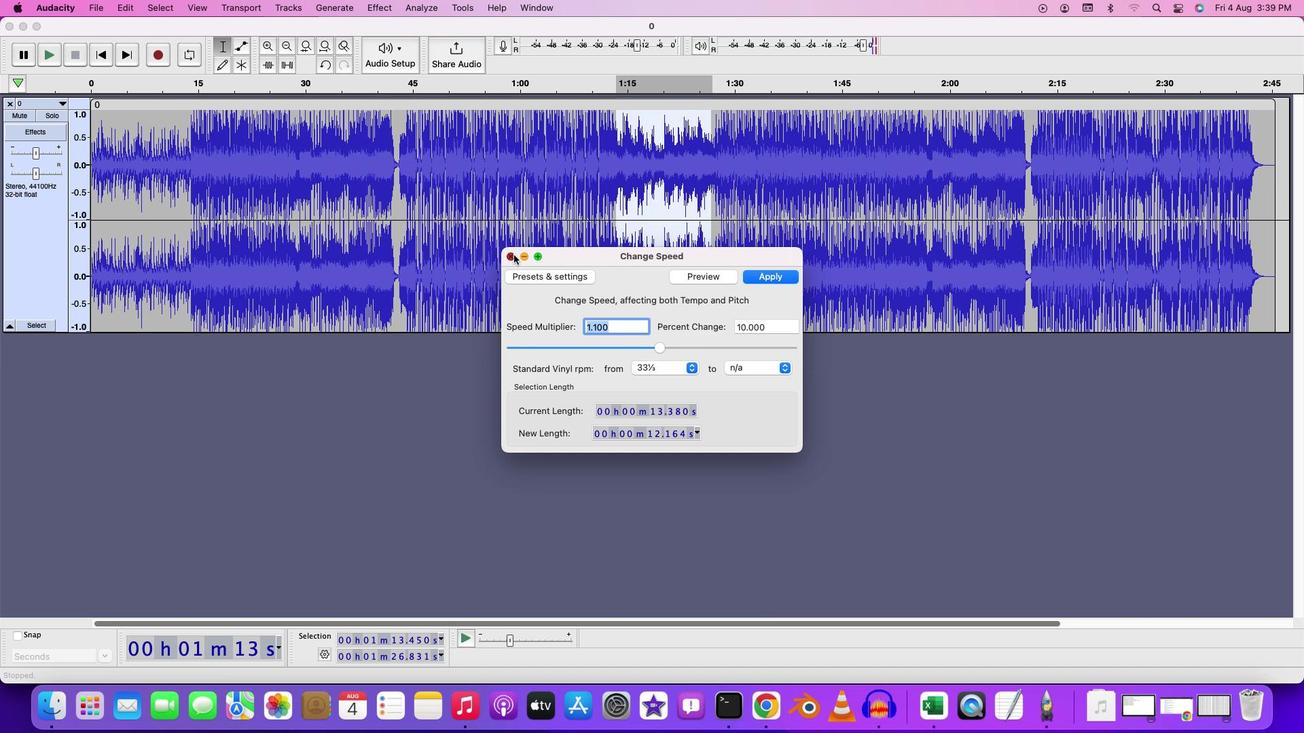 
Action: Mouse moved to (387, 11)
Screenshot: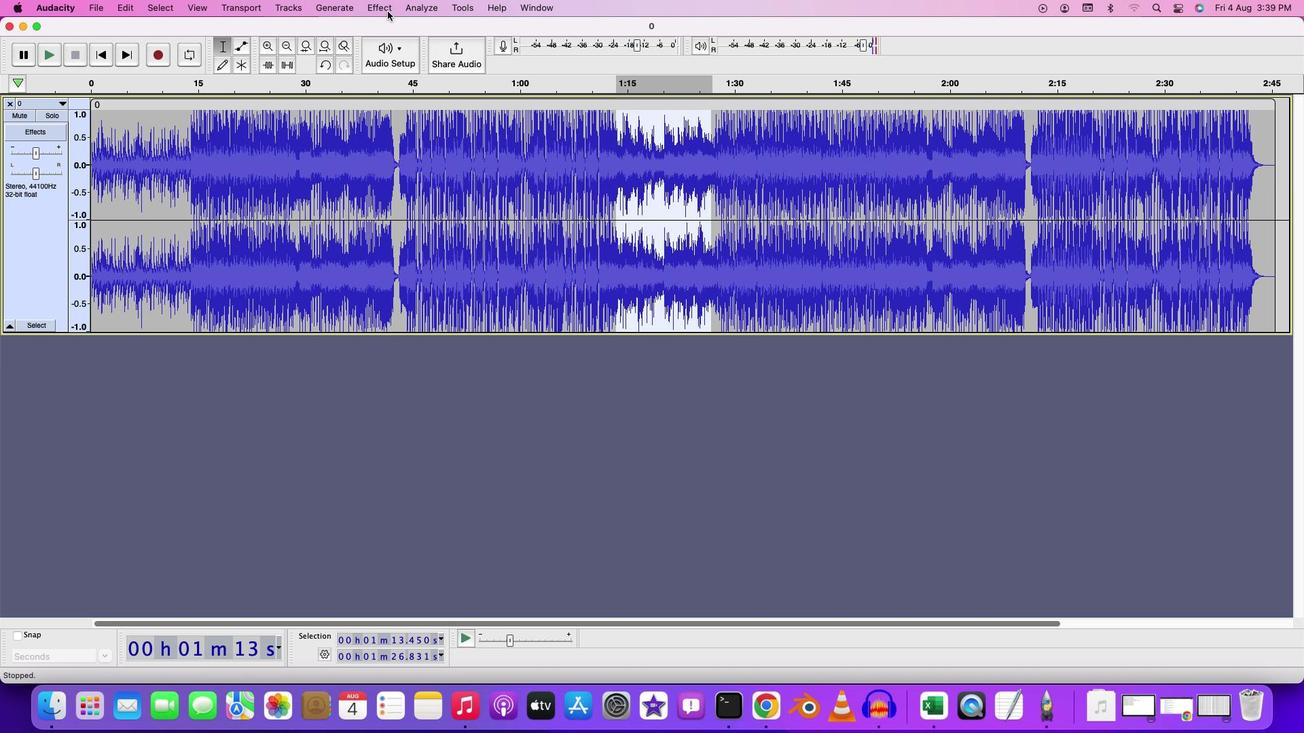 
Action: Mouse pressed left at (387, 11)
Screenshot: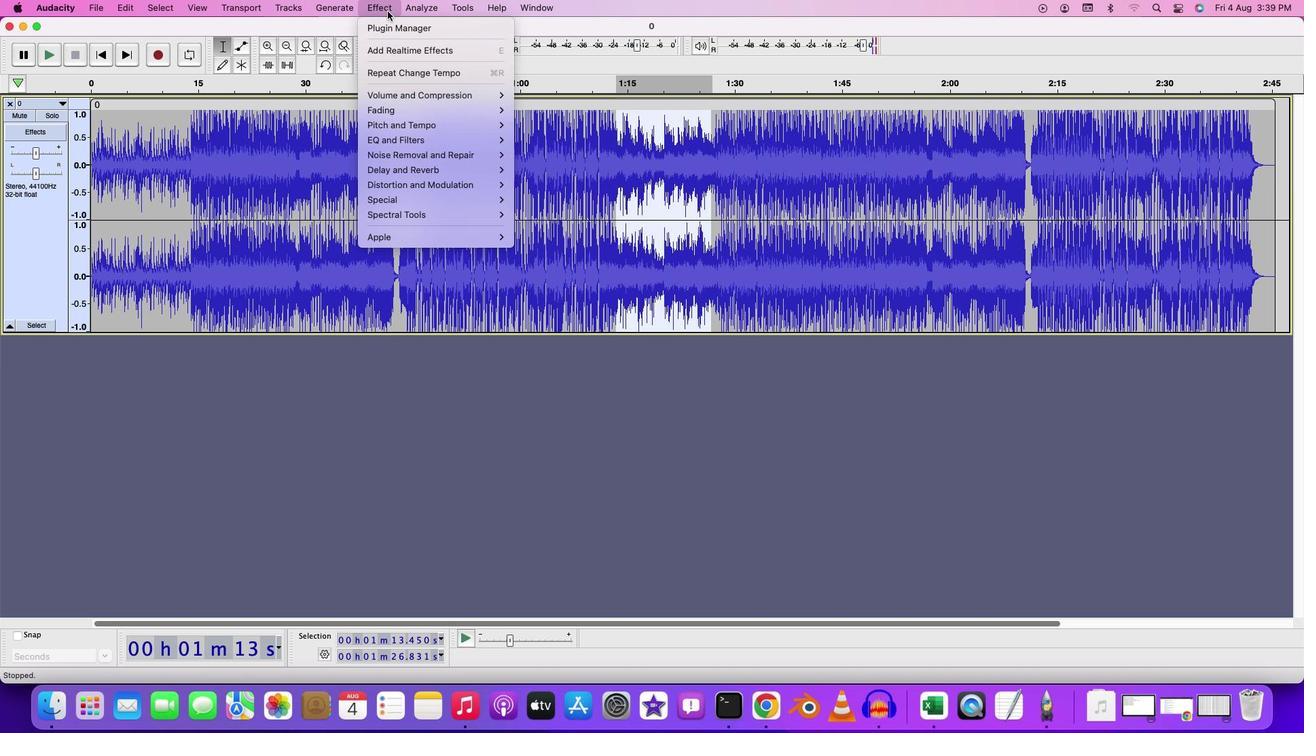 
Action: Mouse moved to (548, 147)
Screenshot: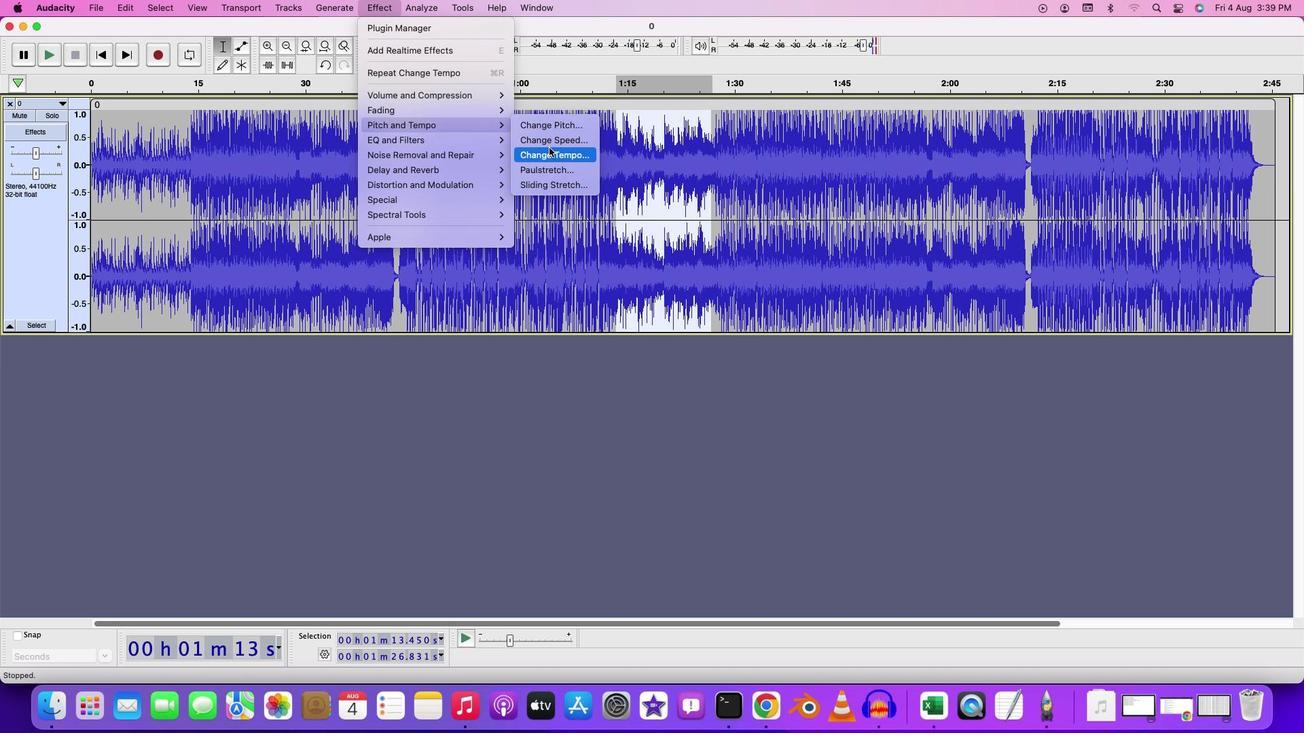 
Action: Mouse pressed left at (548, 147)
Screenshot: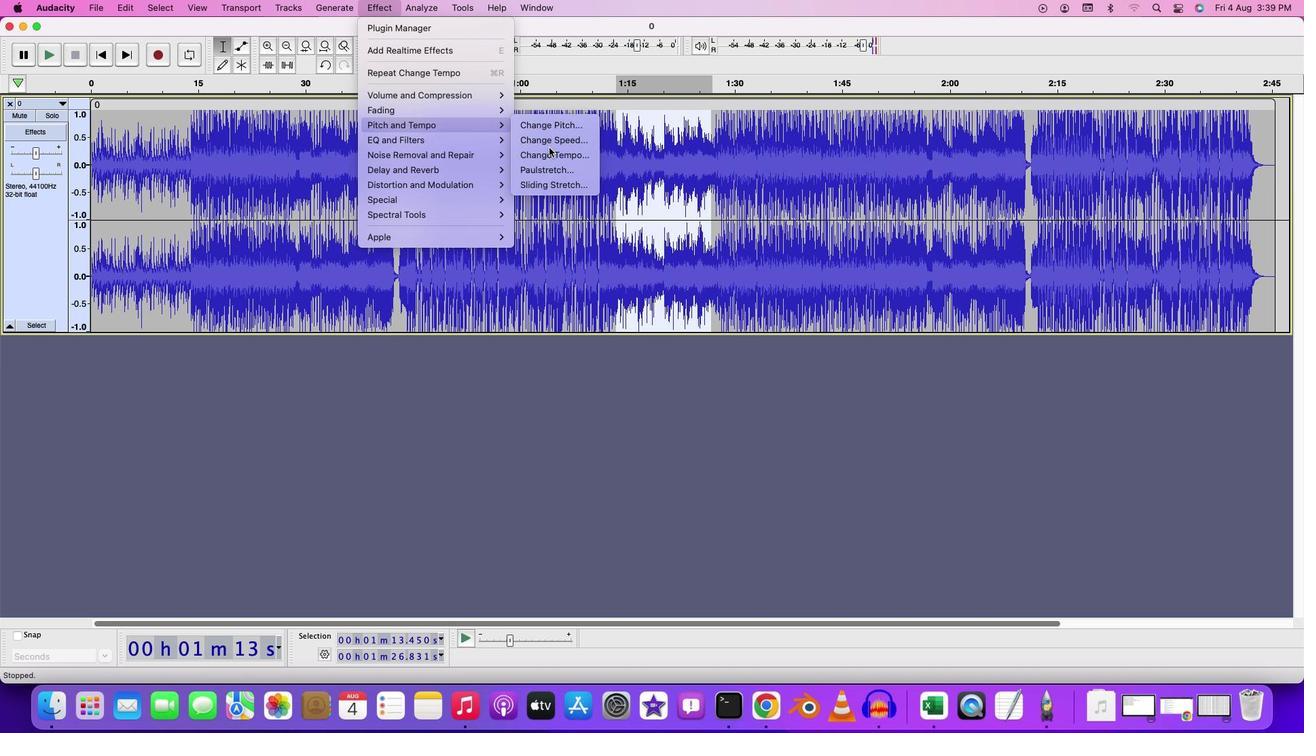 
Action: Mouse moved to (652, 332)
Screenshot: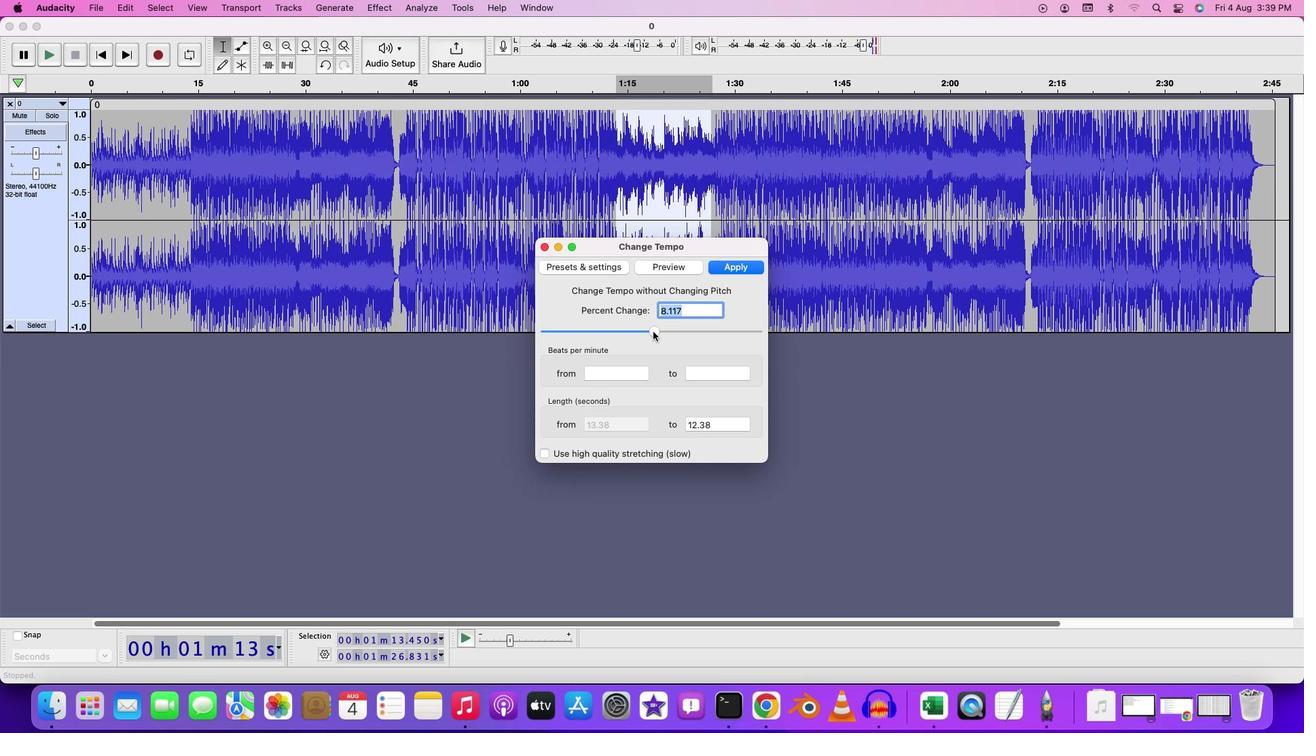 
Action: Mouse pressed left at (652, 332)
Screenshot: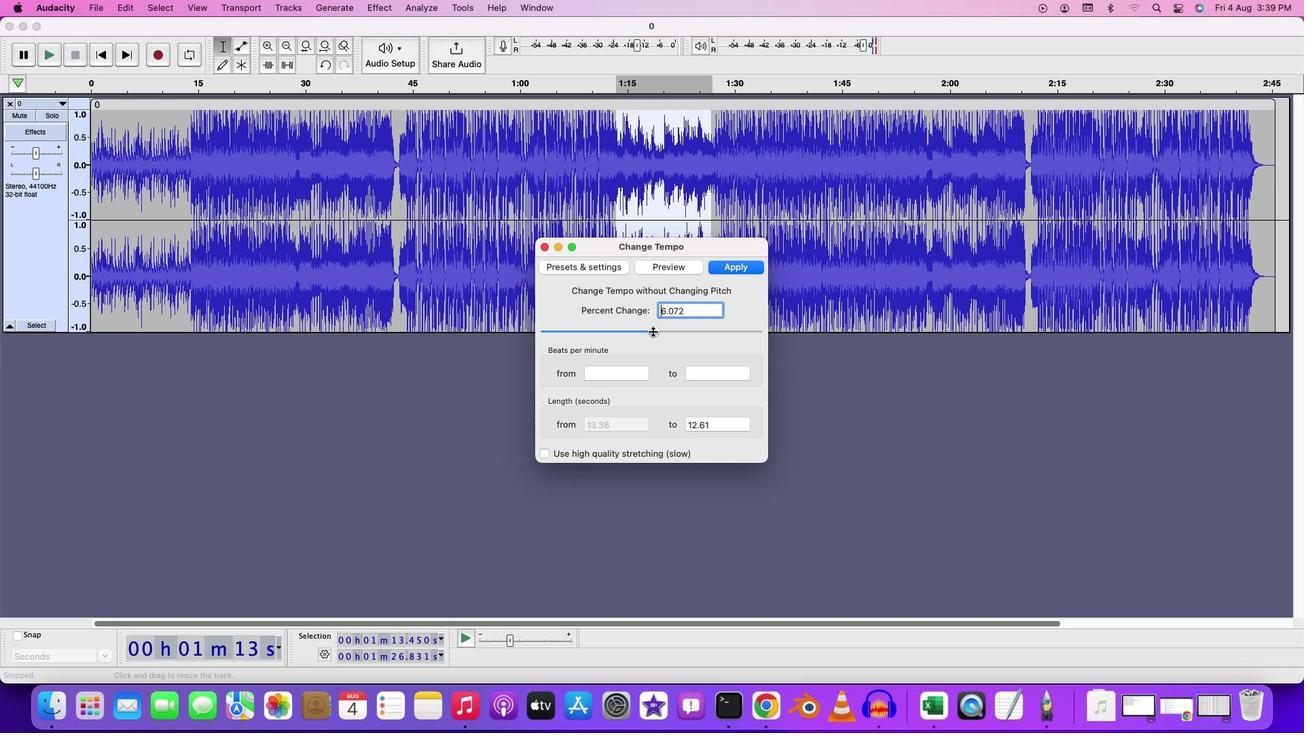 
Action: Mouse moved to (722, 269)
Screenshot: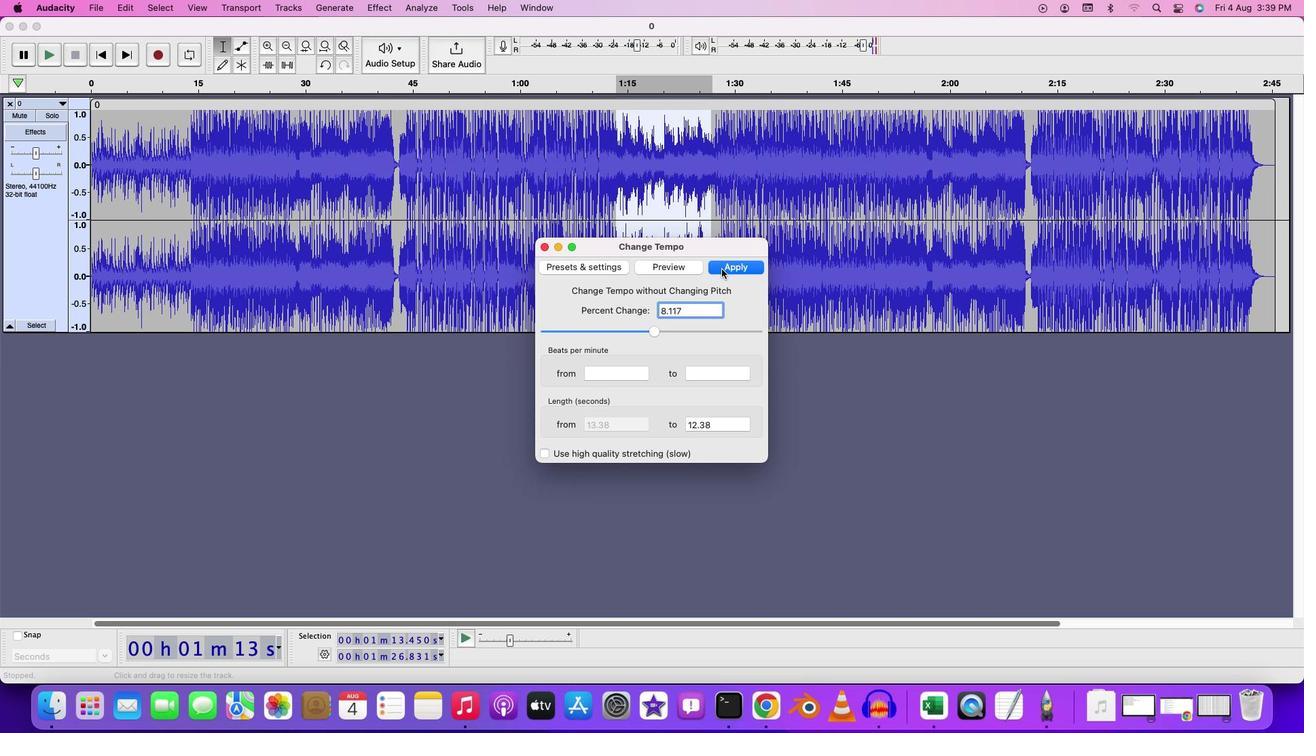 
Action: Mouse pressed left at (722, 269)
Screenshot: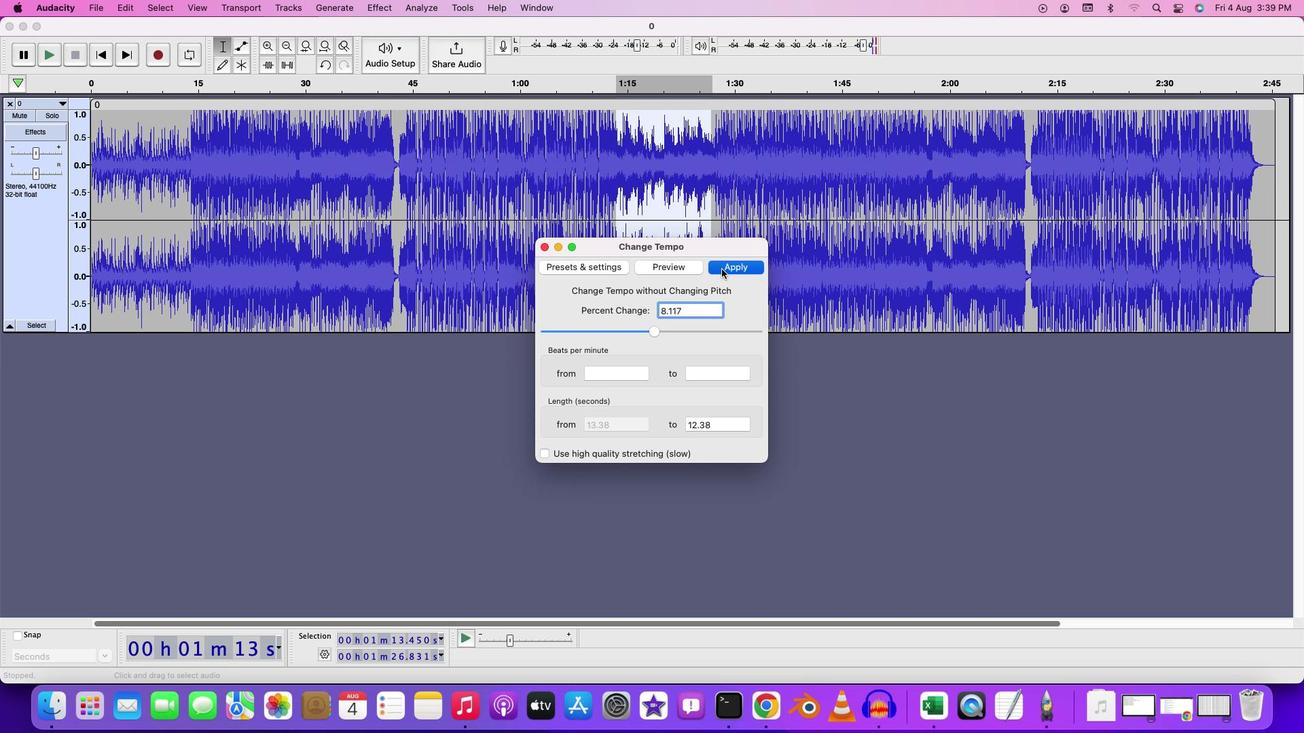 
Action: Mouse moved to (611, 131)
Screenshot: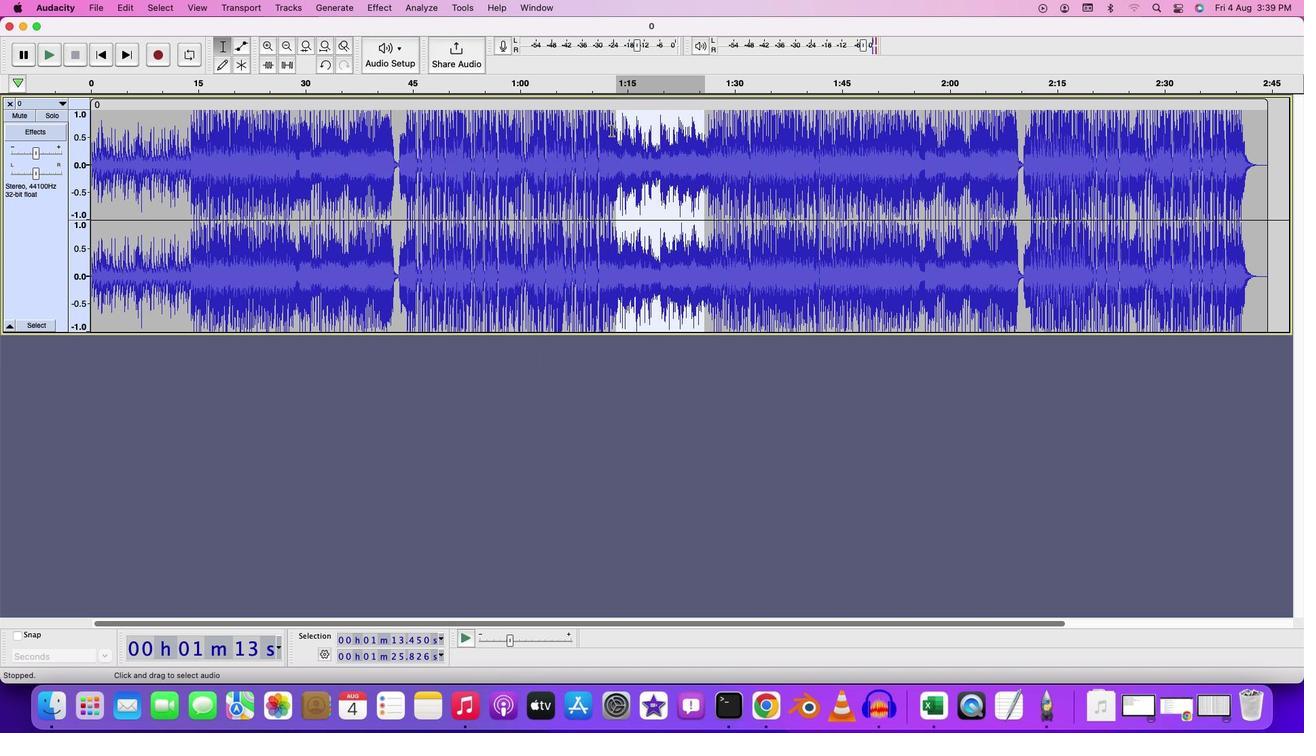 
Action: Mouse pressed left at (611, 131)
Screenshot: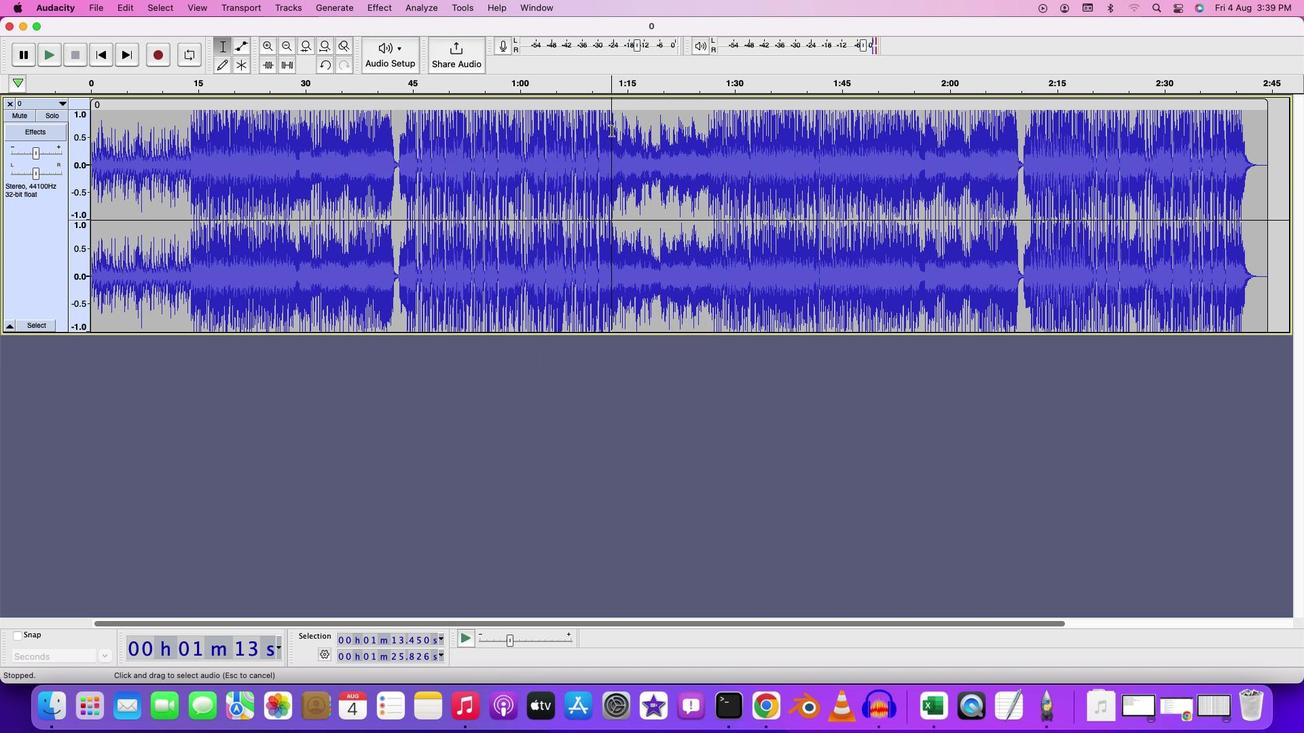 
Action: Key pressed Key.space
Screenshot: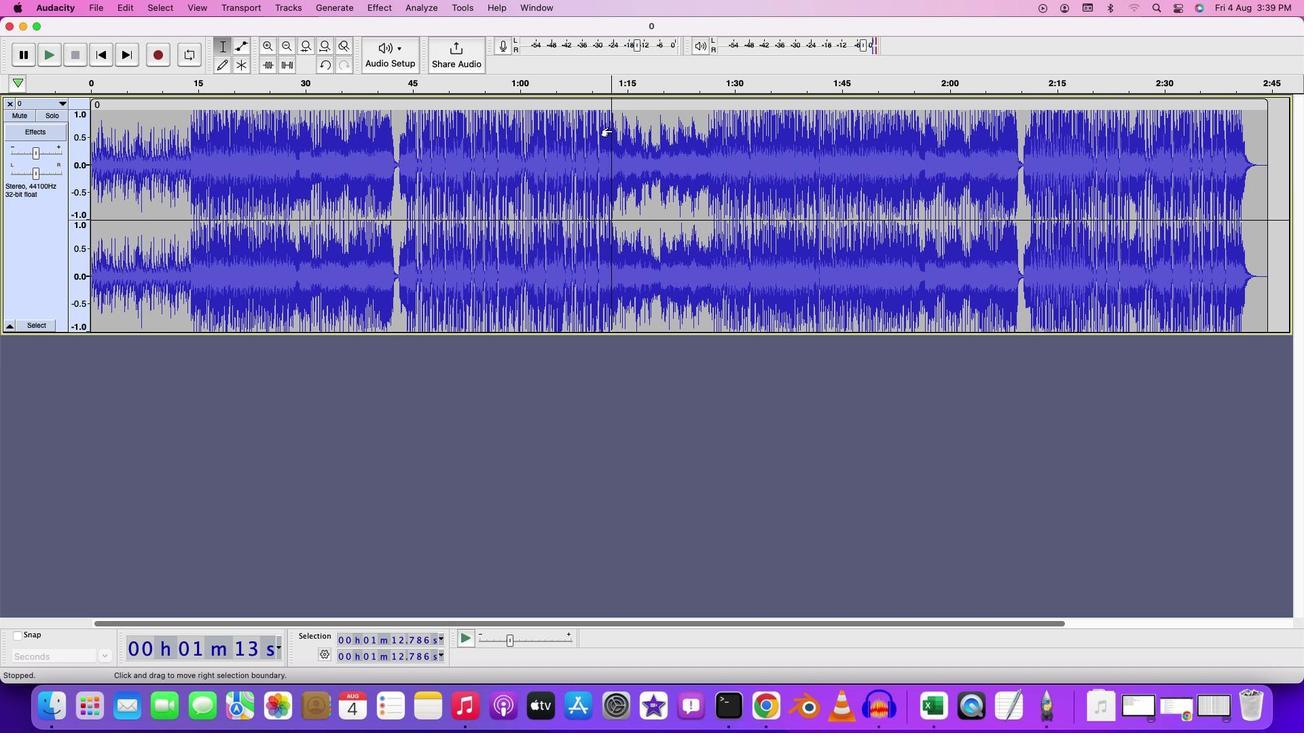 
Action: Mouse moved to (1008, 137)
Screenshot: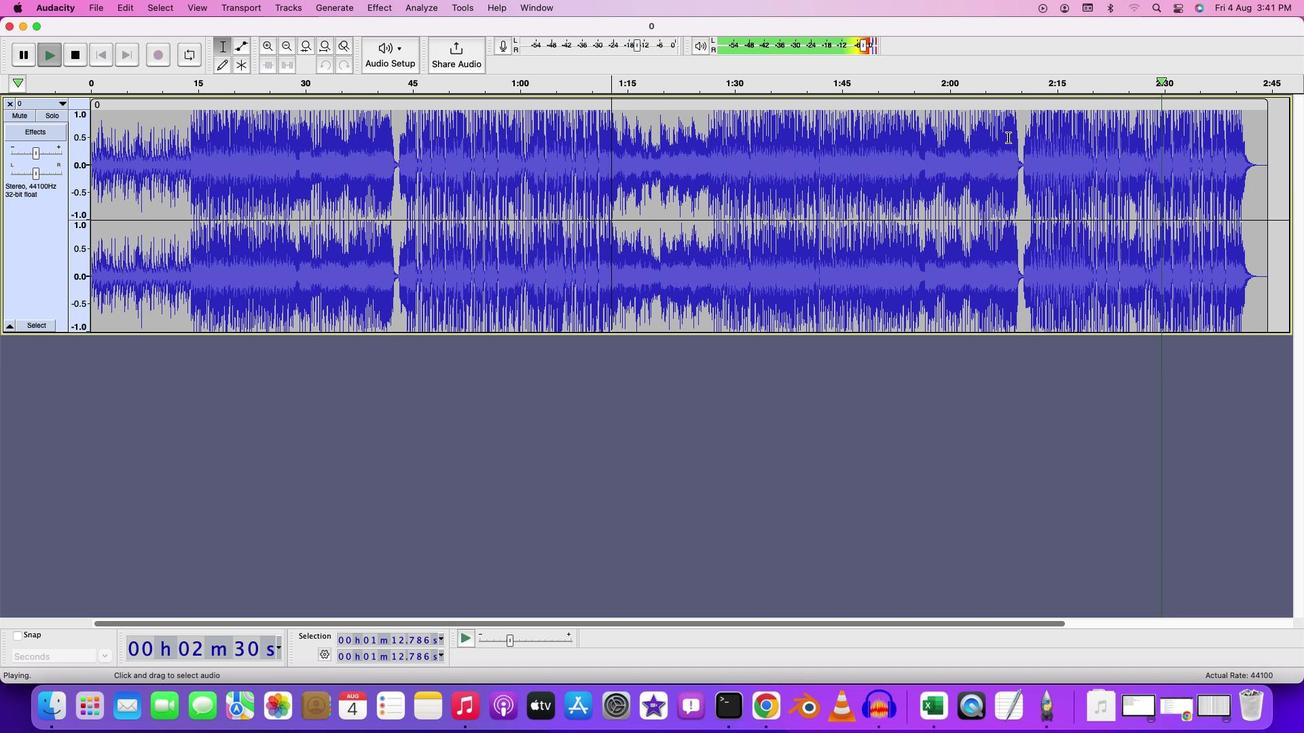 
Action: Mouse pressed left at (1008, 137)
Screenshot: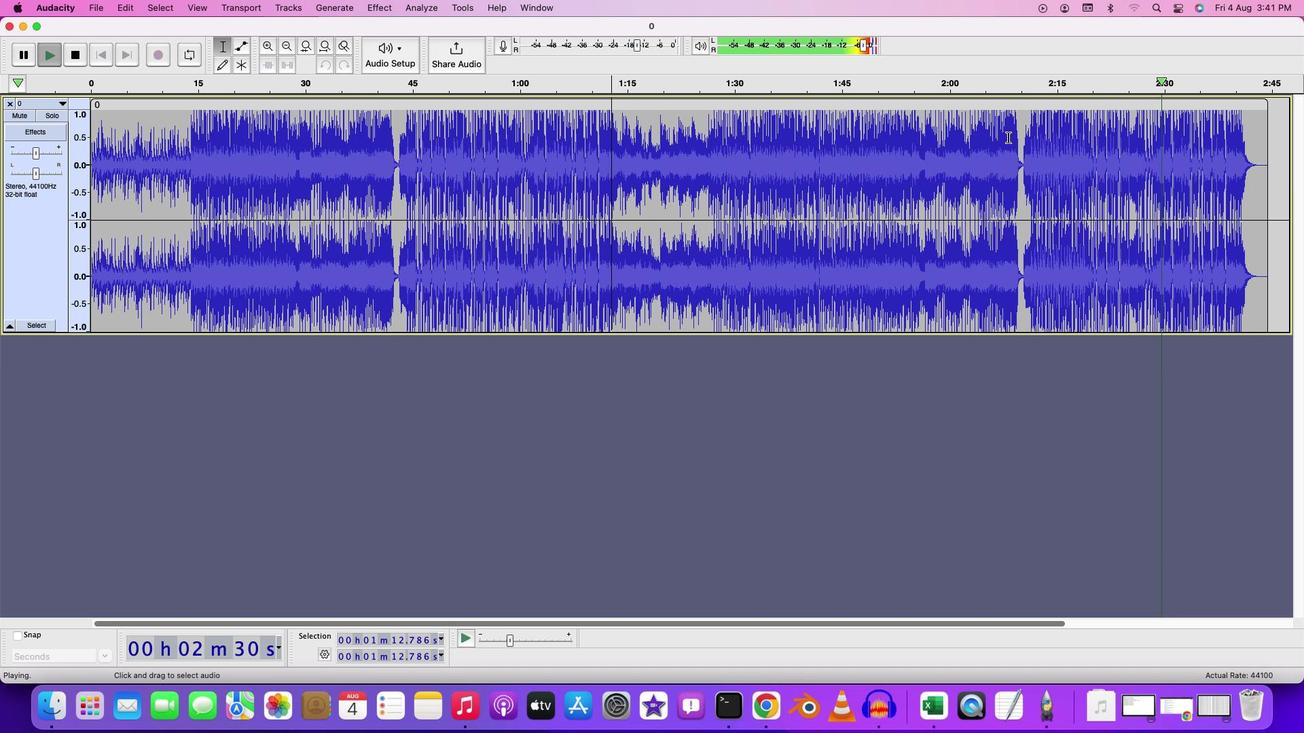 
Action: Mouse moved to (1013, 137)
Screenshot: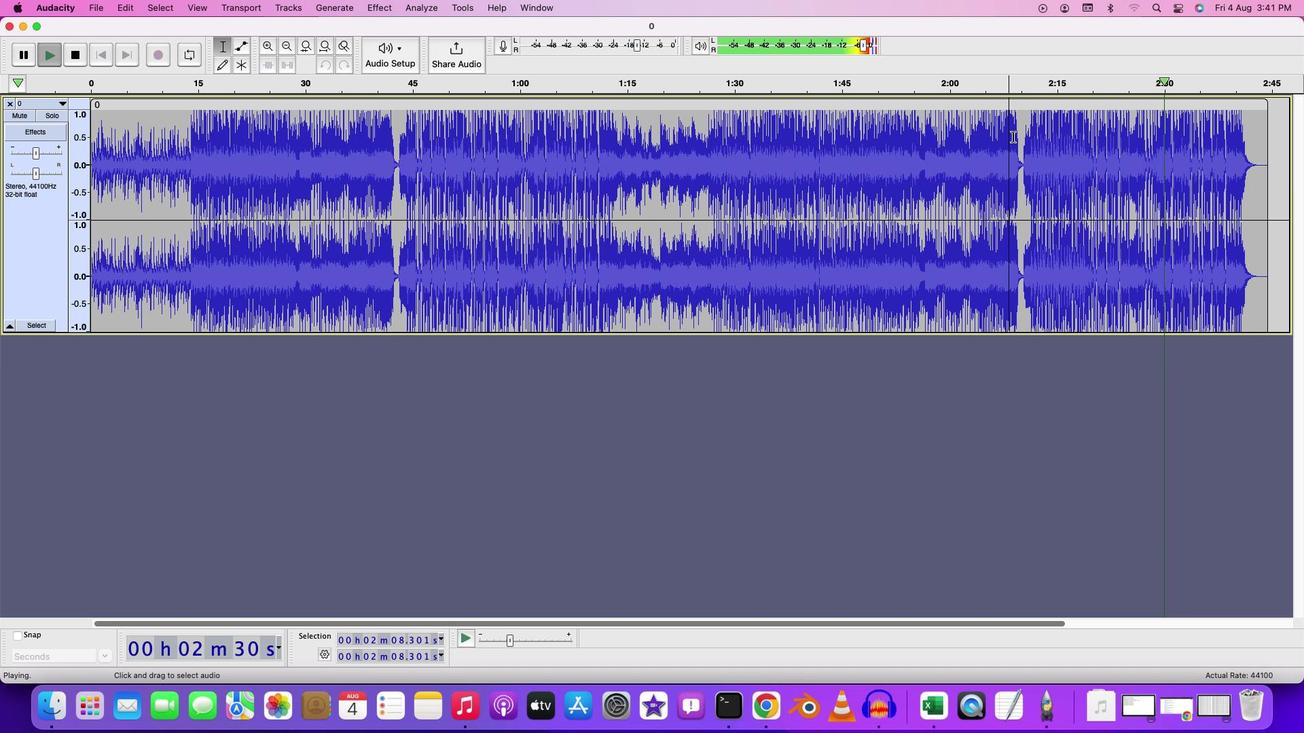 
Action: Key pressed Key.space
Screenshot: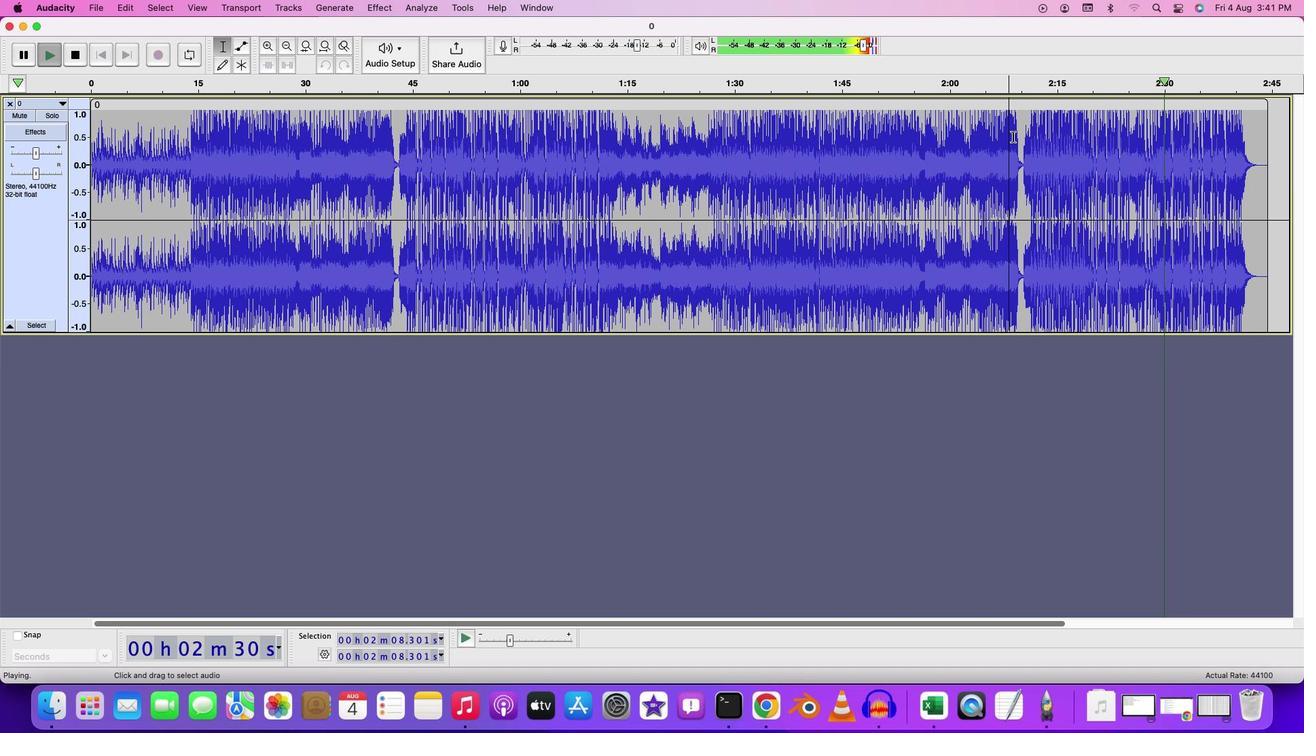 
Action: Mouse moved to (1021, 141)
Screenshot: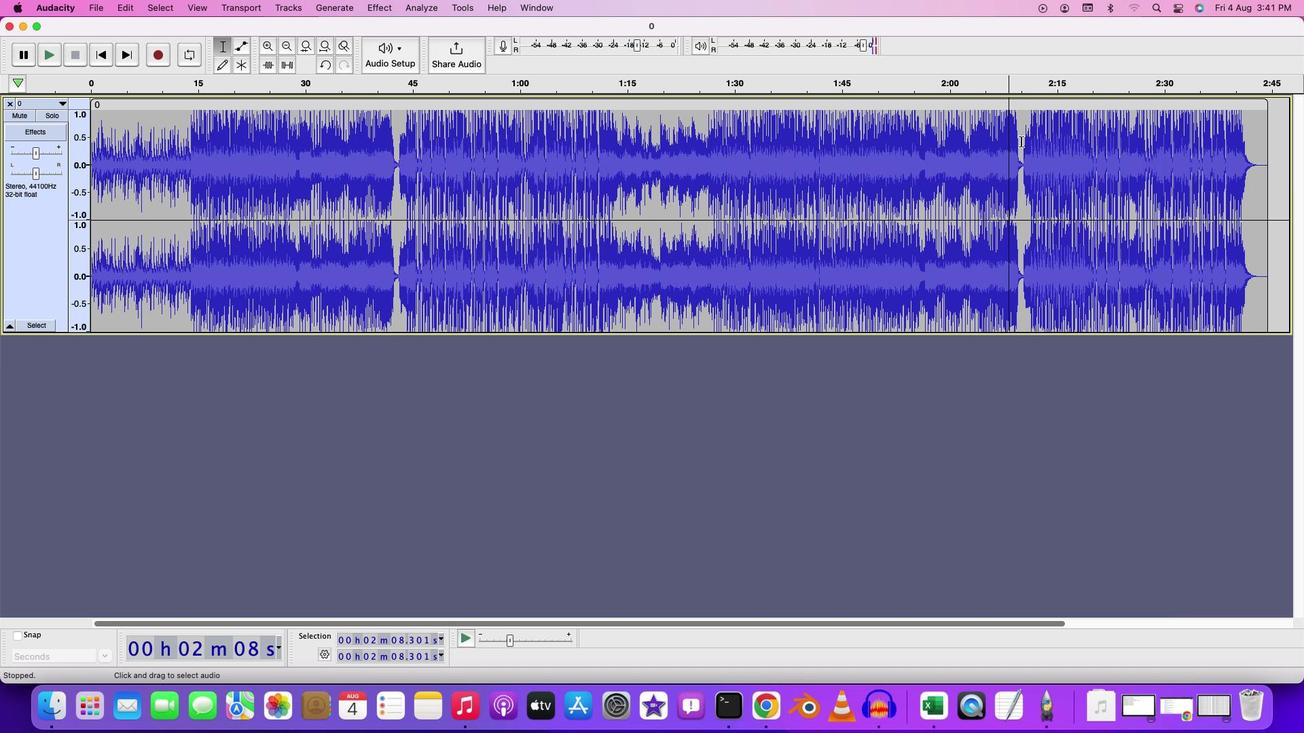 
Action: Key pressed Key.space
Screenshot: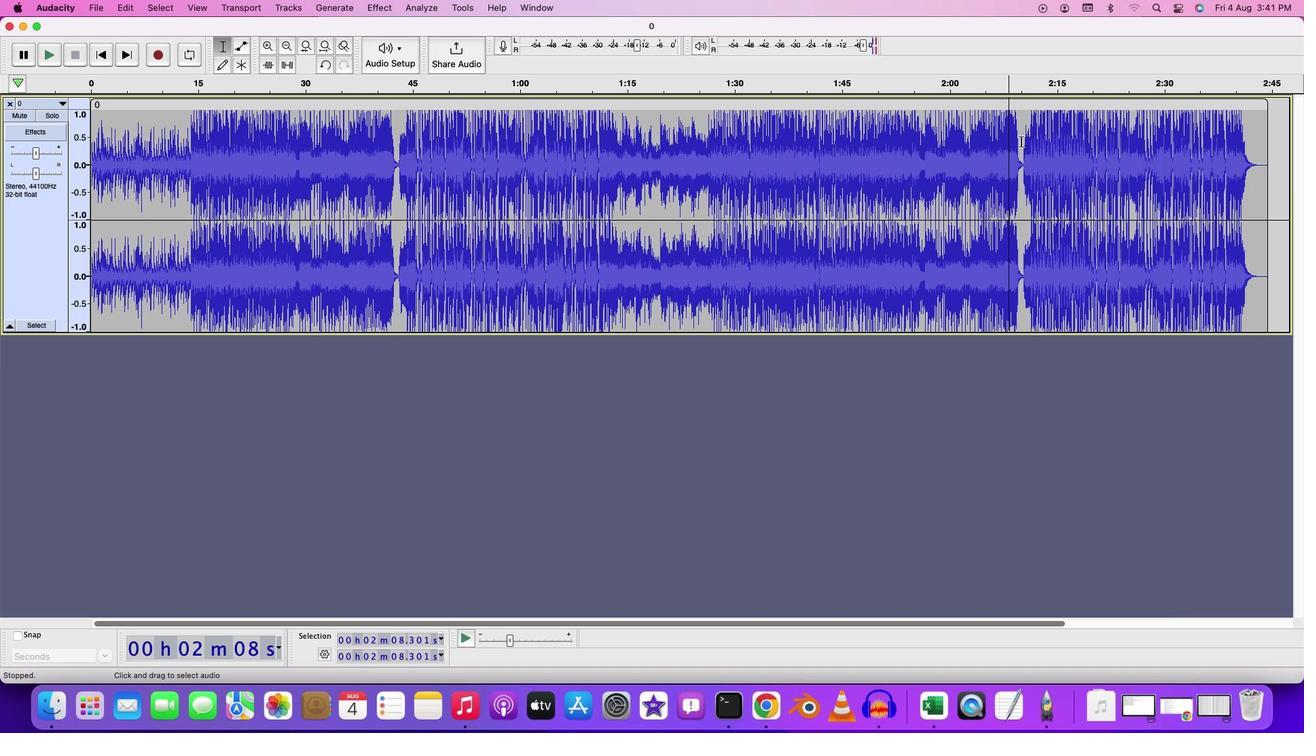 
Action: Mouse moved to (1028, 146)
Screenshot: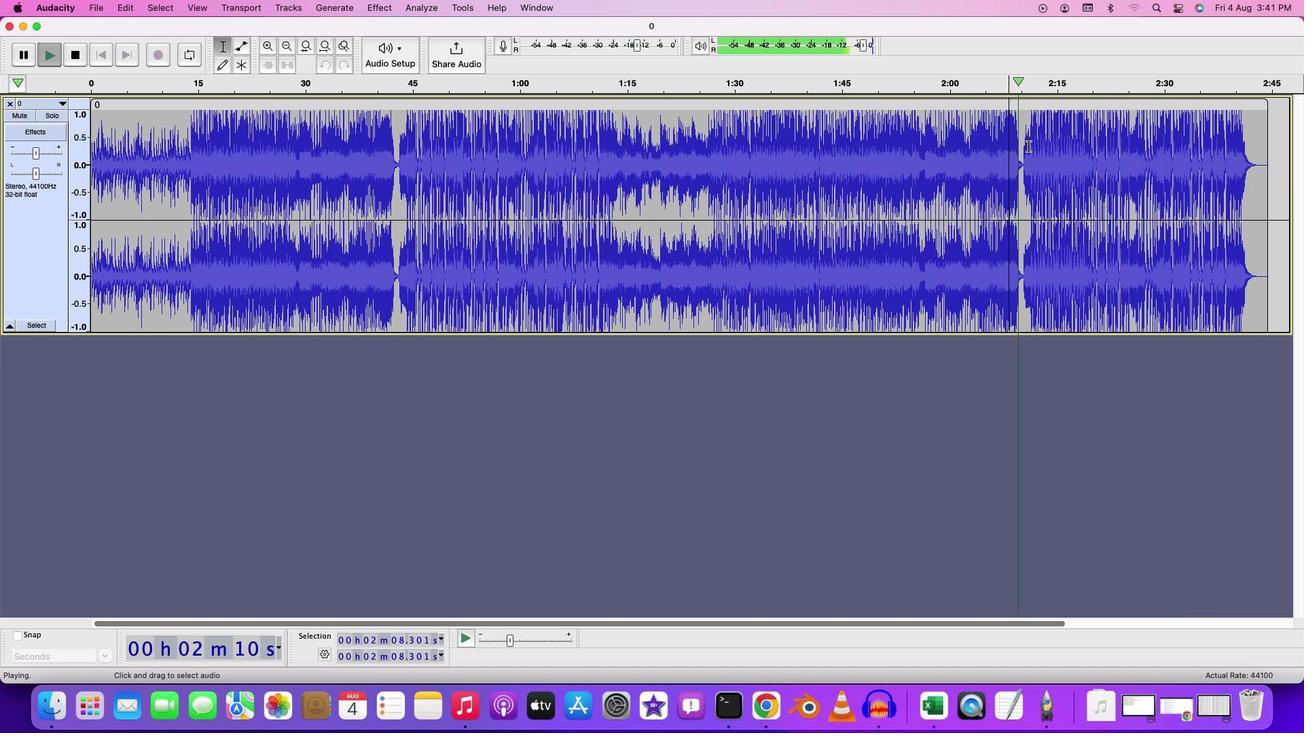 
Action: Key pressed Key.space
Screenshot: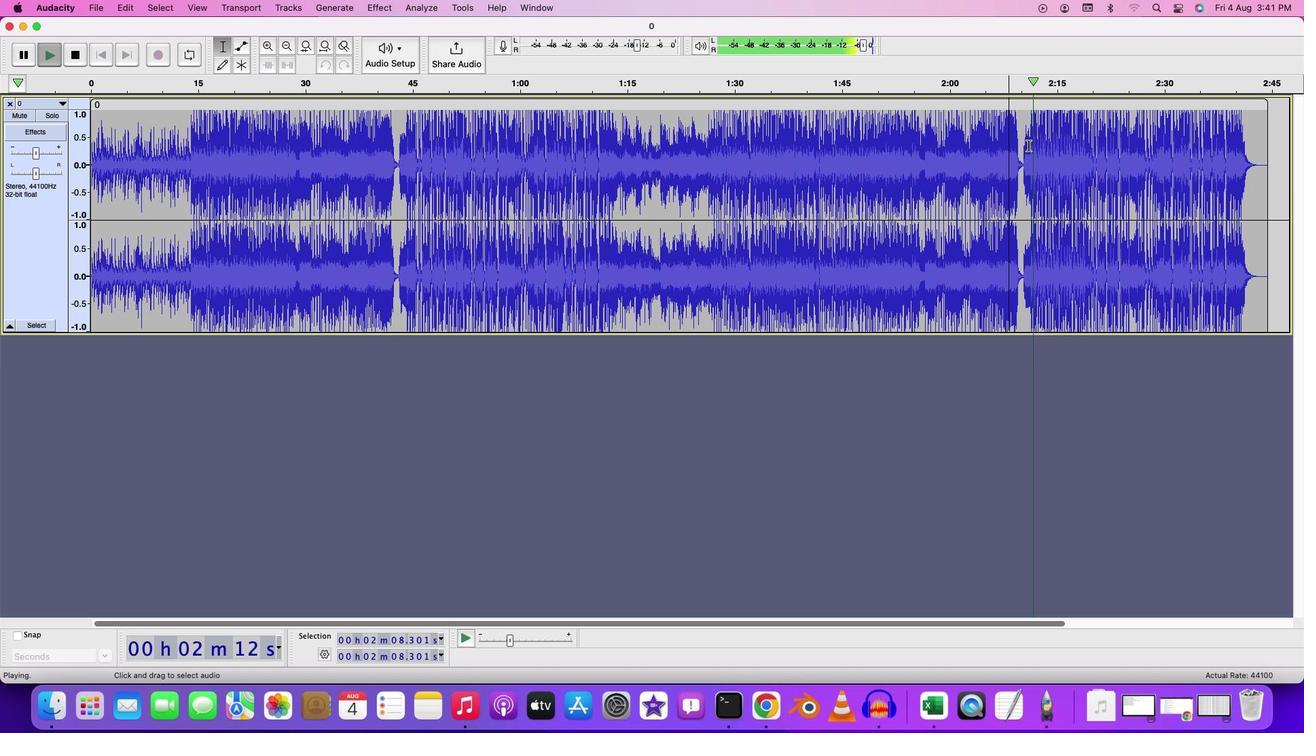 
Action: Mouse moved to (1017, 137)
Screenshot: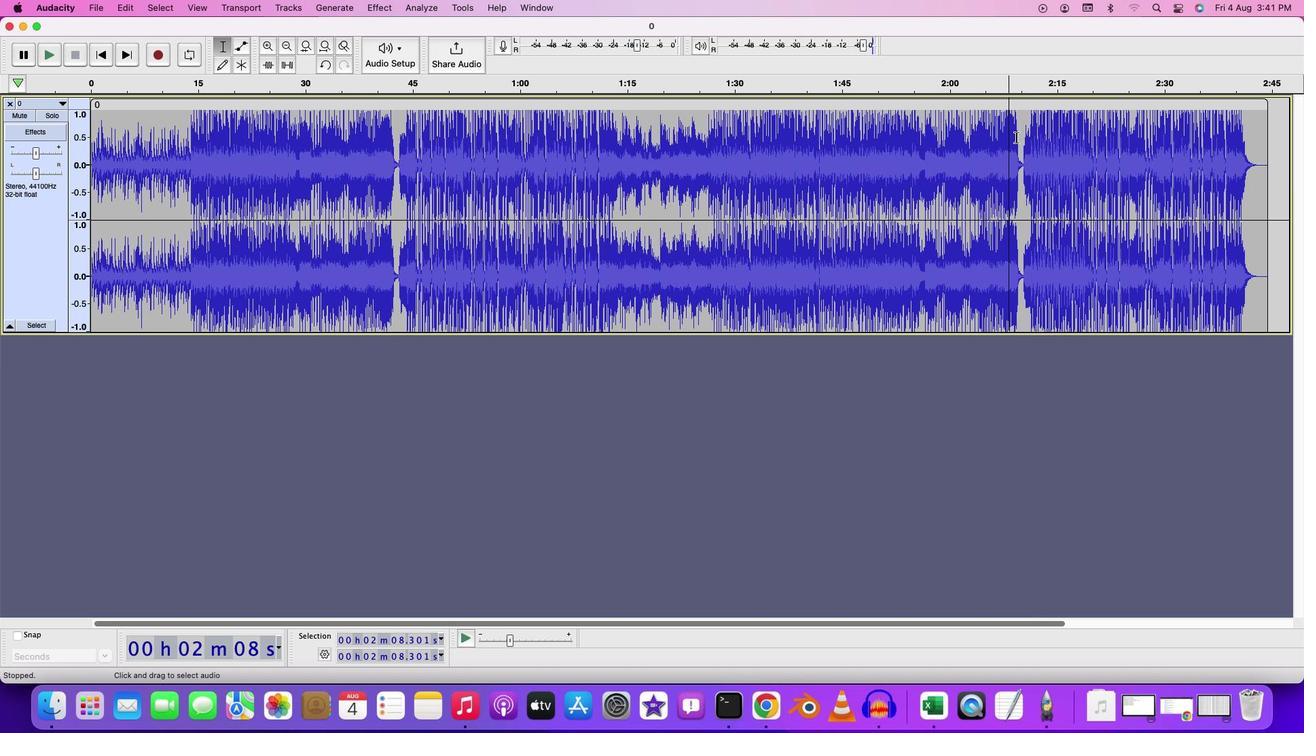 
Action: Mouse pressed left at (1017, 137)
Screenshot: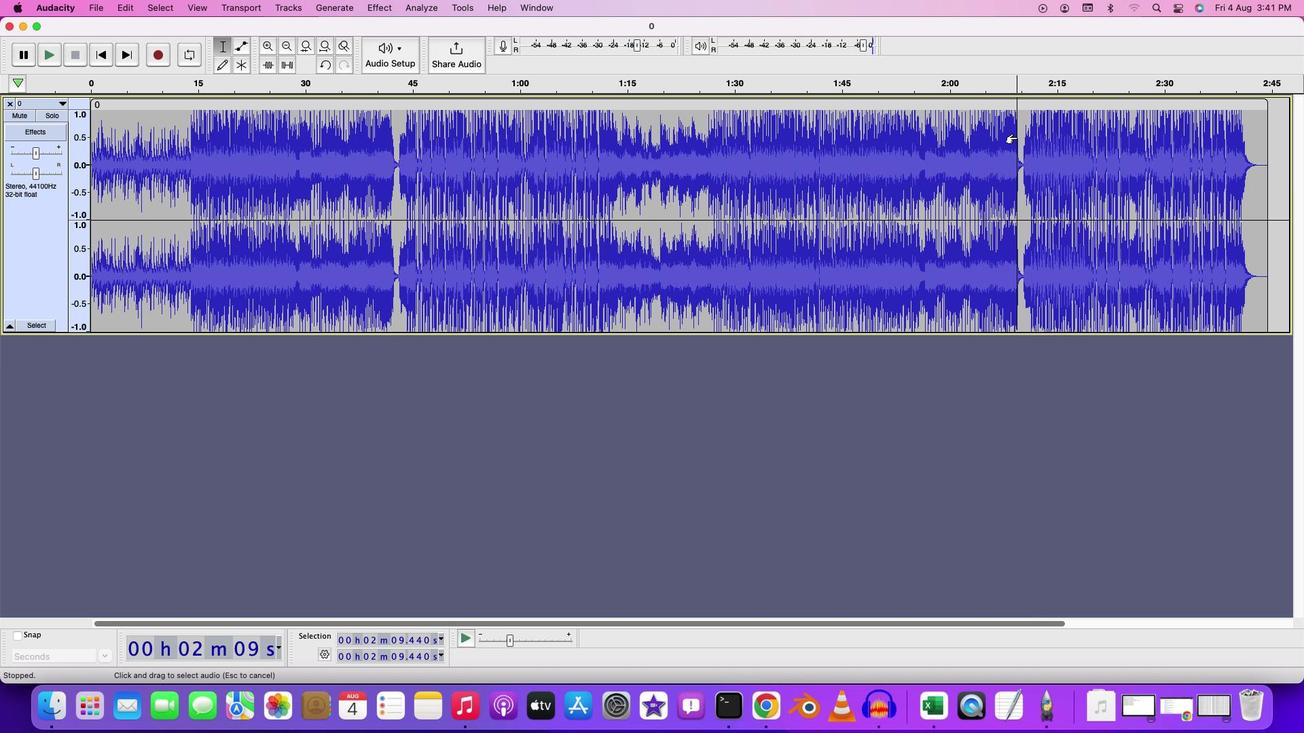
Action: Key pressed Key.space
Screenshot: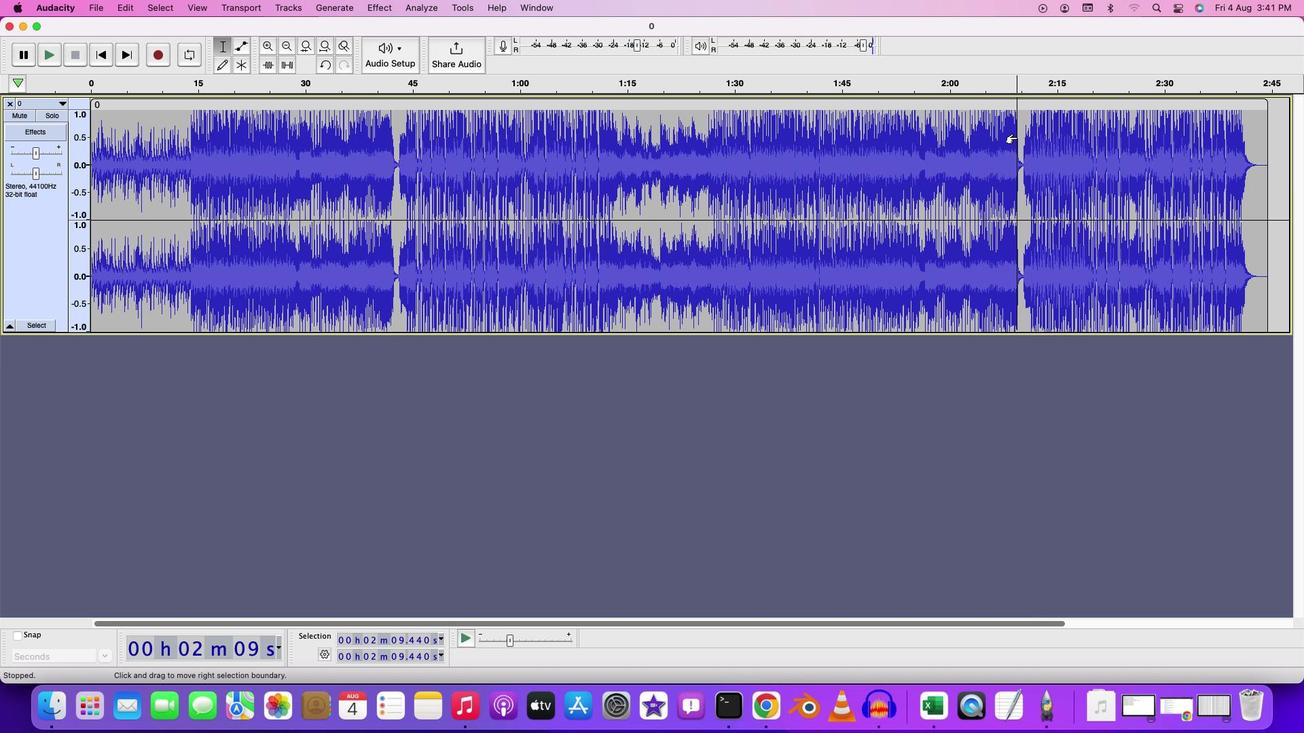 
Action: Mouse moved to (1046, 134)
Screenshot: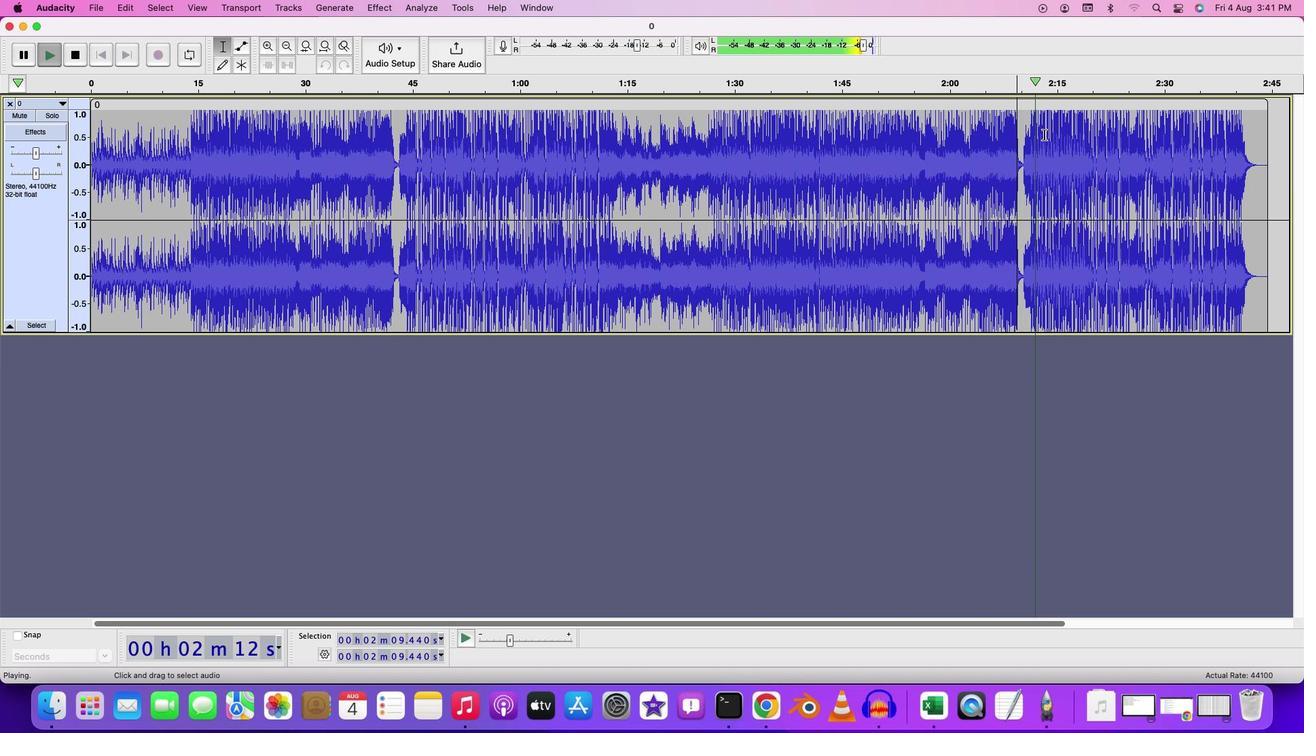
Action: Key pressed Key.space
Screenshot: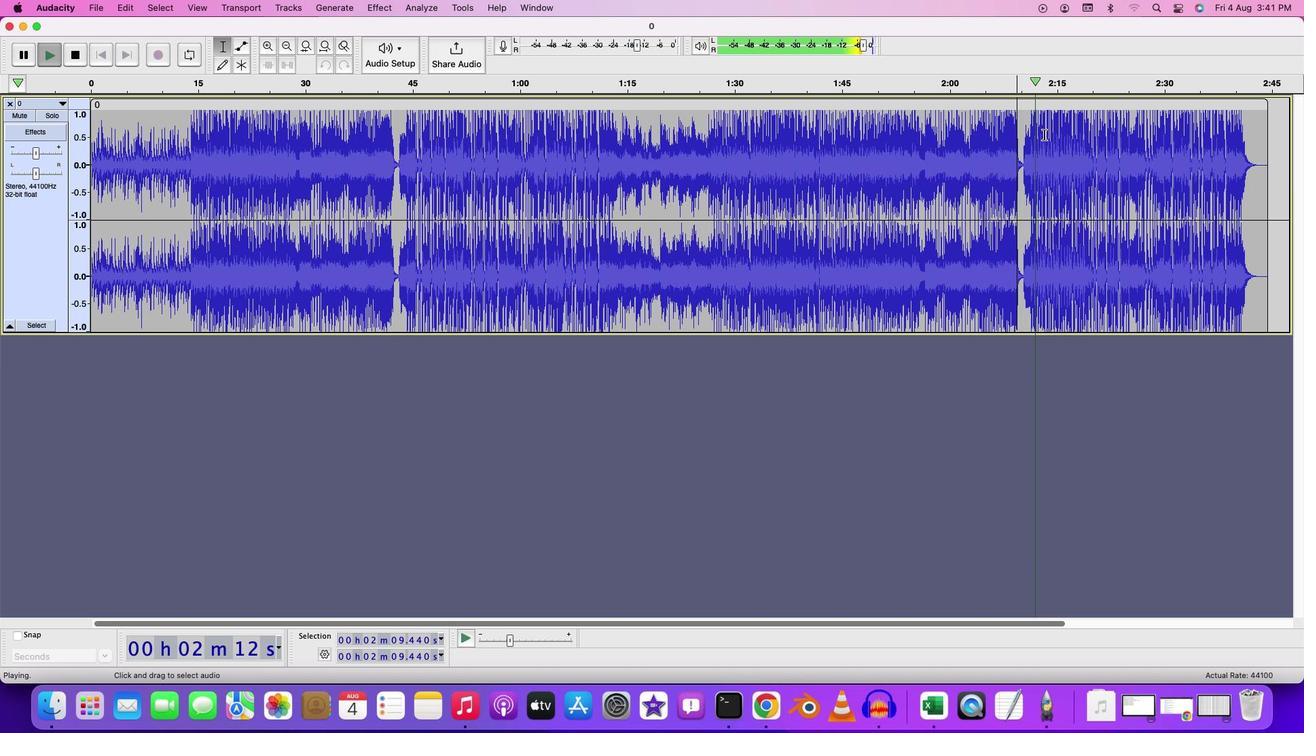 
Action: Mouse moved to (1020, 122)
Screenshot: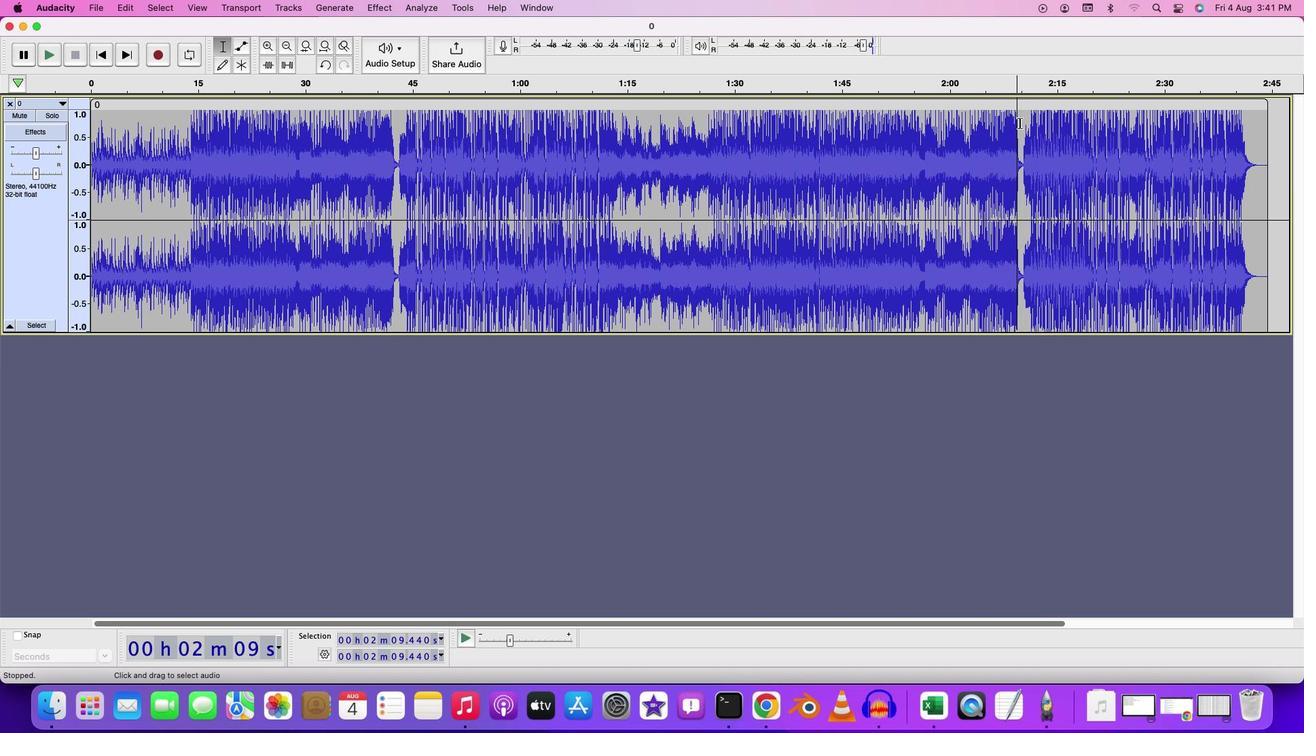 
Action: Mouse pressed left at (1020, 122)
Screenshot: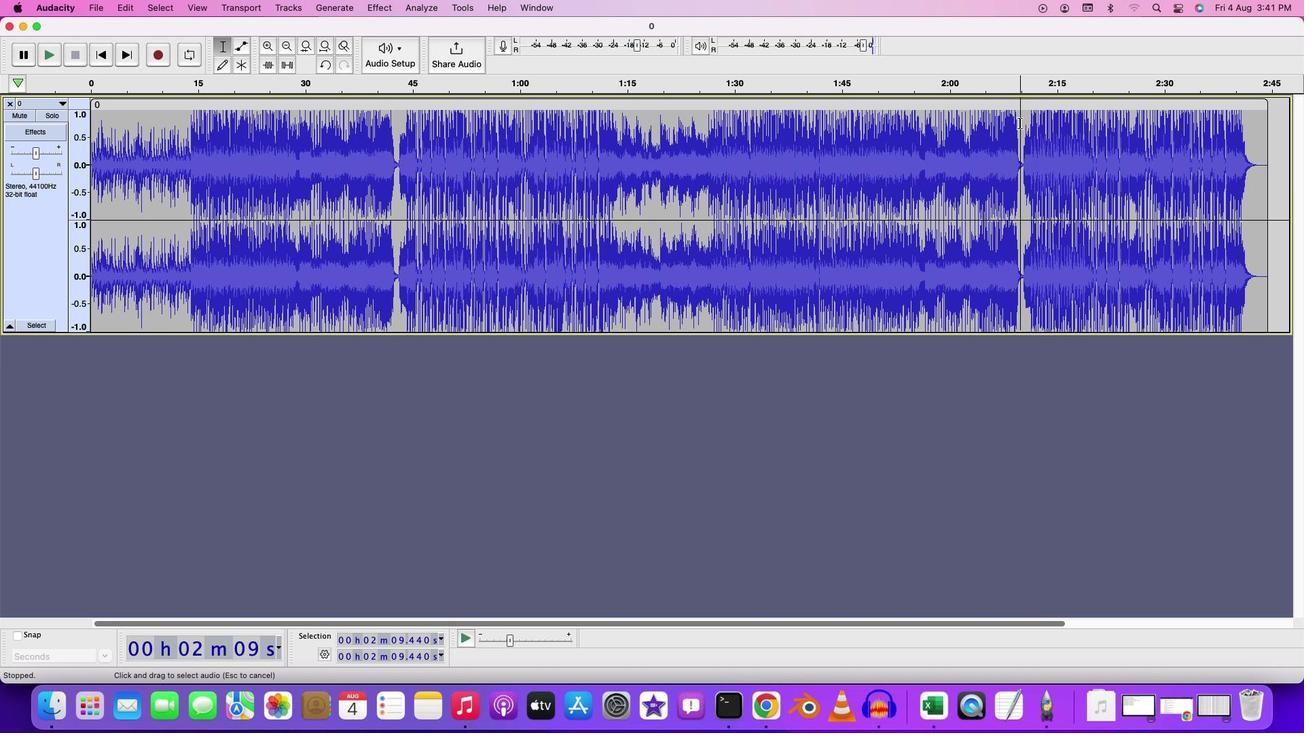 
Action: Mouse moved to (388, 6)
Screenshot: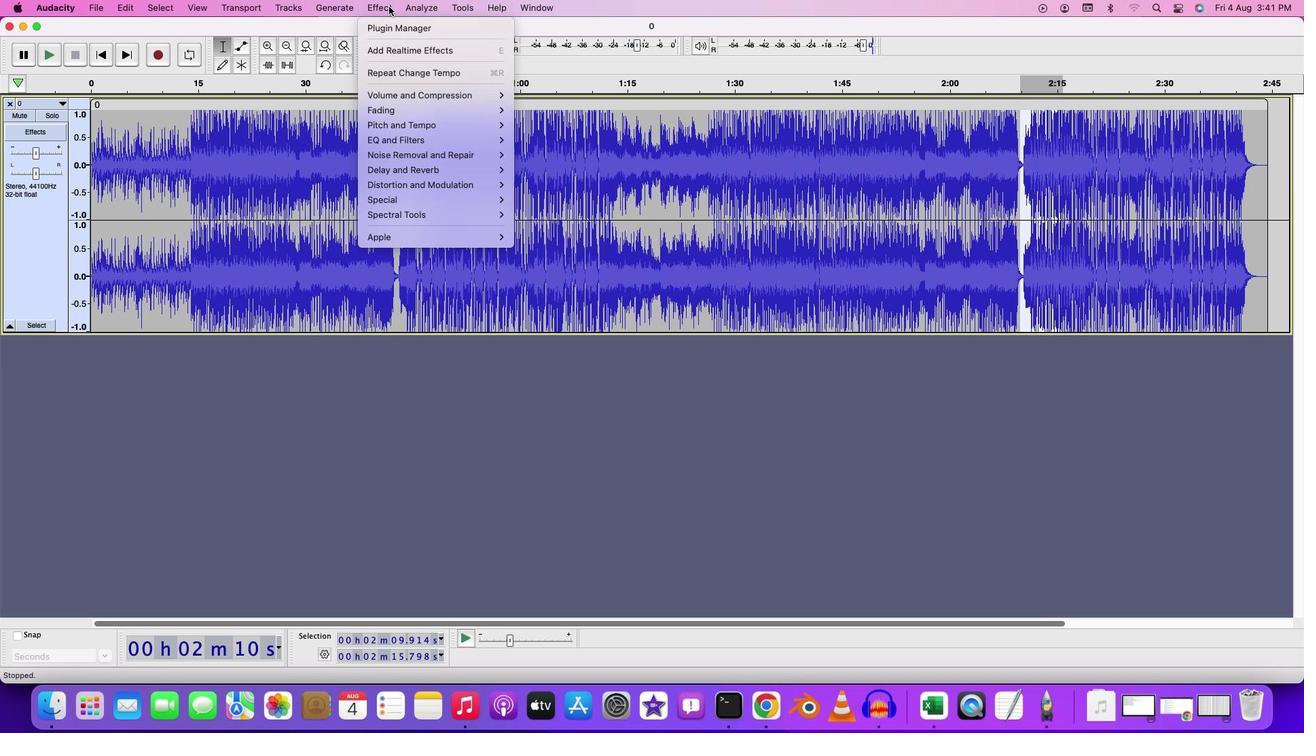 
Action: Mouse pressed left at (388, 6)
Screenshot: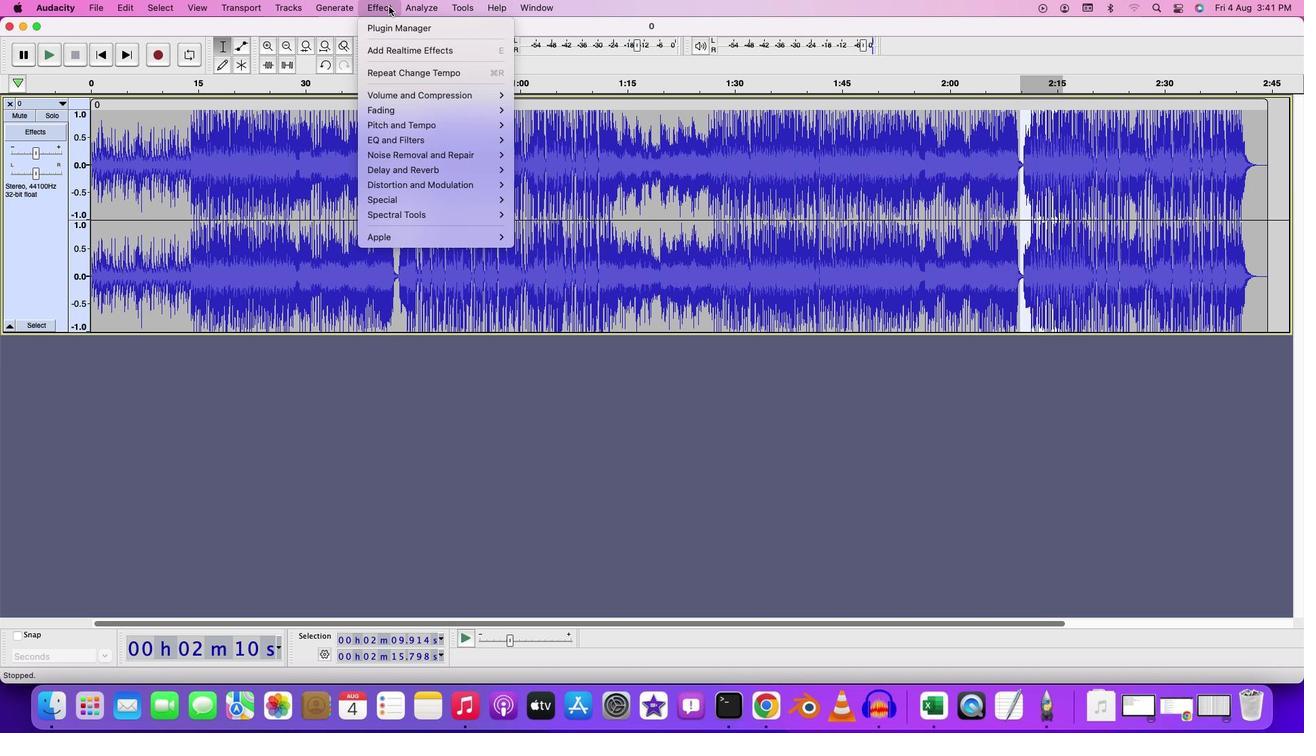 
Action: Mouse moved to (570, 150)
Screenshot: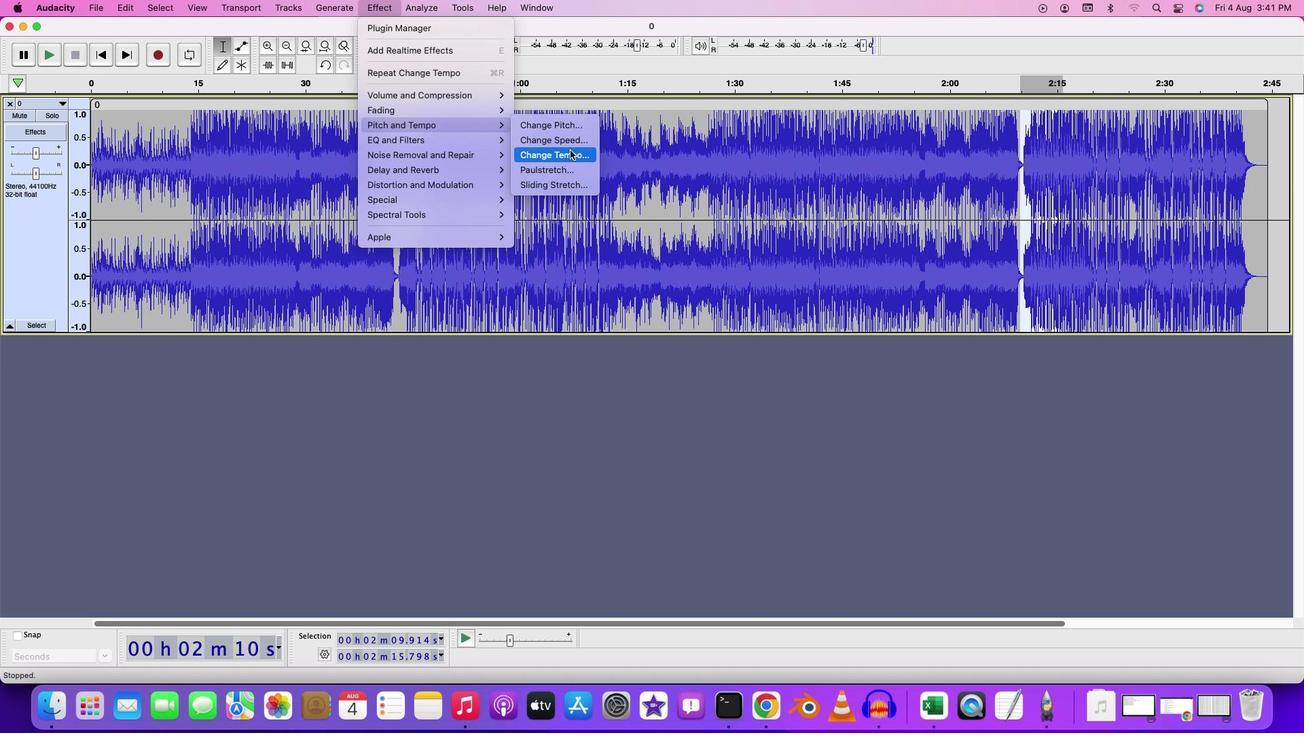 
Action: Mouse pressed left at (570, 150)
Screenshot: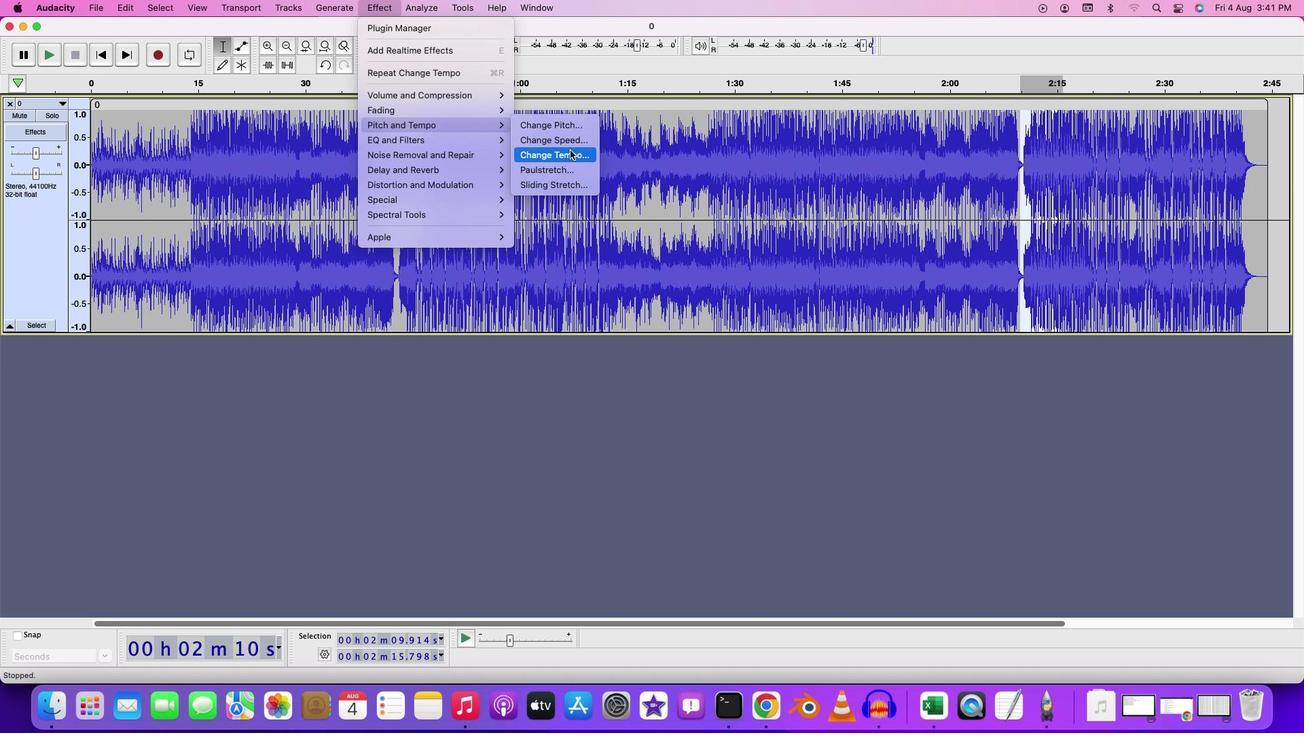 
Action: Mouse moved to (735, 261)
Screenshot: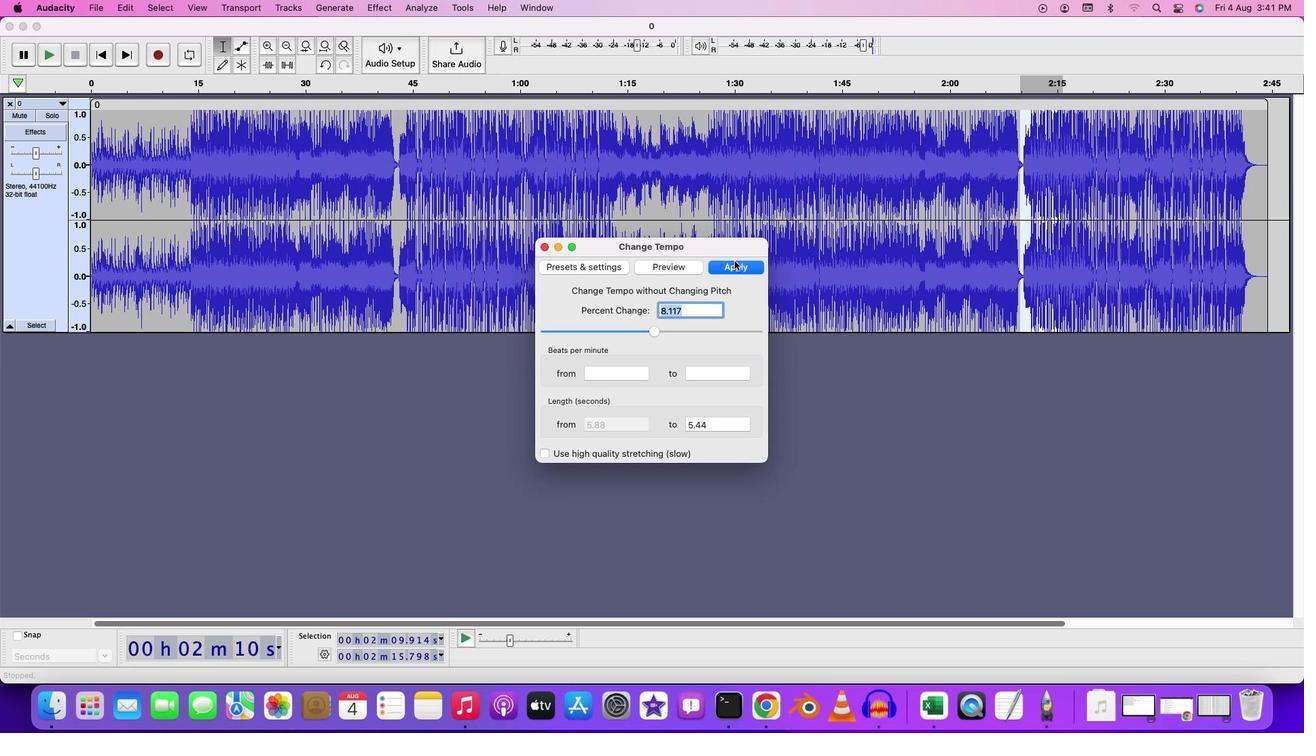 
Action: Mouse pressed left at (735, 261)
Screenshot: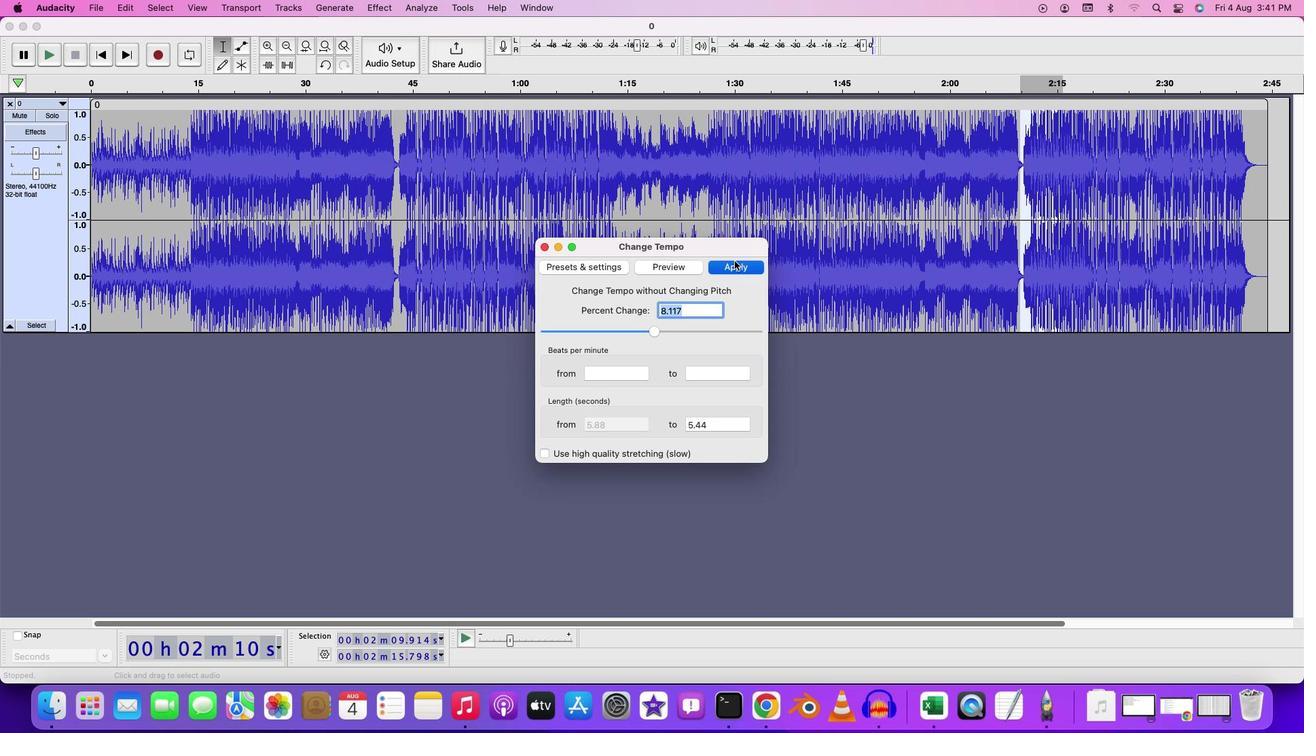 
Action: Mouse moved to (1005, 133)
Screenshot: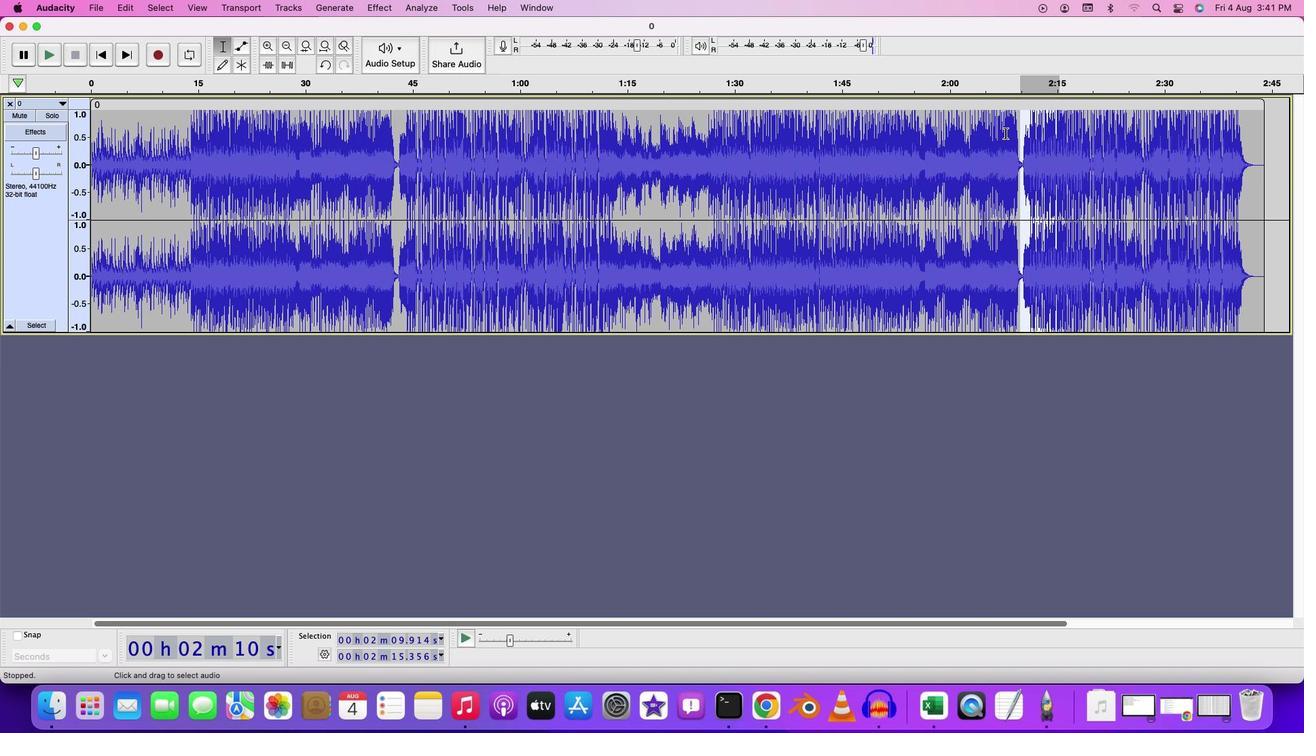 
Action: Mouse pressed left at (1005, 133)
Screenshot: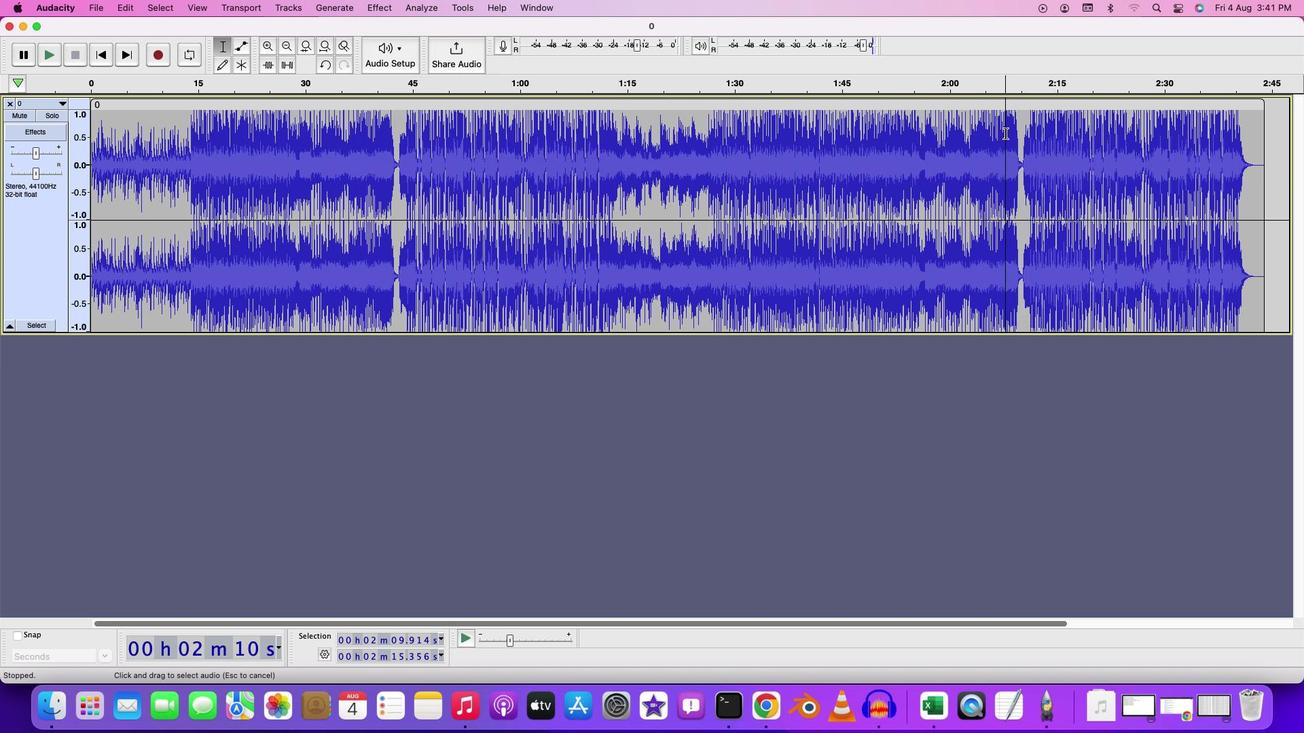 
Action: Mouse moved to (1009, 130)
Screenshot: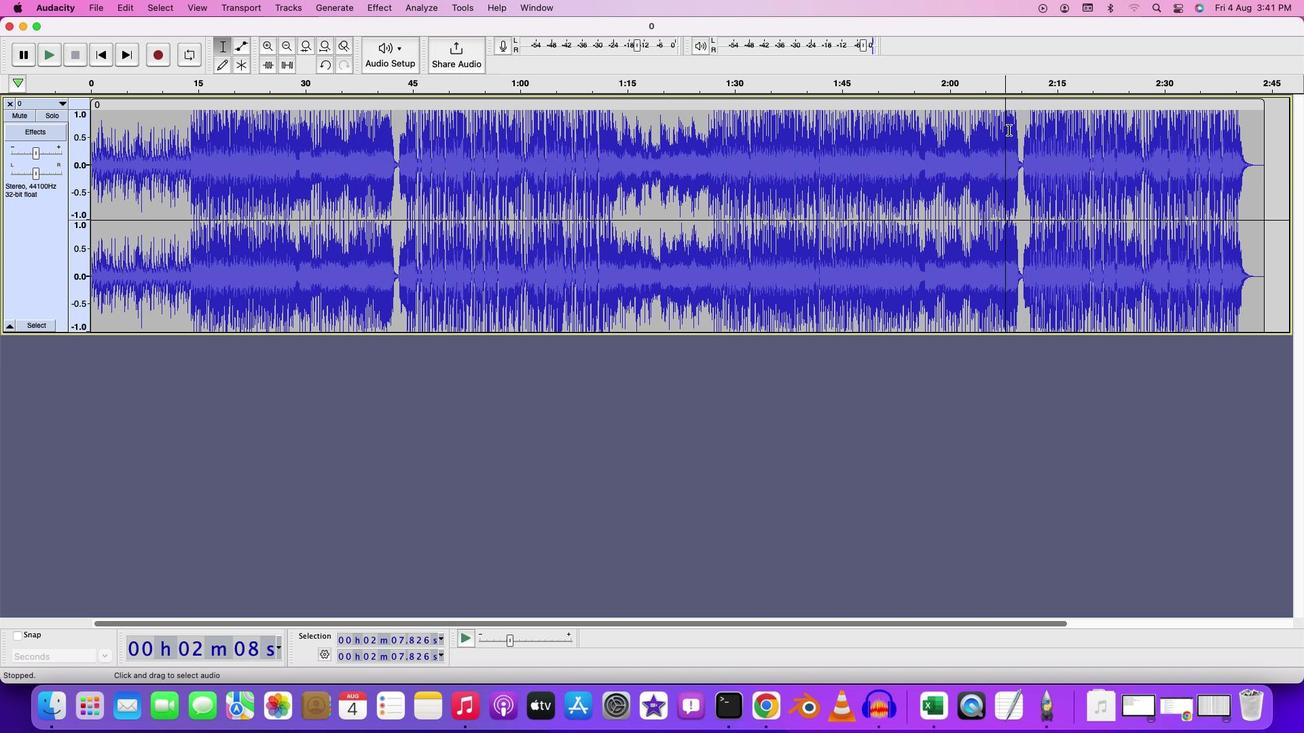 
Action: Mouse pressed left at (1009, 130)
Screenshot: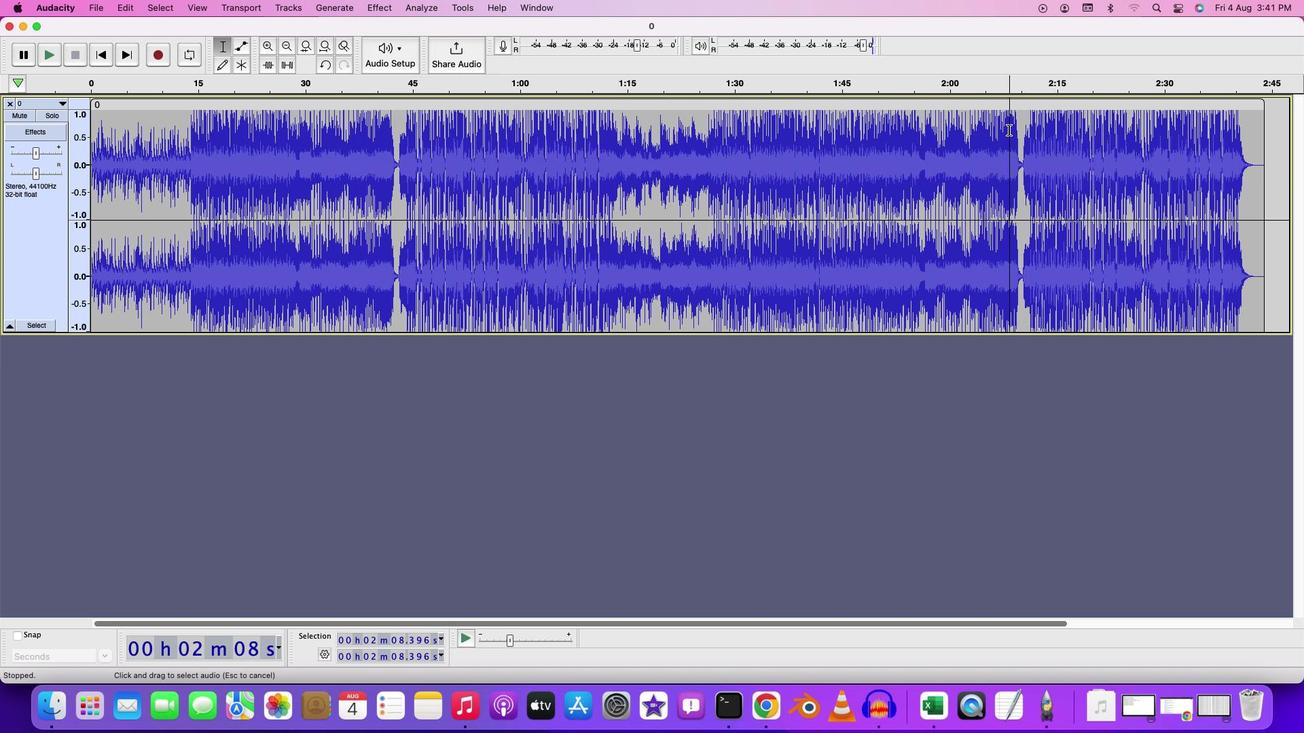 
Action: Mouse moved to (1010, 129)
Screenshot: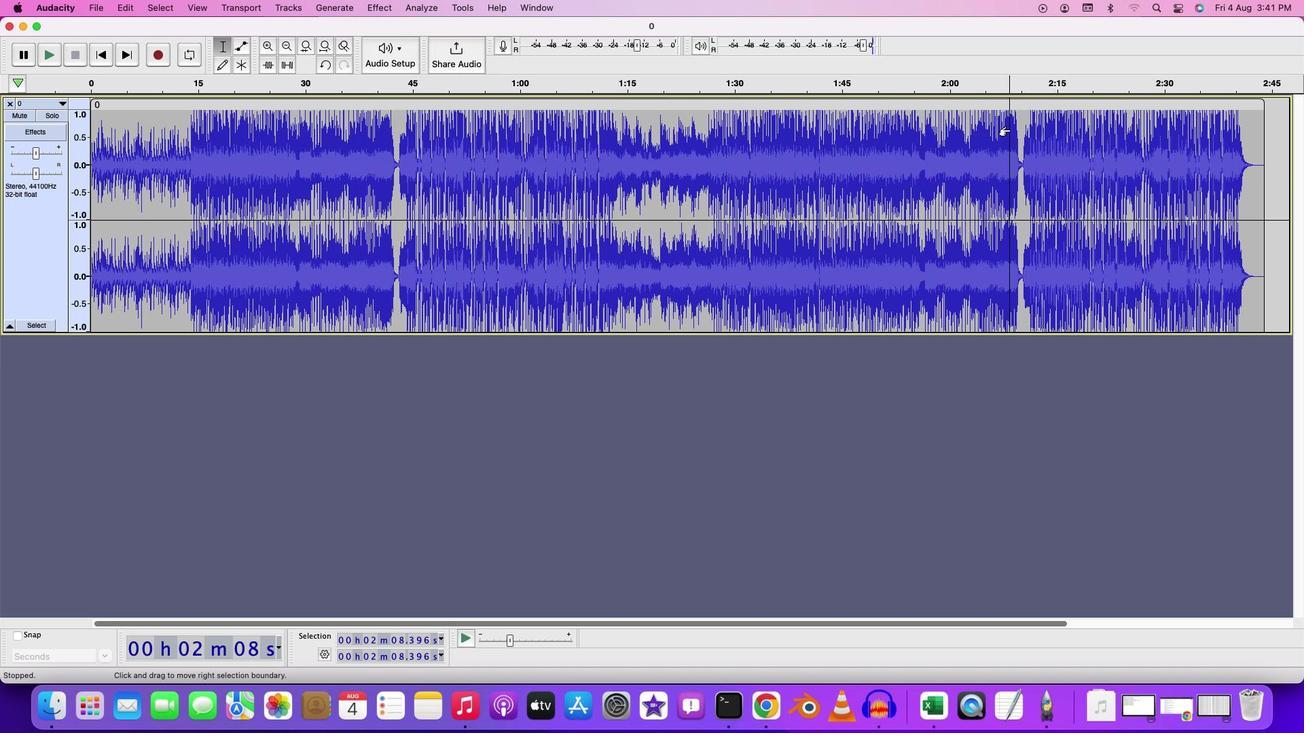 
Action: Key pressed Key.spaceKey.cmd'z'
Screenshot: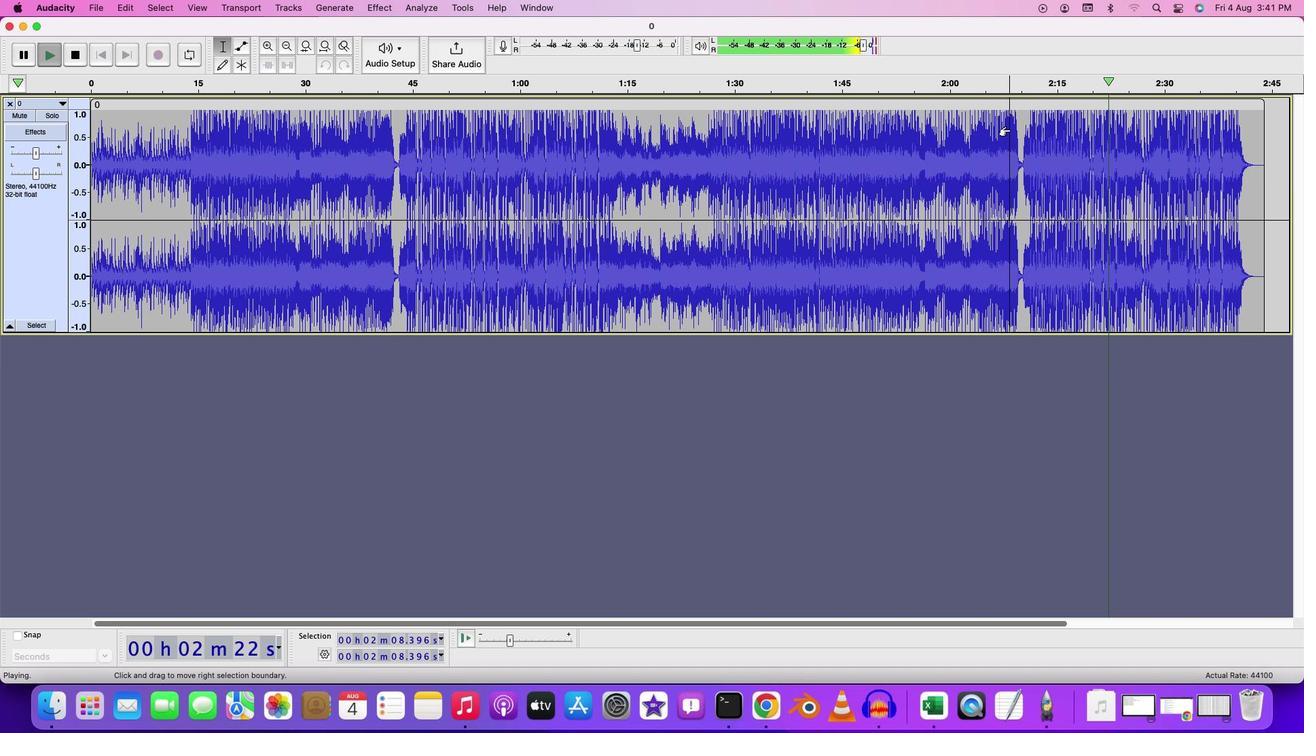 
Action: Mouse moved to (1067, 169)
Screenshot: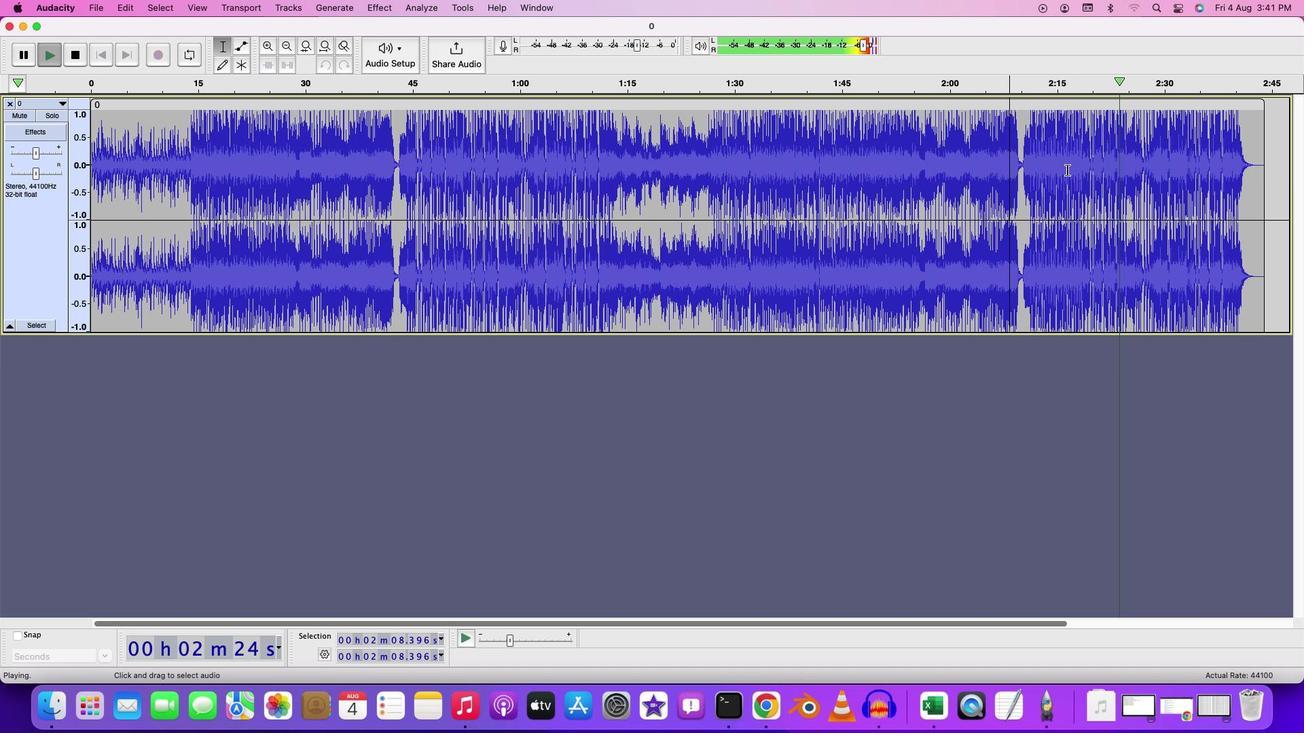 
Action: Key pressed Key.space
Screenshot: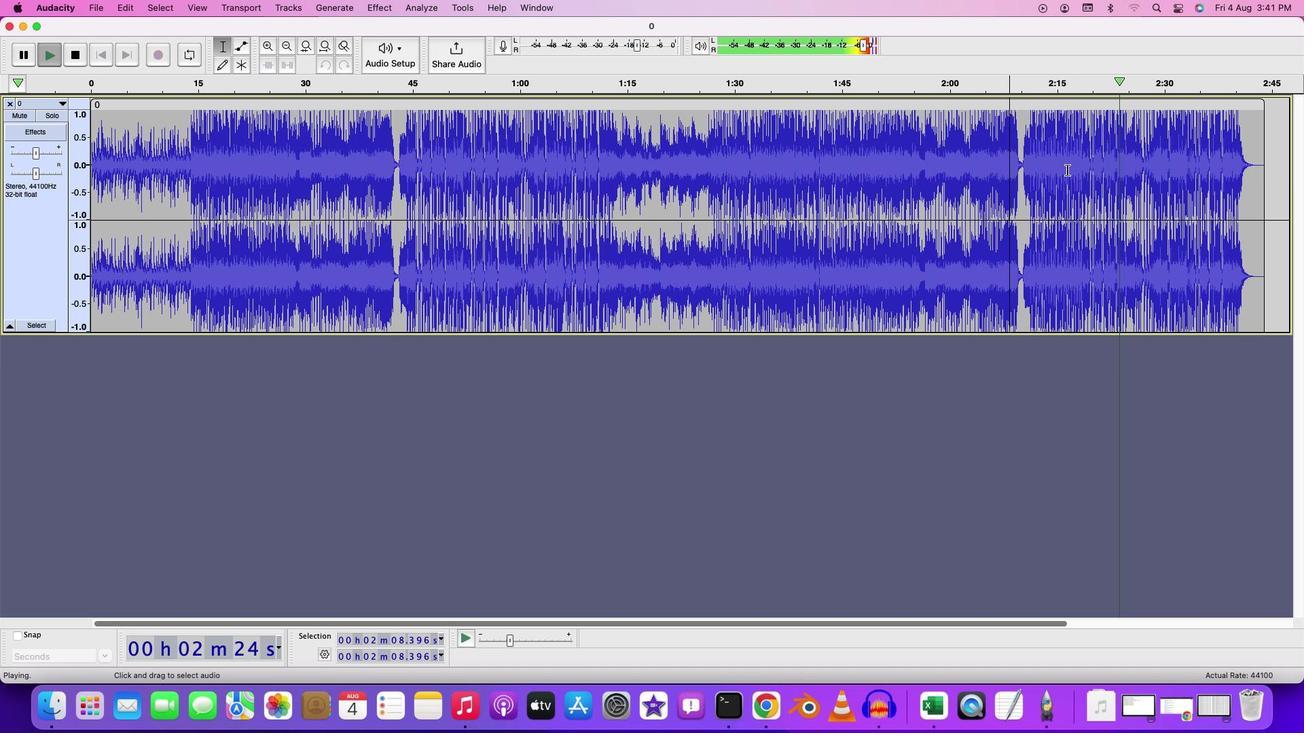 
Action: Mouse moved to (1067, 169)
Screenshot: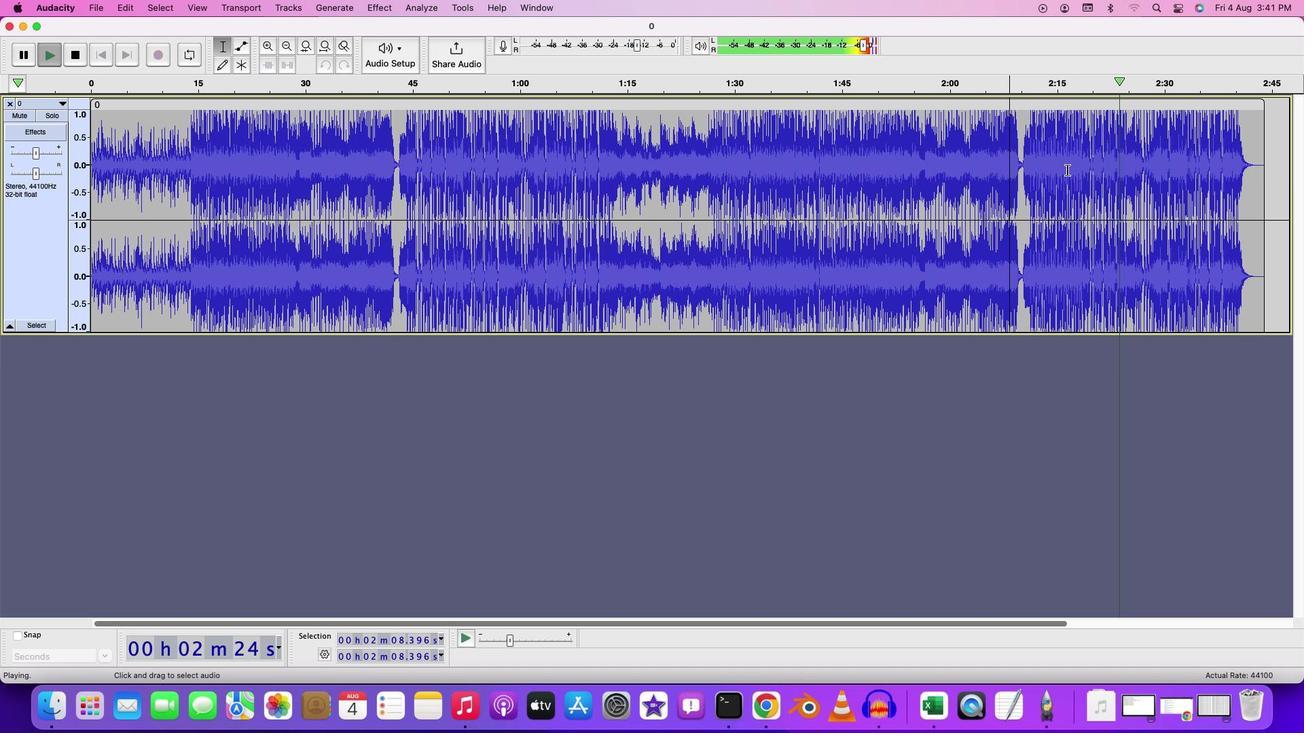 
Action: Key pressed Key.cmd'z'
Screenshot: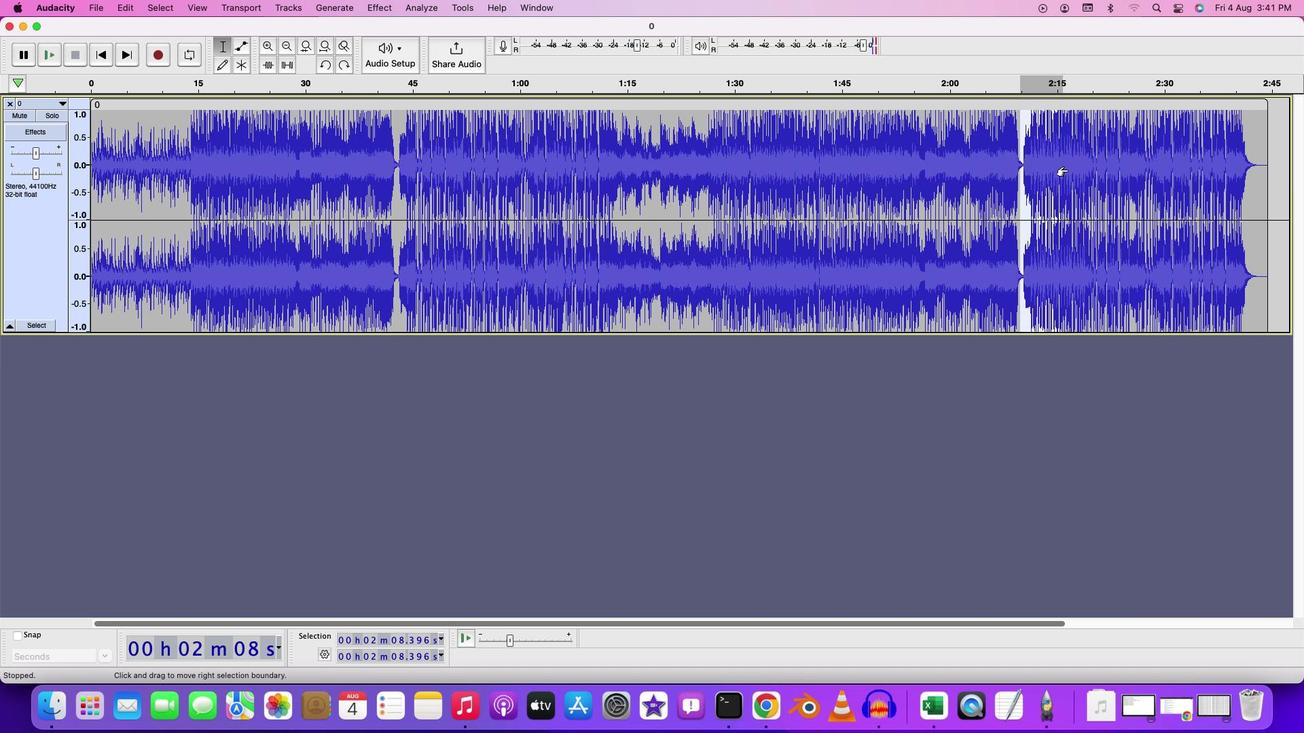
Action: Mouse moved to (1023, 125)
Screenshot: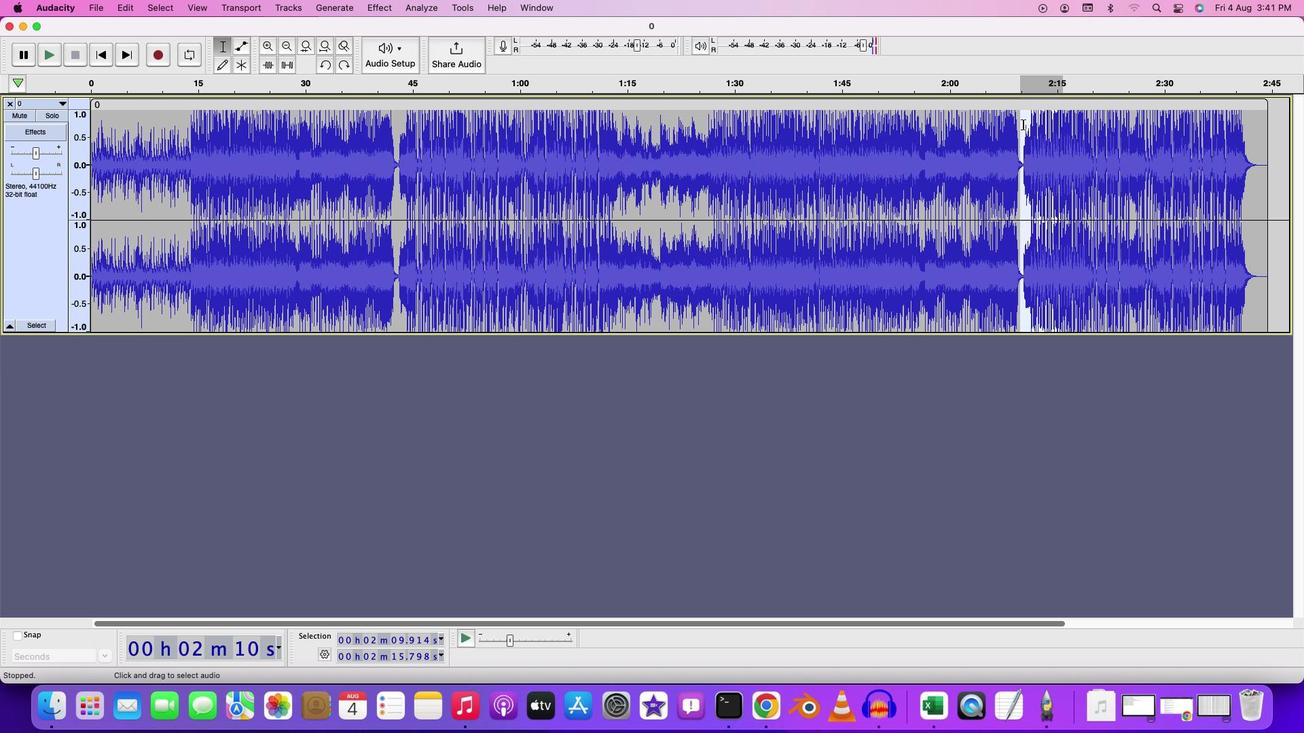 
Action: Mouse pressed left at (1023, 125)
Screenshot: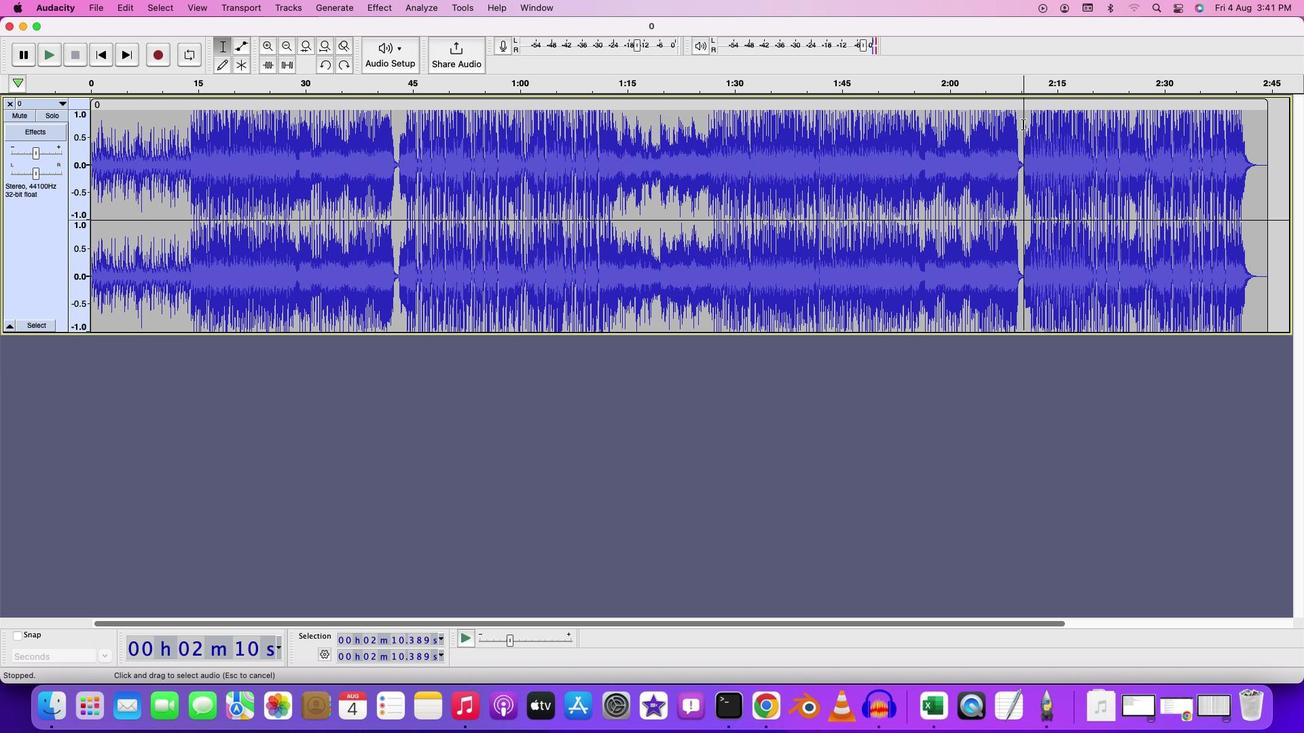 
Action: Mouse moved to (1158, 123)
Screenshot: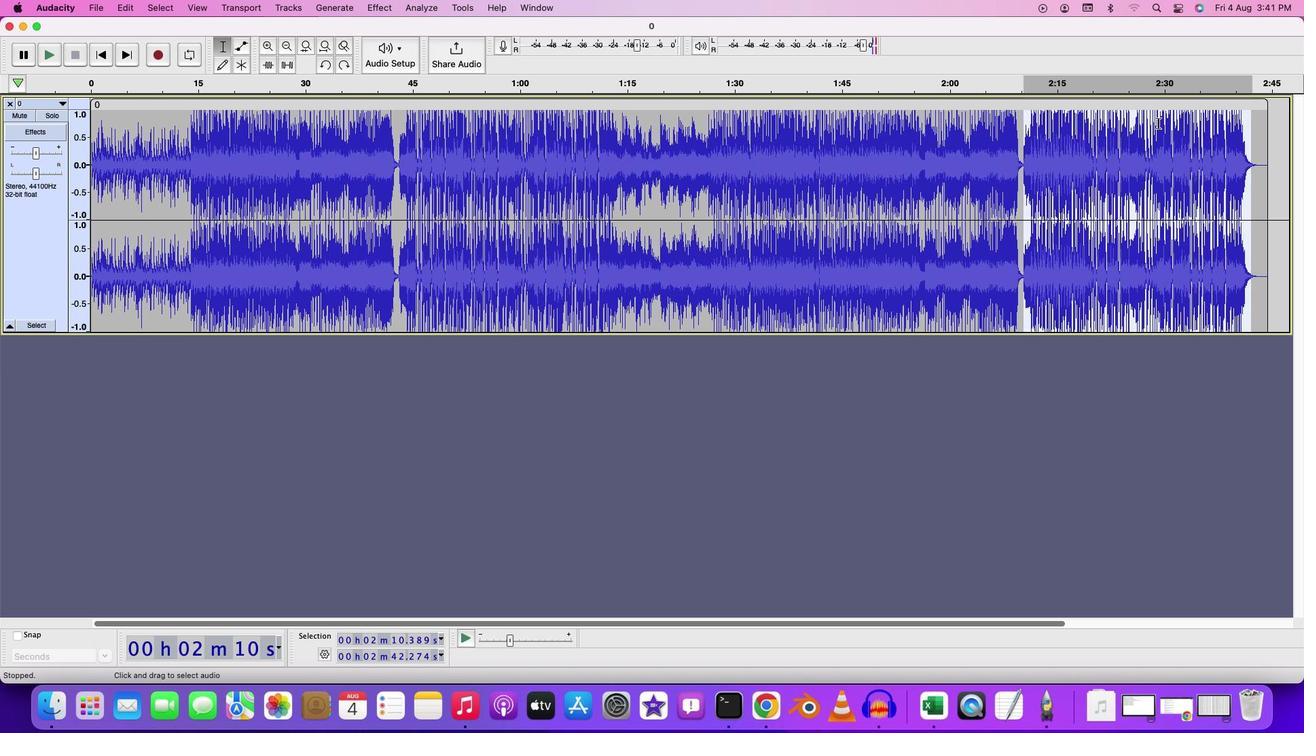 
Action: Mouse pressed left at (1158, 123)
Screenshot: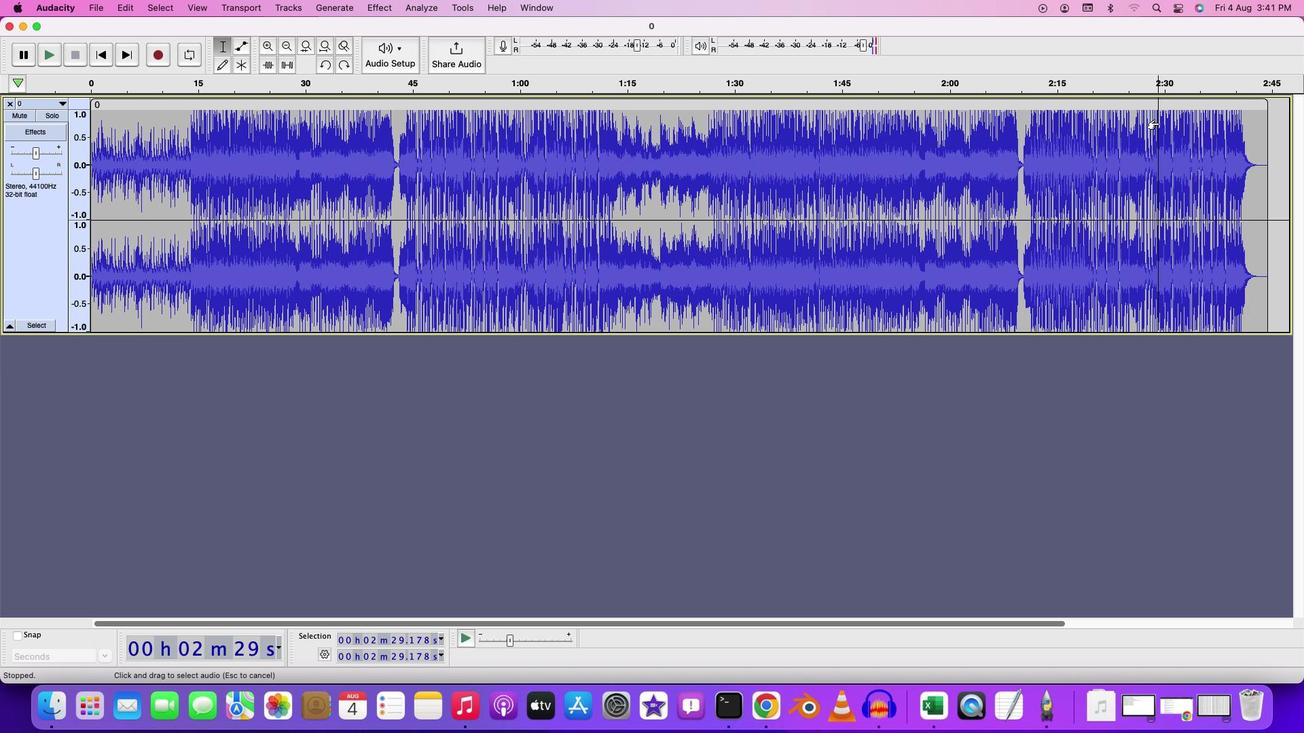 
Action: Mouse moved to (1177, 123)
Screenshot: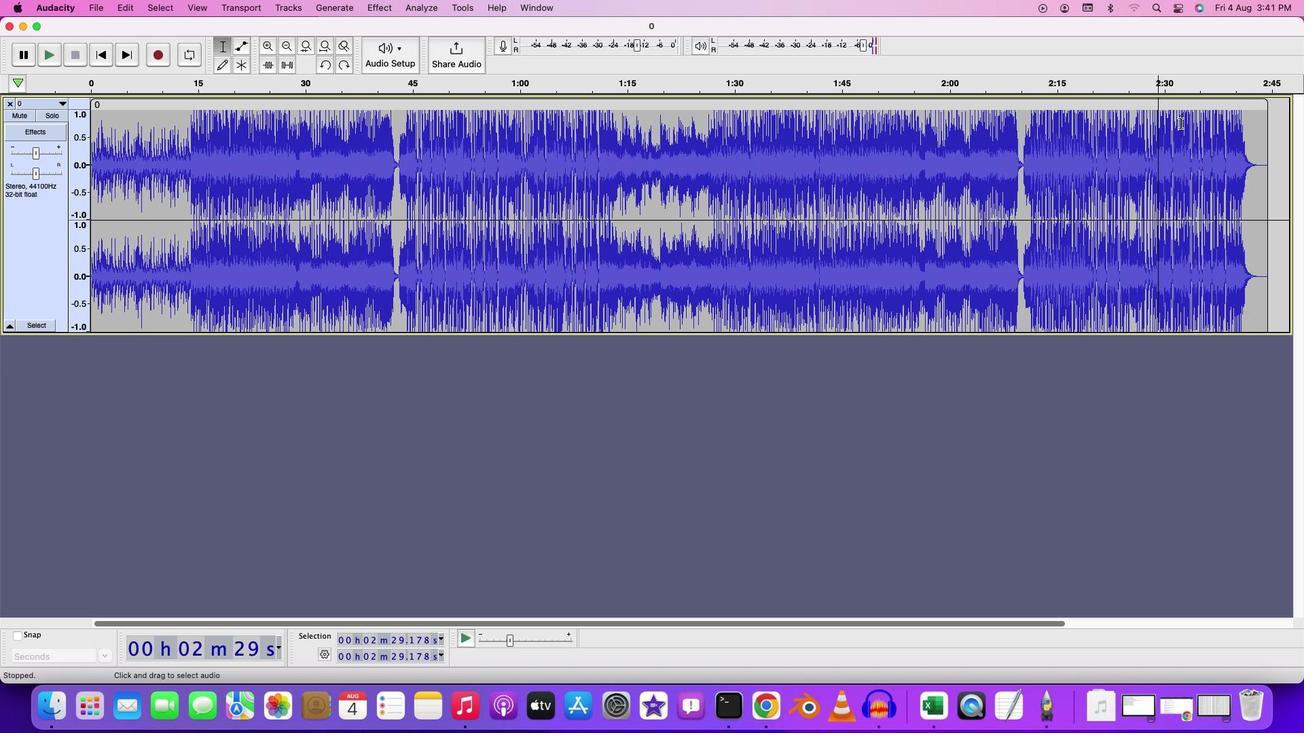 
Action: Key pressed Key.space
Screenshot: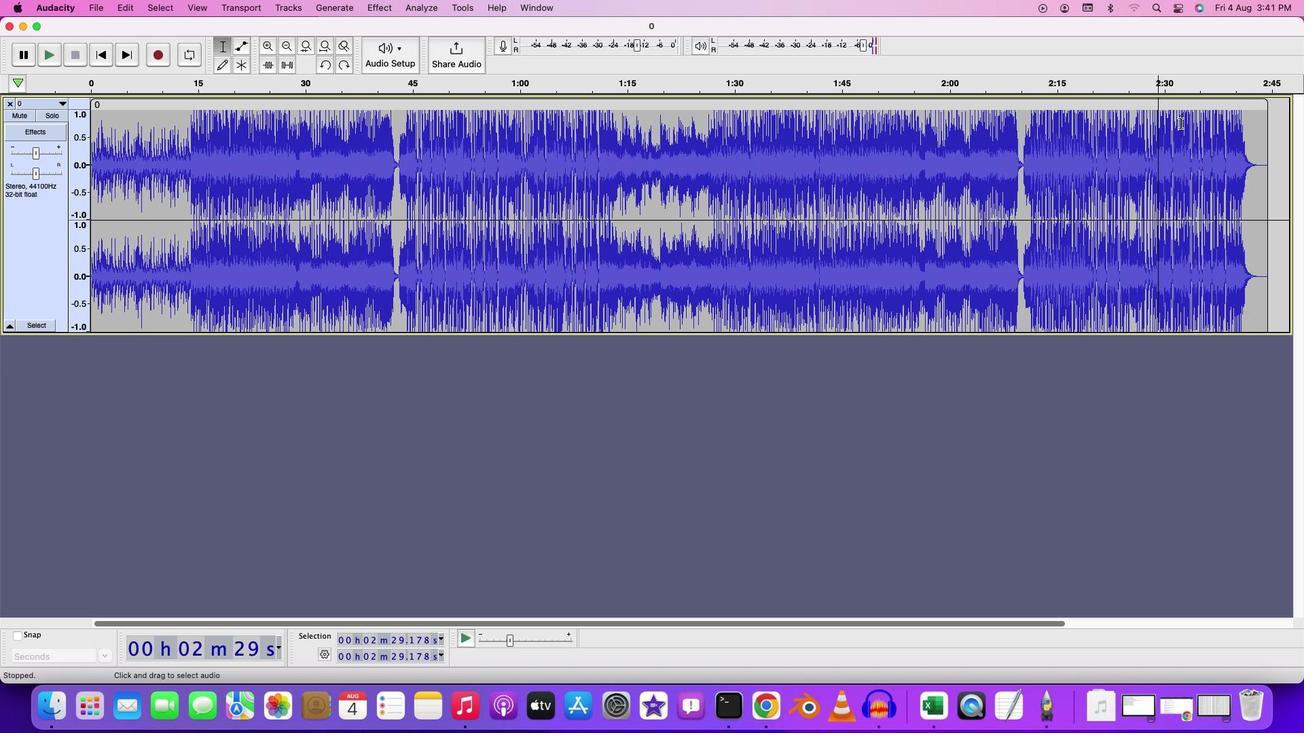 
Action: Mouse moved to (1203, 120)
Screenshot: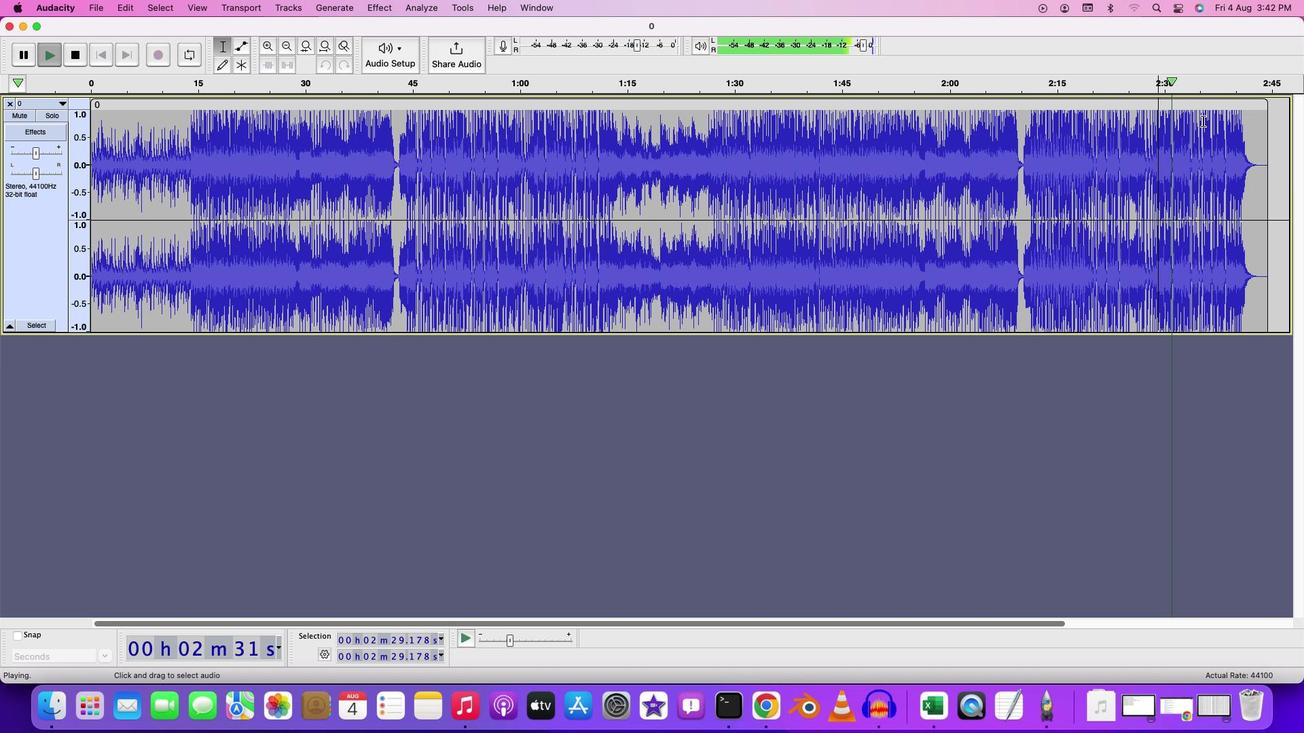 
Action: Mouse pressed left at (1203, 120)
Screenshot: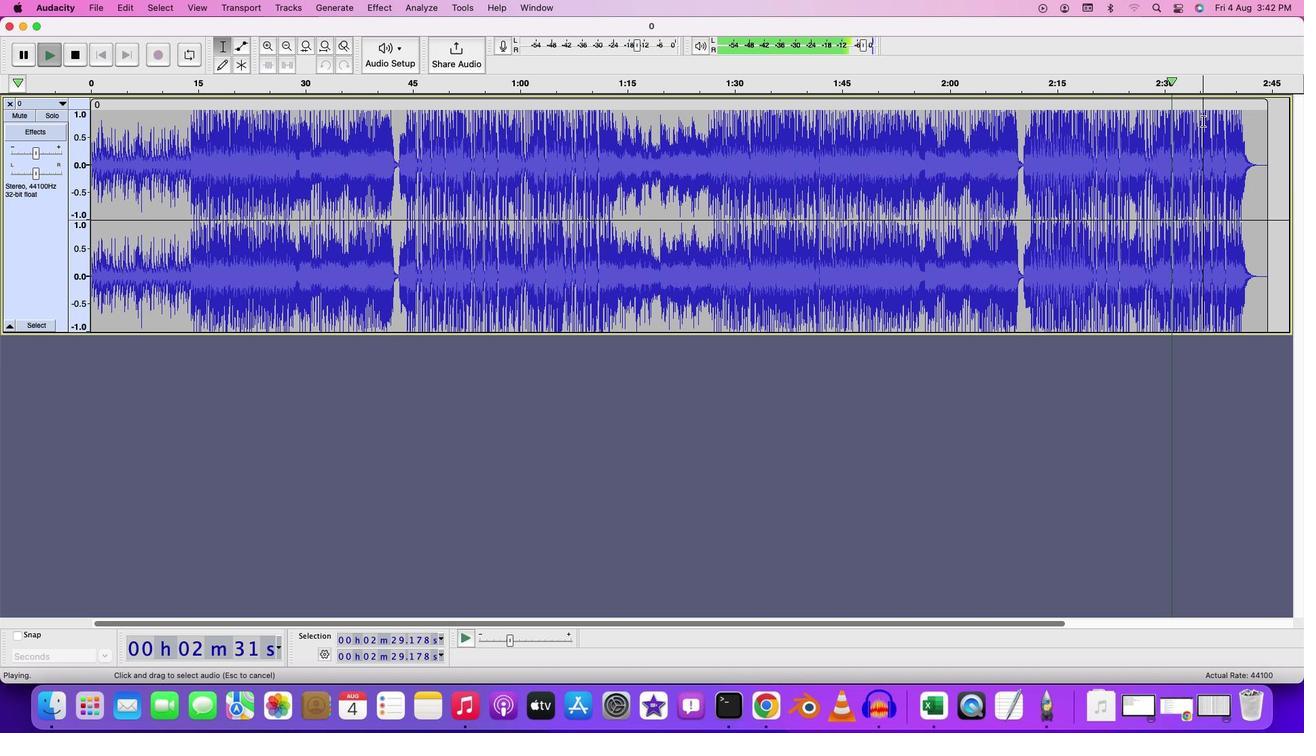 
Action: Mouse moved to (1203, 120)
Screenshot: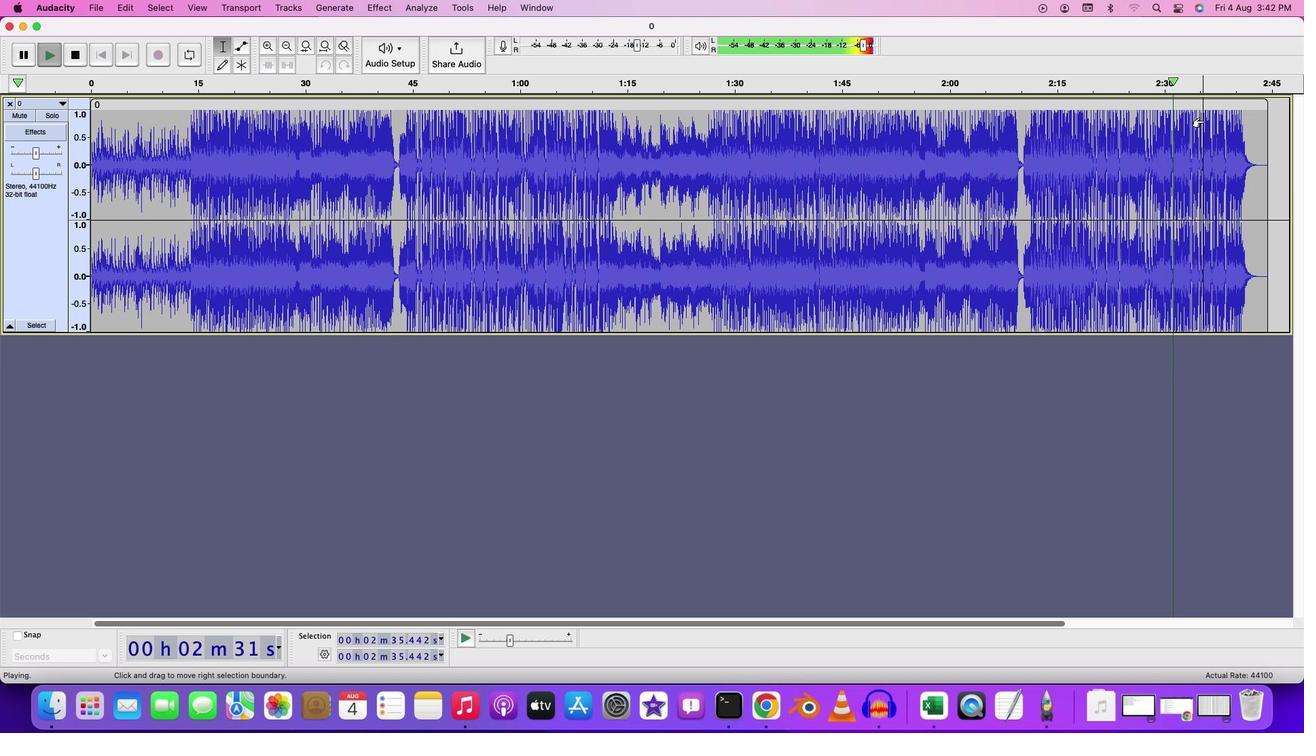 
Action: Key pressed Key.spaceKey.spaceKey.space
Screenshot: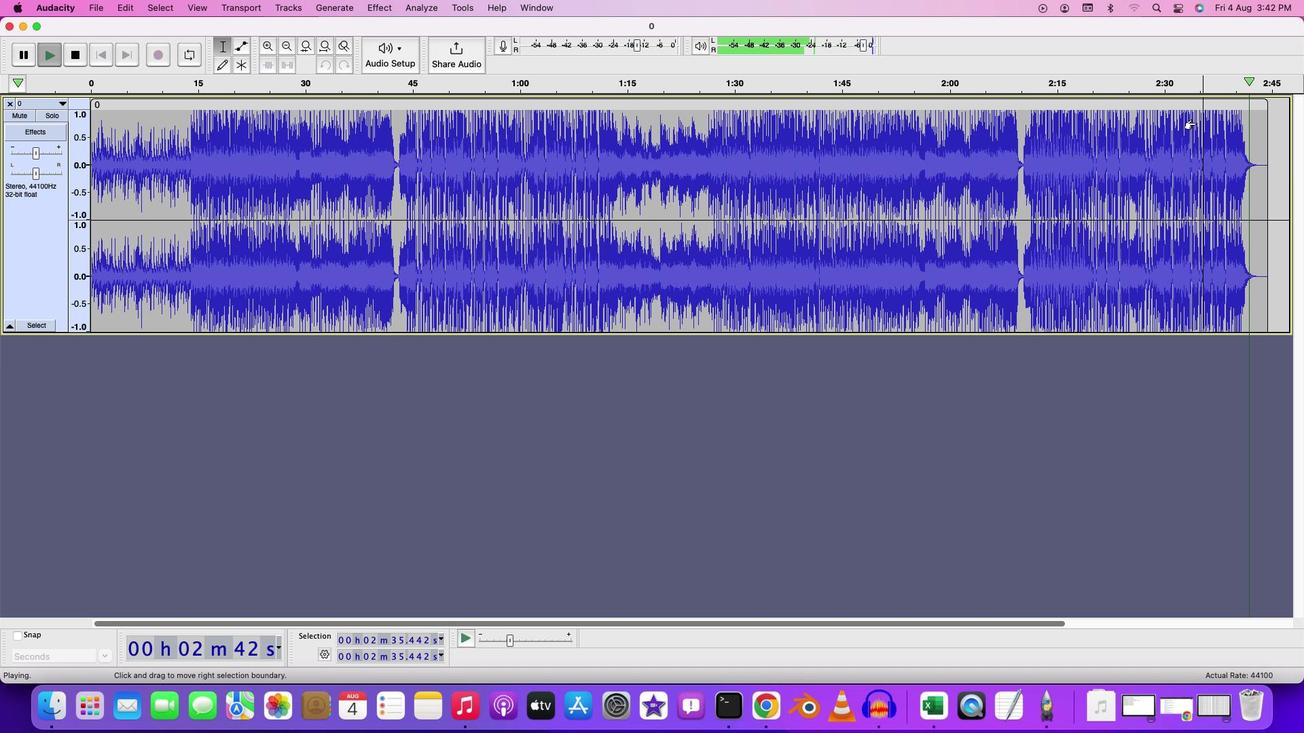 
Action: Mouse moved to (1021, 126)
Screenshot: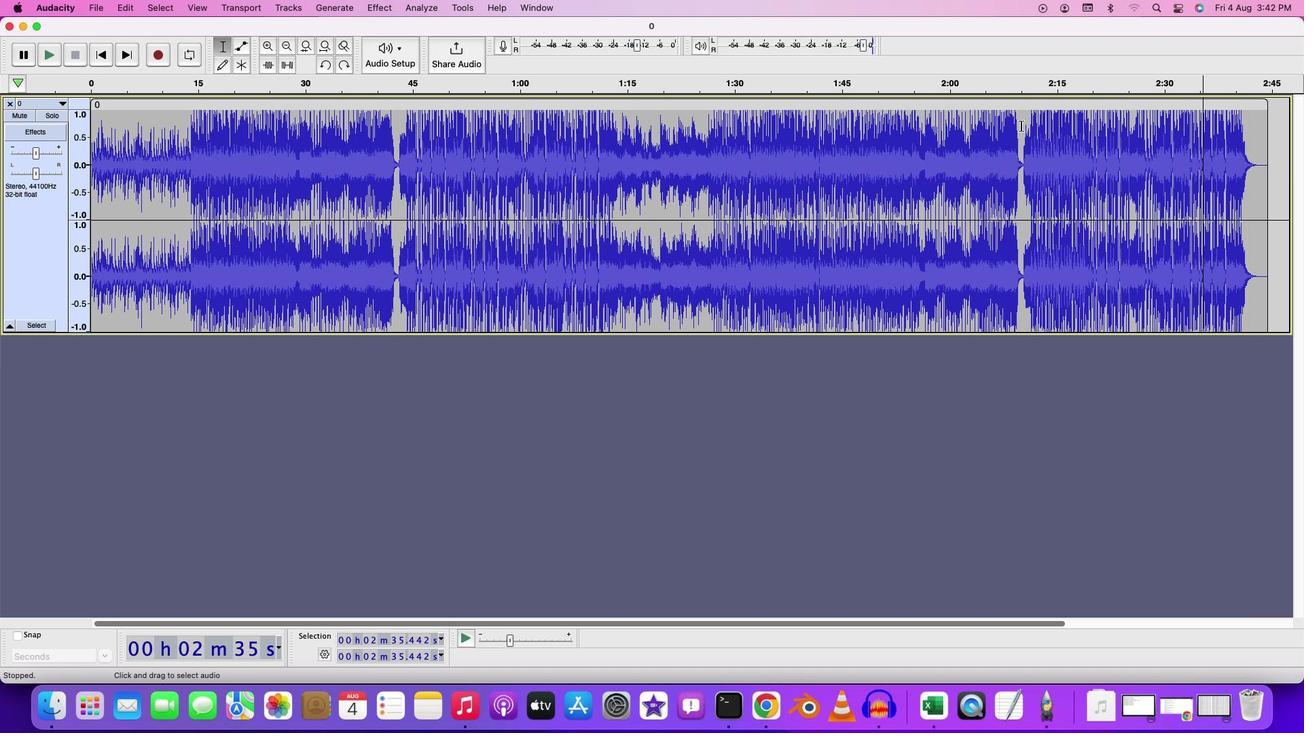 
Action: Mouse pressed left at (1021, 126)
Screenshot: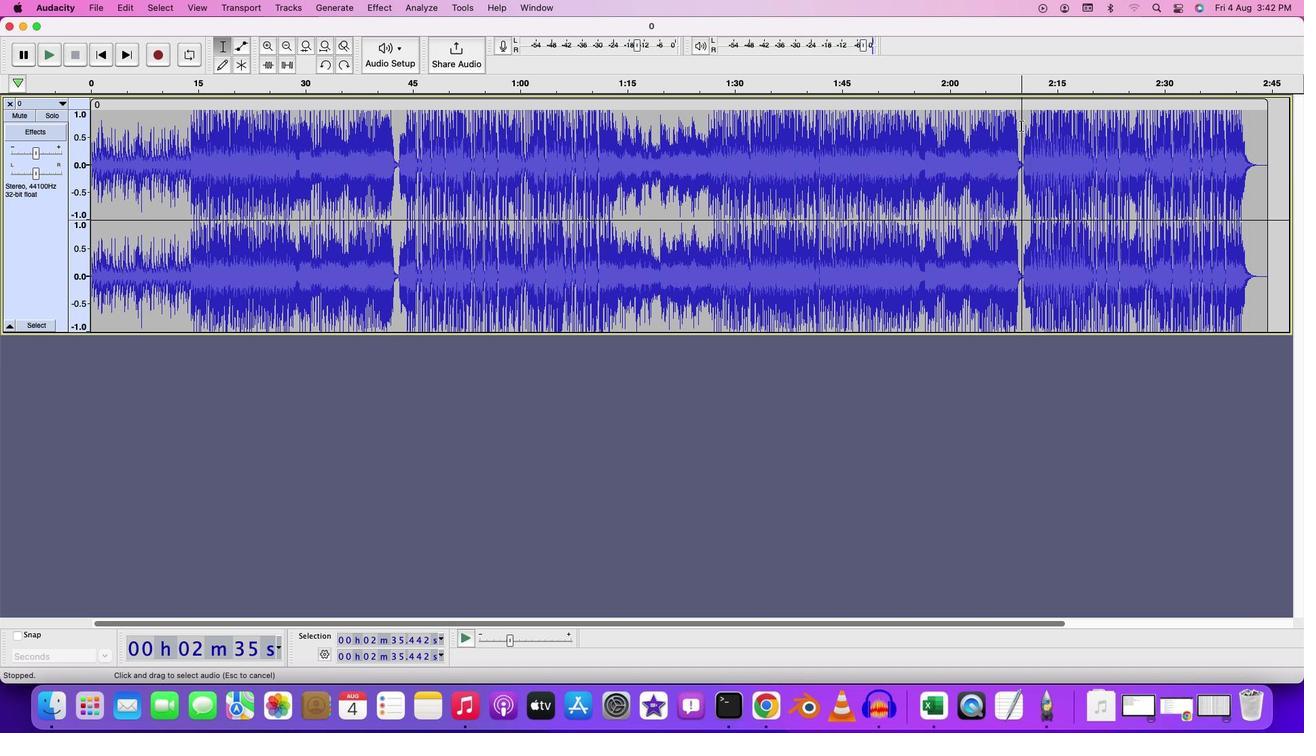 
Action: Mouse moved to (377, 5)
Screenshot: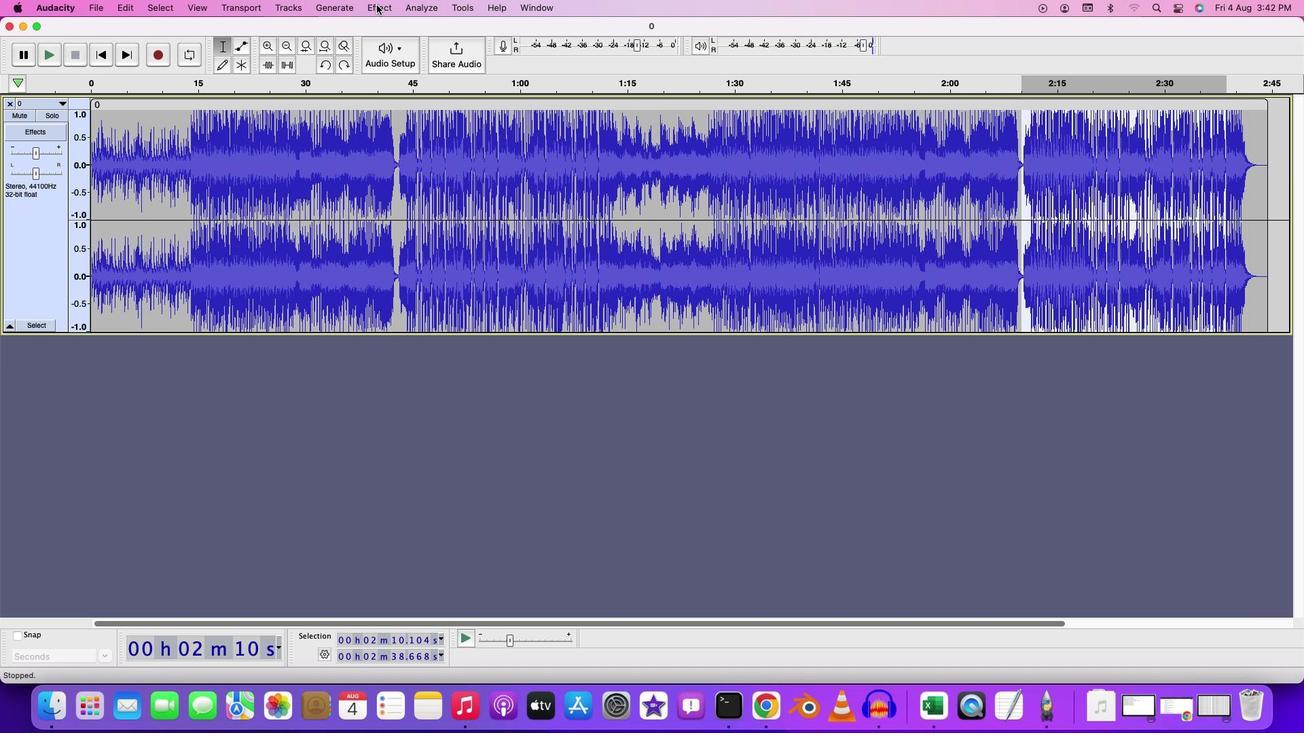 
Action: Mouse pressed left at (377, 5)
Screenshot: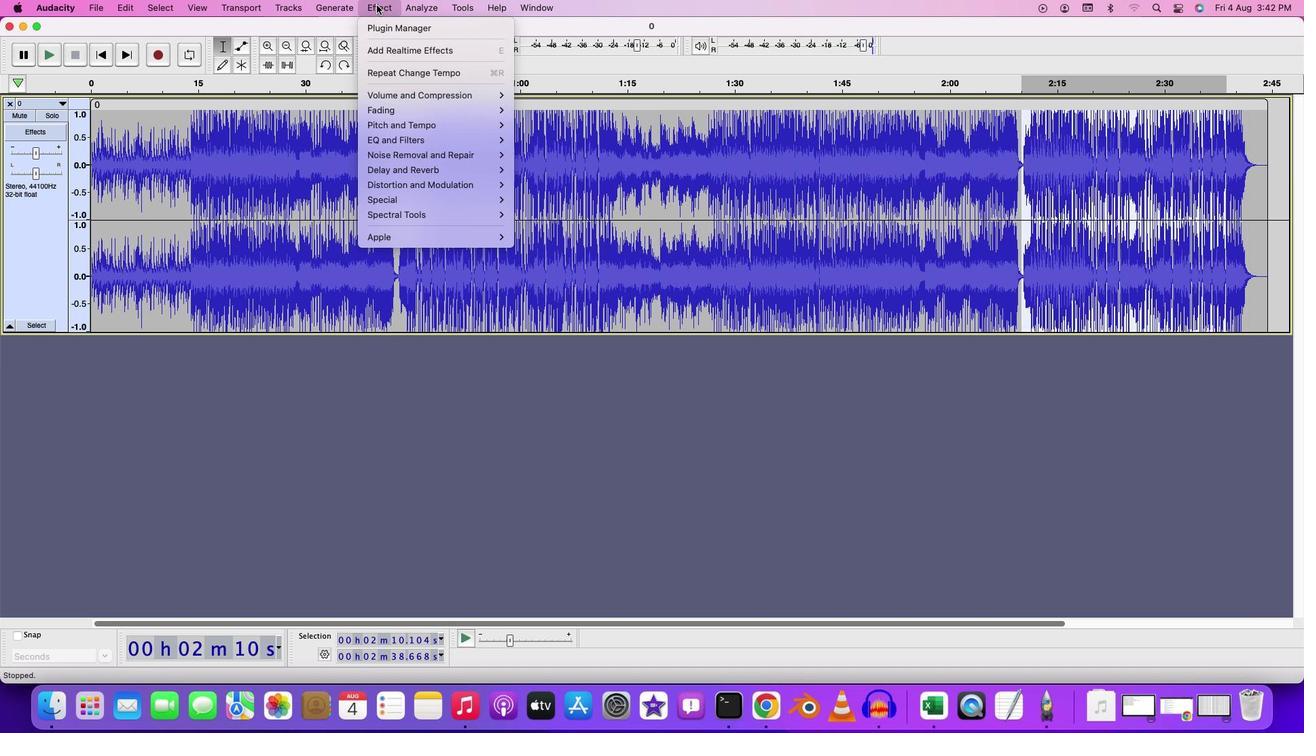 
Action: Mouse moved to (544, 150)
Screenshot: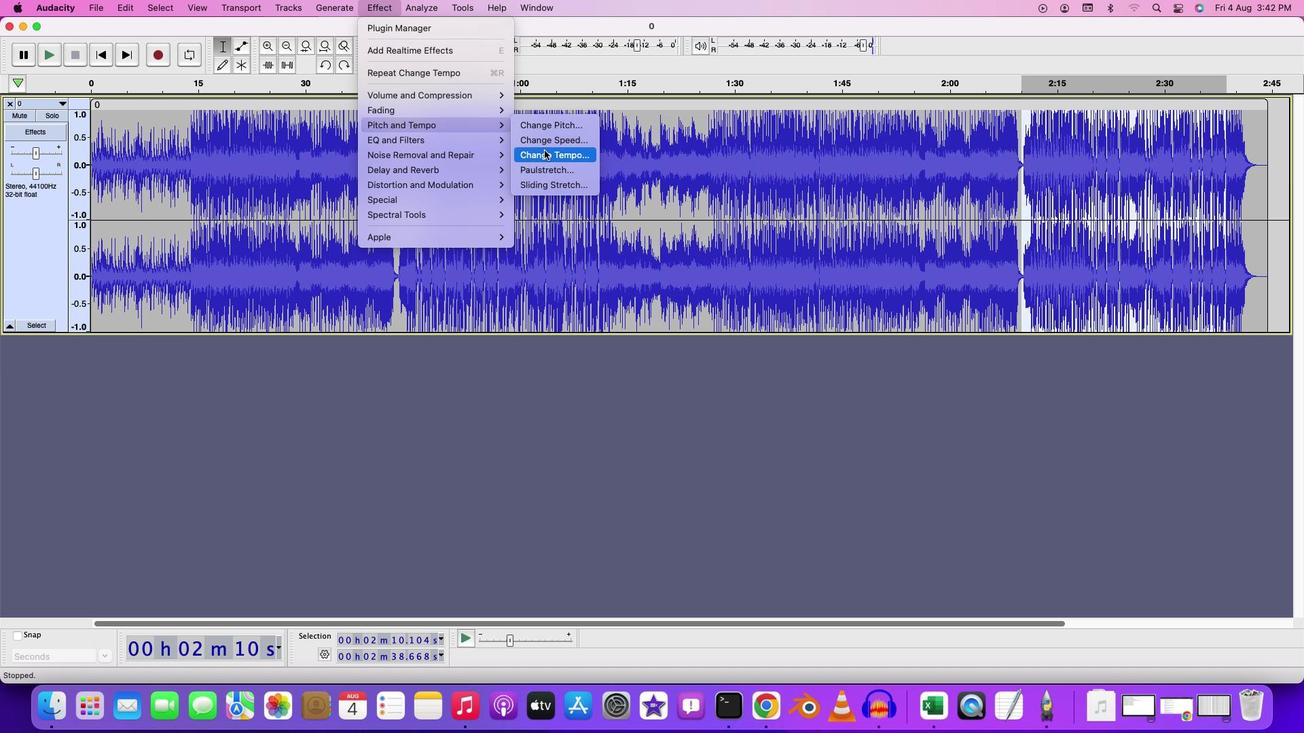 
Action: Mouse pressed left at (544, 150)
Screenshot: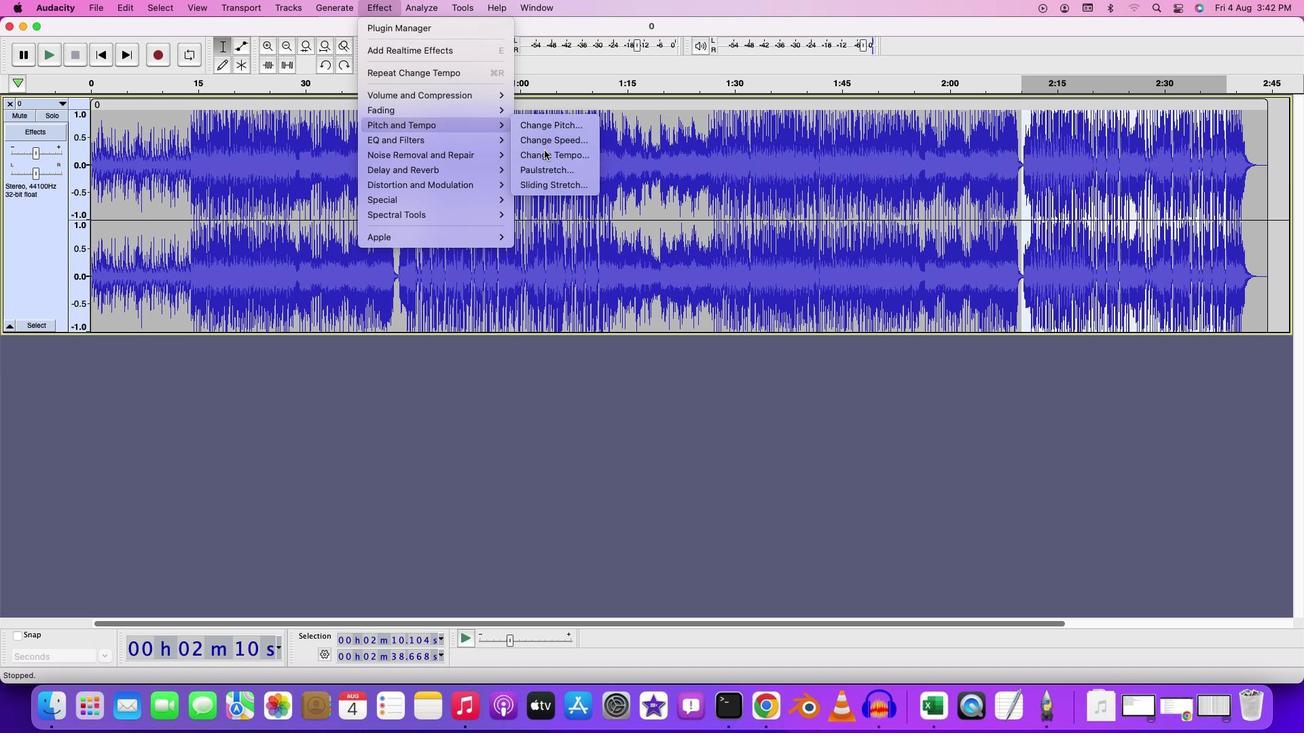 
Action: Mouse moved to (655, 330)
Screenshot: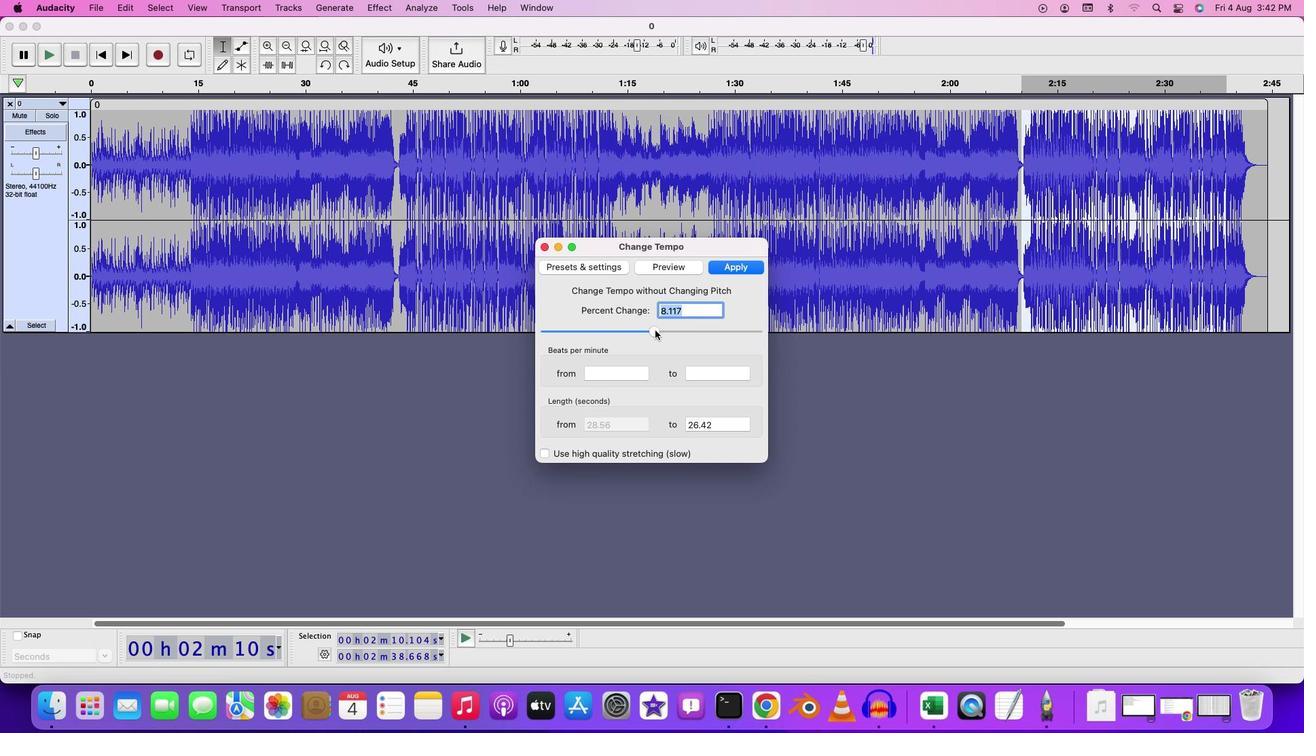 
Action: Mouse pressed left at (655, 330)
Screenshot: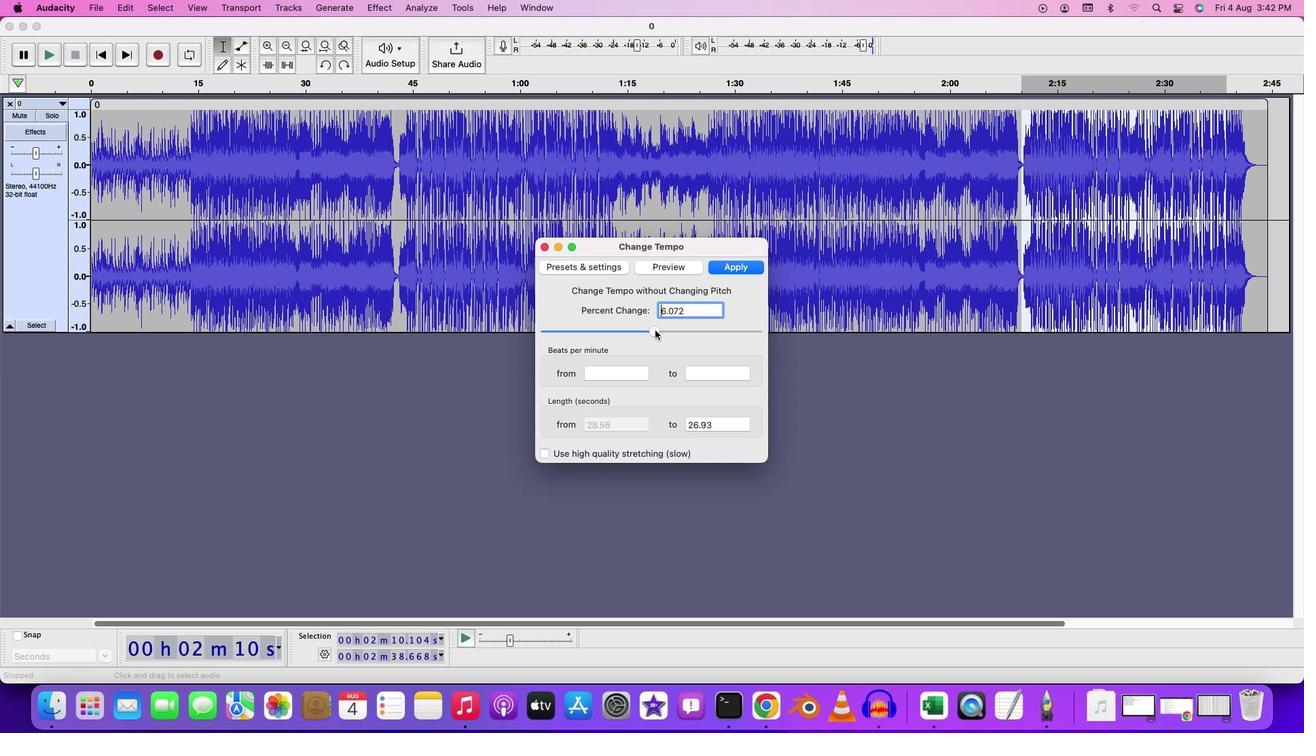
Action: Mouse moved to (655, 330)
Screenshot: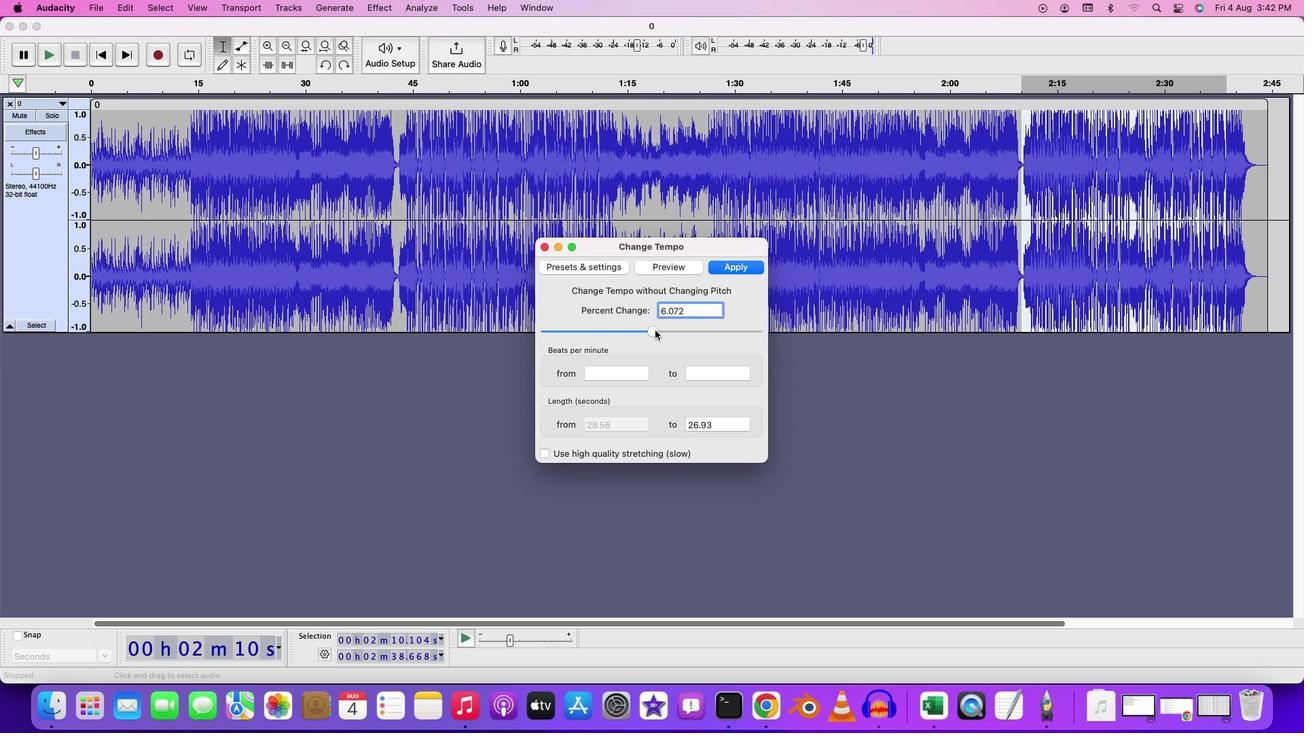 
Action: Mouse pressed left at (655, 330)
Screenshot: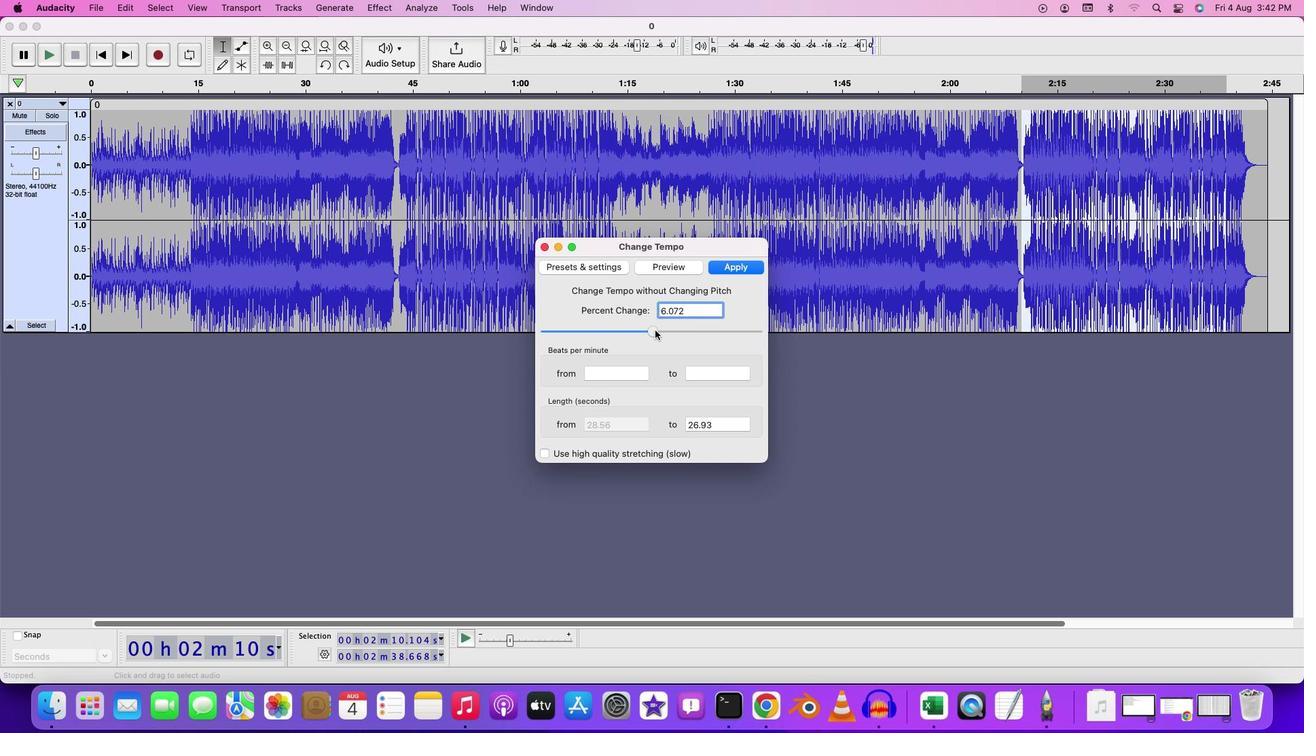 
Action: Mouse moved to (733, 268)
Screenshot: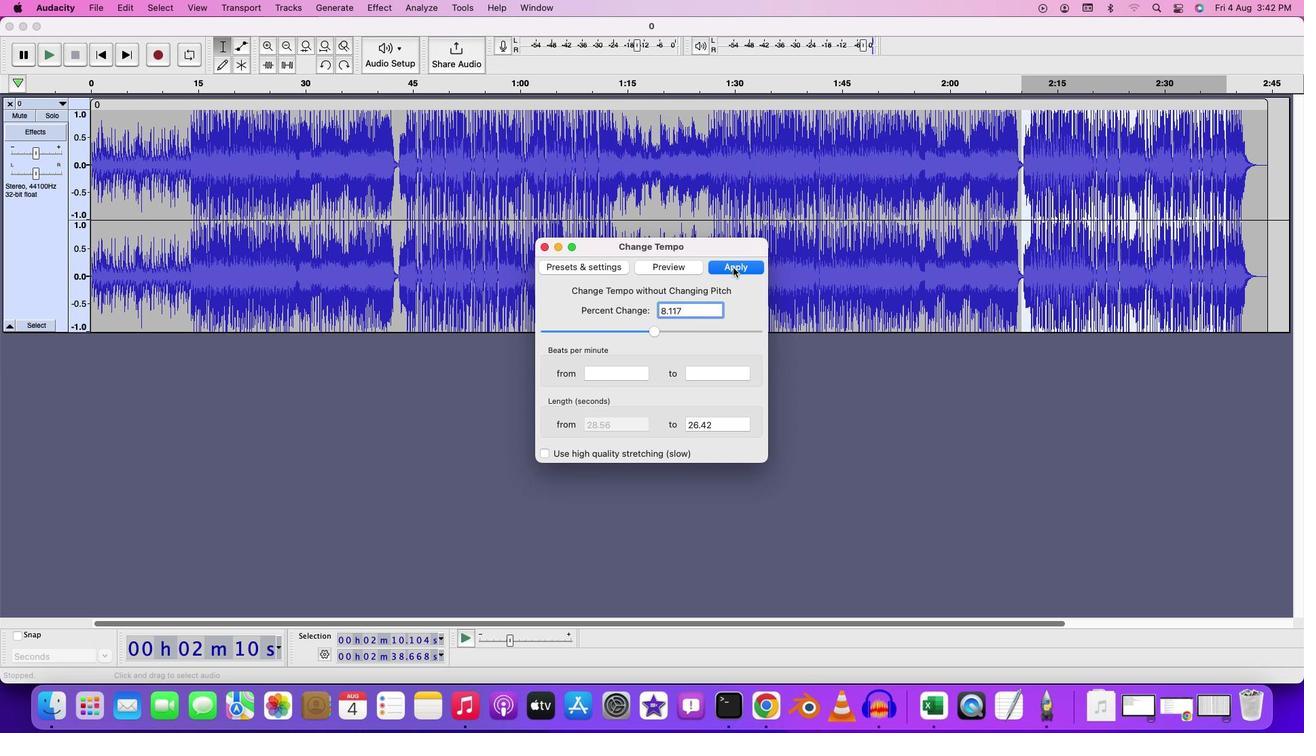 
Action: Mouse pressed left at (733, 268)
Screenshot: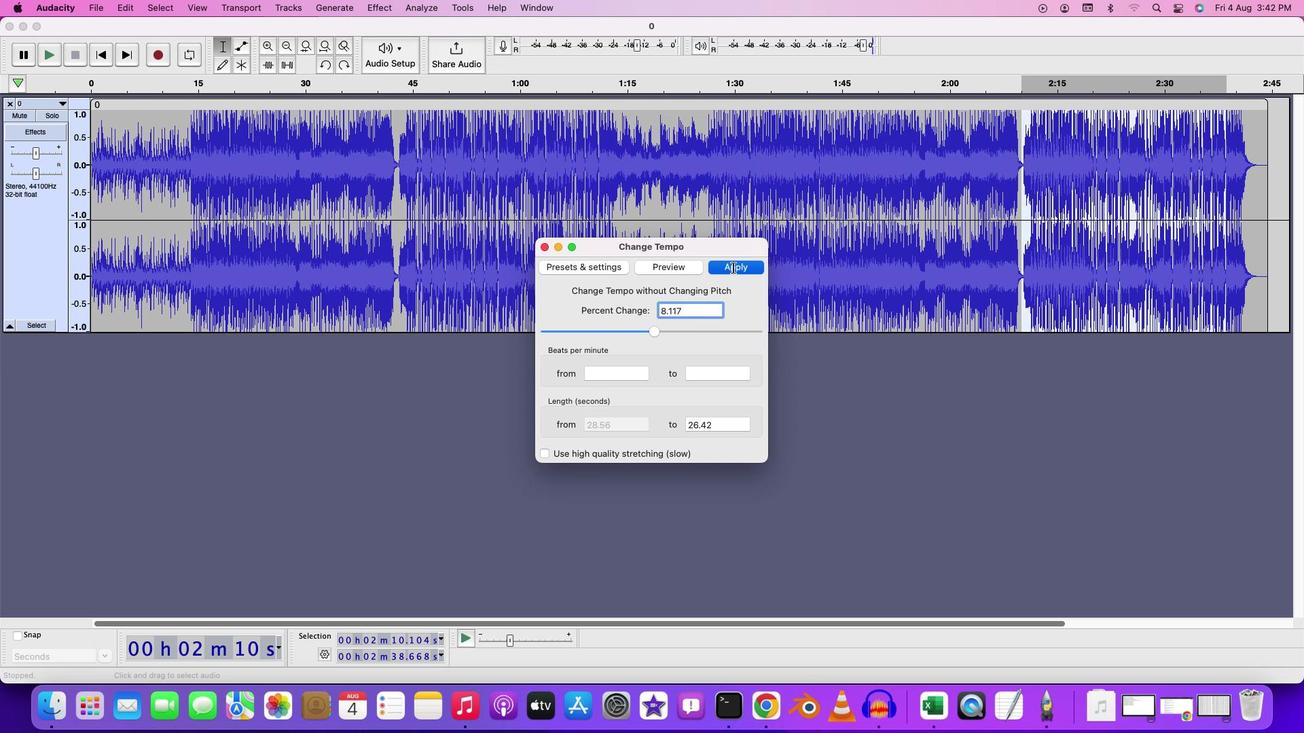 
Action: Mouse moved to (1019, 131)
Screenshot: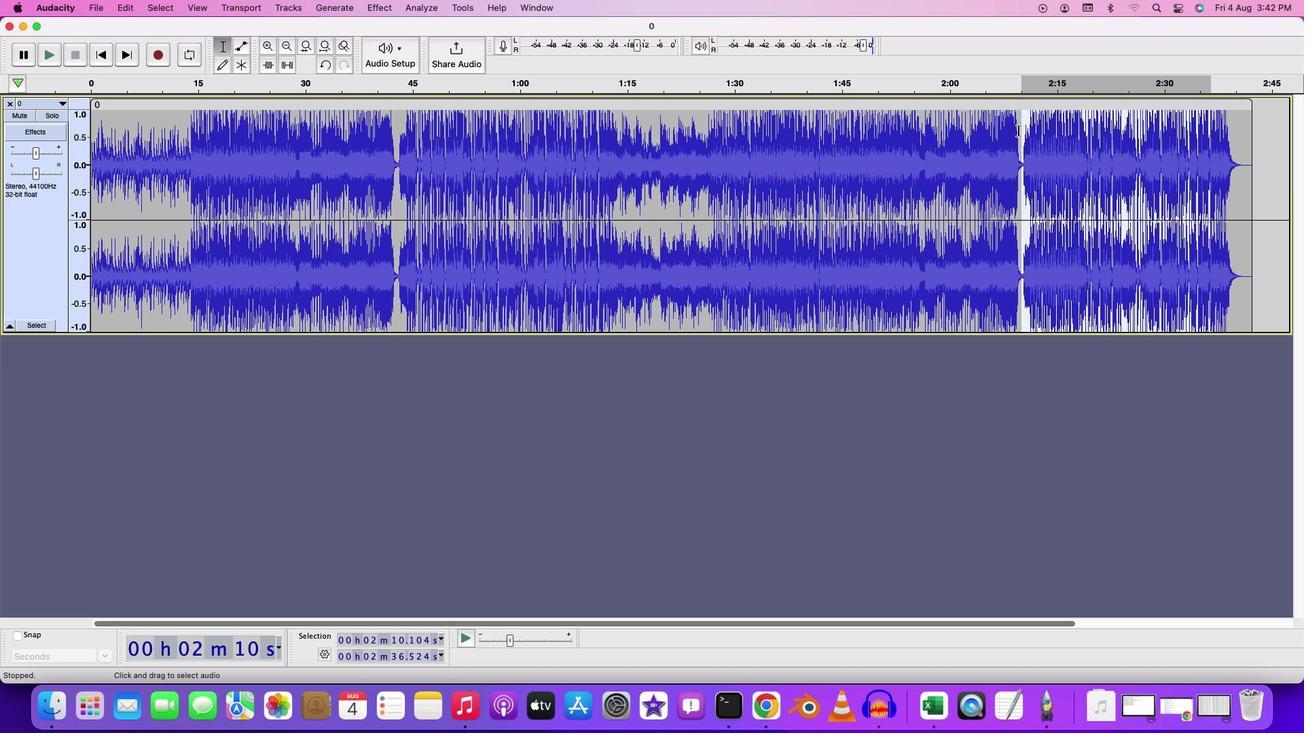 
Action: Mouse pressed left at (1019, 131)
Screenshot: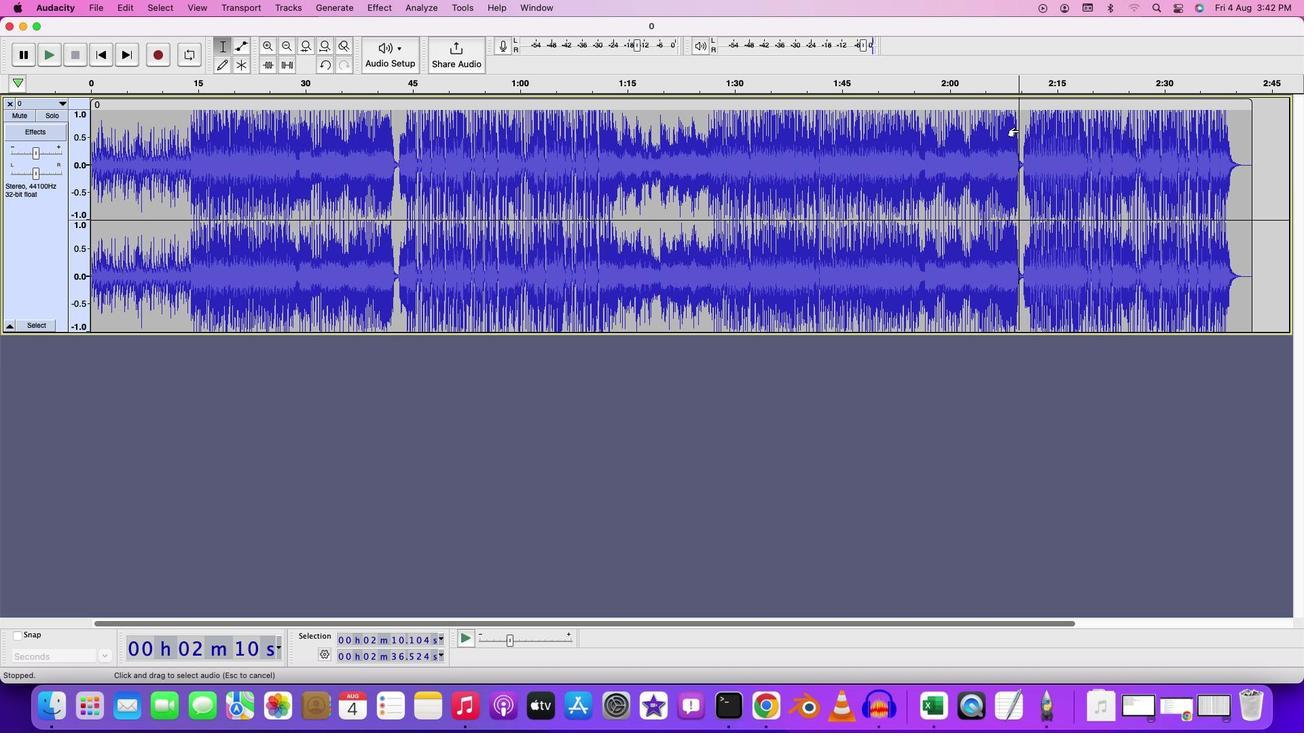 
Action: Mouse moved to (1015, 129)
Screenshot: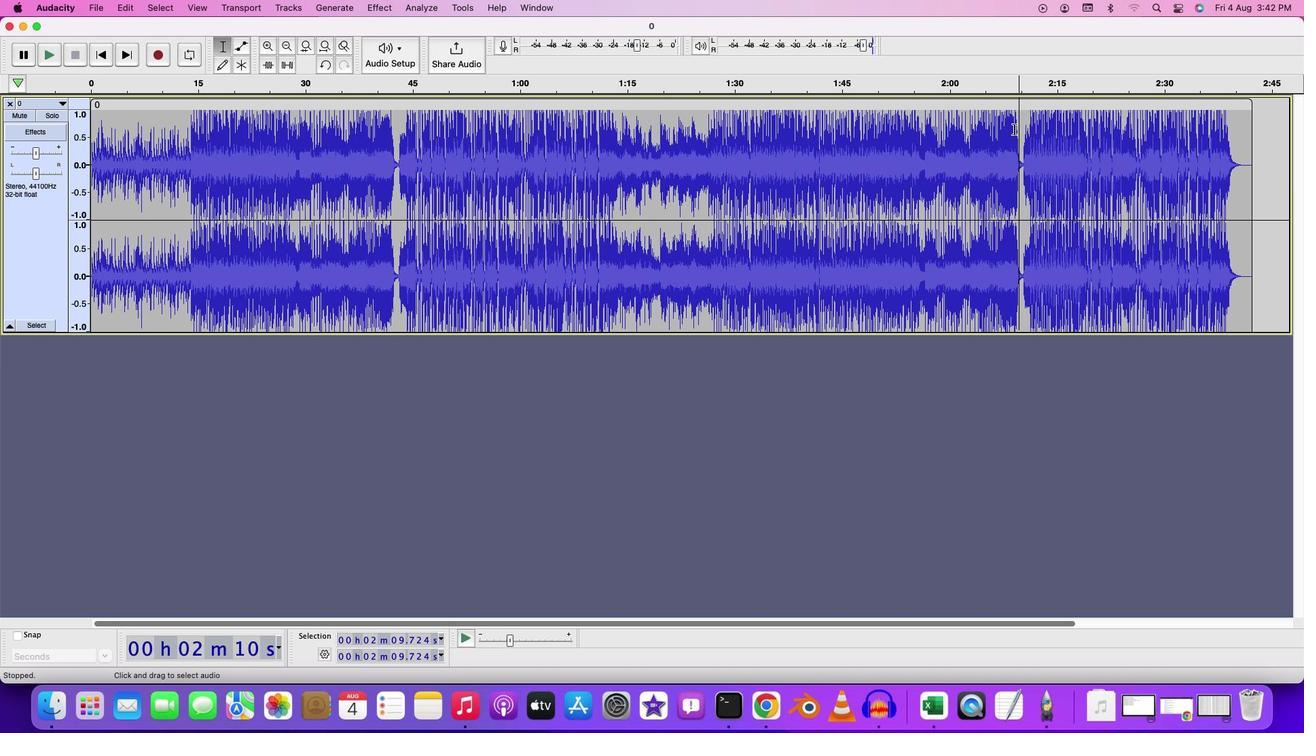 
Action: Mouse pressed left at (1015, 129)
Screenshot: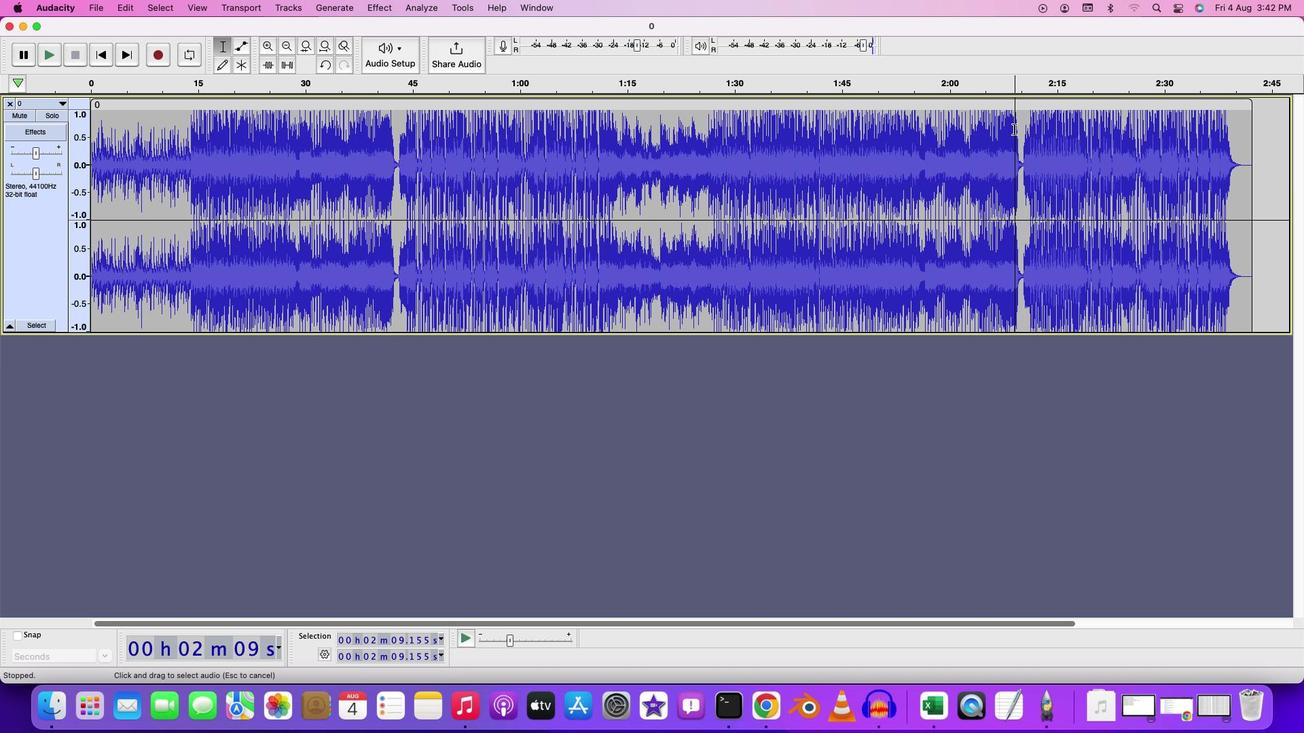 
Action: Key pressed Key.space
Screenshot: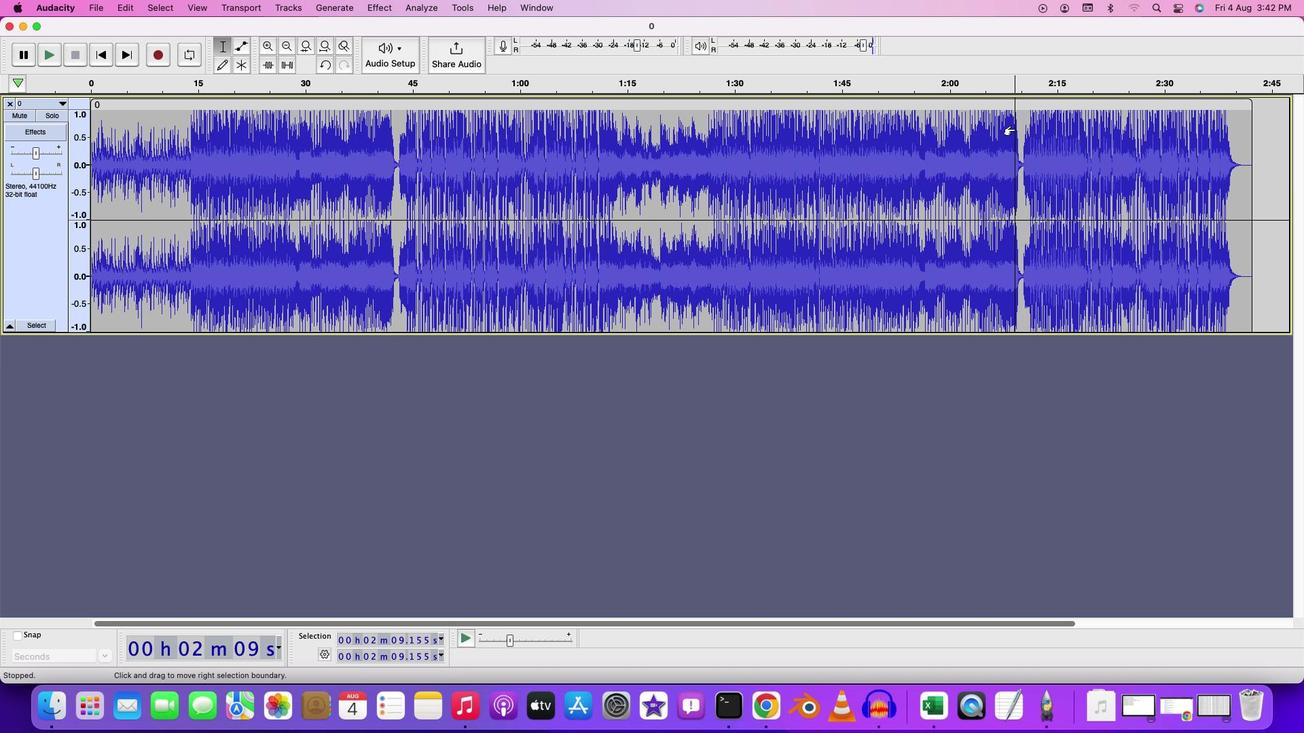 
Action: Mouse moved to (1119, 118)
Screenshot: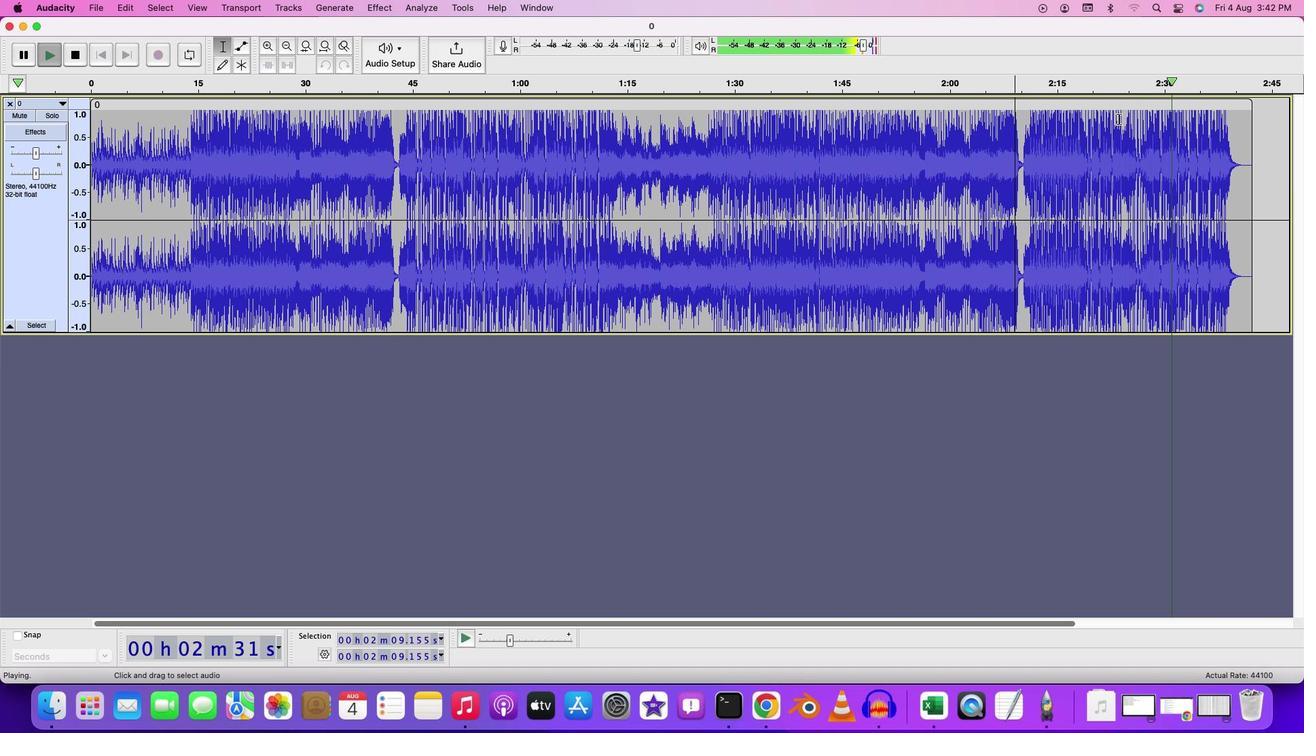 
Action: Mouse pressed left at (1119, 118)
Screenshot: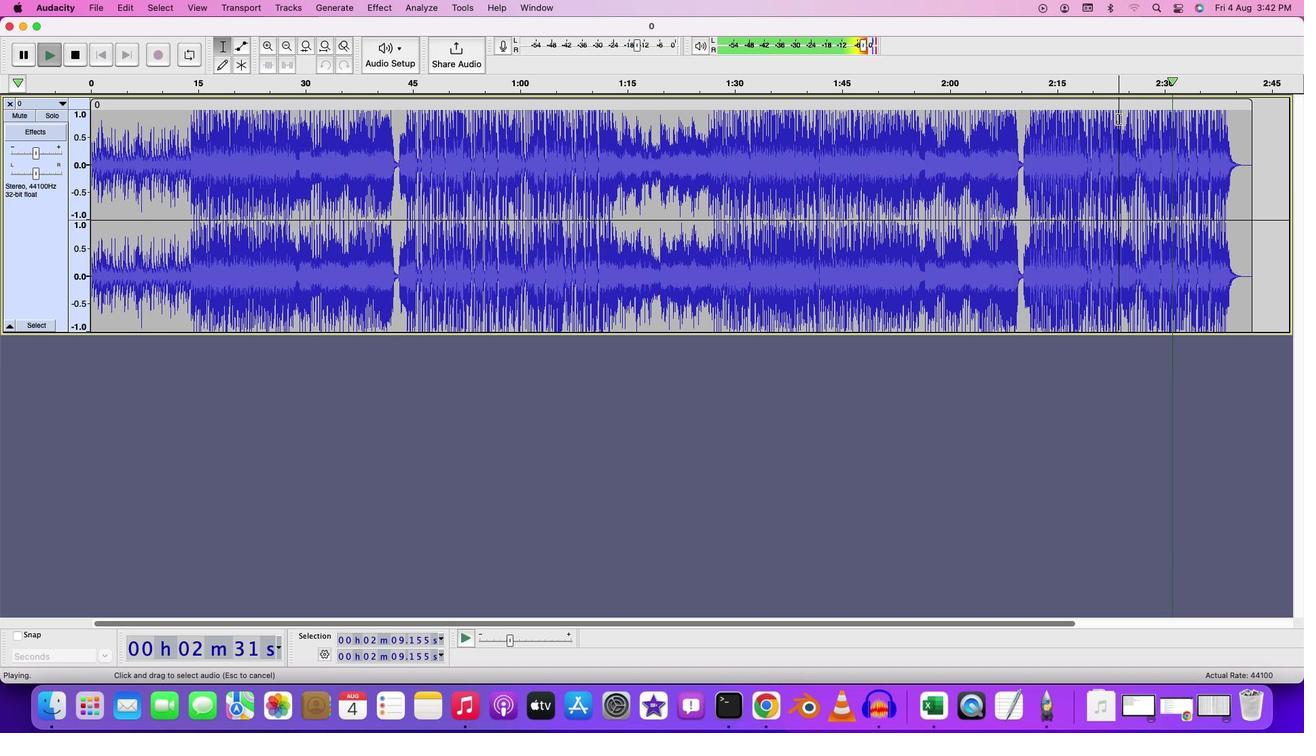 
Action: Key pressed Key.spaceKey.space
Screenshot: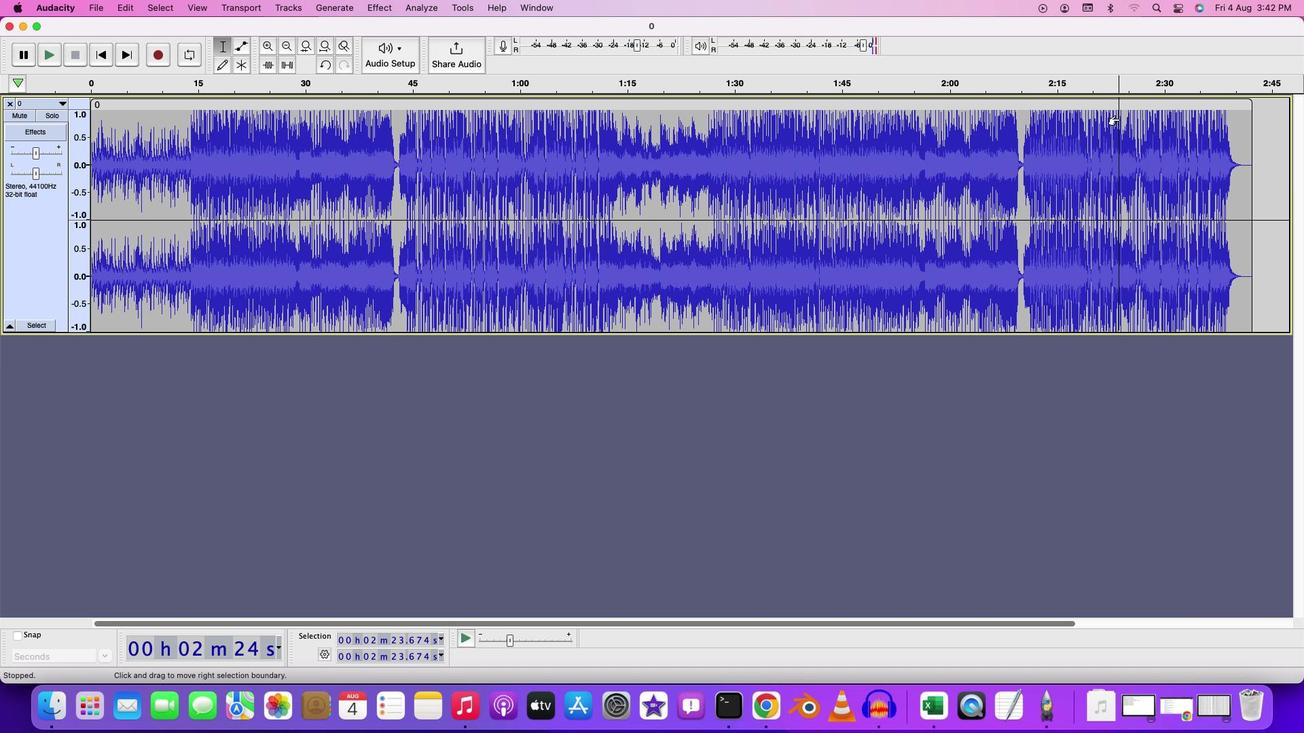 
Action: Mouse moved to (1150, 124)
Screenshot: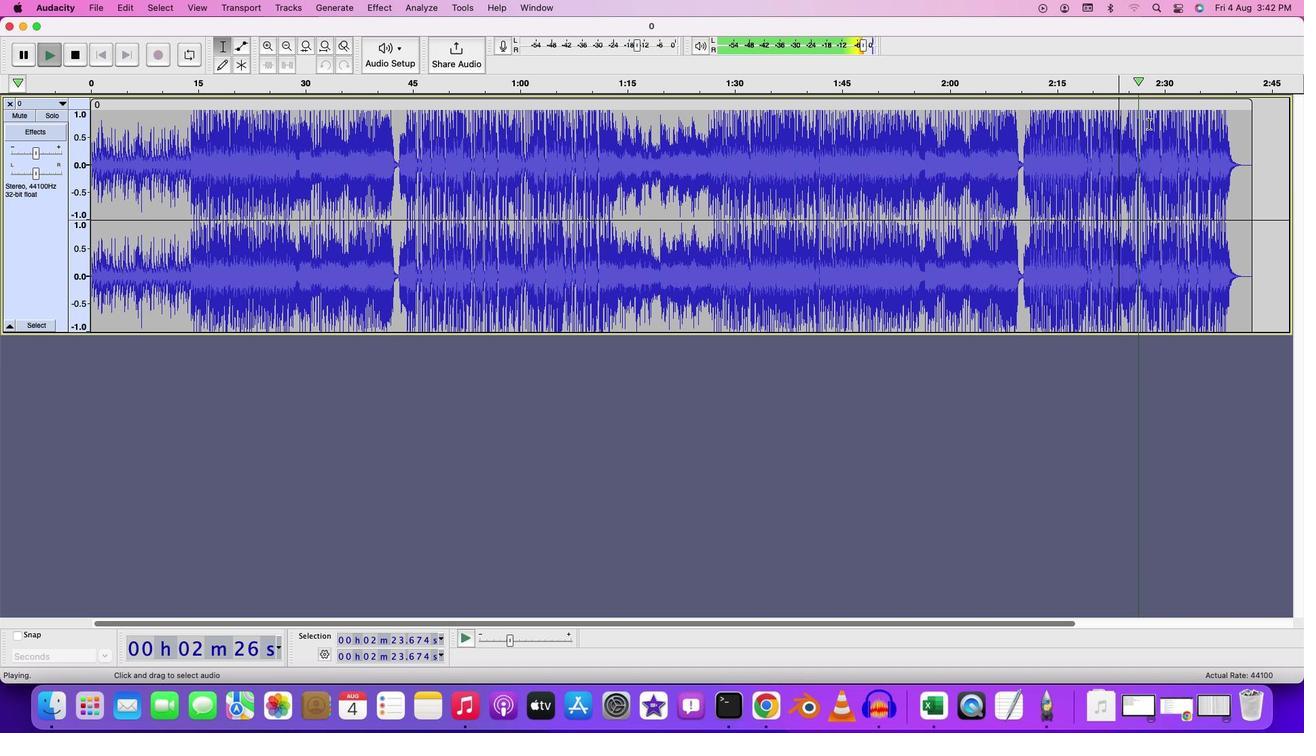 
Action: Key pressed Key.space
Screenshot: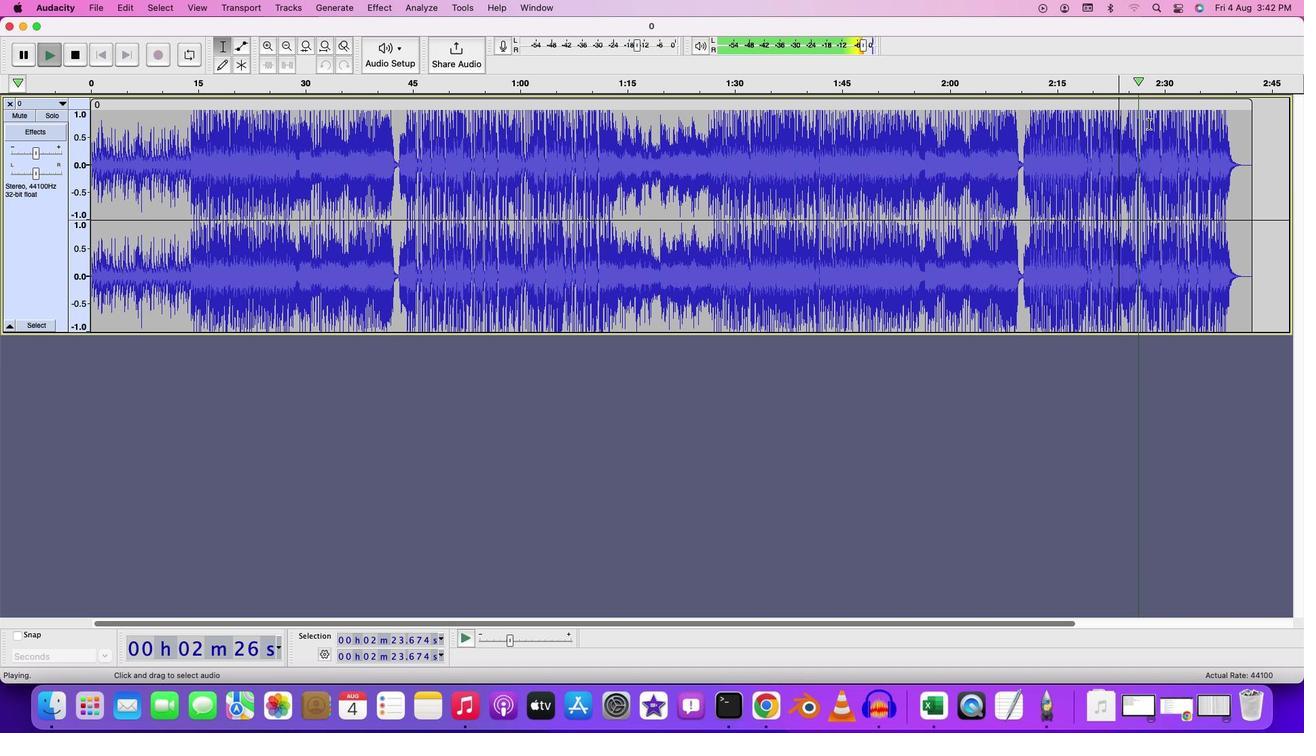 
Action: Mouse moved to (1142, 122)
Screenshot: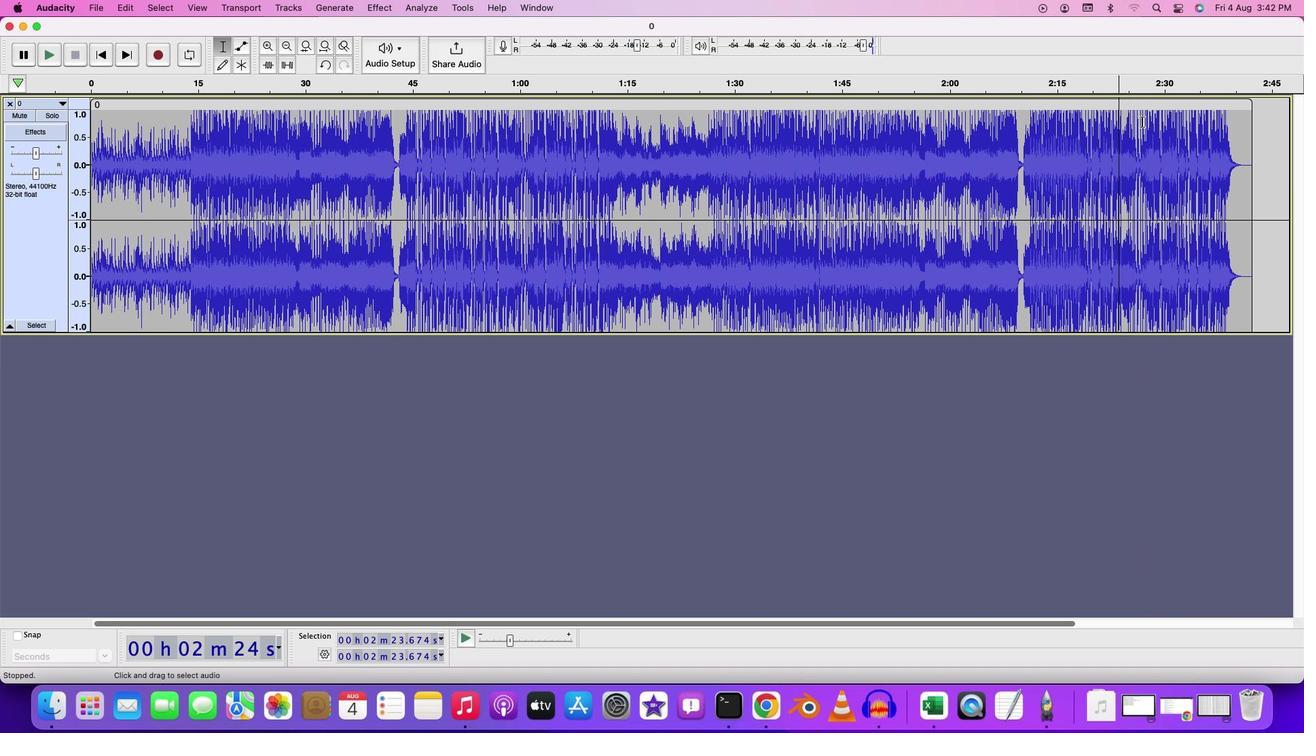 
Action: Mouse pressed left at (1142, 122)
Screenshot: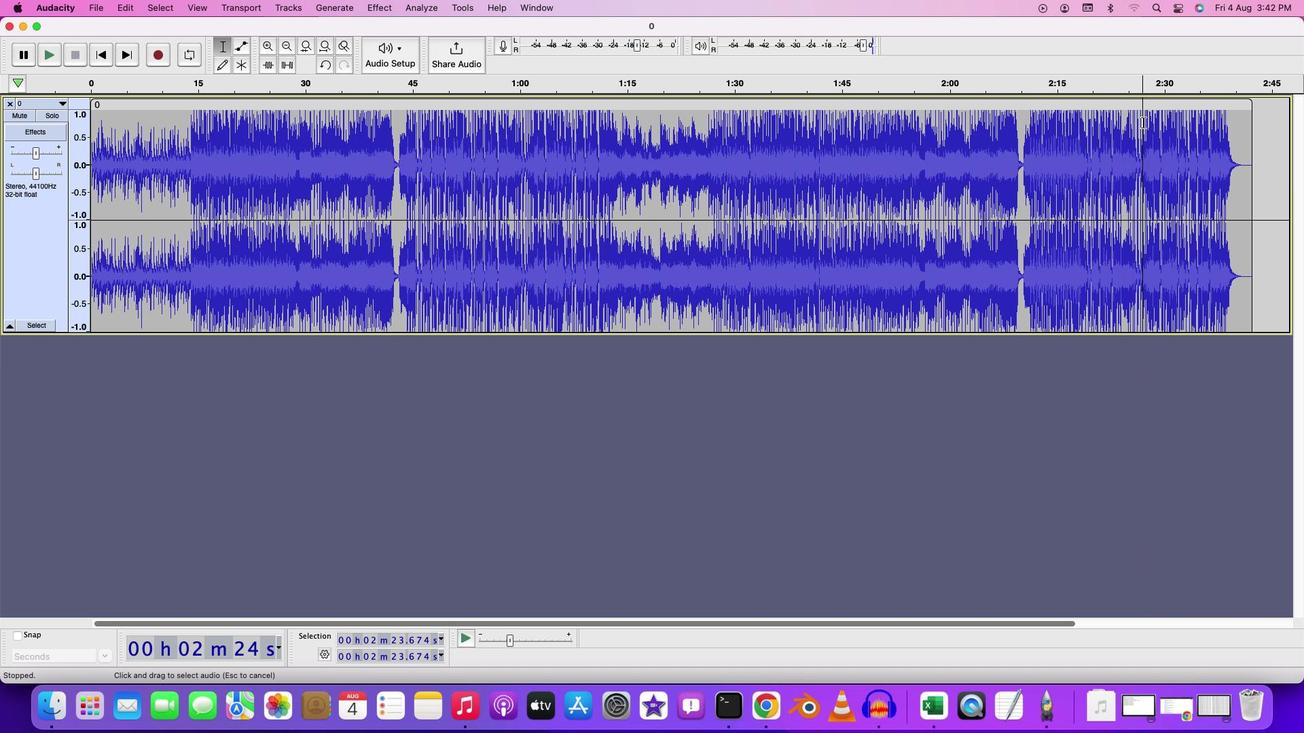 
Action: Mouse moved to (387, 10)
Screenshot: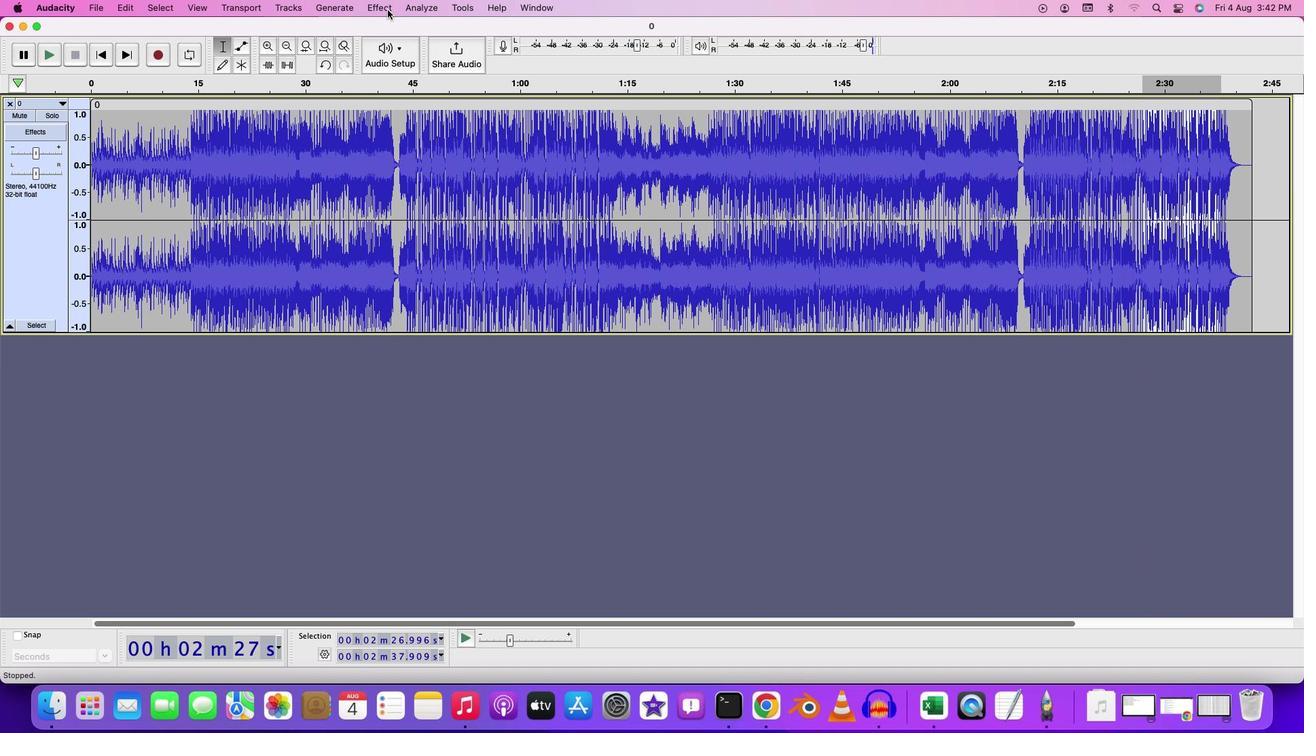 
Action: Mouse pressed left at (387, 10)
Screenshot: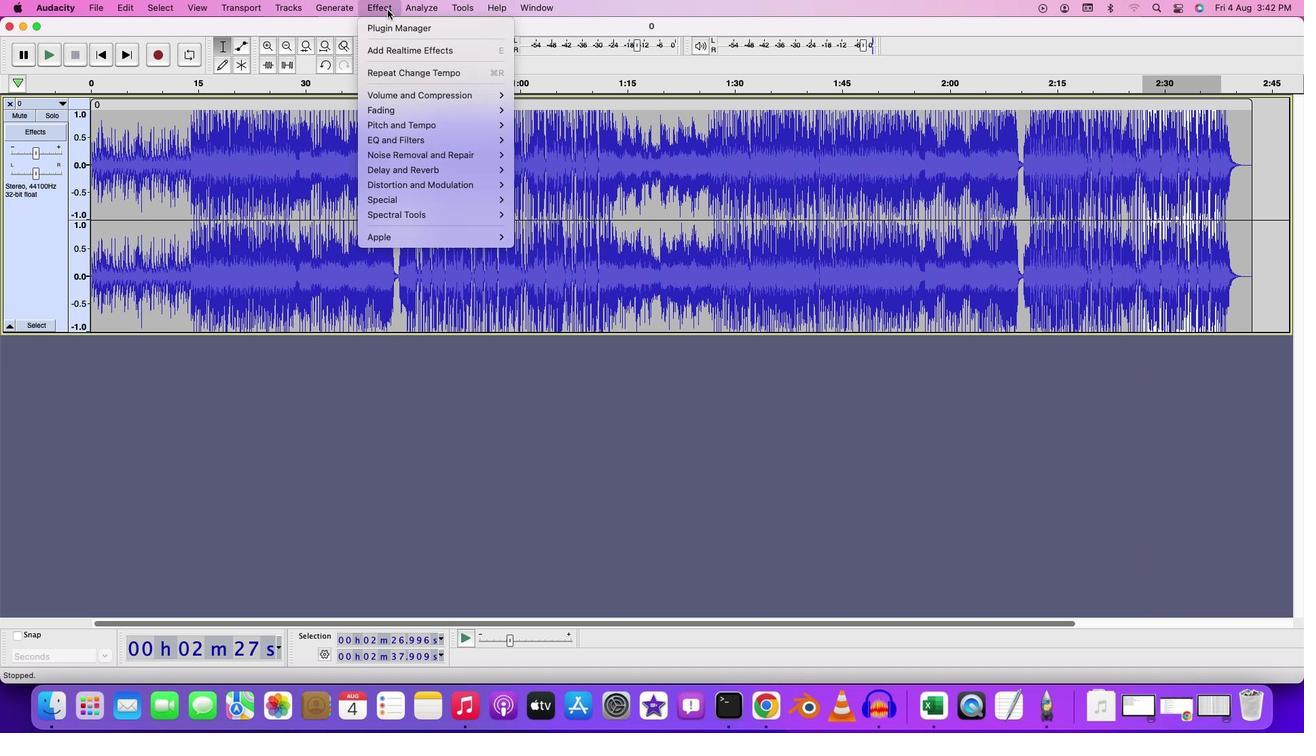 
Action: Mouse moved to (534, 150)
Screenshot: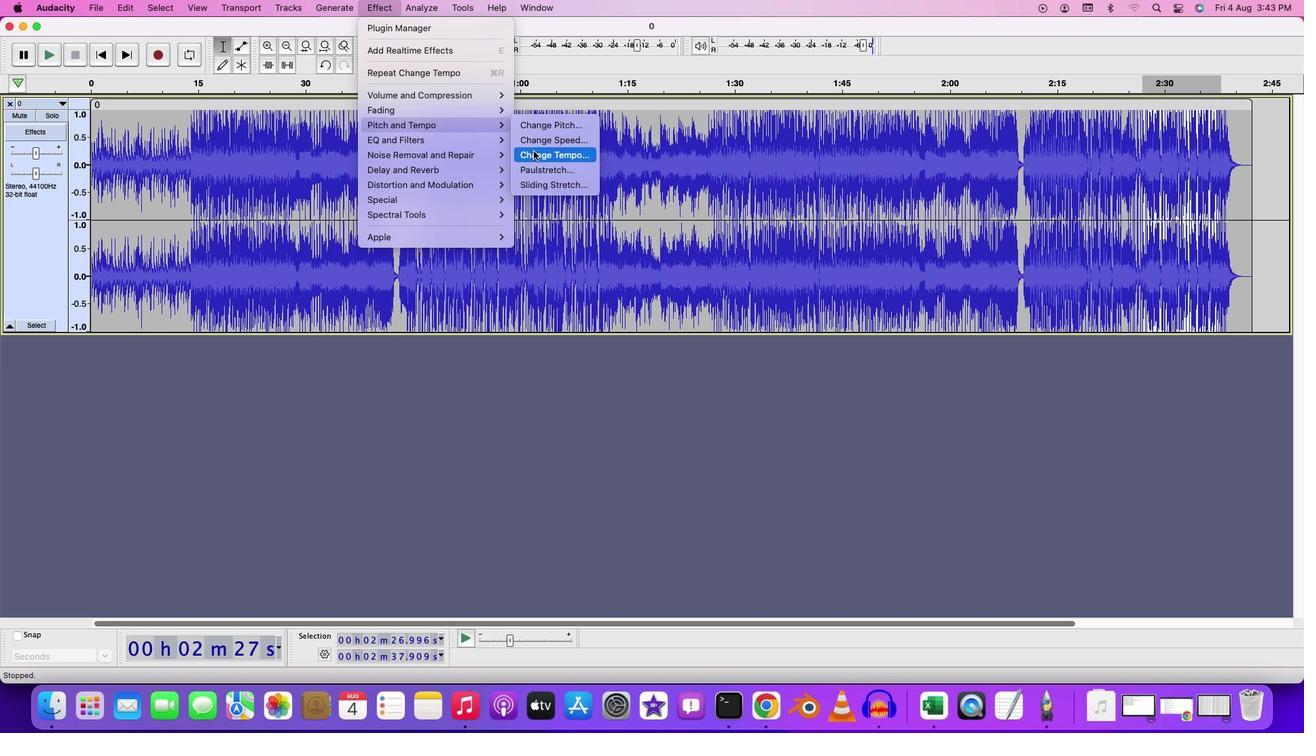 
Action: Mouse pressed left at (534, 150)
Screenshot: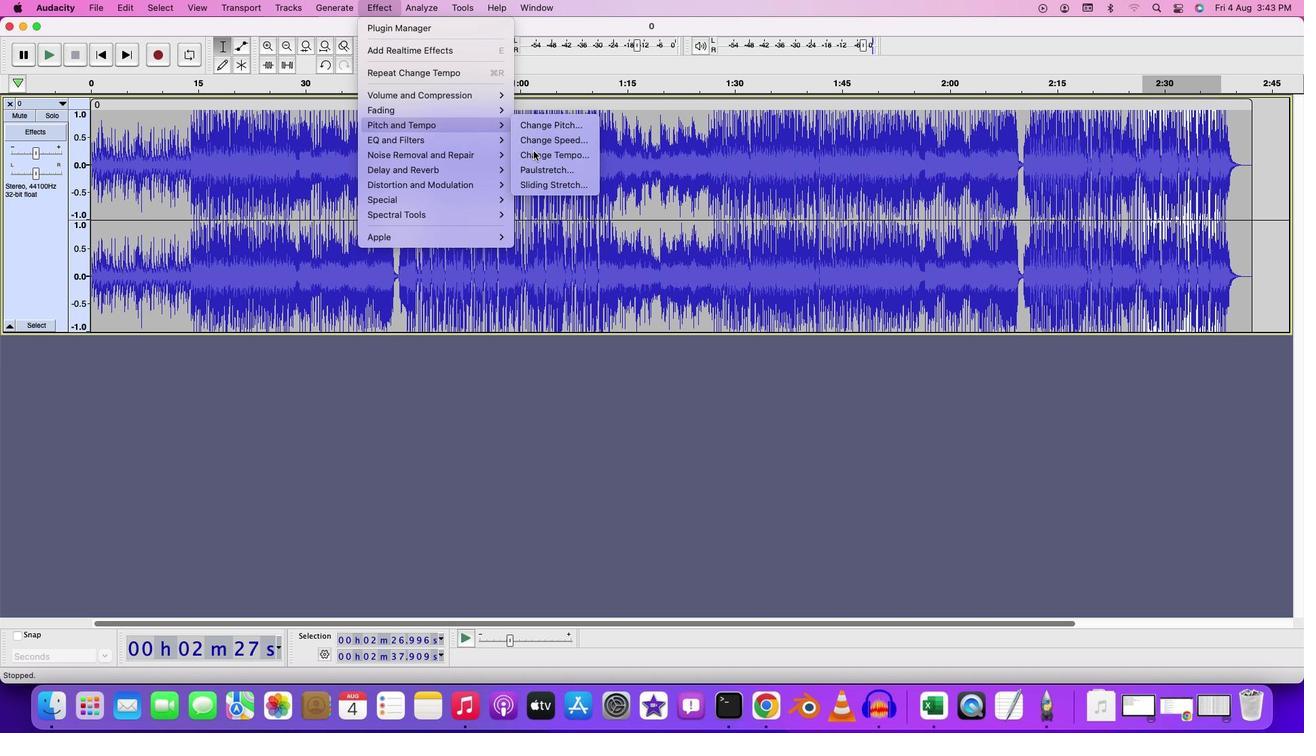 
Action: Mouse moved to (733, 265)
Screenshot: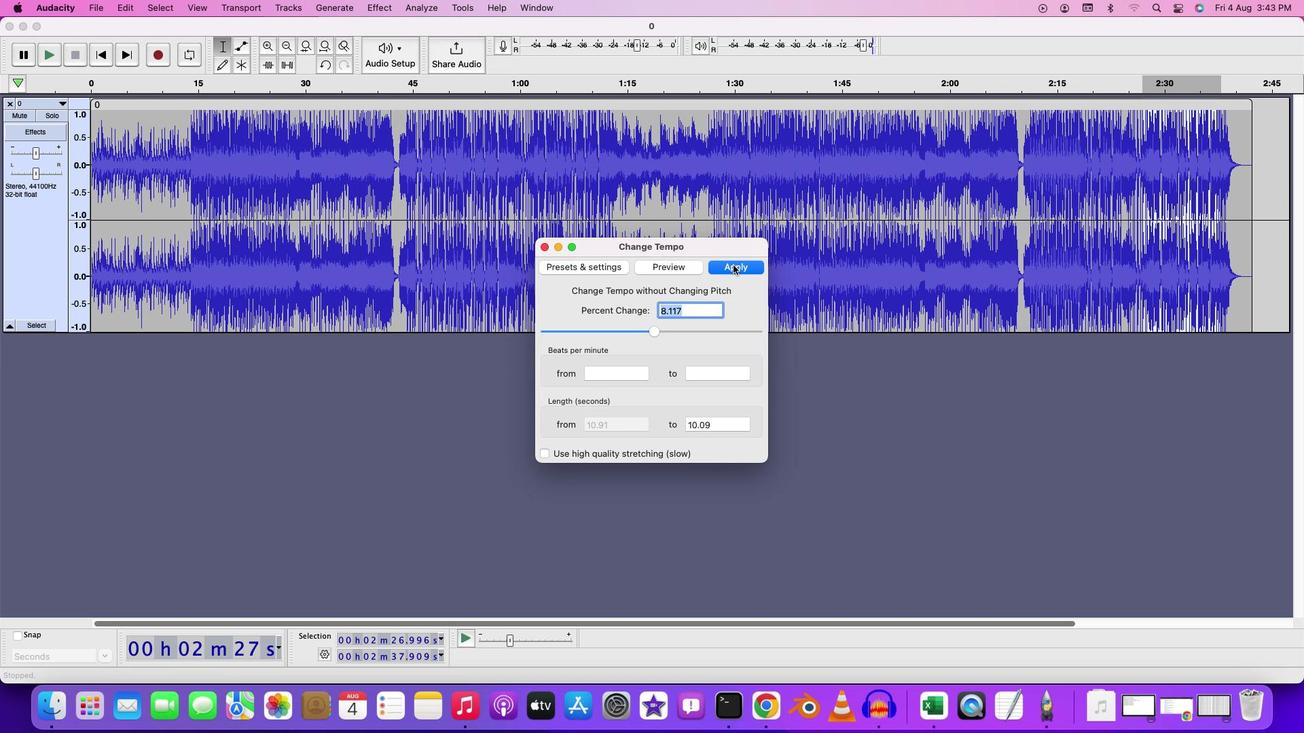 
Action: Mouse pressed left at (733, 265)
Screenshot: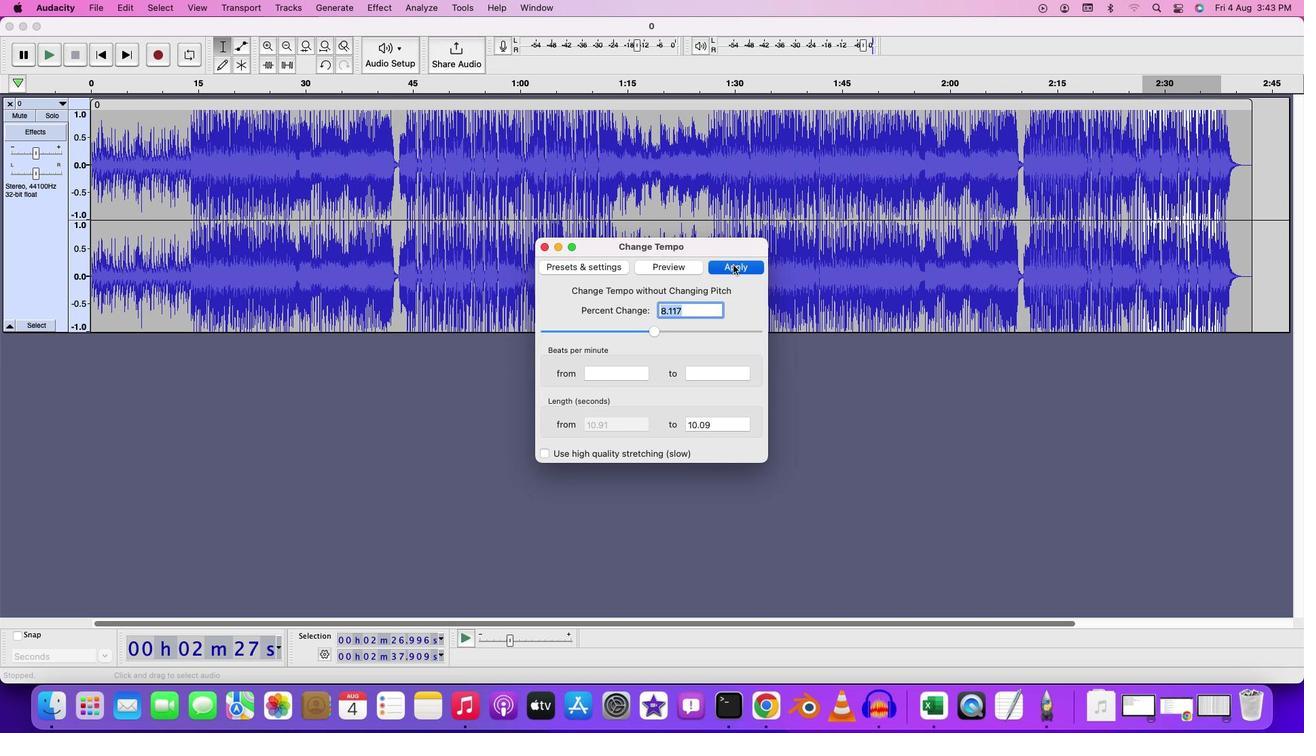 
Action: Mouse moved to (1120, 124)
Screenshot: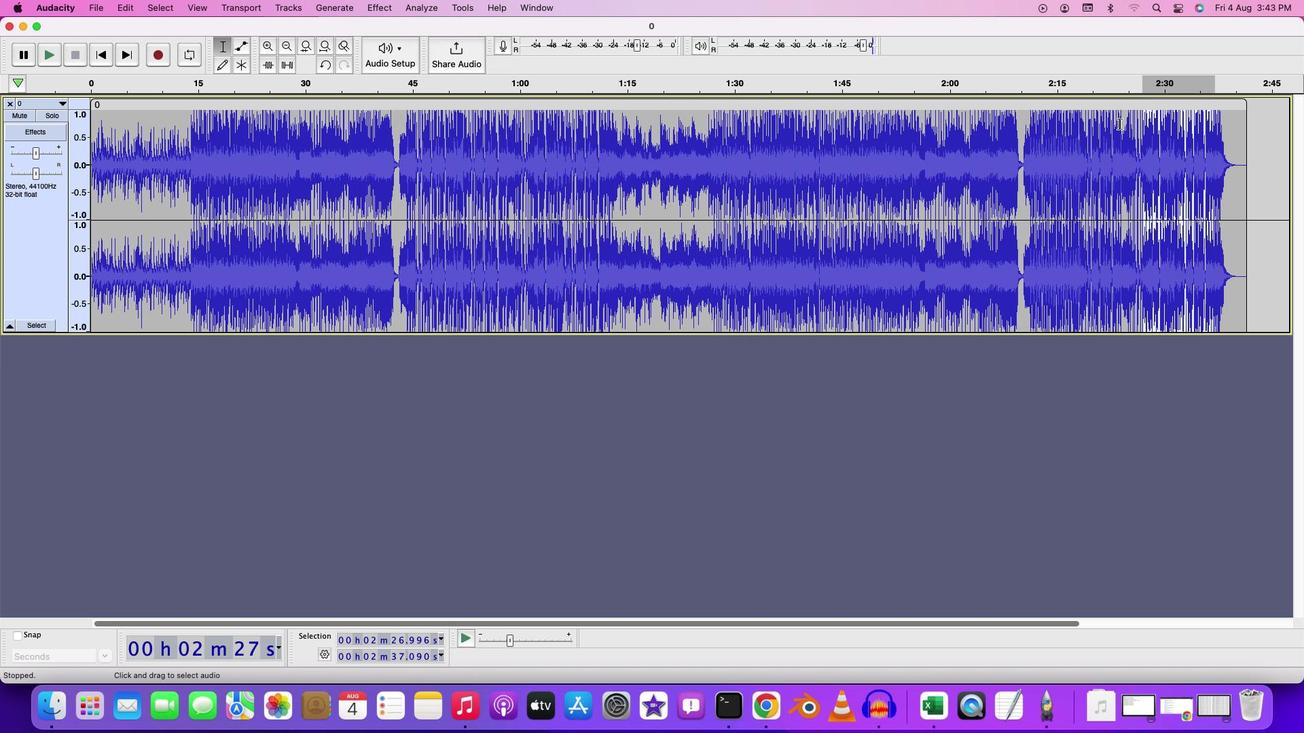 
Action: Mouse pressed left at (1120, 124)
Screenshot: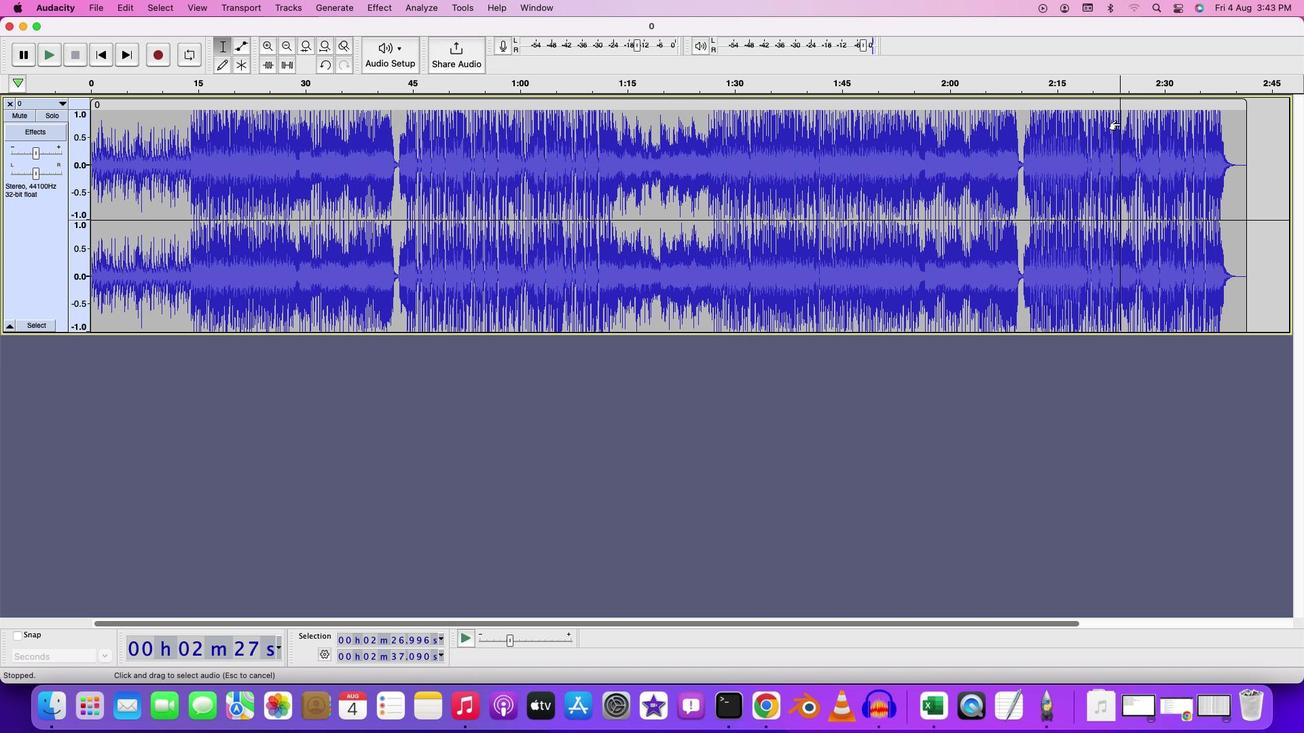 
Action: Key pressed Key.space
Screenshot: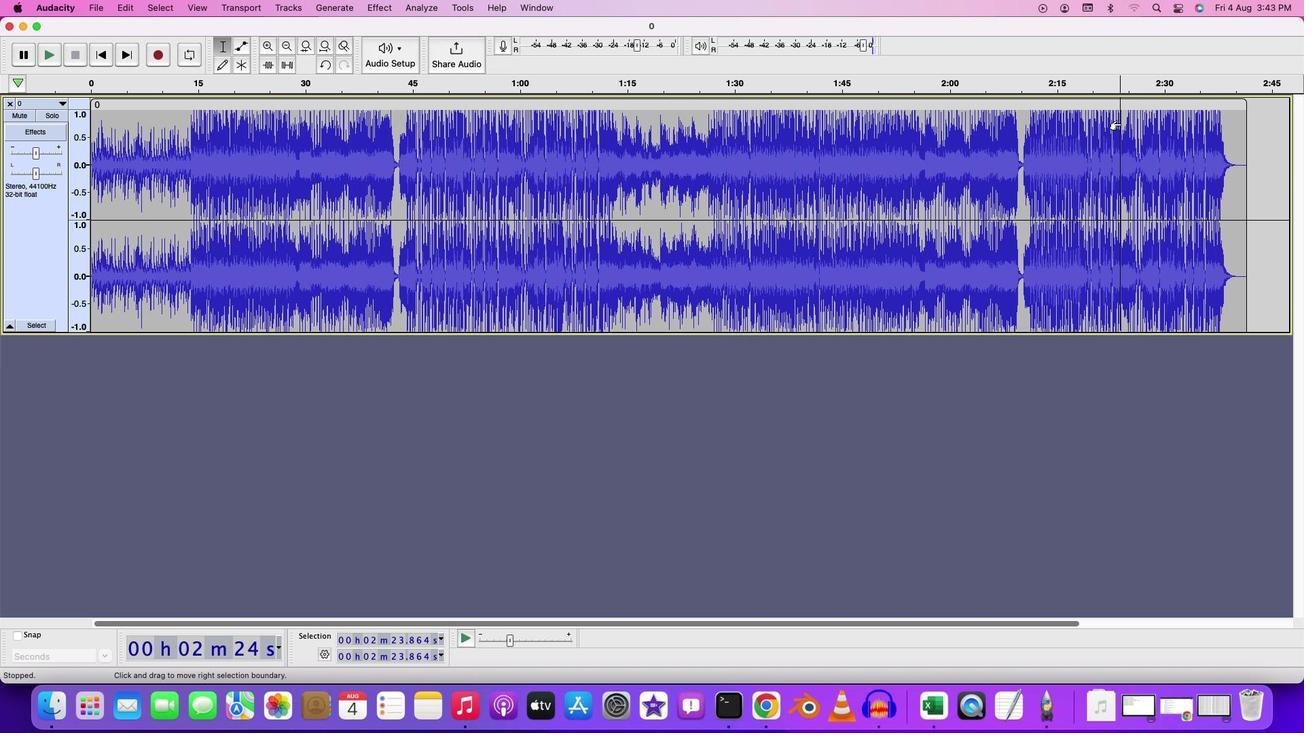 
Action: Mouse moved to (381, 133)
Screenshot: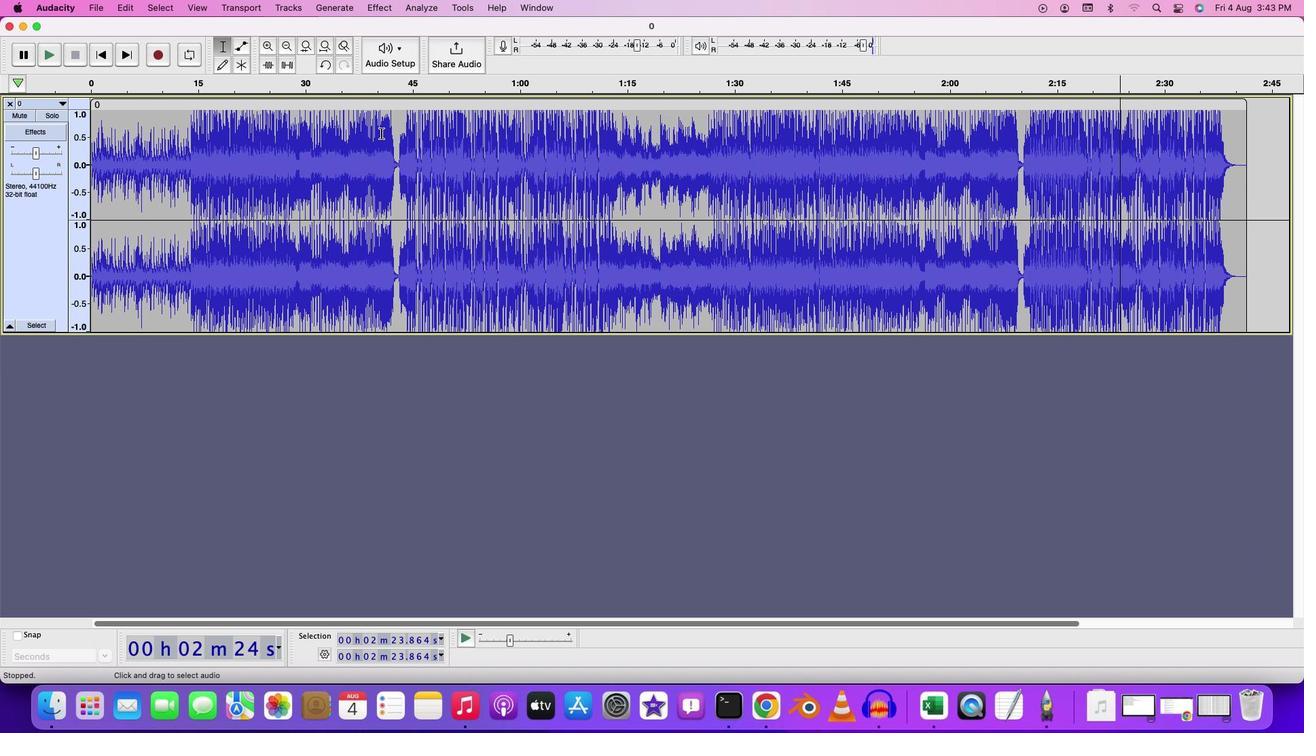
Action: Mouse pressed left at (381, 133)
Screenshot: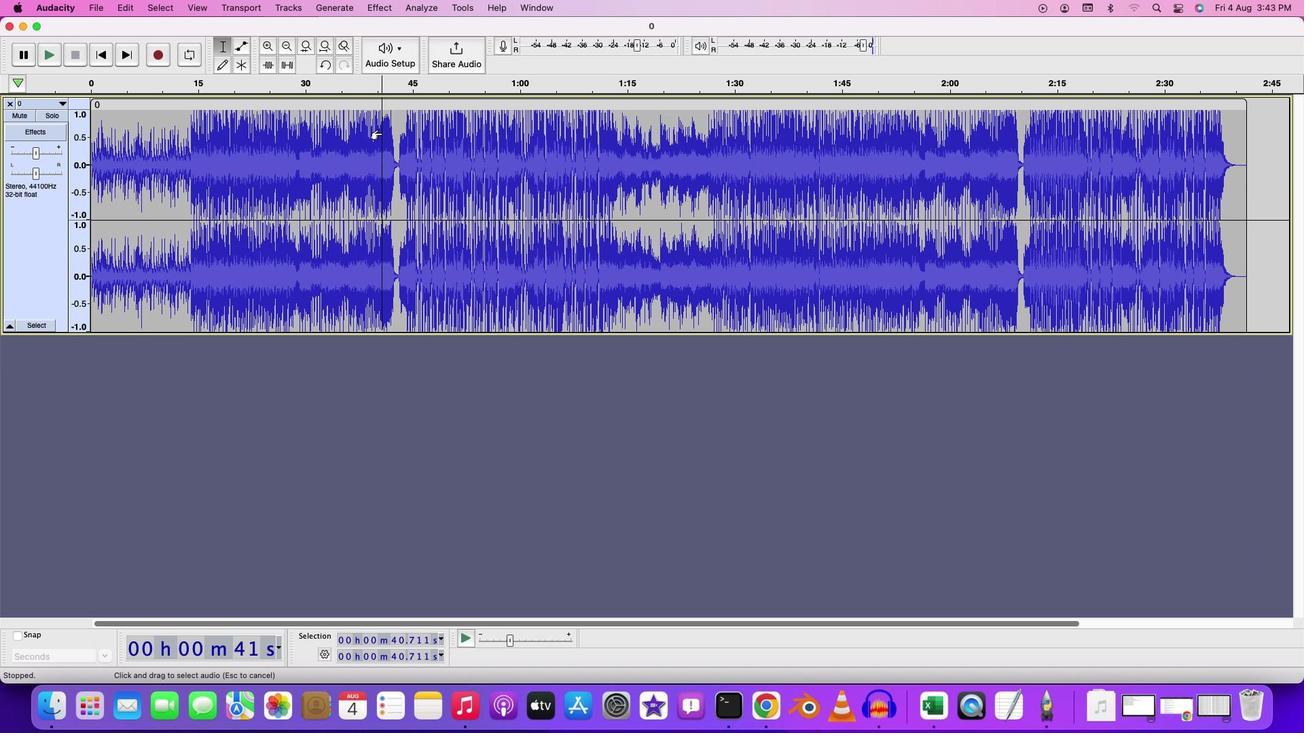 
Action: Key pressed Key.space
Screenshot: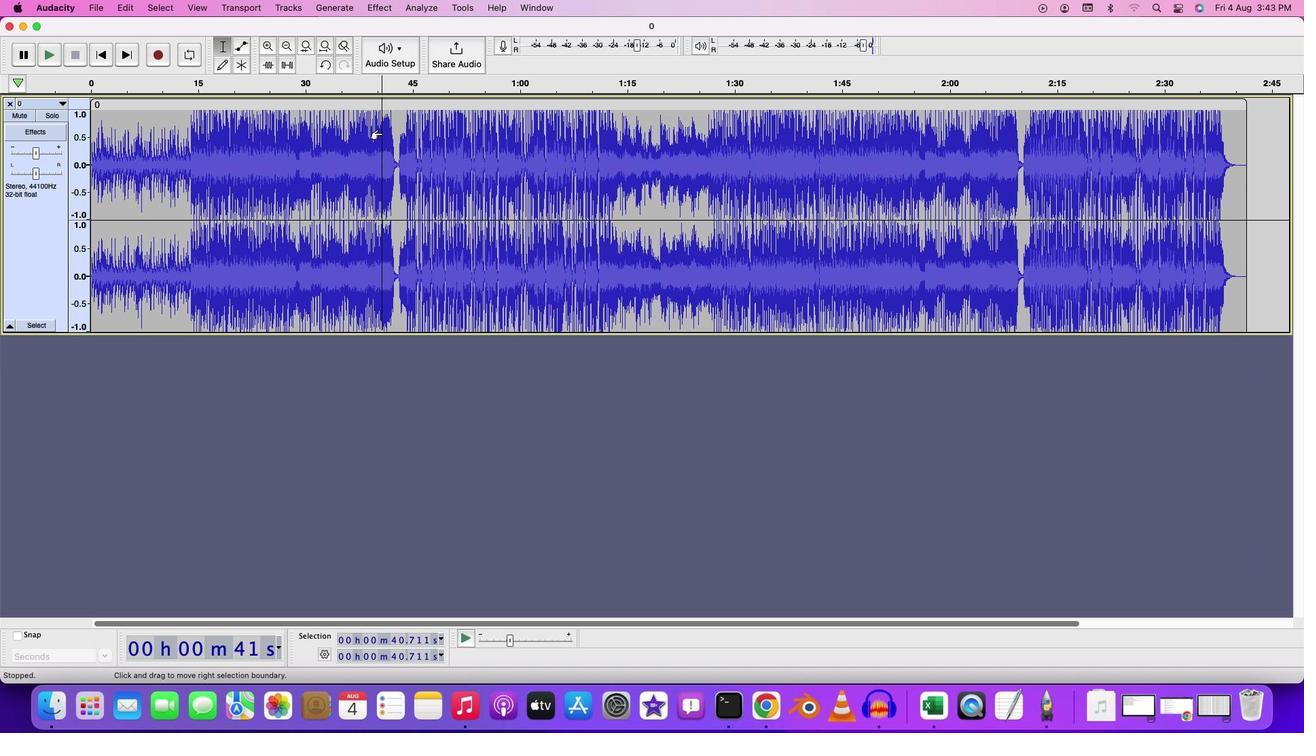 
Action: Mouse moved to (343, 124)
Screenshot: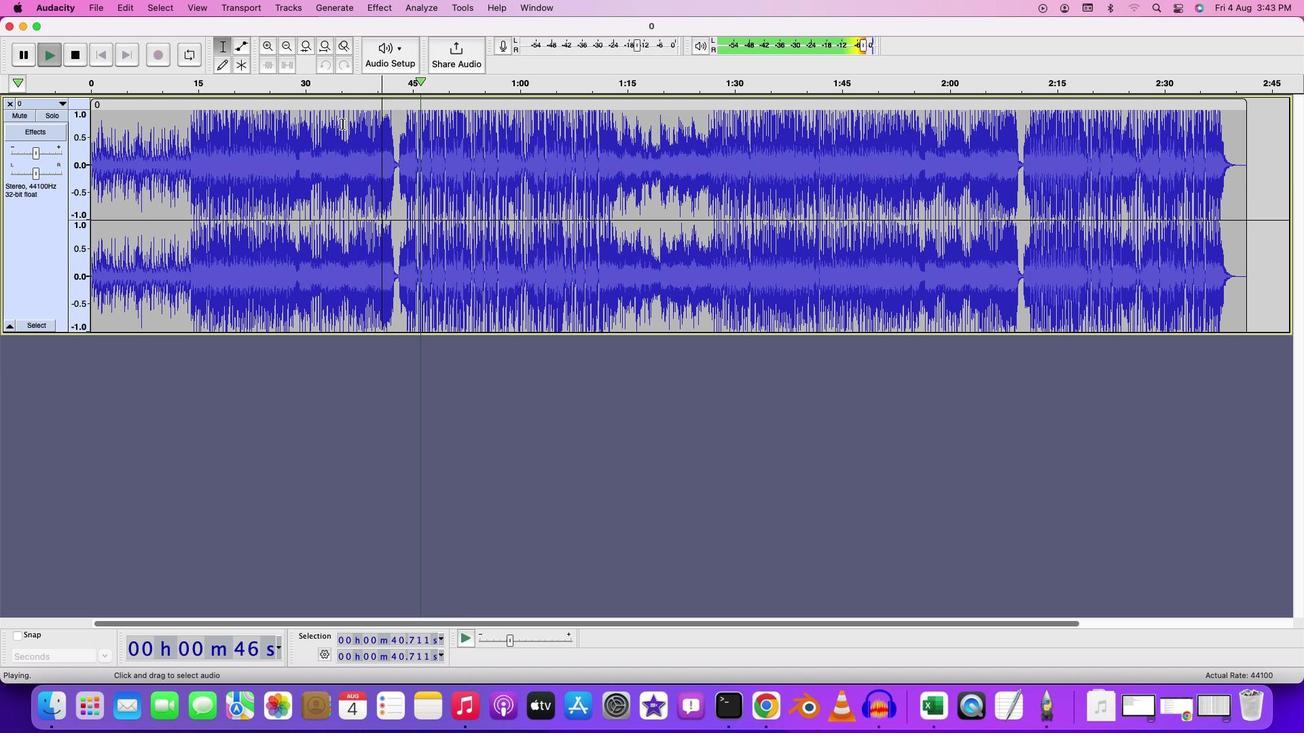 
Action: Mouse pressed left at (343, 124)
Screenshot: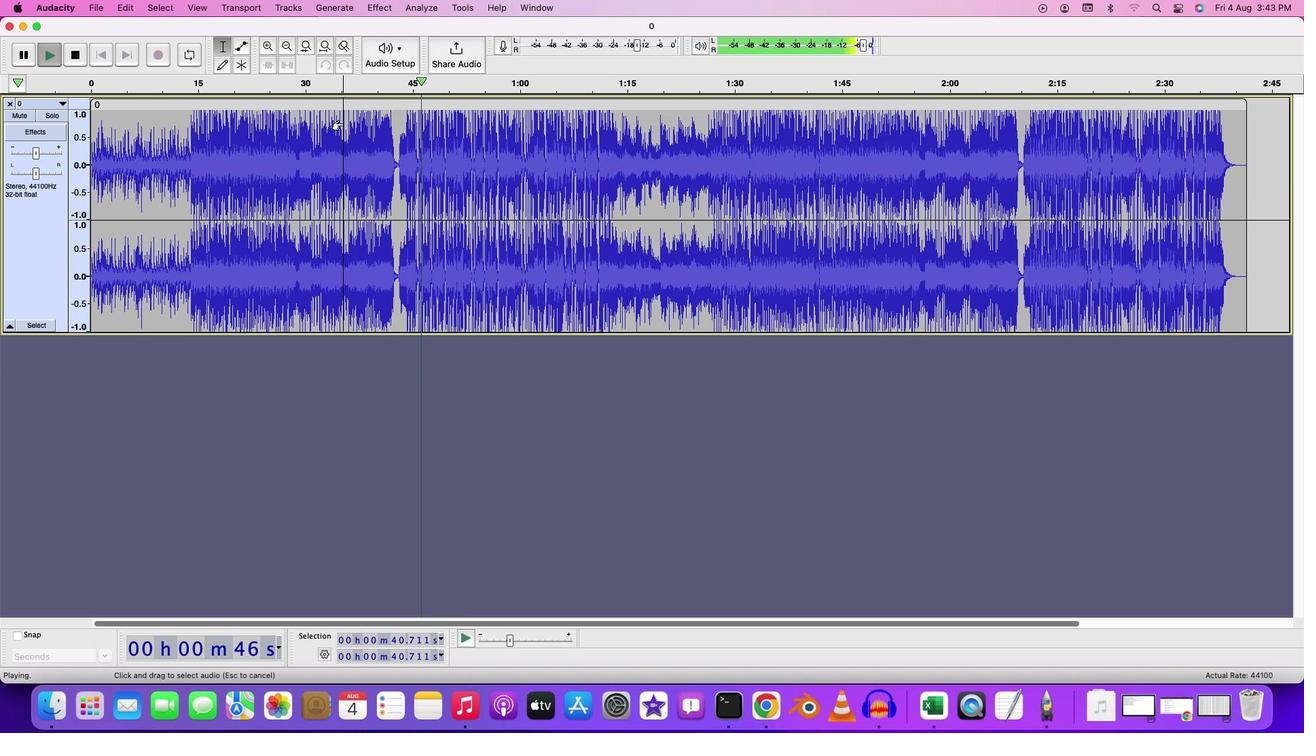 
Action: Key pressed Key.spaceKey.space
Screenshot: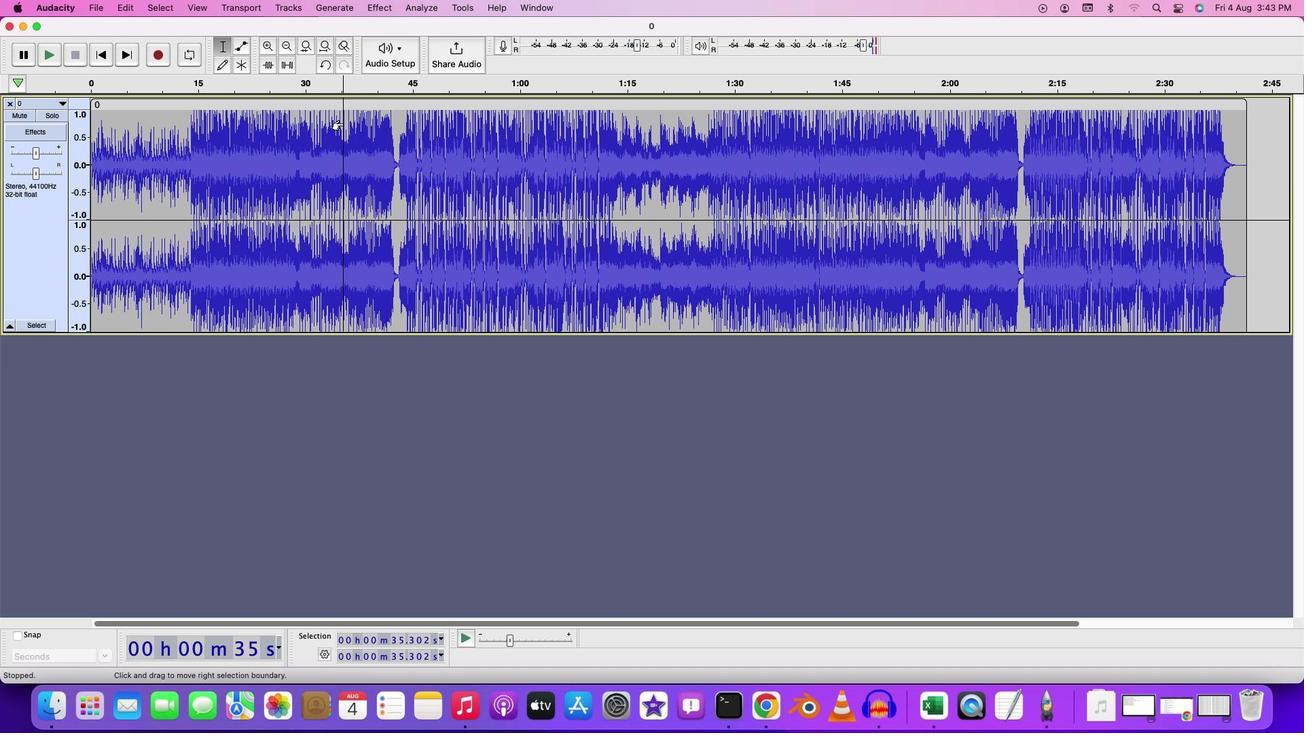 
Action: Mouse moved to (399, 125)
Screenshot: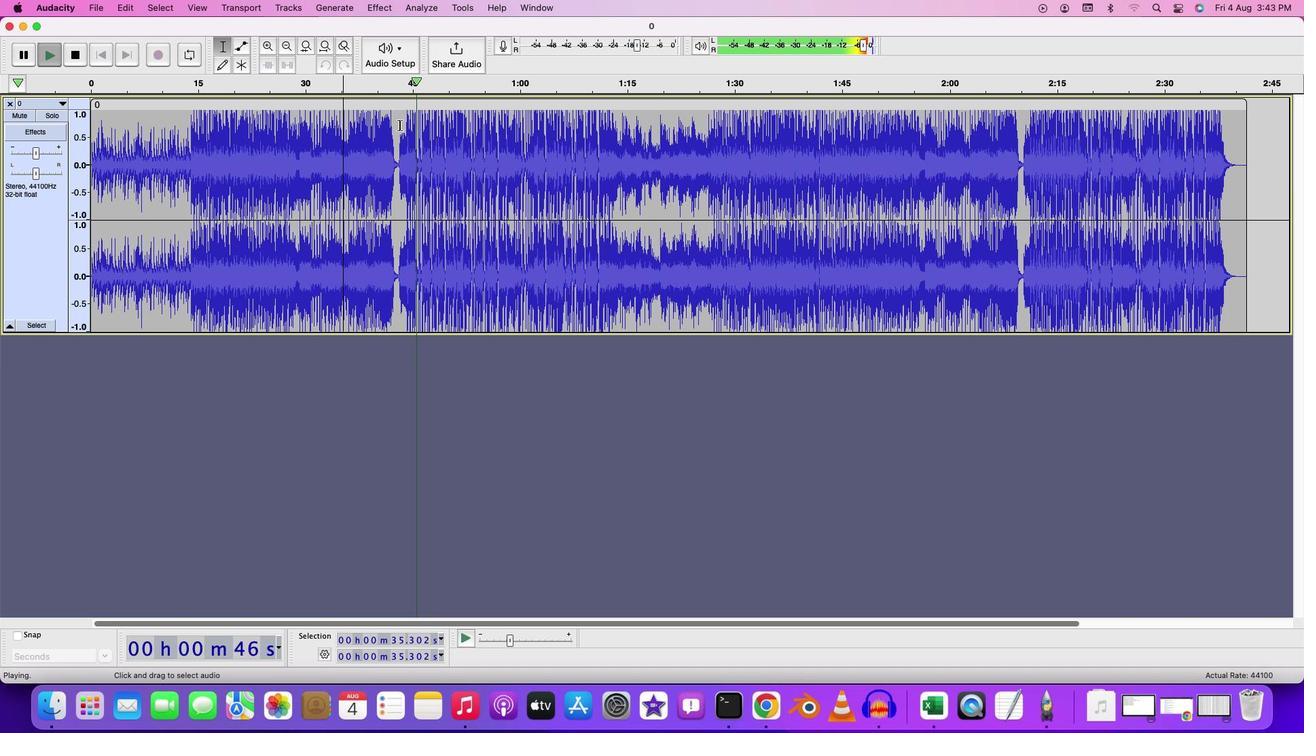 
Action: Mouse pressed left at (399, 125)
Screenshot: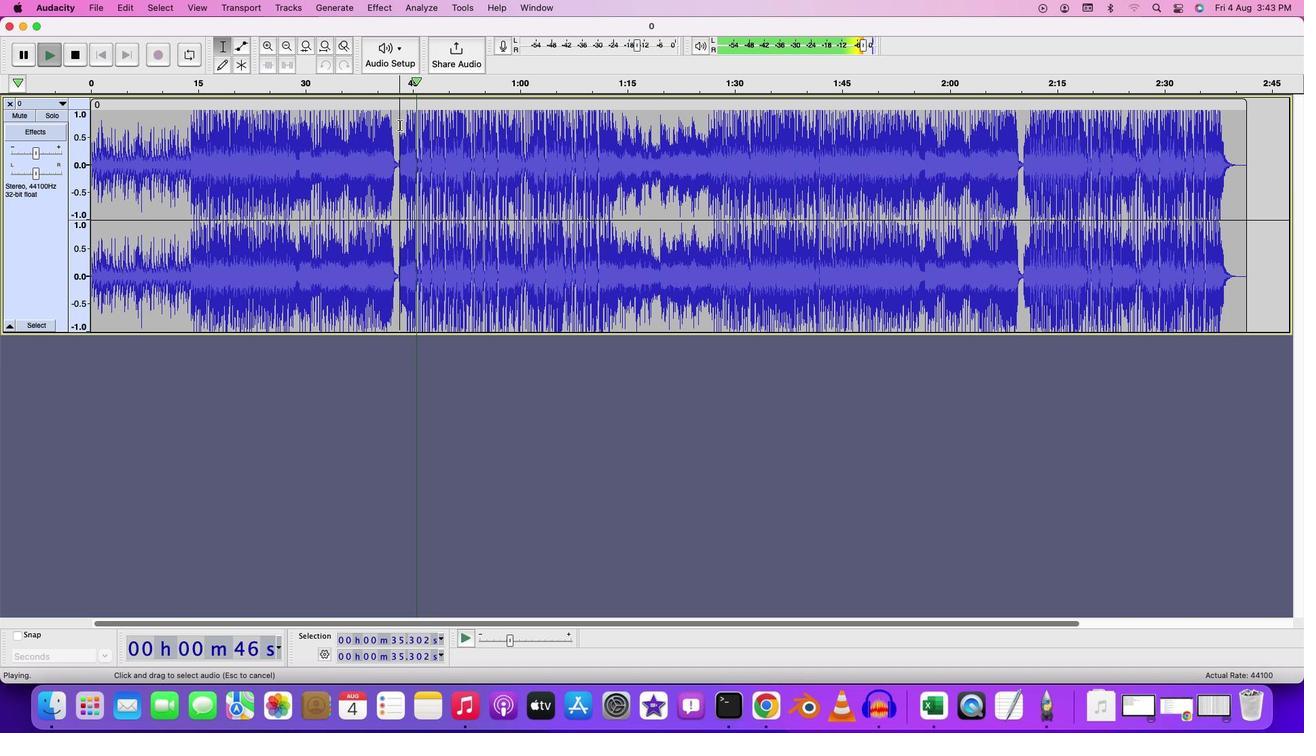 
Action: Mouse moved to (364, 23)
Screenshot: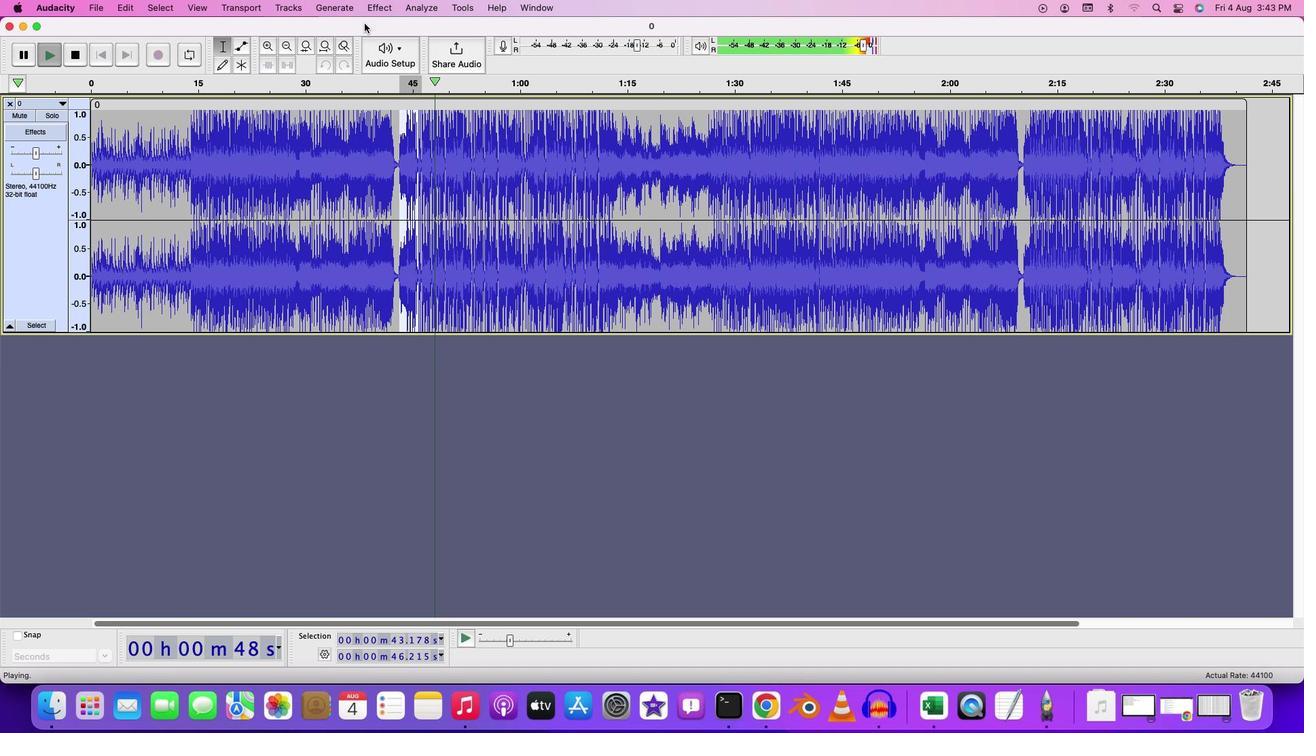 
Action: Key pressed Key.space
Screenshot: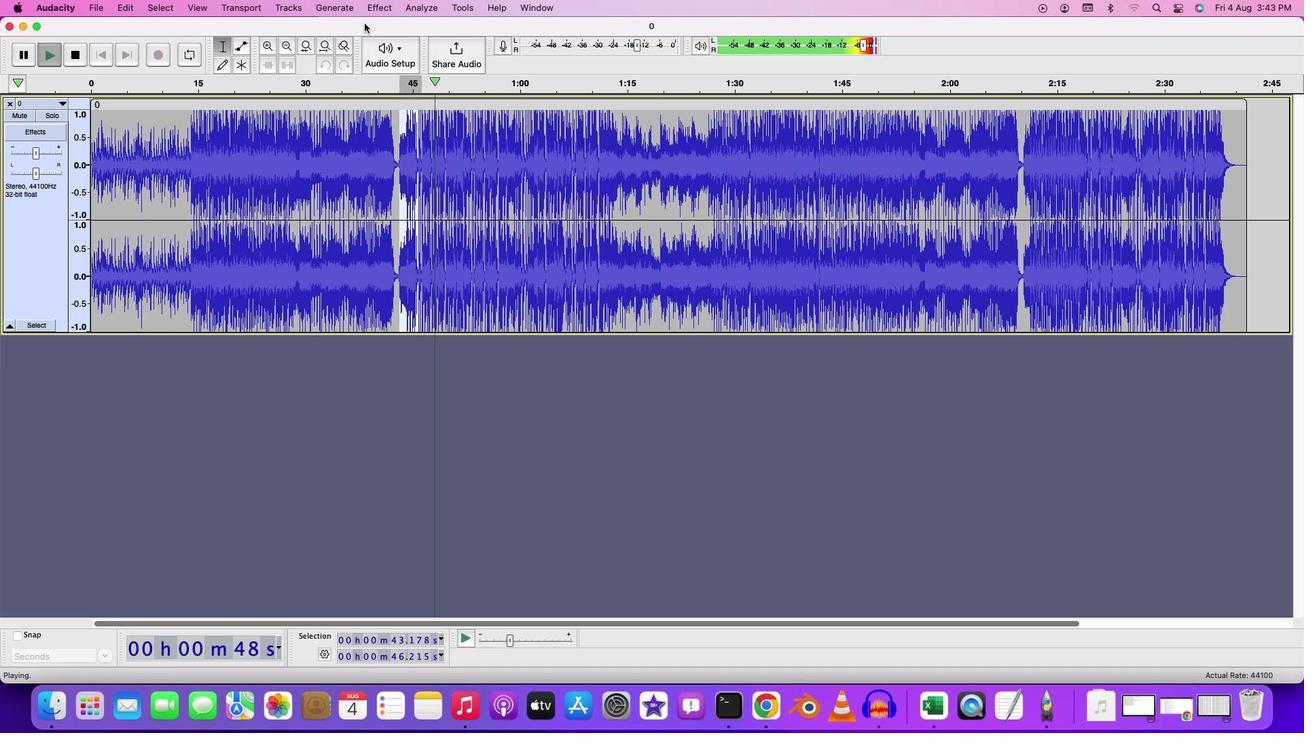 
Action: Mouse moved to (370, 14)
Screenshot: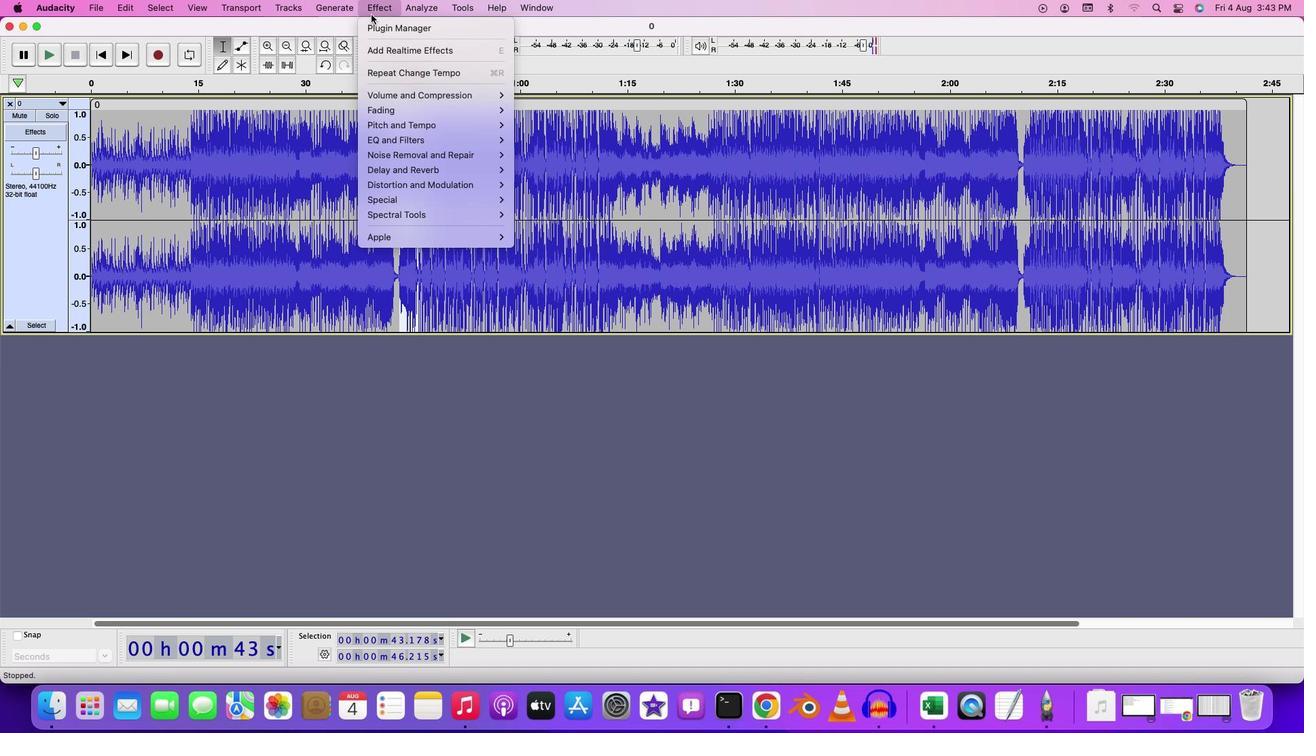 
Action: Mouse pressed left at (370, 14)
Screenshot: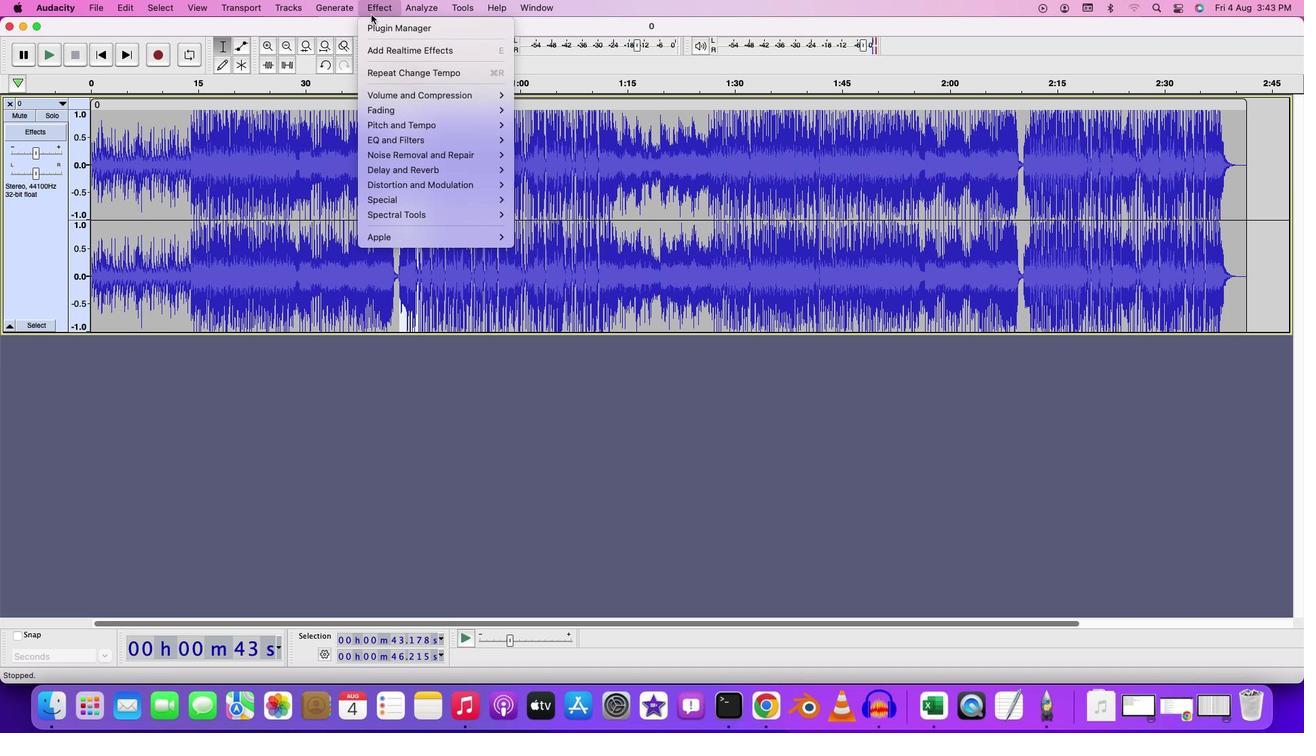 
Action: Mouse moved to (534, 150)
